 Task: Reply All to email with the signature Danny Hernandez with the subject Late payment reminder from softage.1@softage.net with the message Can you please provide me with an update on the projects risk management plan?, select last word, change the font color from current to purple and background color to black Send the email
Action: Mouse moved to (608, 769)
Screenshot: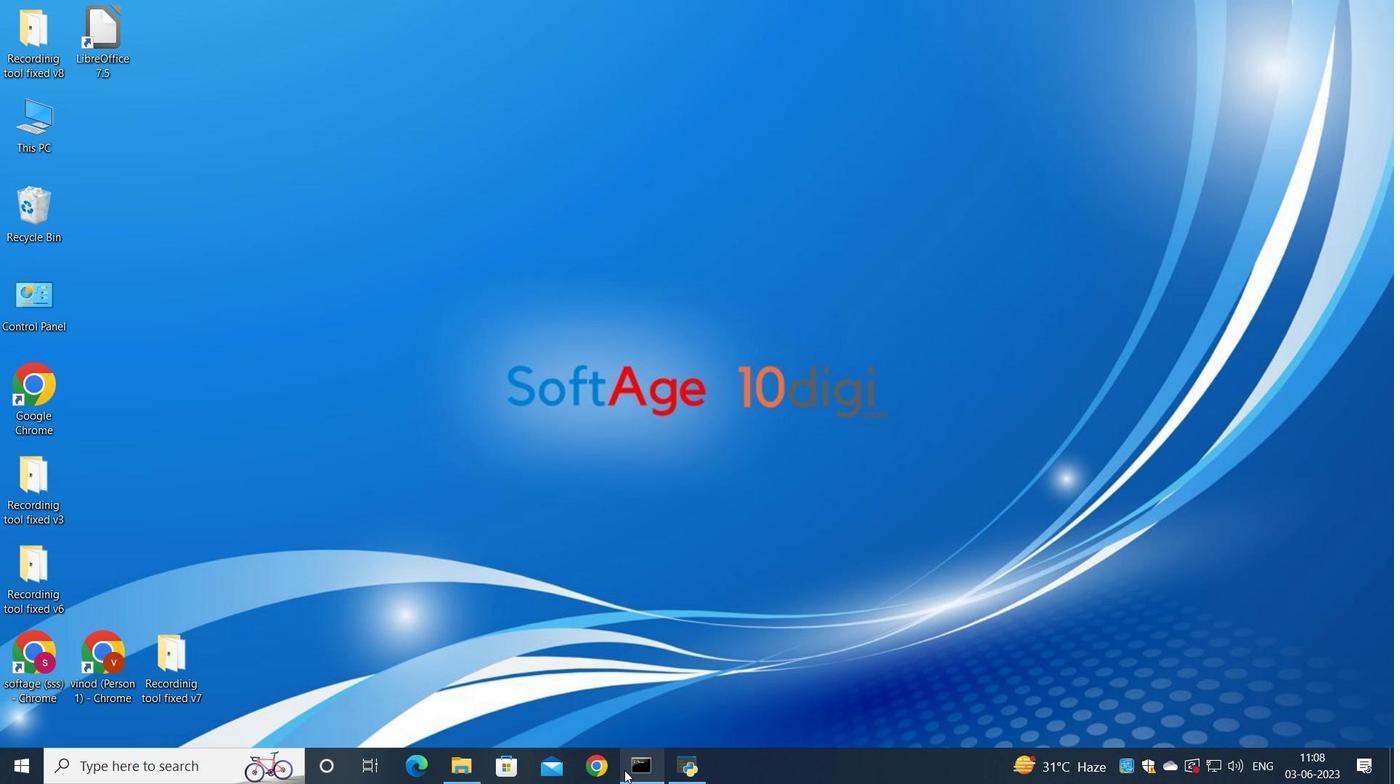 
Action: Mouse pressed left at (608, 769)
Screenshot: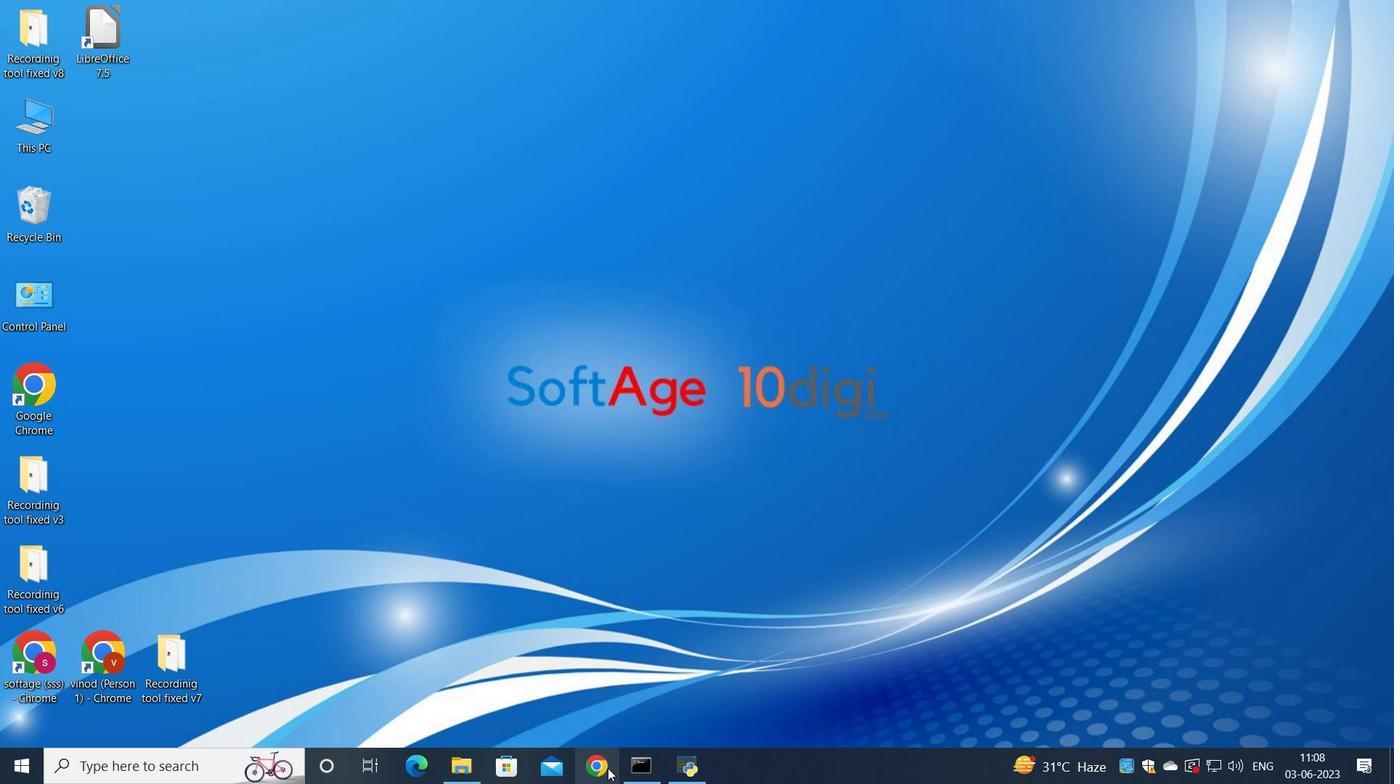 
Action: Mouse moved to (594, 503)
Screenshot: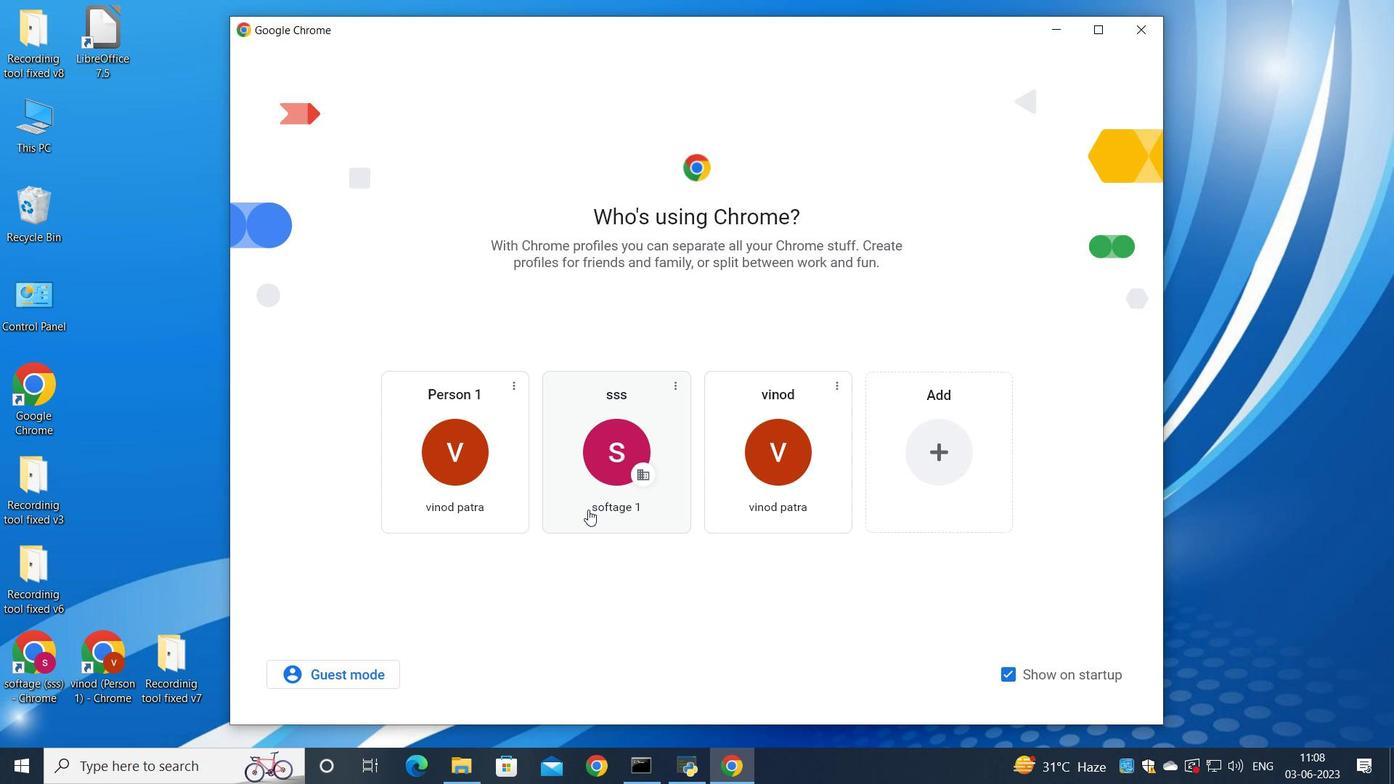 
Action: Mouse pressed left at (594, 503)
Screenshot: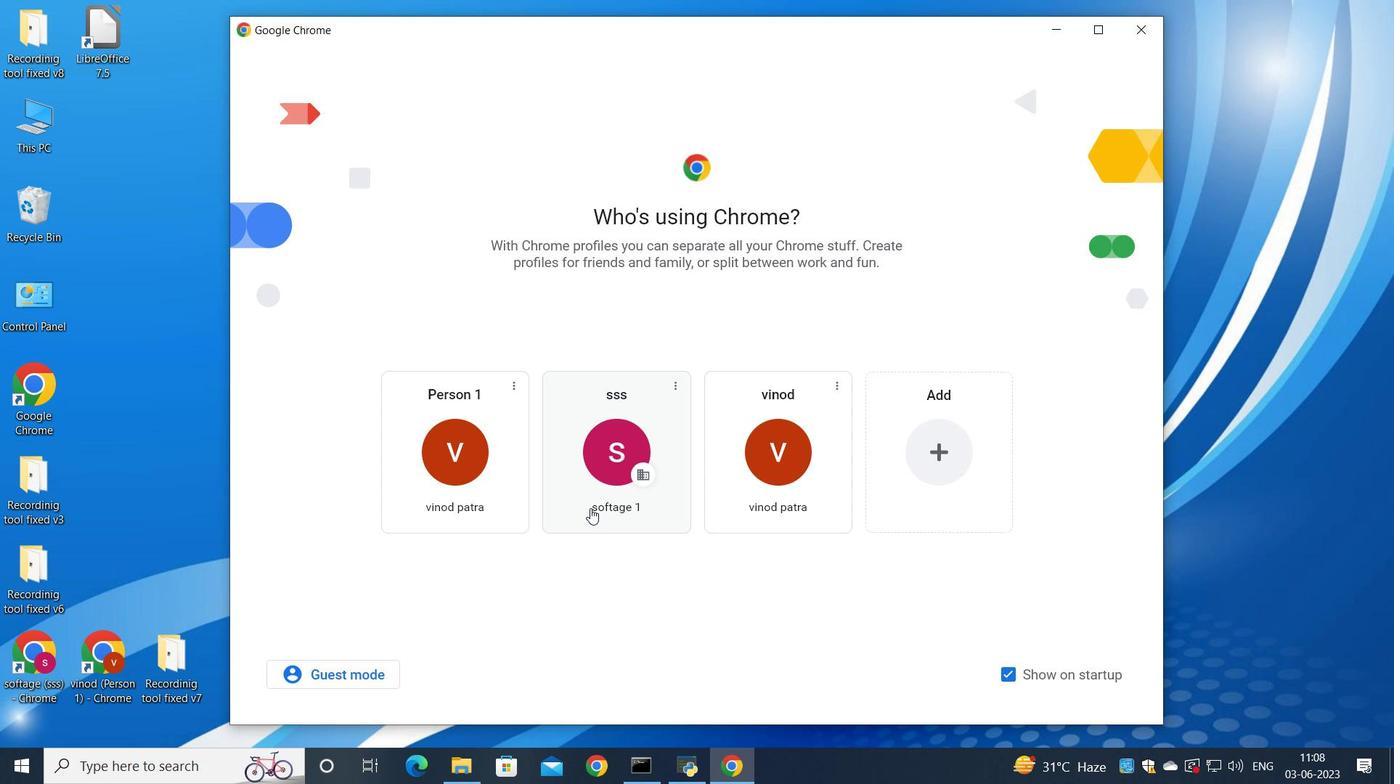 
Action: Mouse moved to (1222, 127)
Screenshot: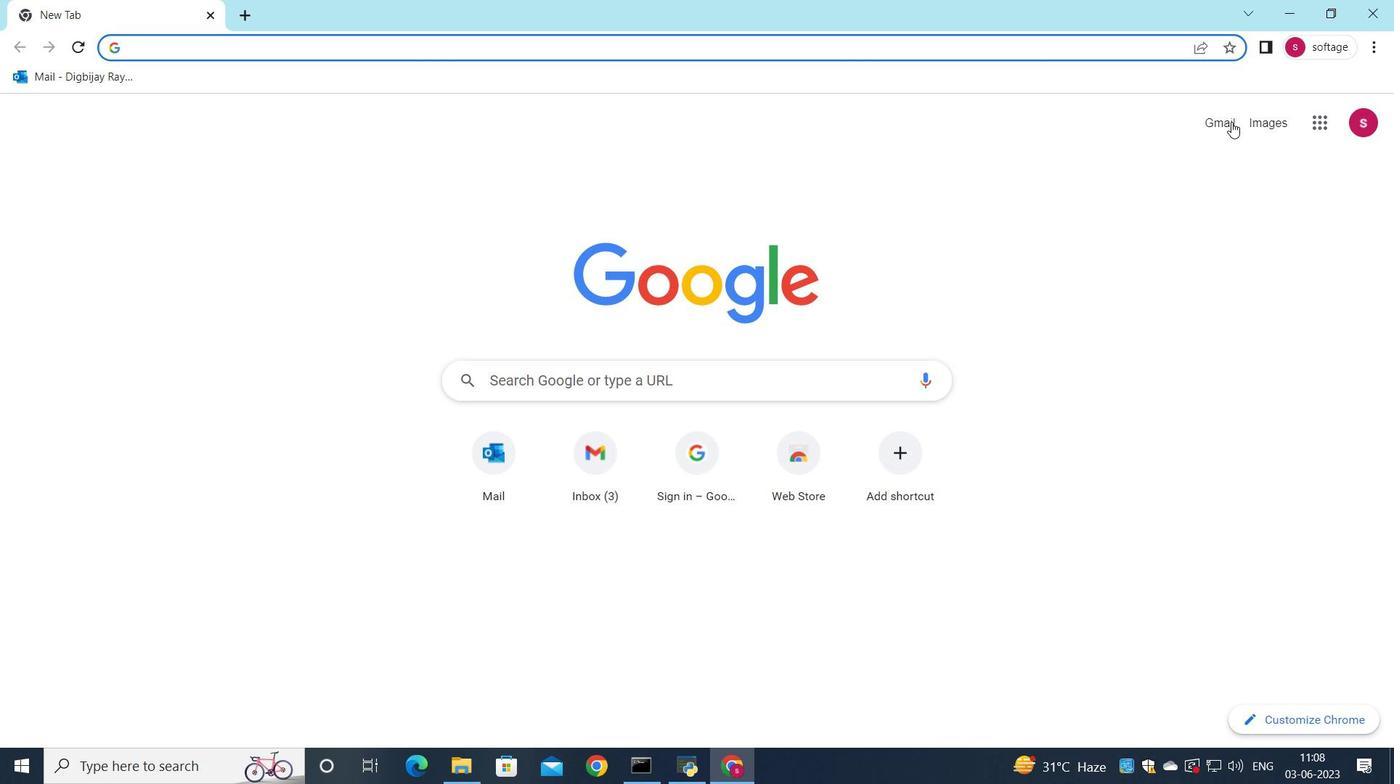 
Action: Mouse pressed left at (1222, 127)
Screenshot: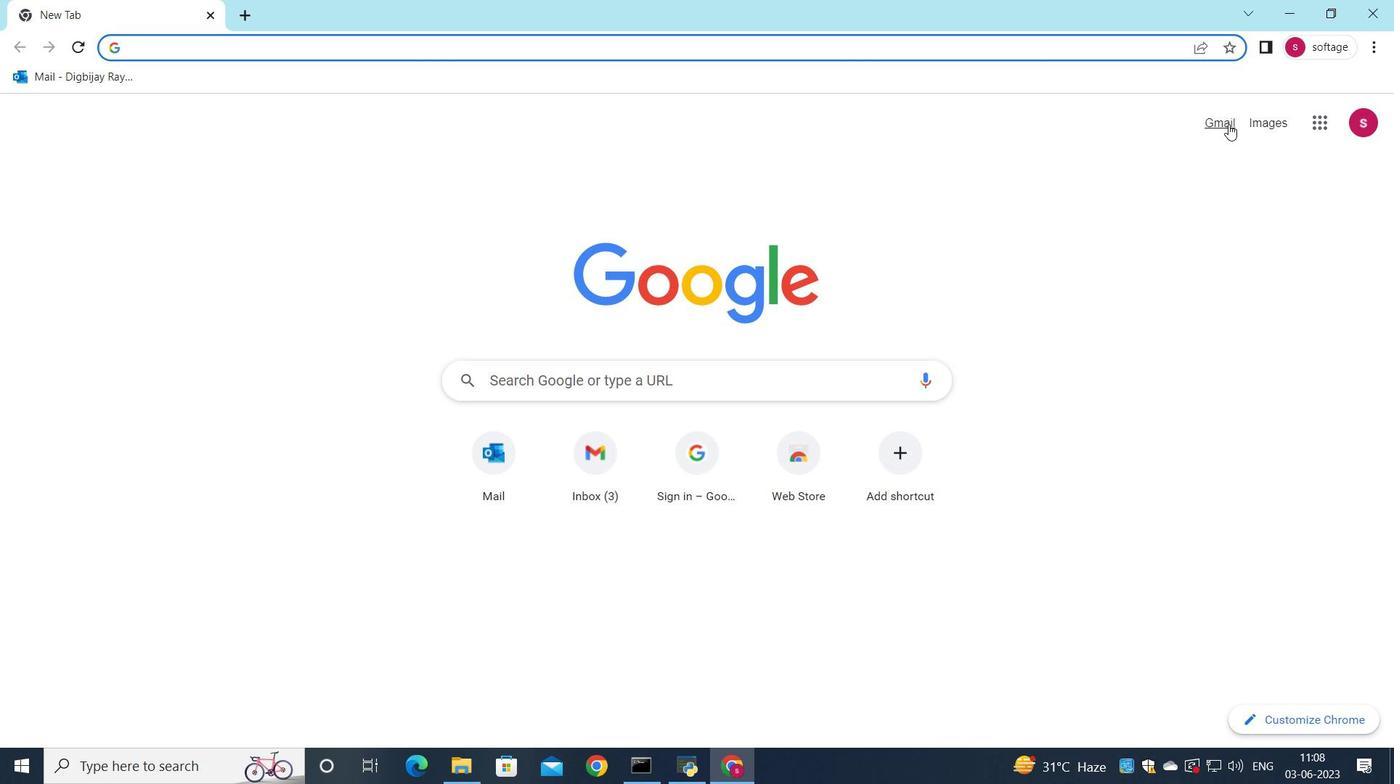 
Action: Mouse moved to (1185, 132)
Screenshot: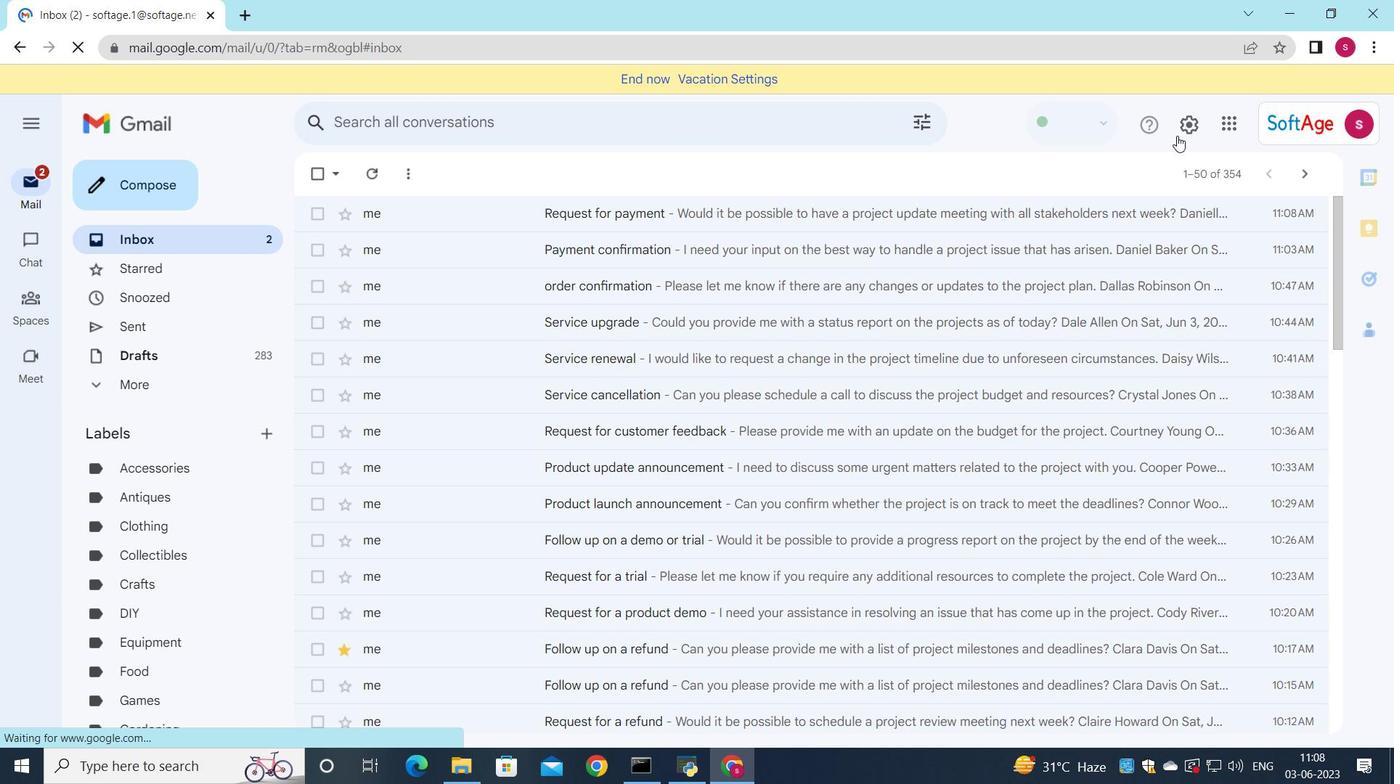 
Action: Mouse pressed left at (1185, 132)
Screenshot: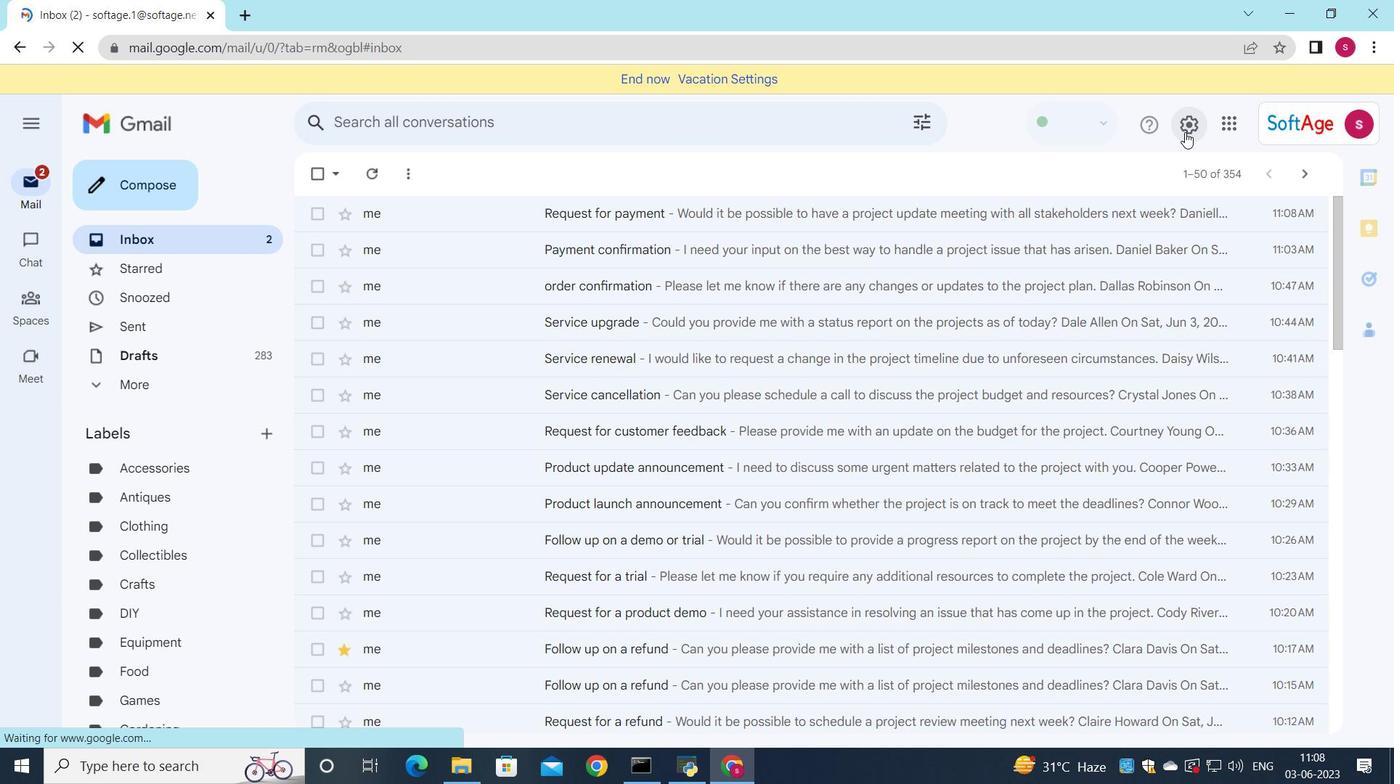 
Action: Mouse moved to (1196, 228)
Screenshot: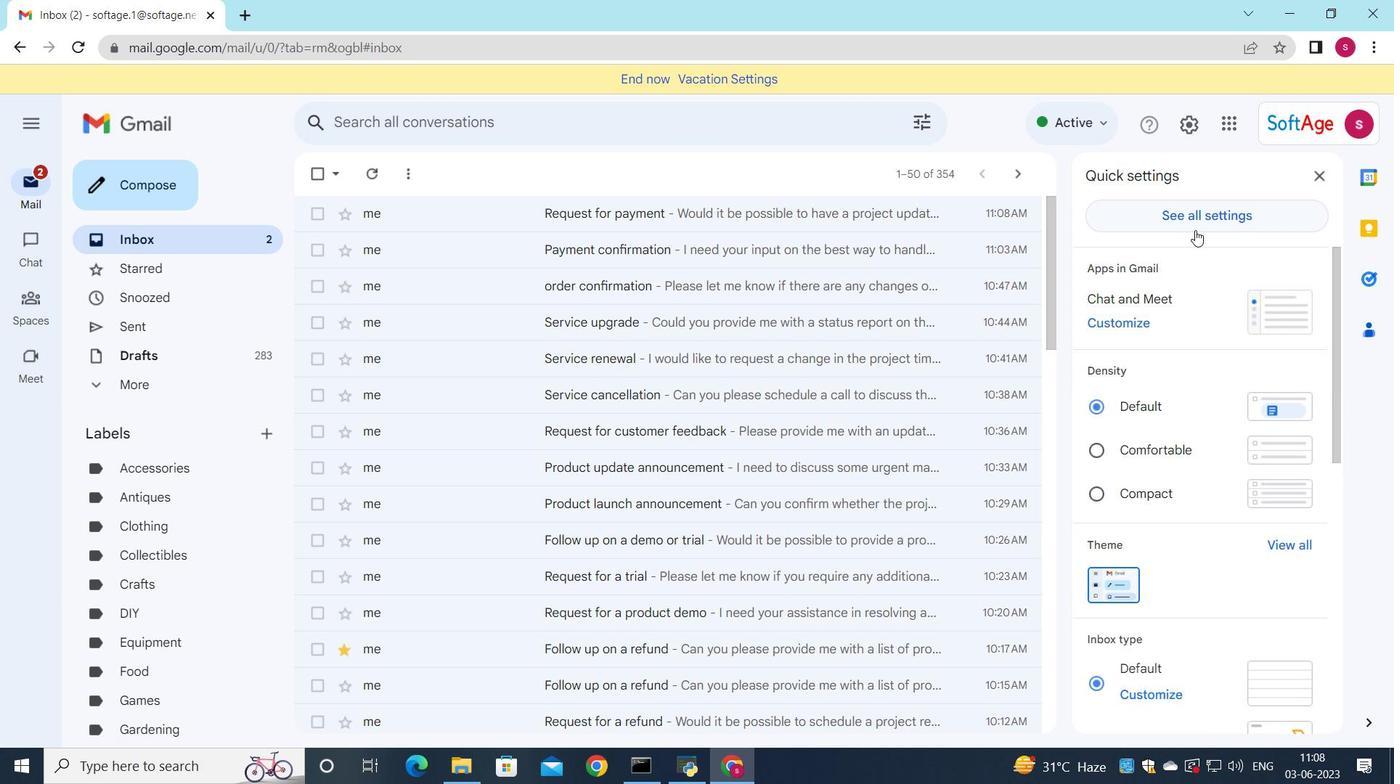 
Action: Mouse pressed left at (1196, 228)
Screenshot: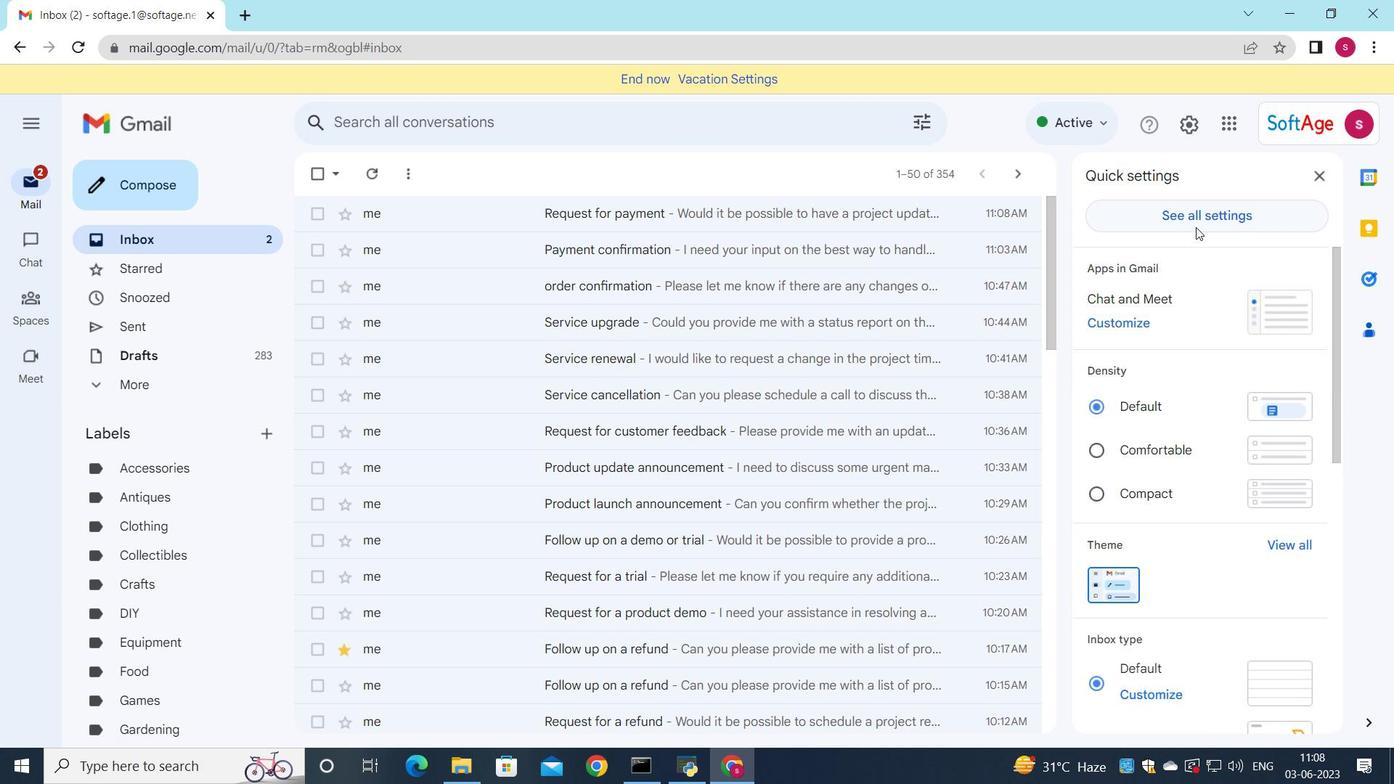 
Action: Mouse moved to (683, 402)
Screenshot: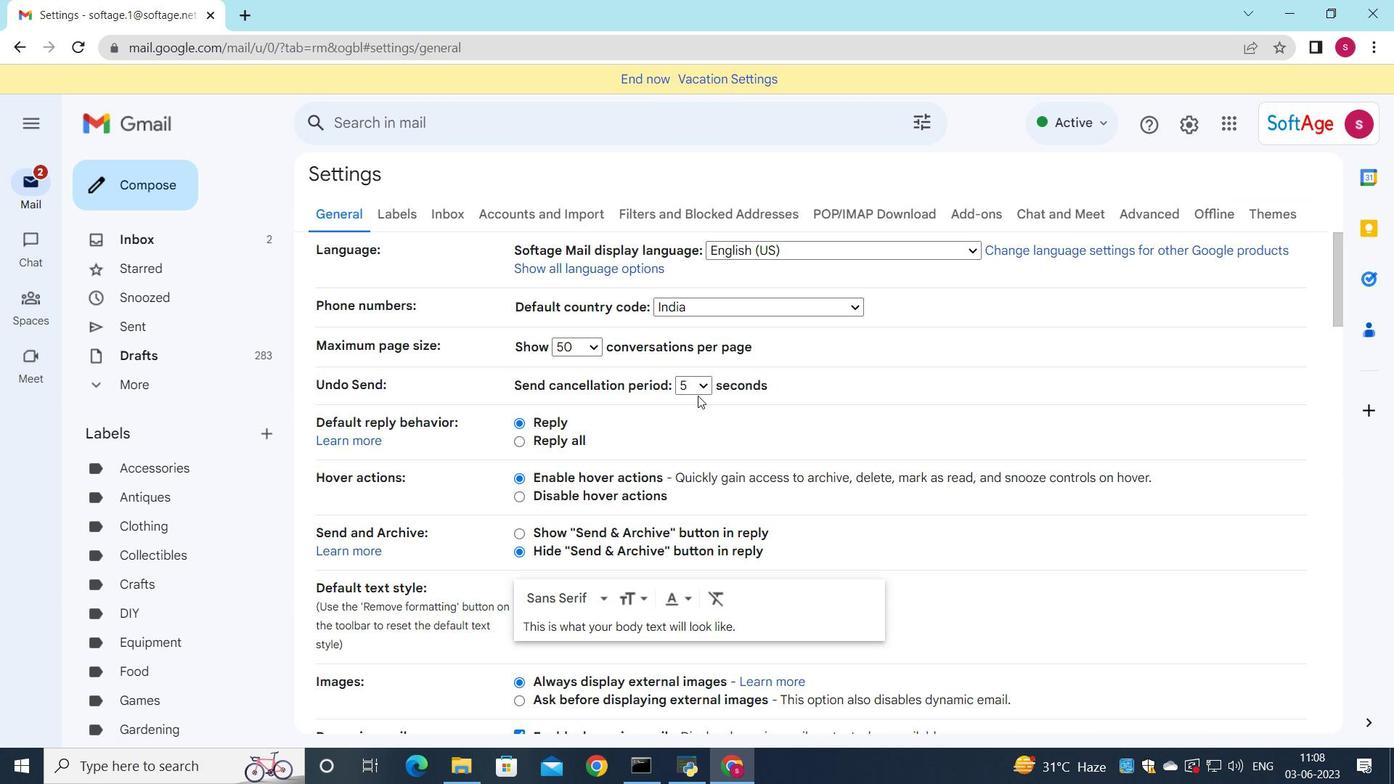 
Action: Mouse scrolled (683, 401) with delta (0, 0)
Screenshot: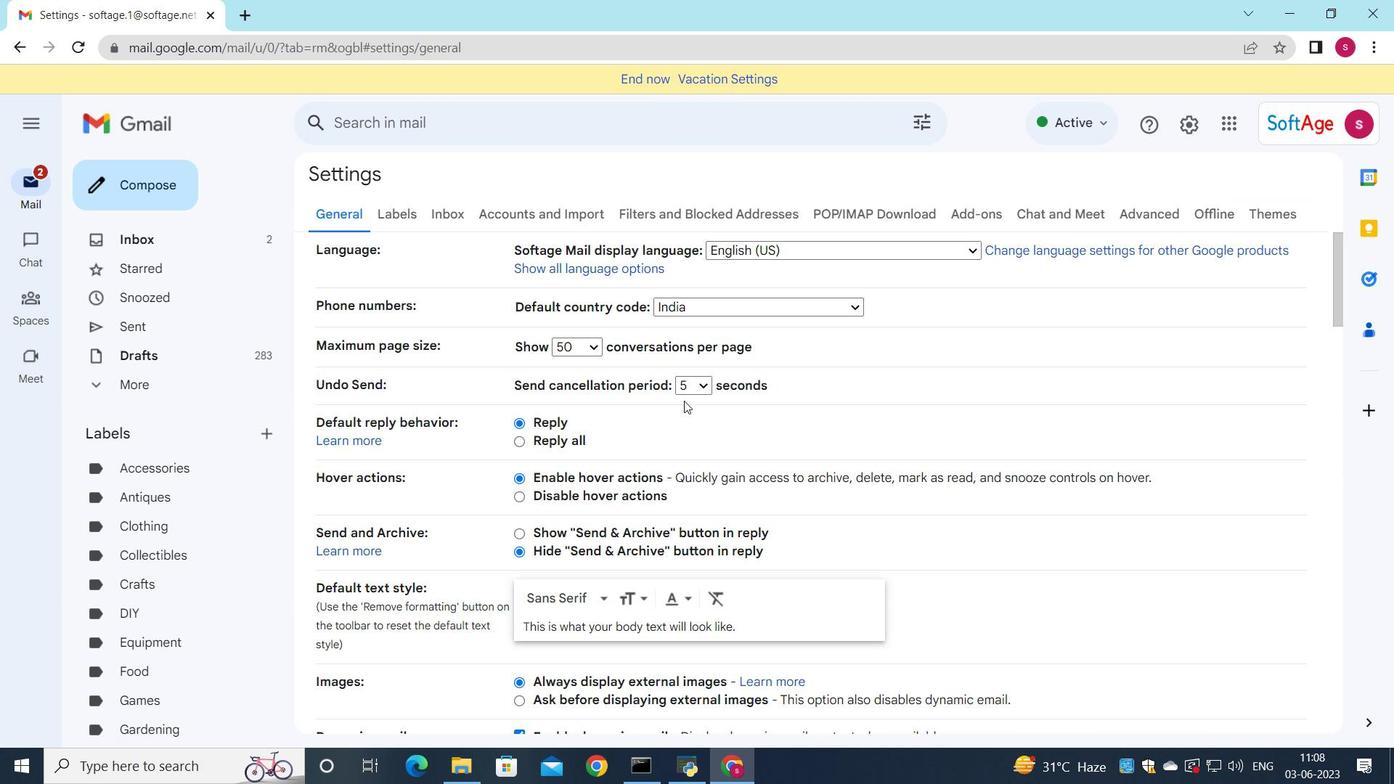 
Action: Mouse scrolled (683, 401) with delta (0, 0)
Screenshot: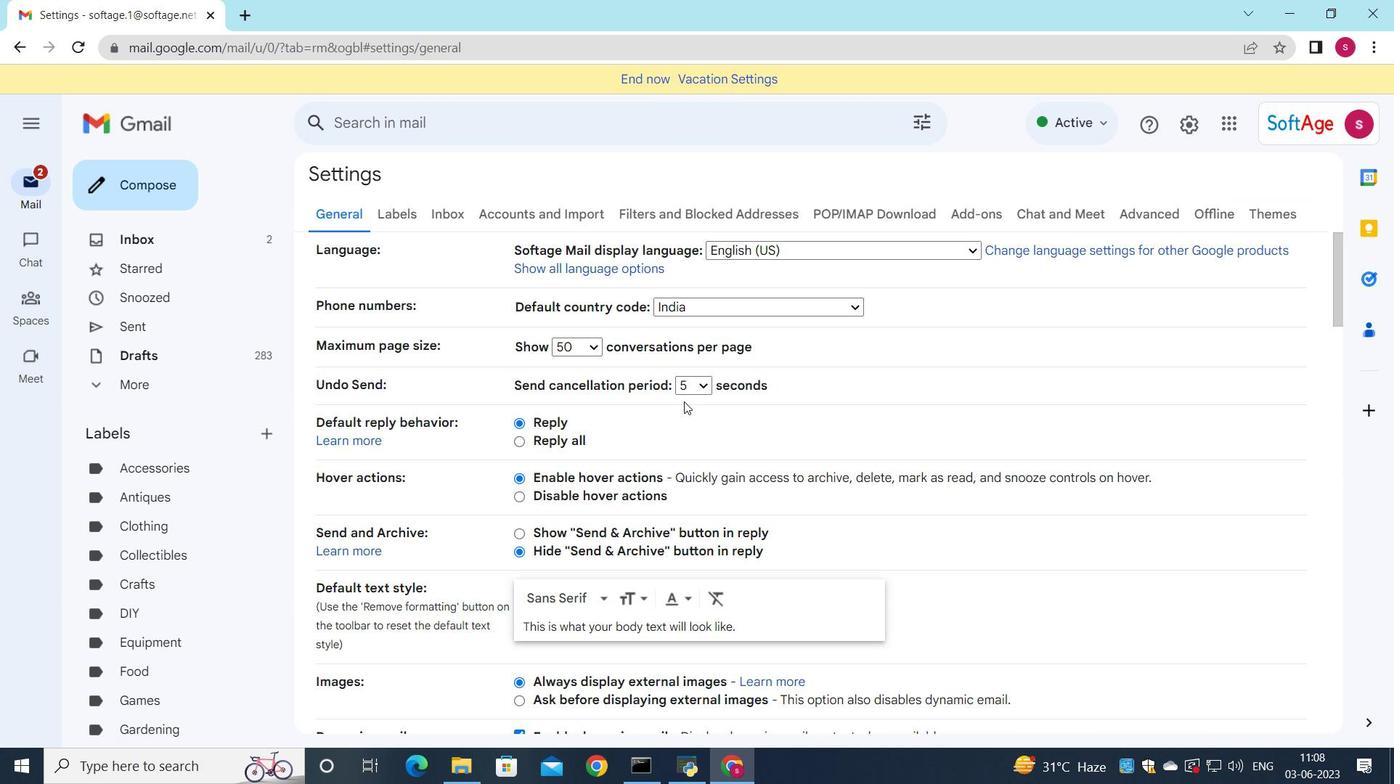 
Action: Mouse scrolled (683, 401) with delta (0, 0)
Screenshot: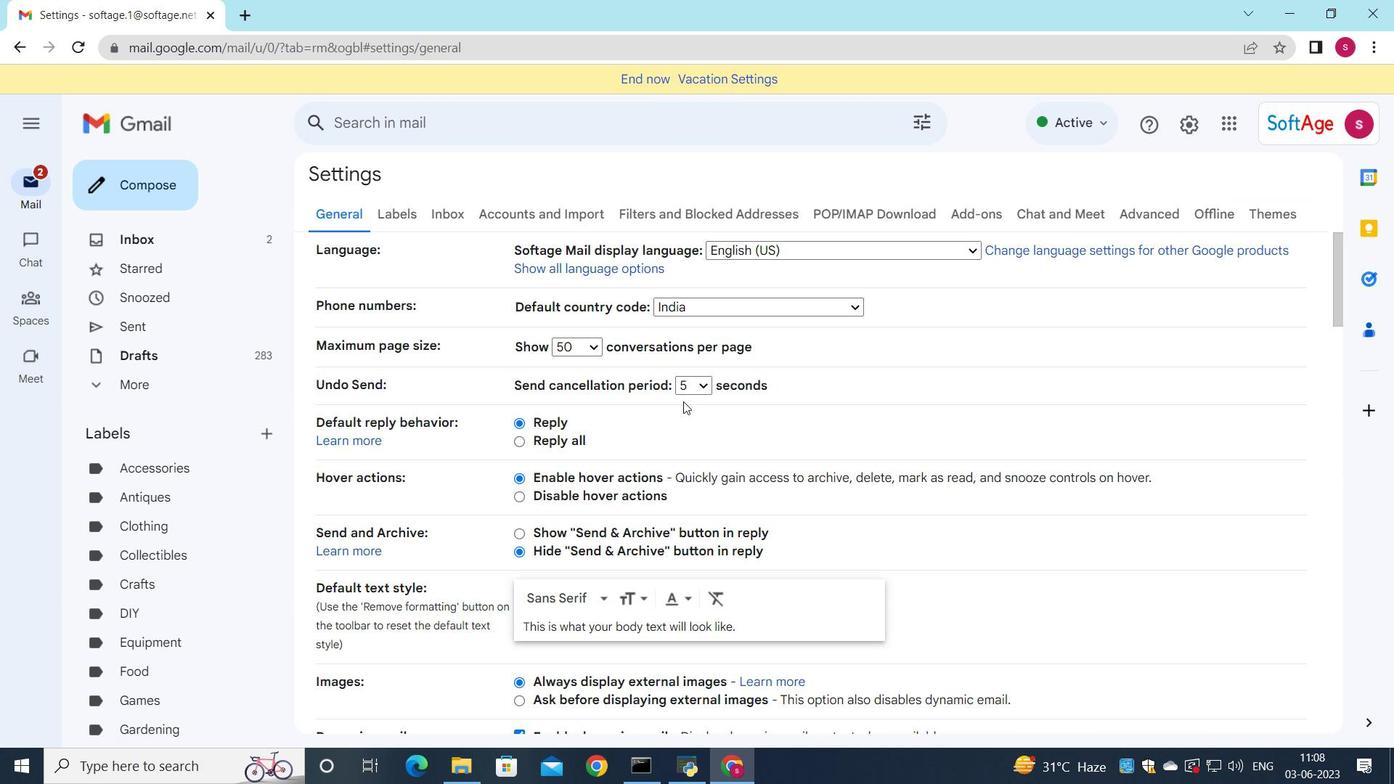 
Action: Mouse scrolled (683, 401) with delta (0, 0)
Screenshot: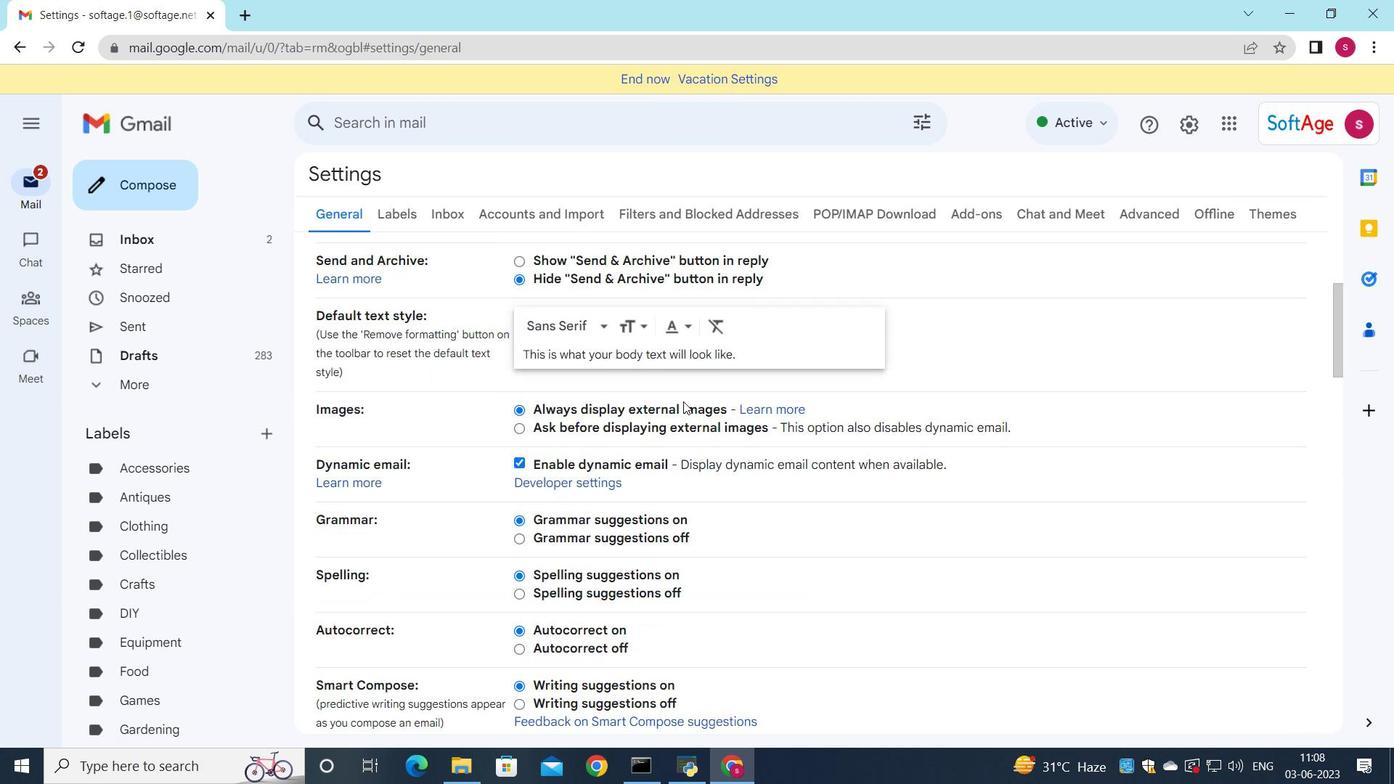 
Action: Mouse scrolled (683, 401) with delta (0, 0)
Screenshot: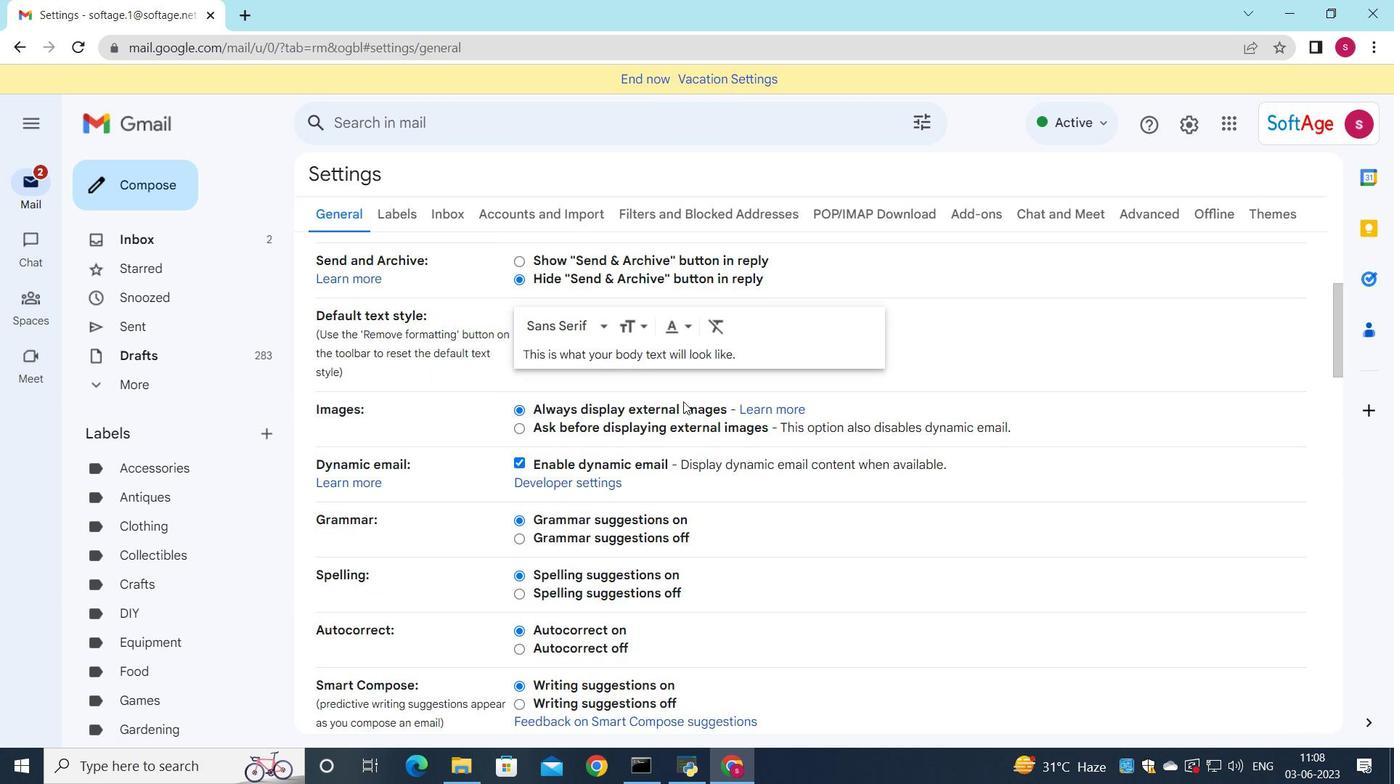 
Action: Mouse scrolled (683, 401) with delta (0, 0)
Screenshot: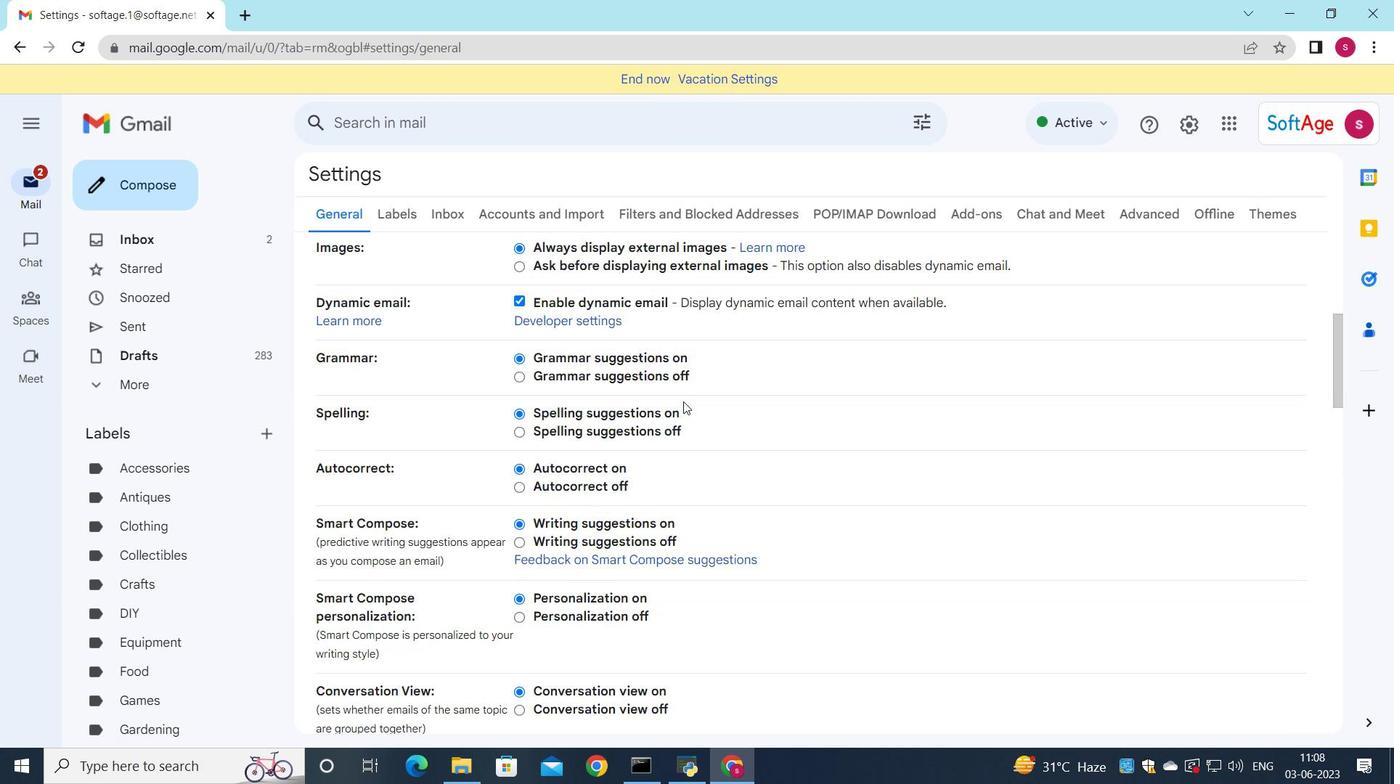 
Action: Mouse scrolled (683, 401) with delta (0, 0)
Screenshot: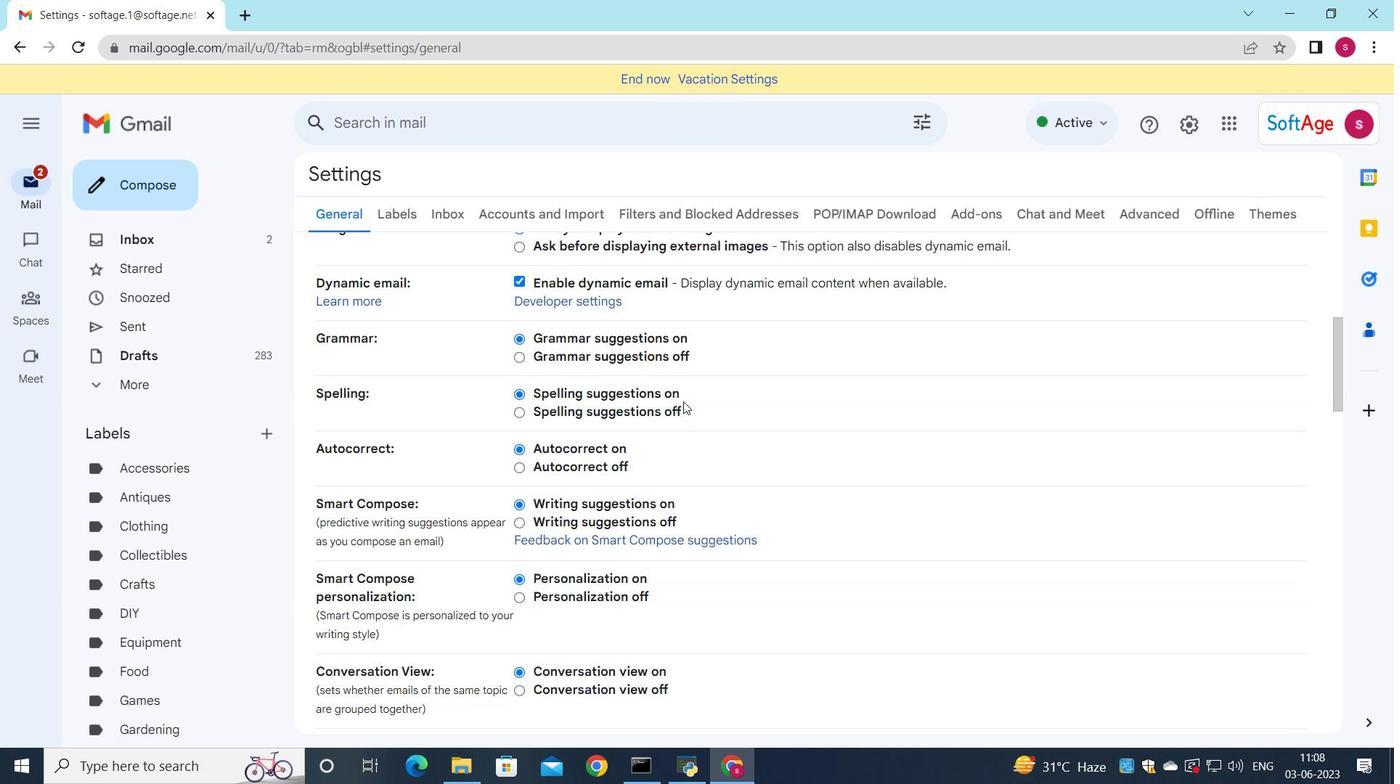 
Action: Mouse scrolled (683, 401) with delta (0, 0)
Screenshot: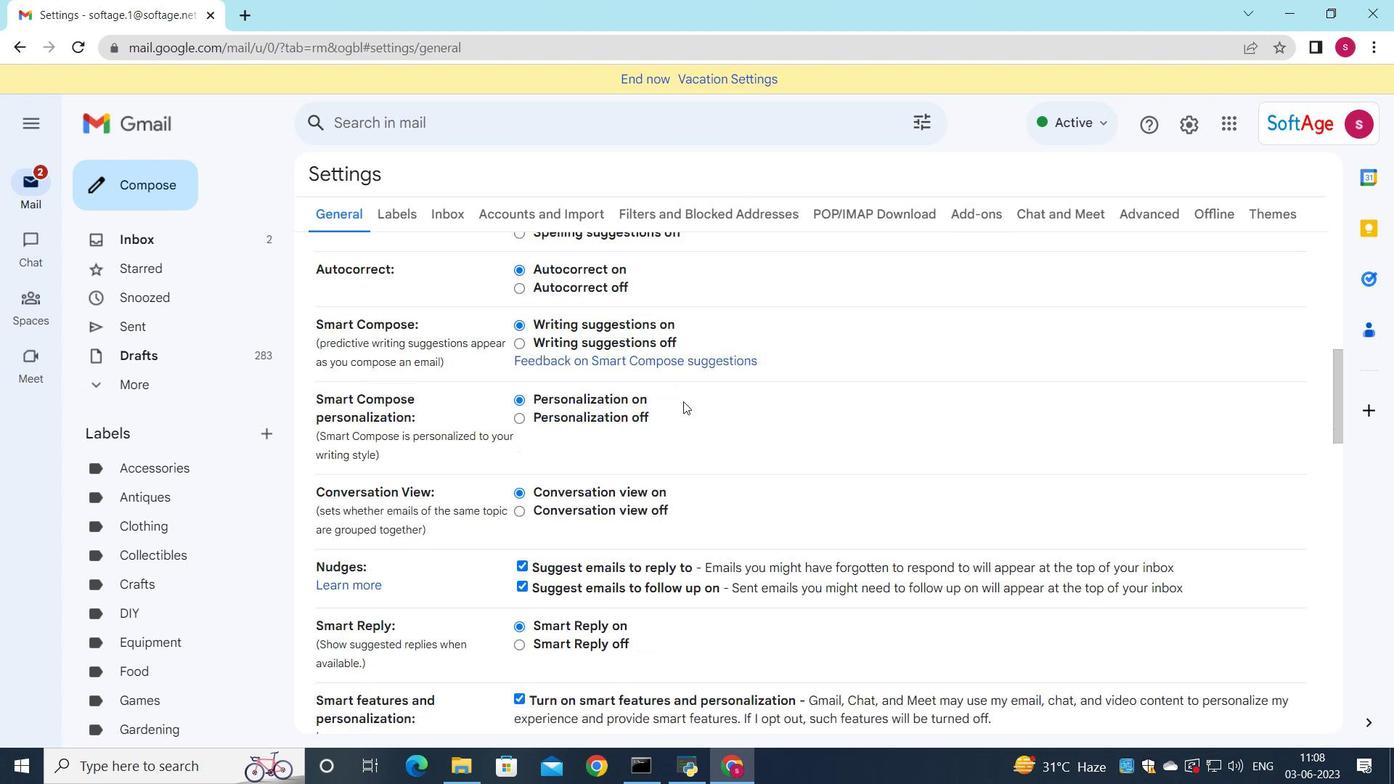 
Action: Mouse scrolled (683, 401) with delta (0, 0)
Screenshot: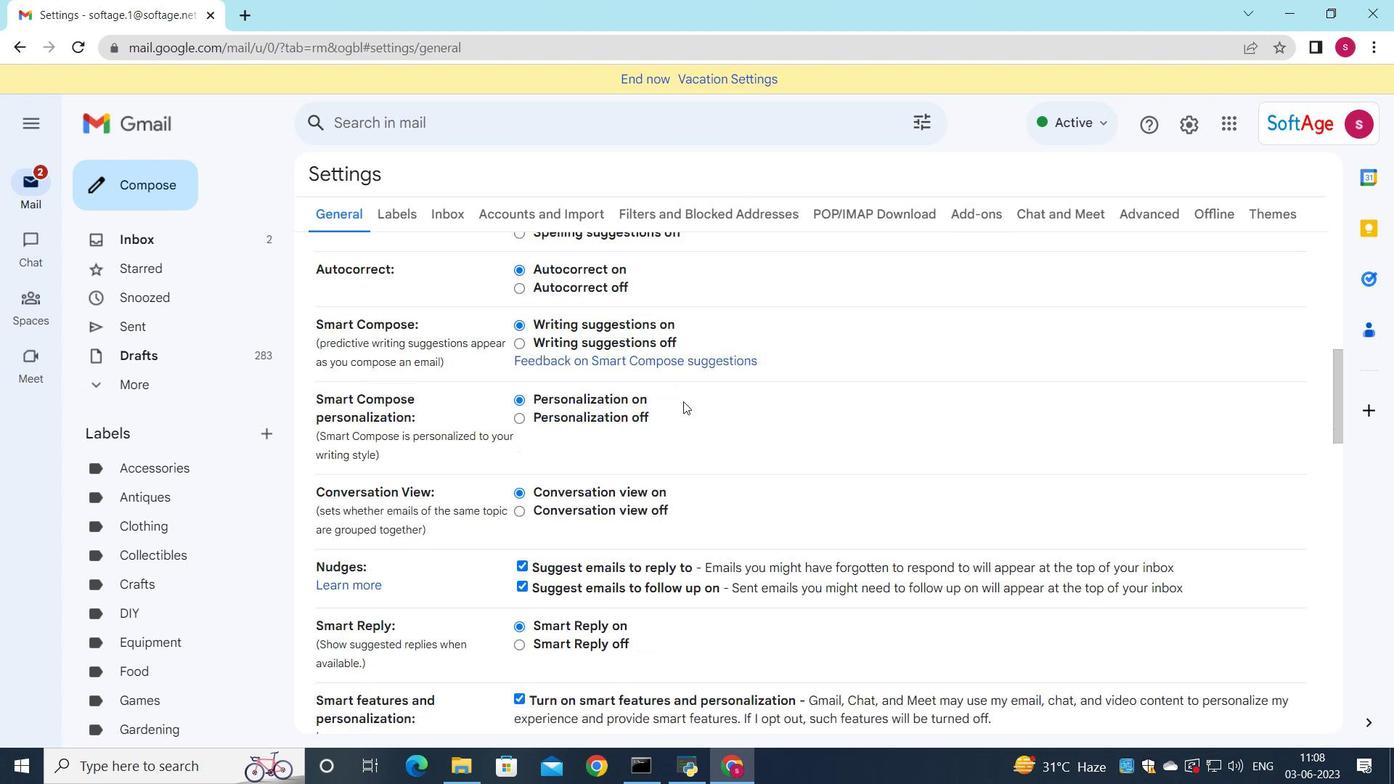 
Action: Mouse scrolled (683, 401) with delta (0, 0)
Screenshot: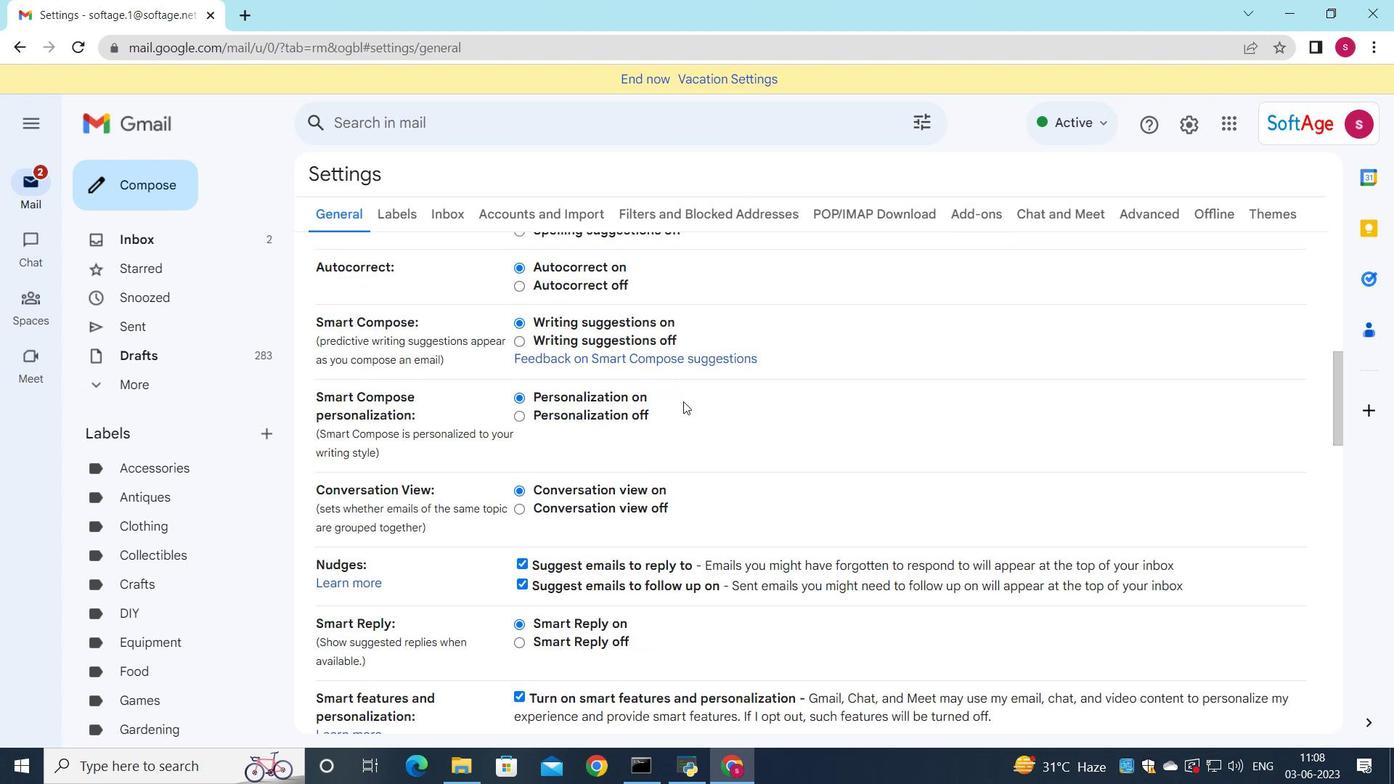 
Action: Mouse scrolled (683, 401) with delta (0, 0)
Screenshot: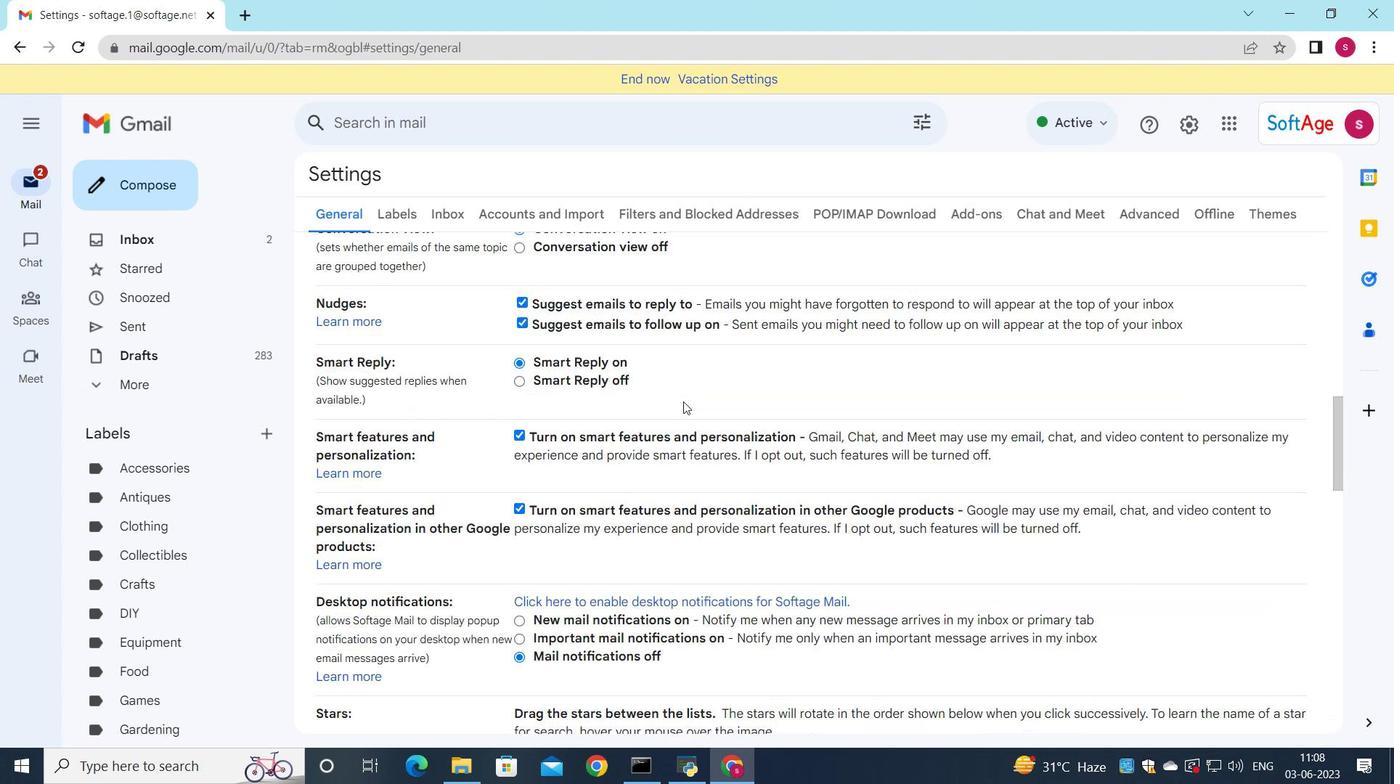 
Action: Mouse scrolled (683, 401) with delta (0, 0)
Screenshot: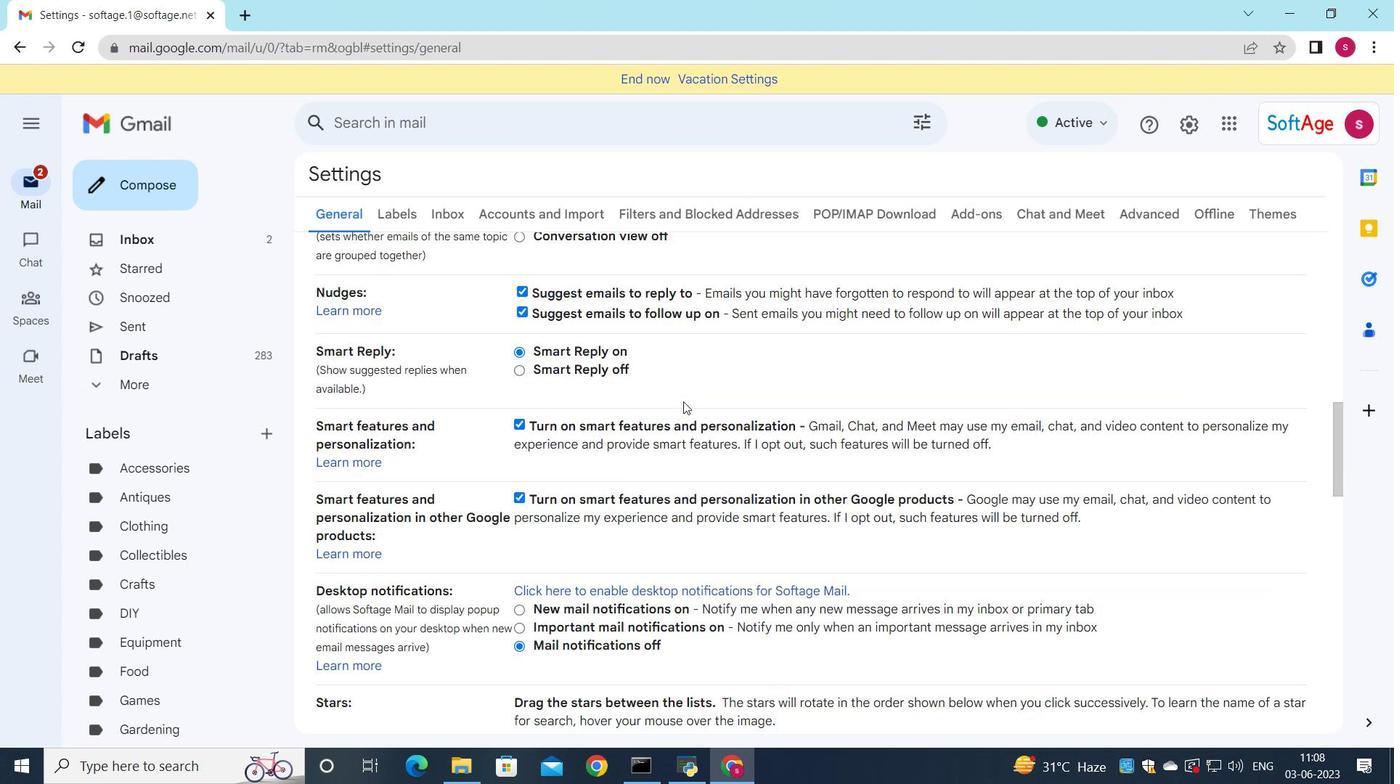 
Action: Mouse scrolled (683, 401) with delta (0, 0)
Screenshot: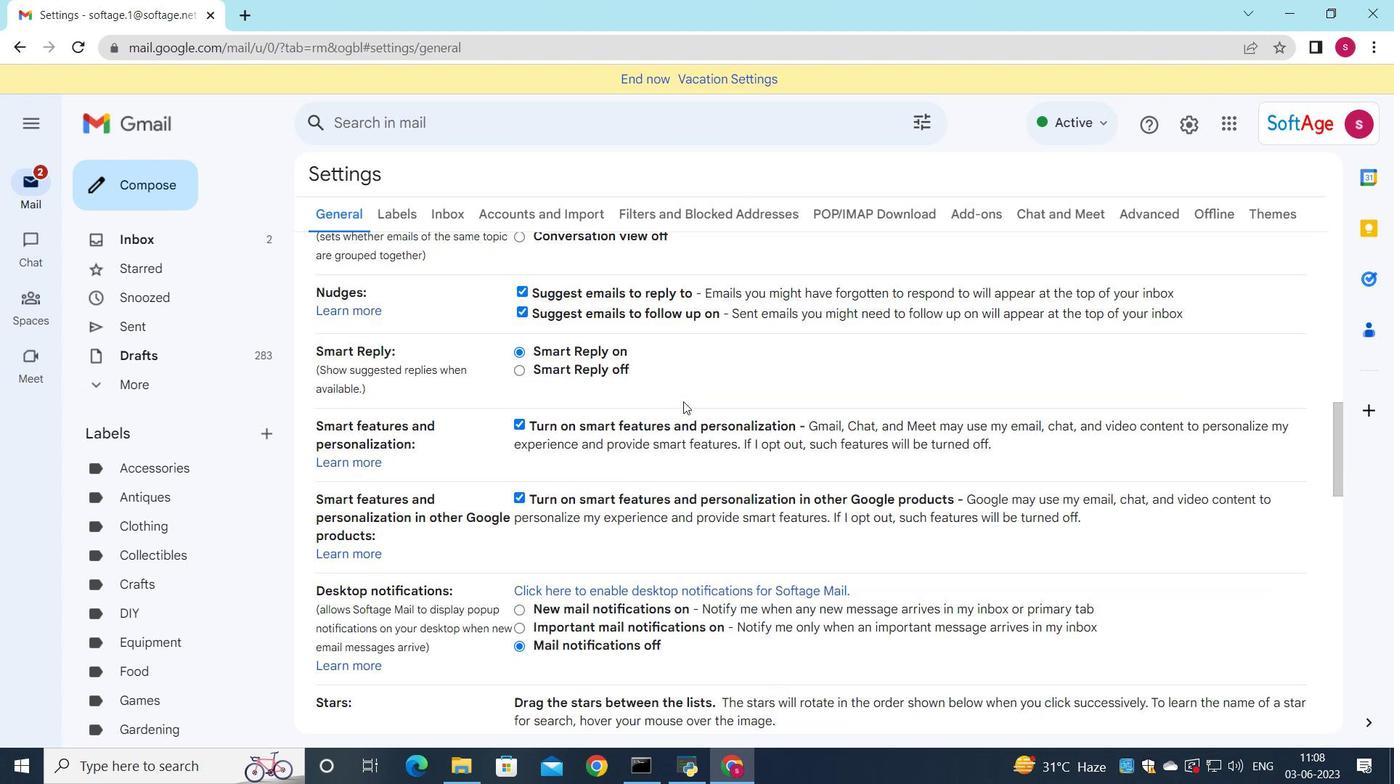 
Action: Mouse scrolled (683, 401) with delta (0, 0)
Screenshot: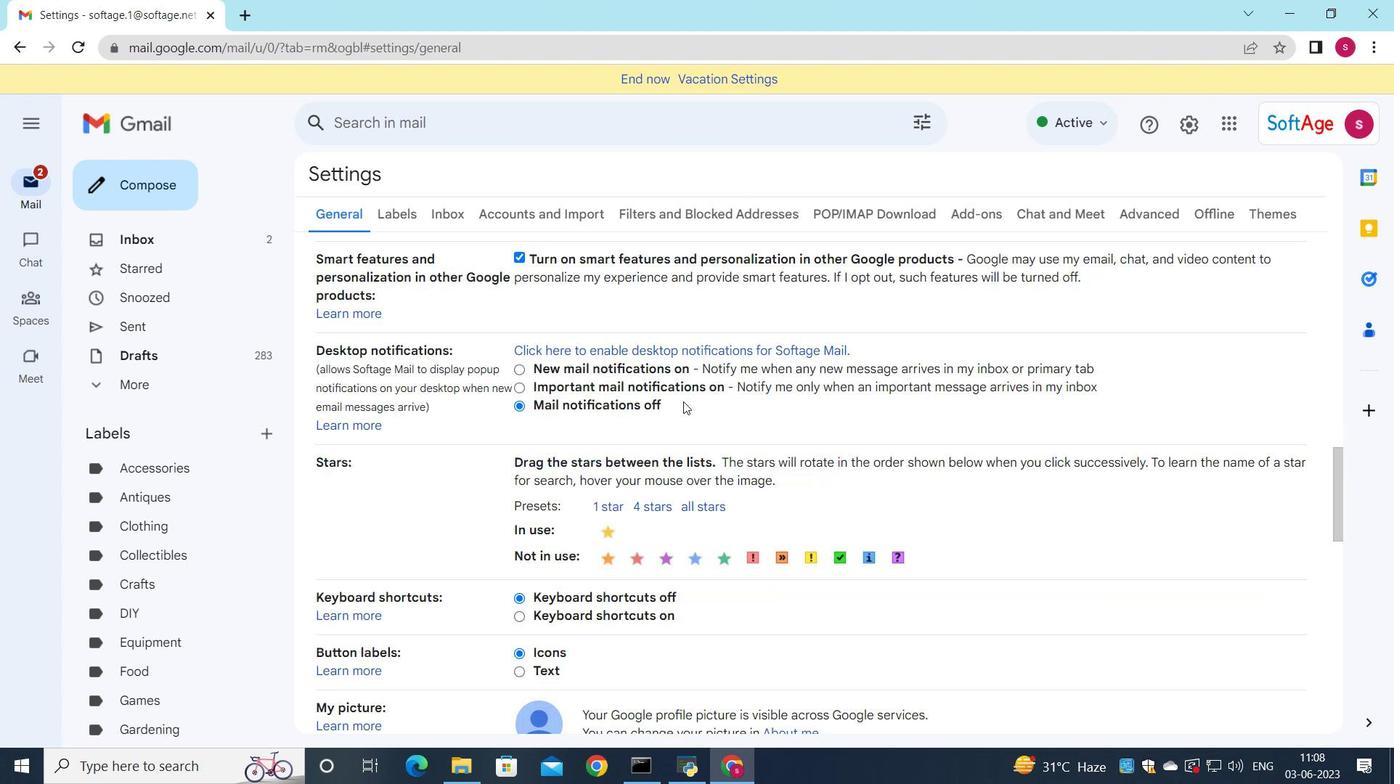 
Action: Mouse scrolled (683, 401) with delta (0, 0)
Screenshot: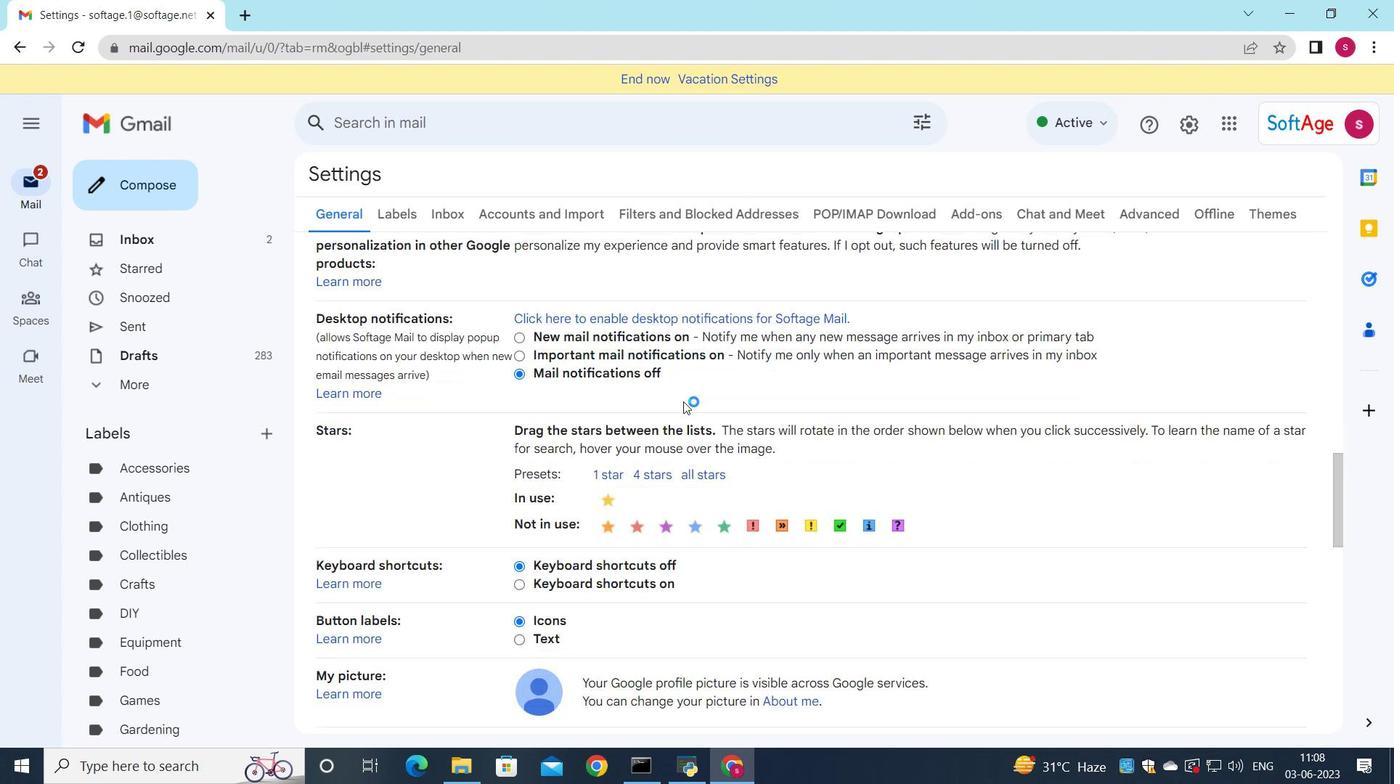 
Action: Mouse scrolled (683, 401) with delta (0, 0)
Screenshot: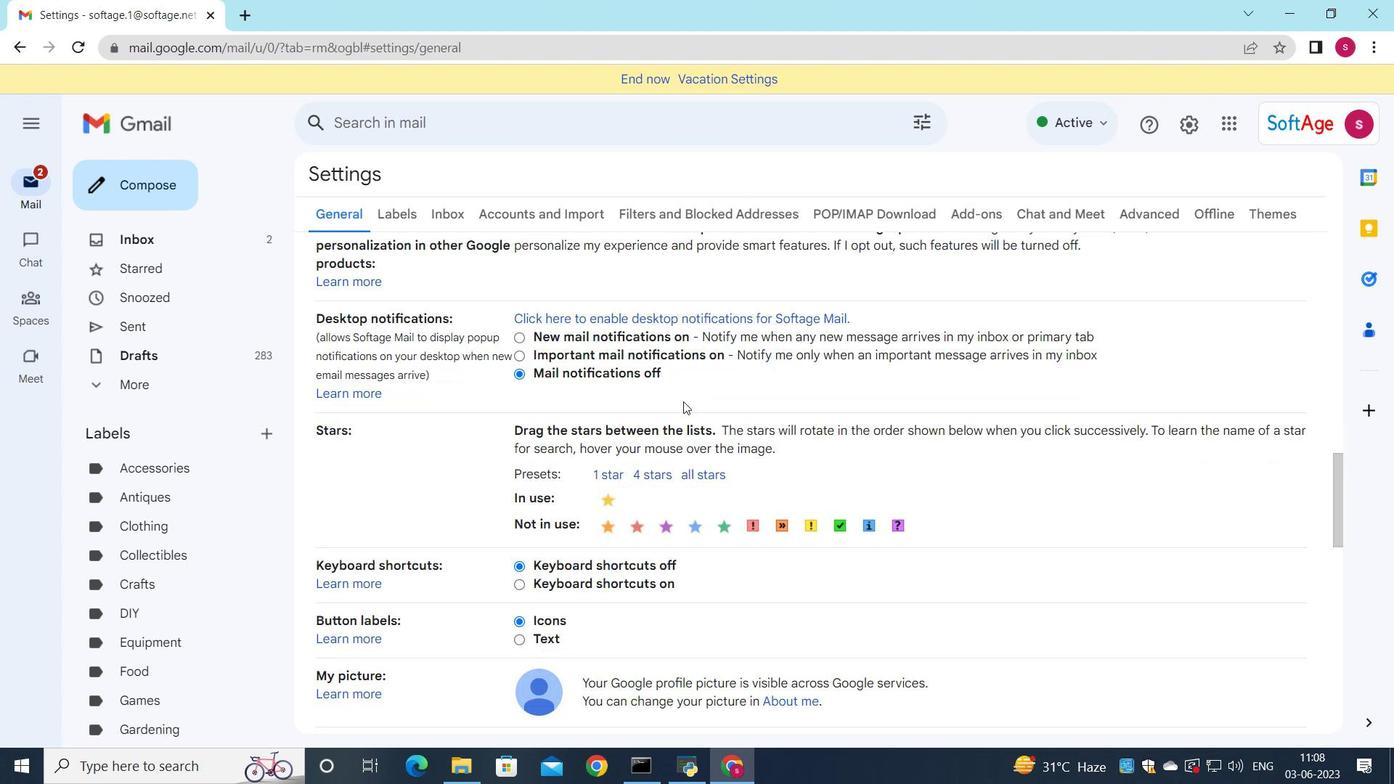 
Action: Mouse scrolled (683, 401) with delta (0, 0)
Screenshot: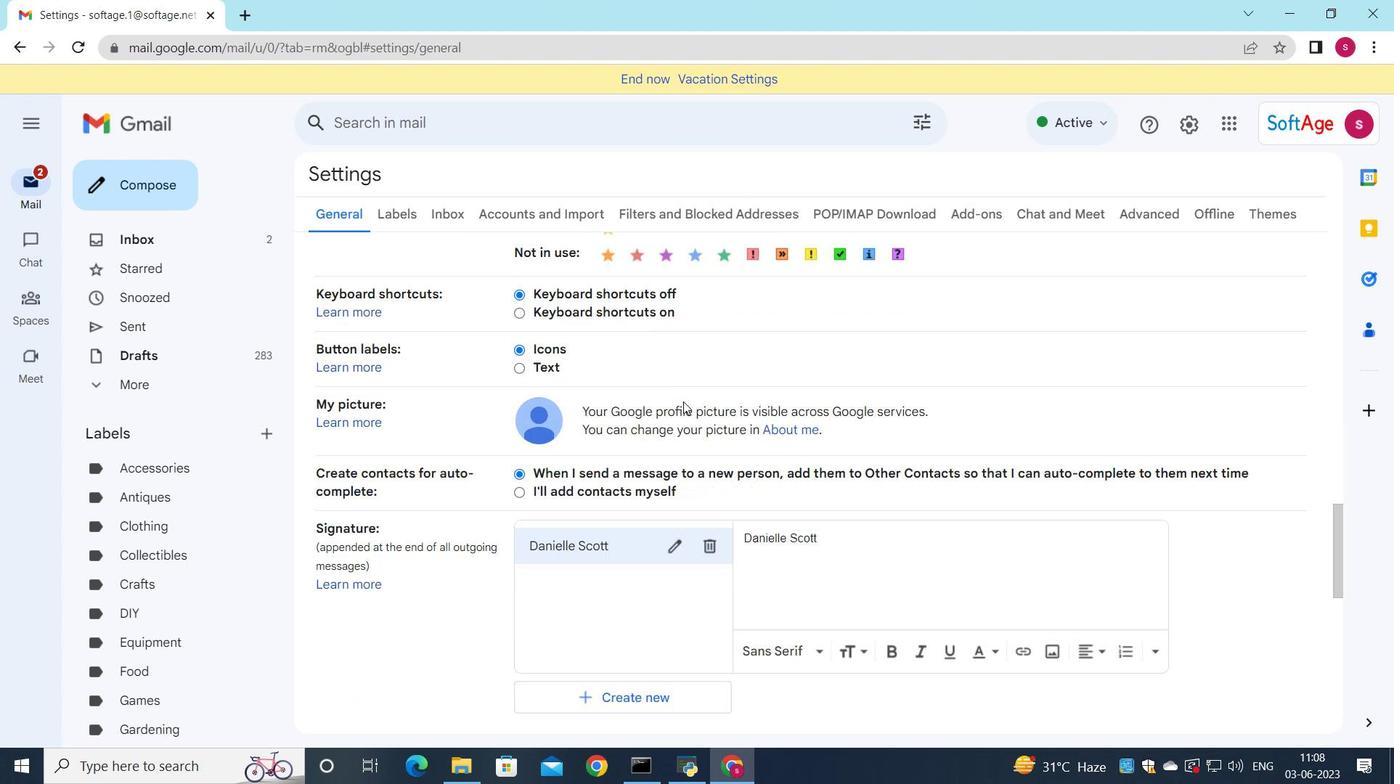 
Action: Mouse scrolled (683, 401) with delta (0, 0)
Screenshot: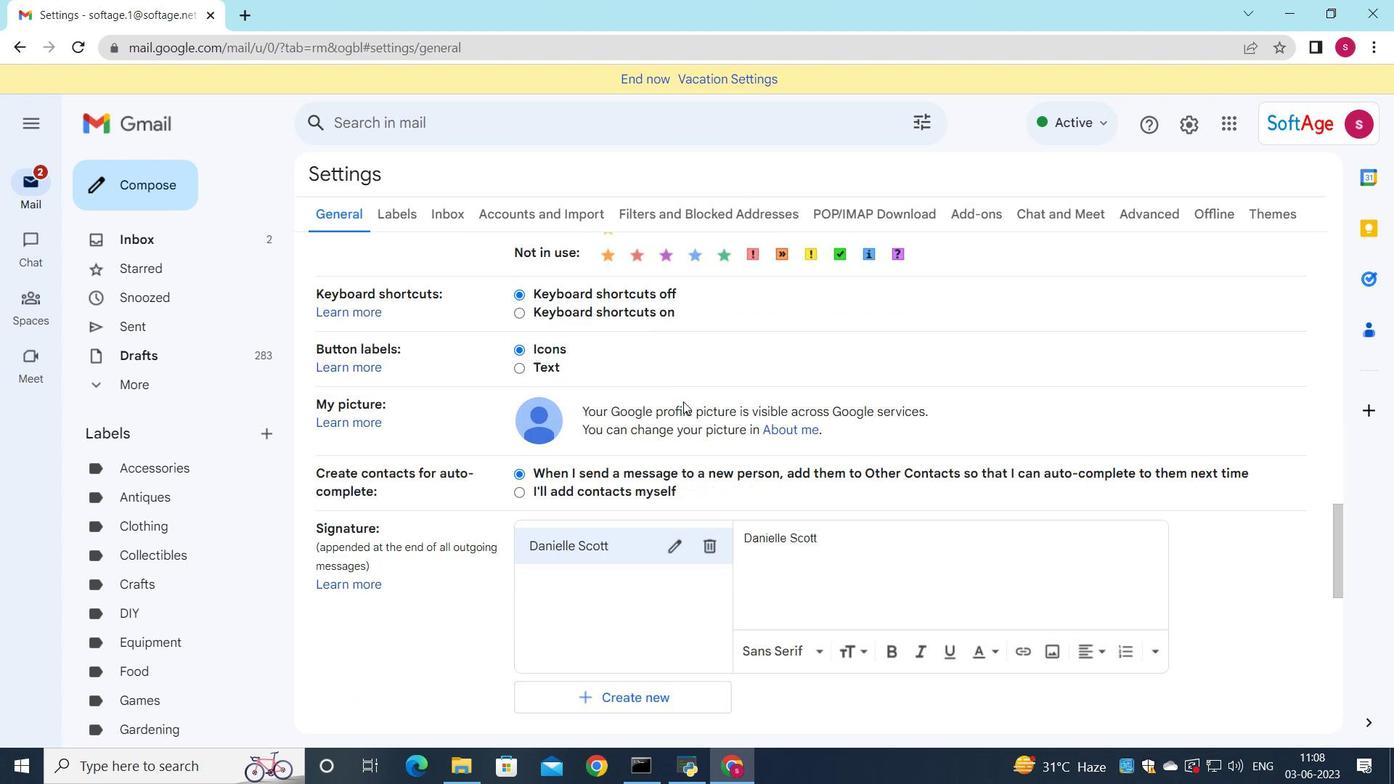 
Action: Mouse scrolled (683, 401) with delta (0, 0)
Screenshot: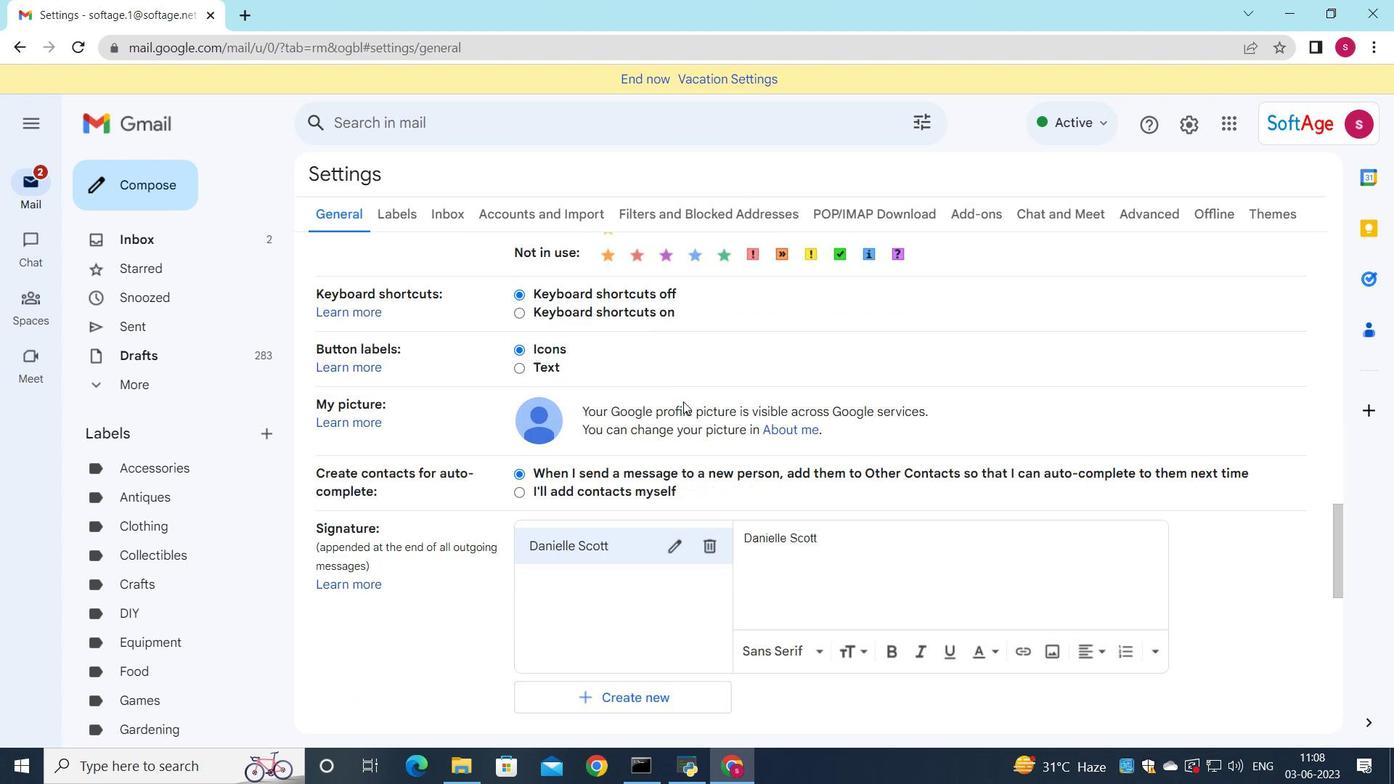 
Action: Mouse moved to (721, 274)
Screenshot: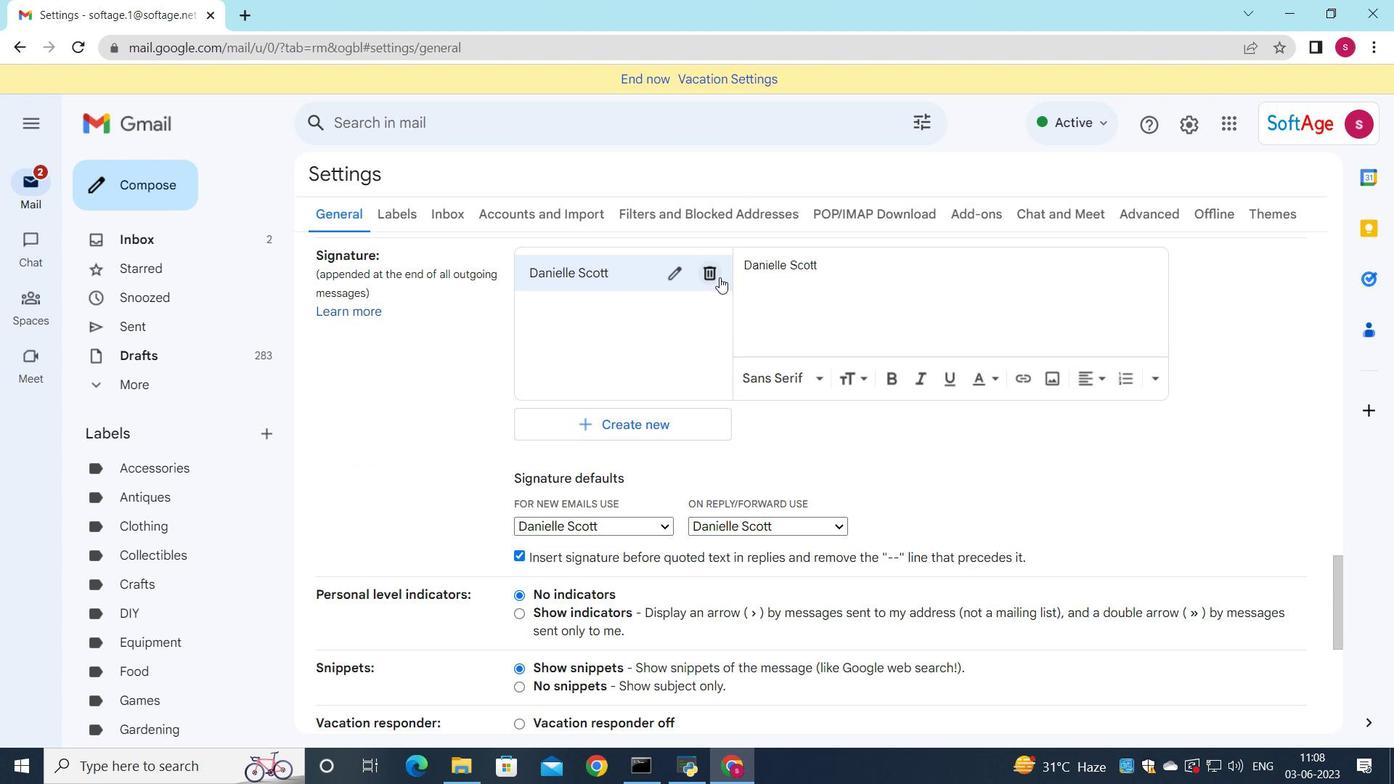 
Action: Mouse pressed left at (721, 274)
Screenshot: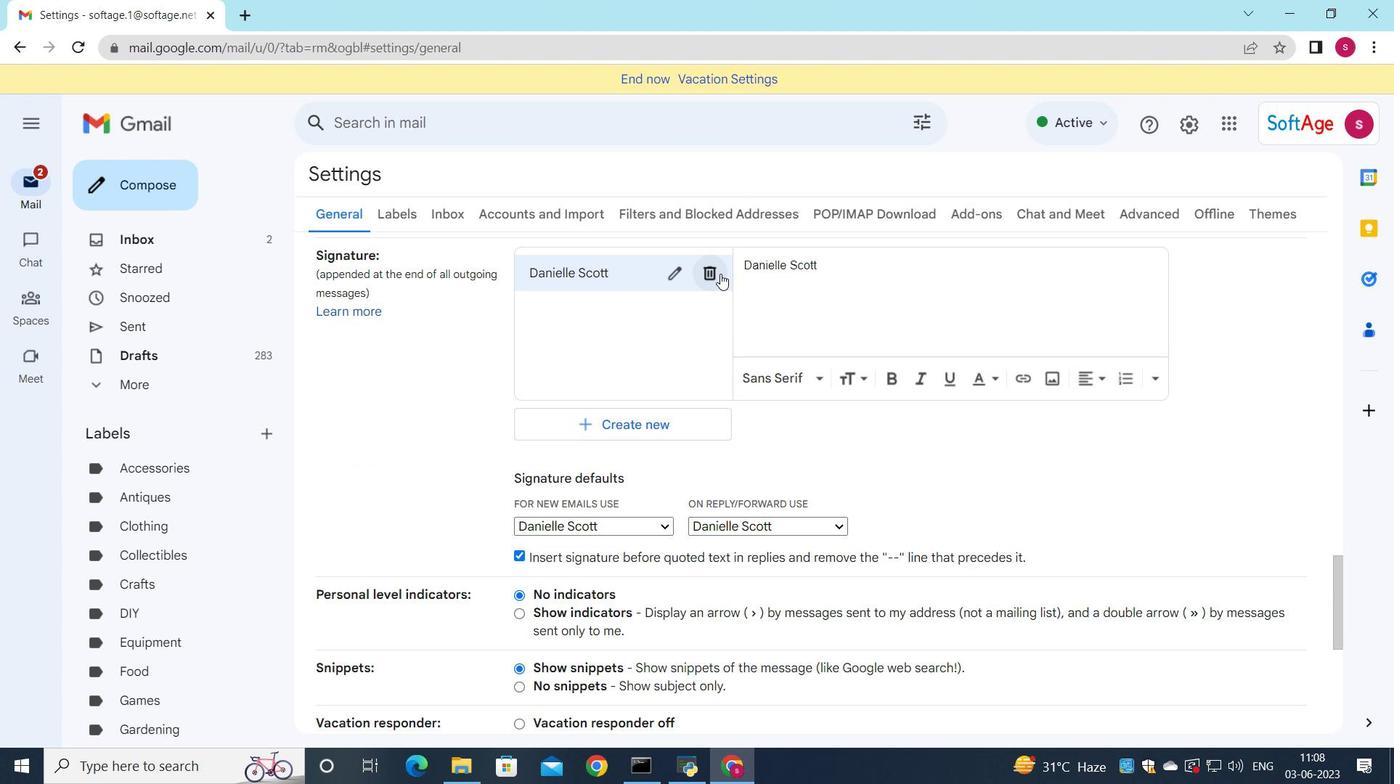 
Action: Mouse moved to (845, 440)
Screenshot: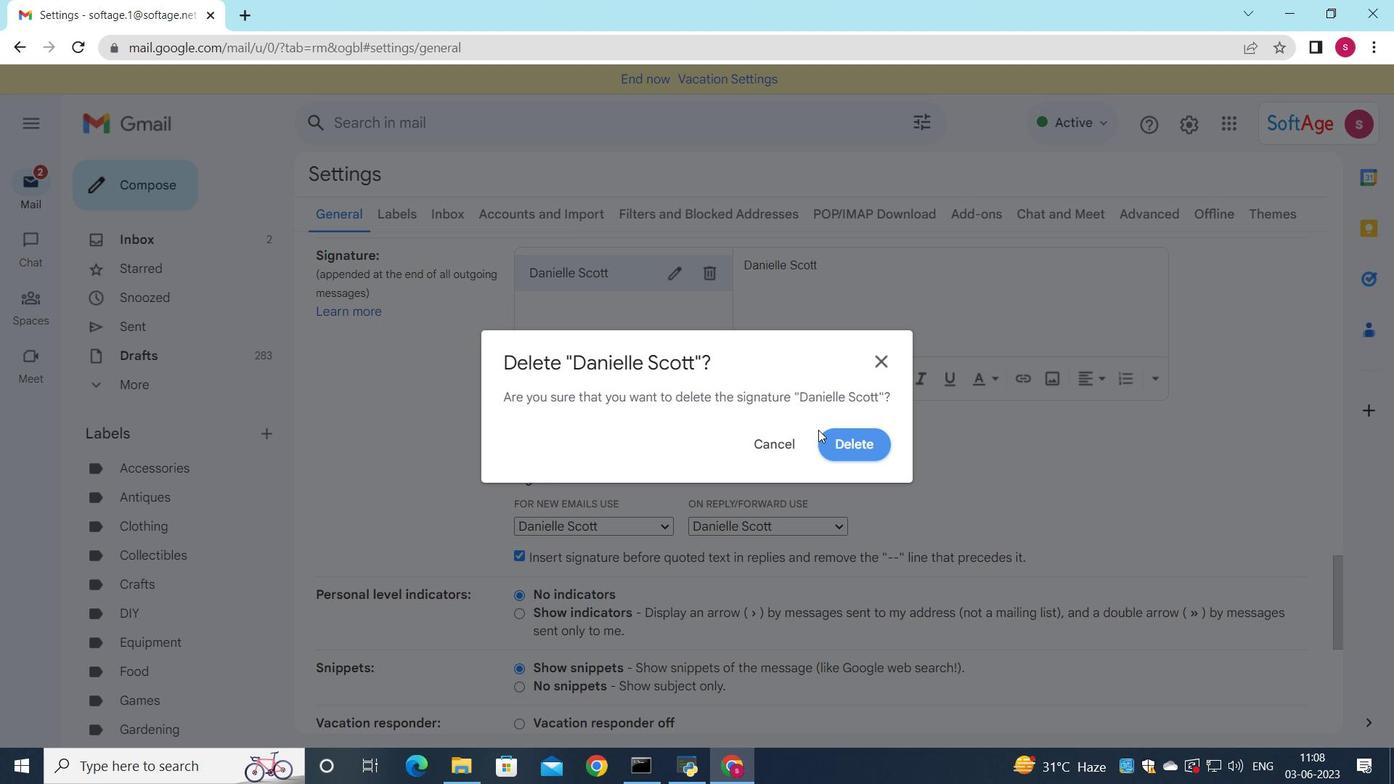 
Action: Mouse pressed left at (845, 440)
Screenshot: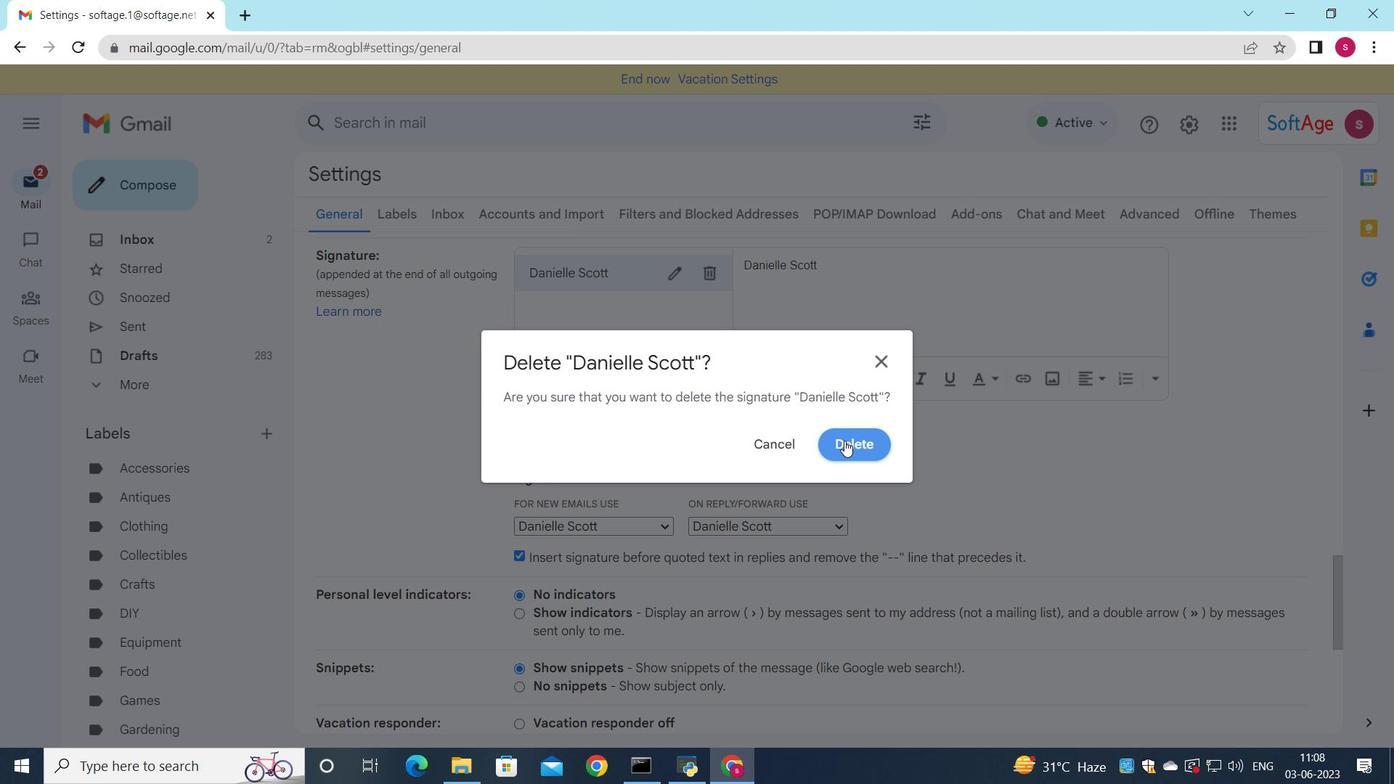 
Action: Mouse moved to (570, 294)
Screenshot: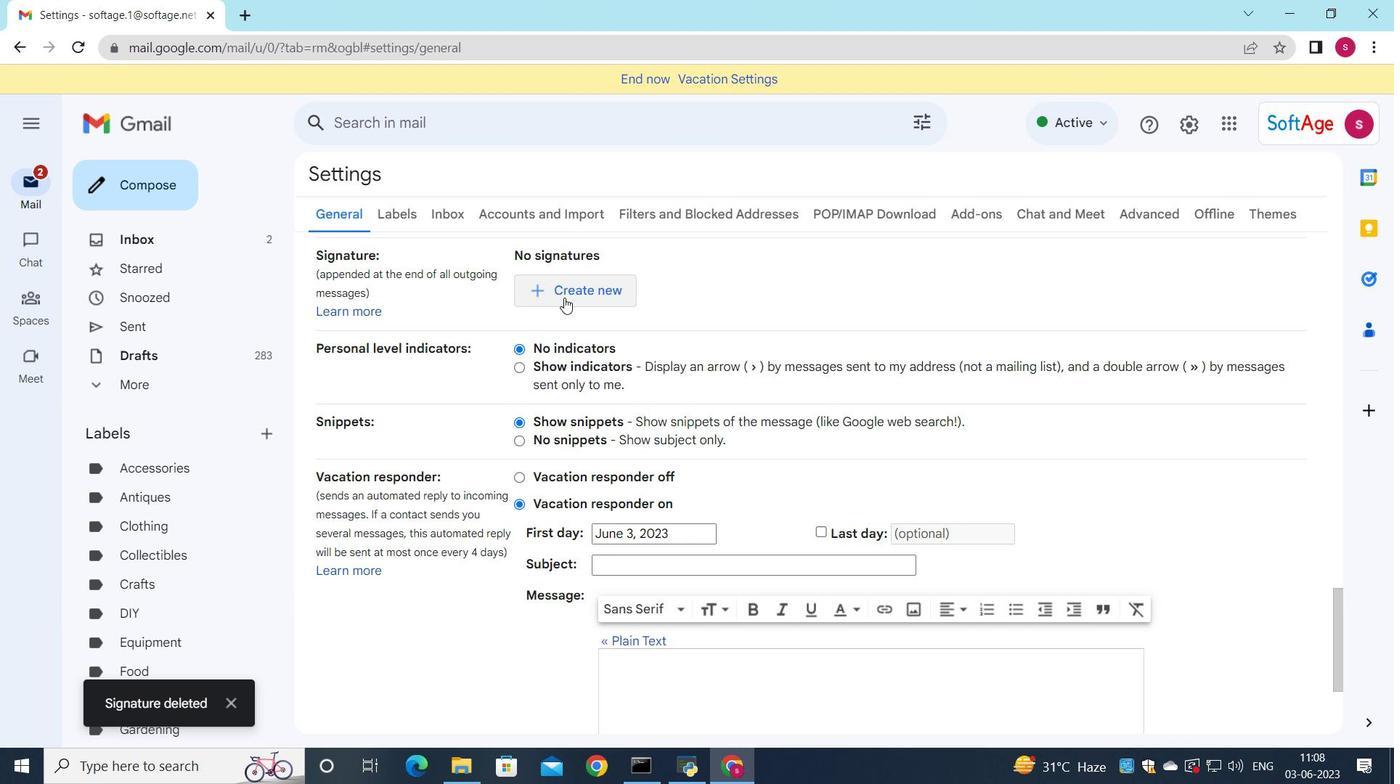 
Action: Mouse pressed left at (570, 294)
Screenshot: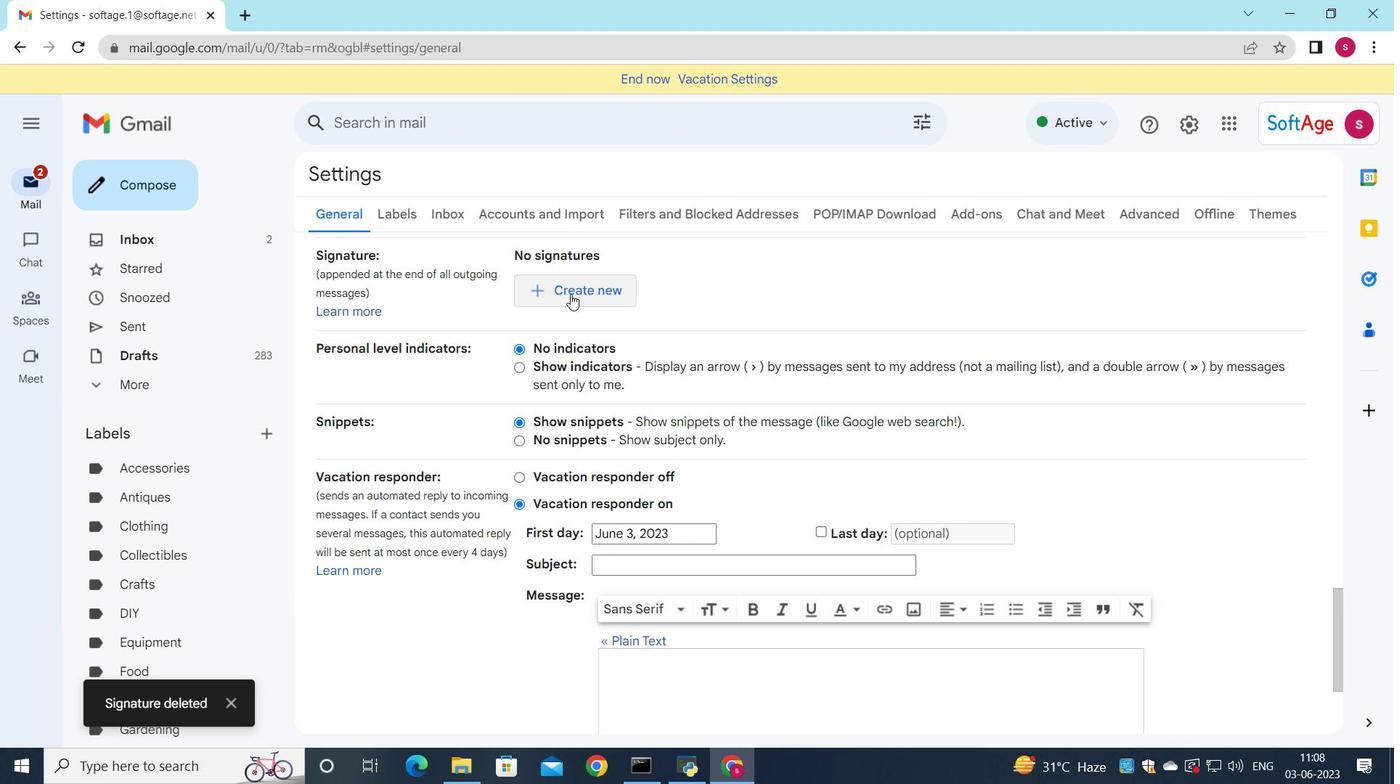 
Action: Mouse moved to (706, 267)
Screenshot: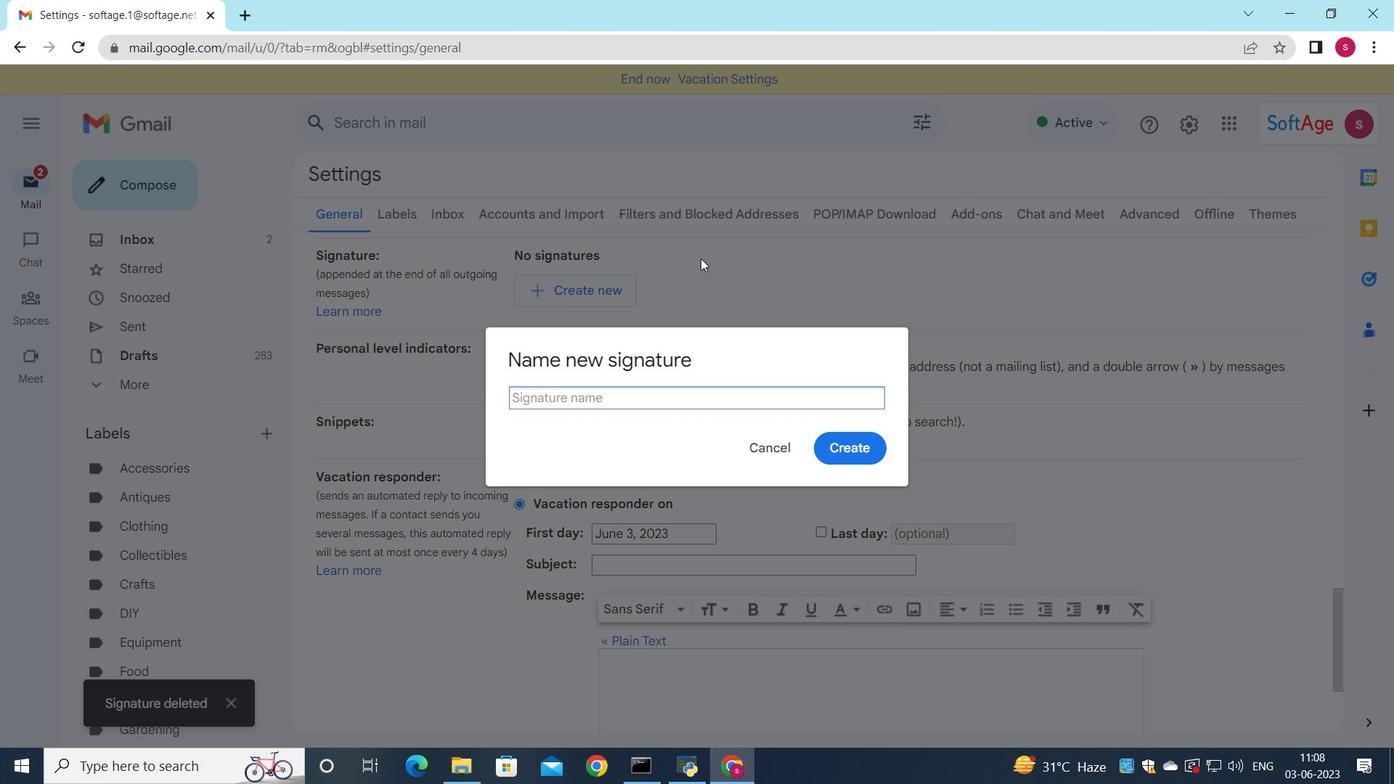 
Action: Key pressed <Key.shift>Danny<Key.space><Key.shift>Hrnandez
Screenshot: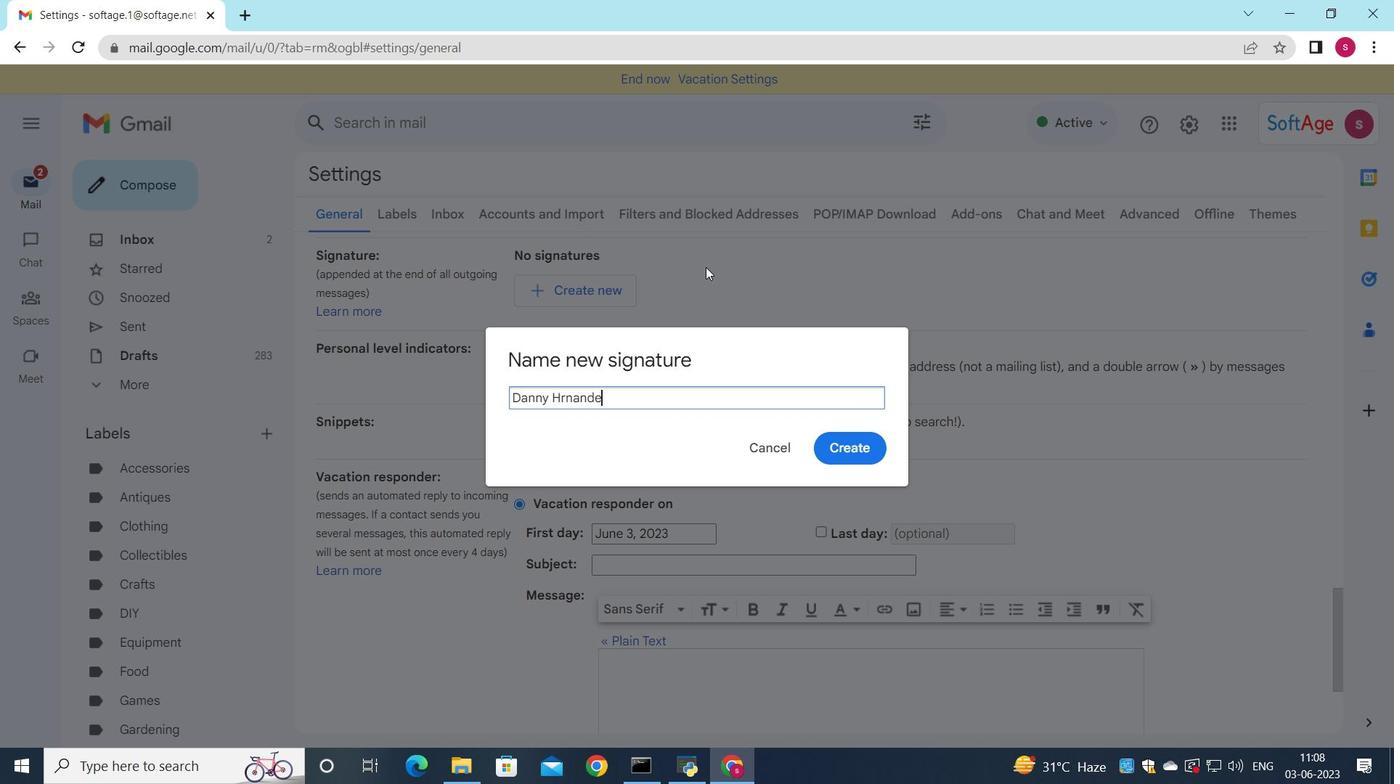 
Action: Mouse moved to (562, 402)
Screenshot: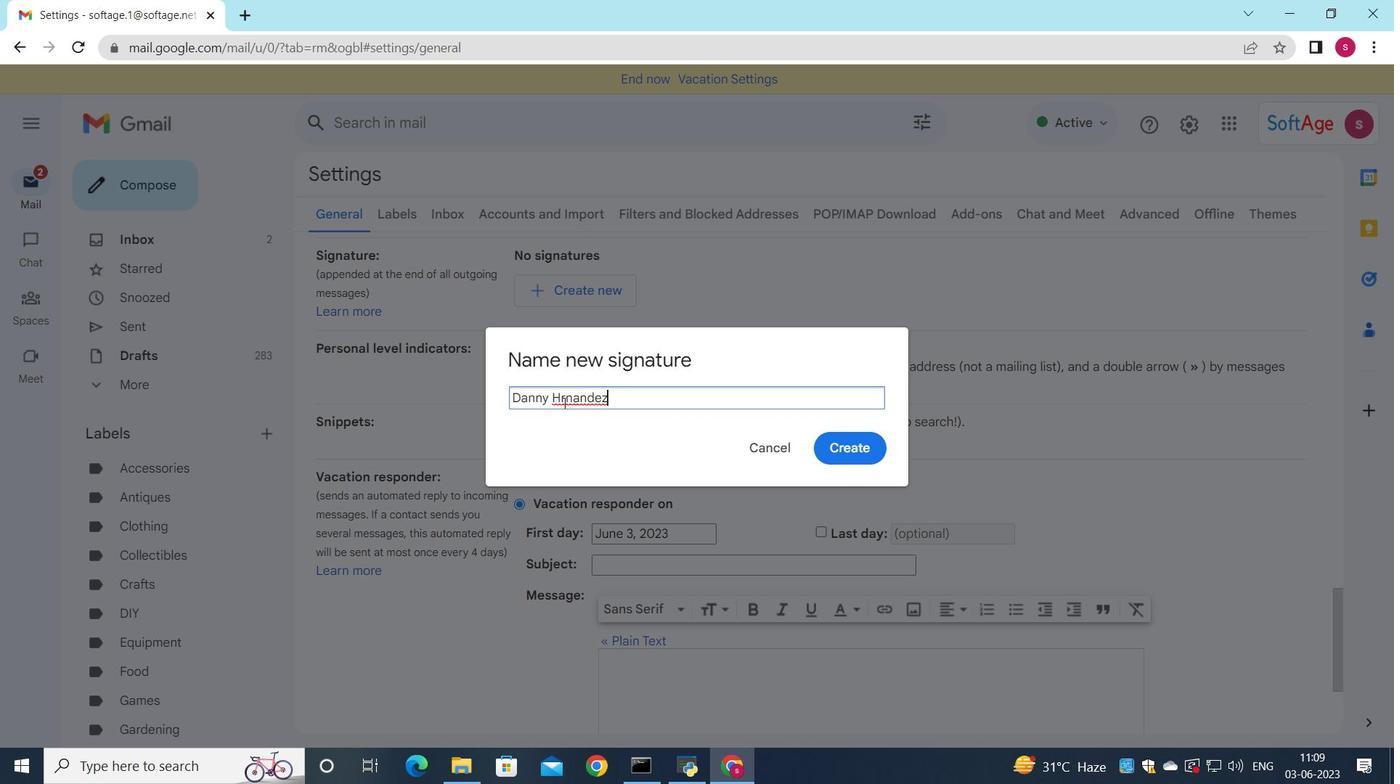 
Action: Mouse pressed left at (562, 402)
Screenshot: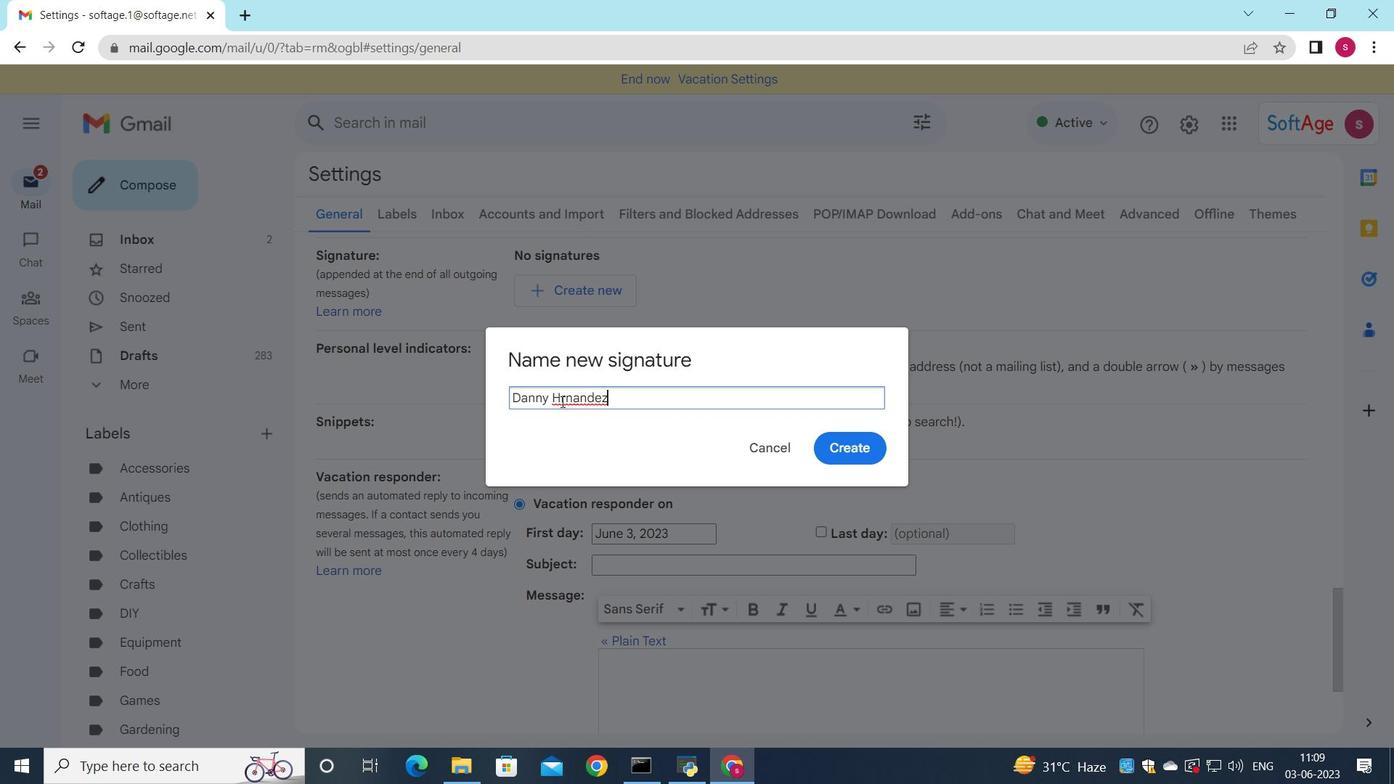 
Action: Key pressed e
Screenshot: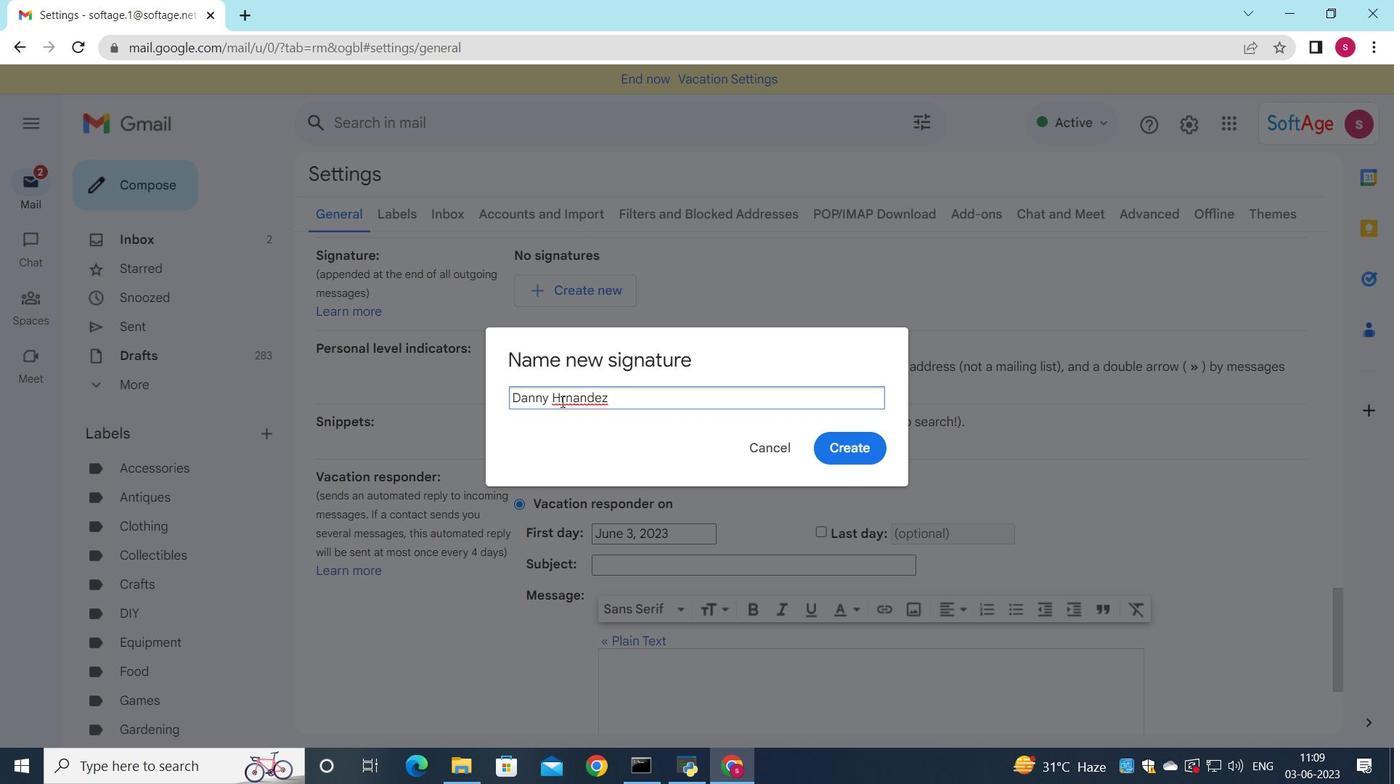 
Action: Mouse moved to (856, 454)
Screenshot: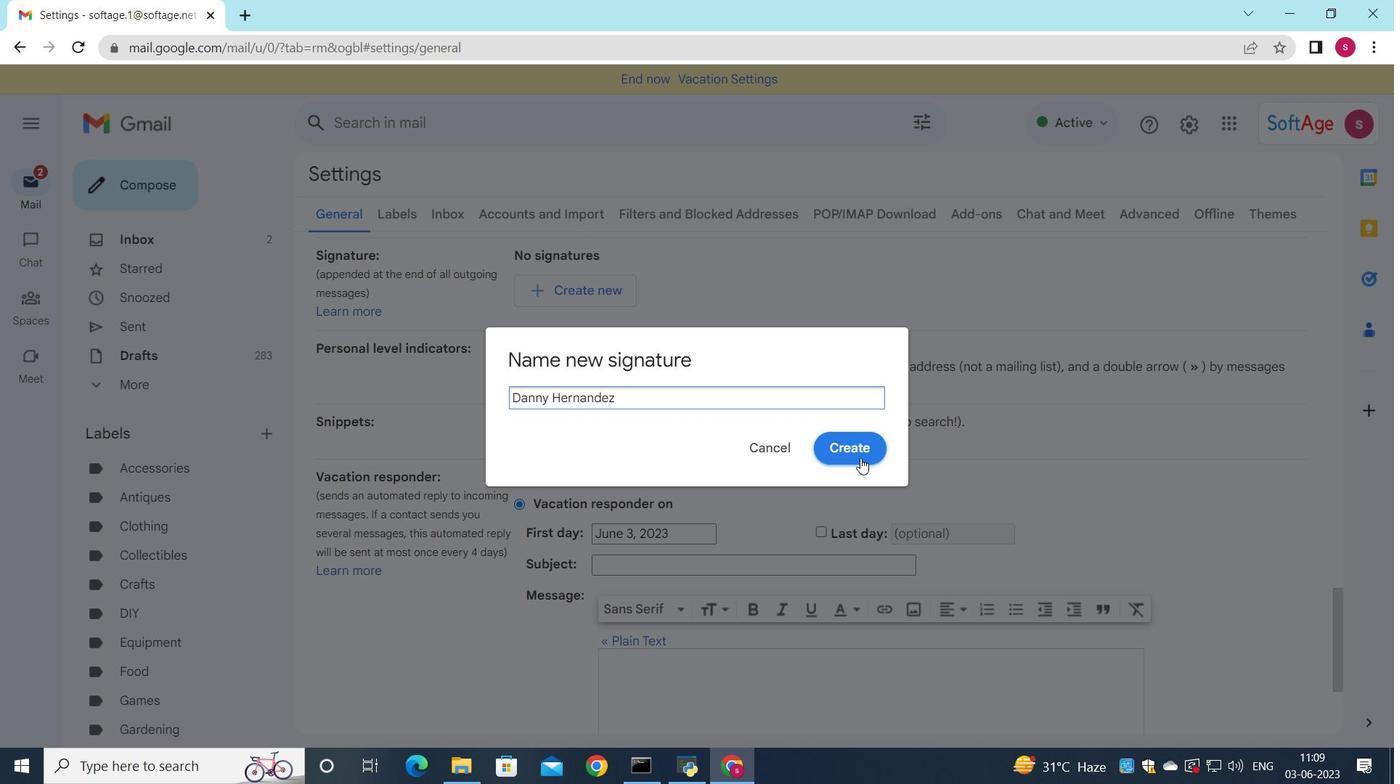 
Action: Mouse pressed left at (856, 454)
Screenshot: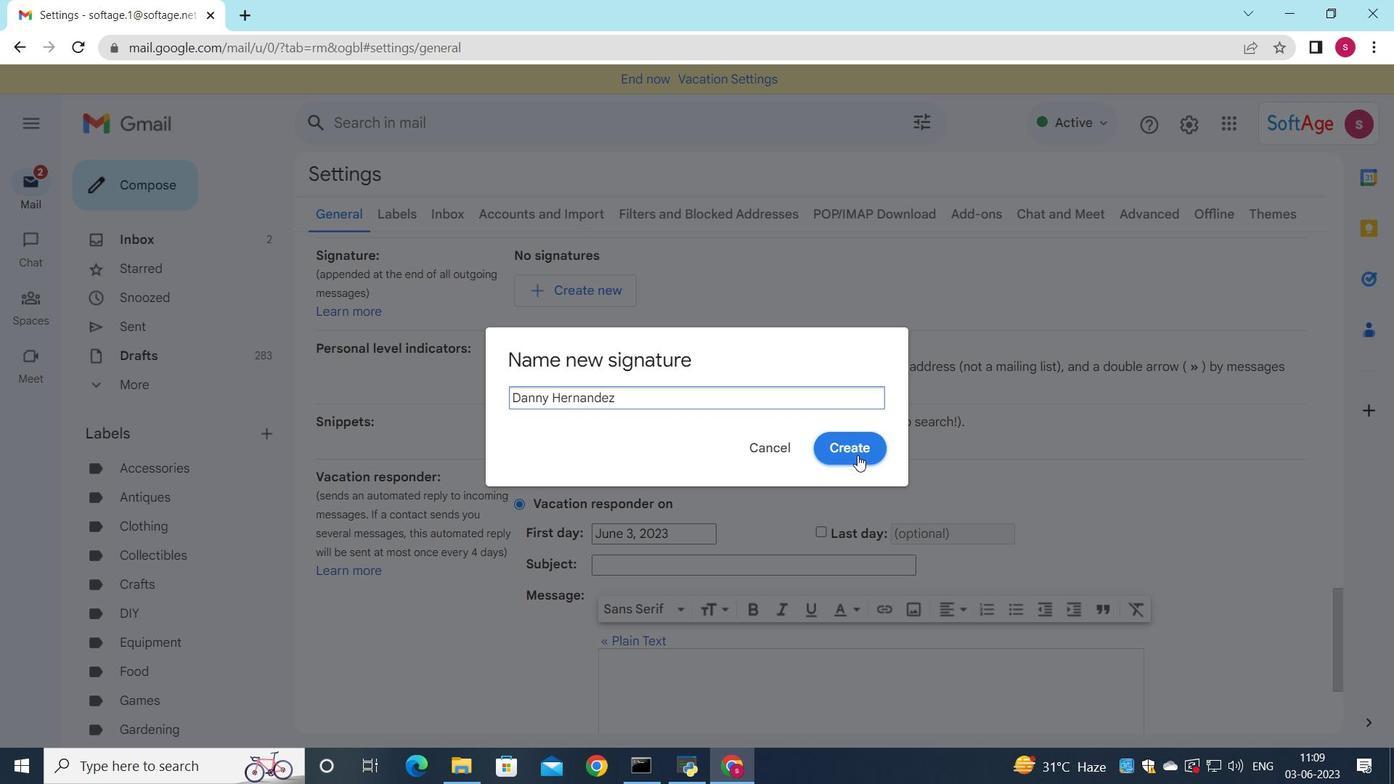 
Action: Mouse moved to (824, 286)
Screenshot: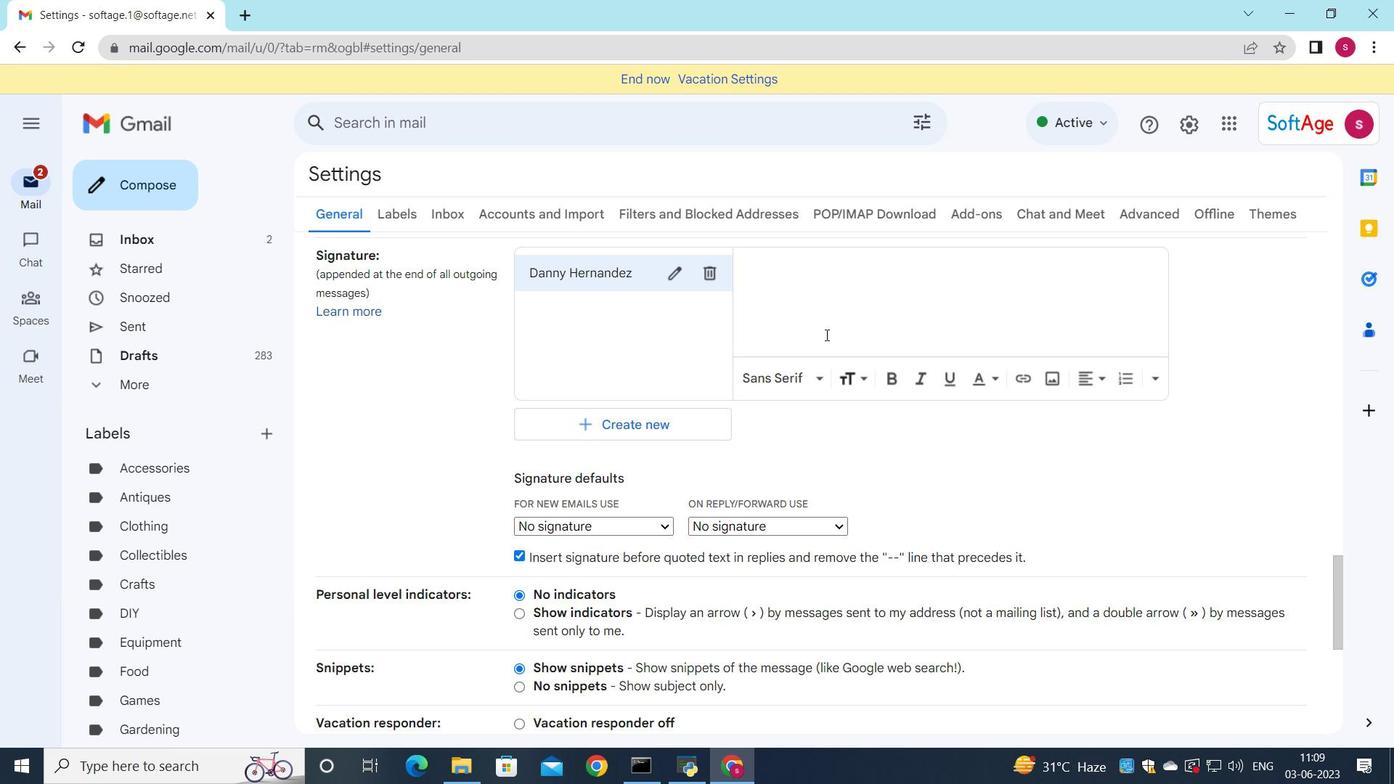 
Action: Mouse pressed left at (824, 286)
Screenshot: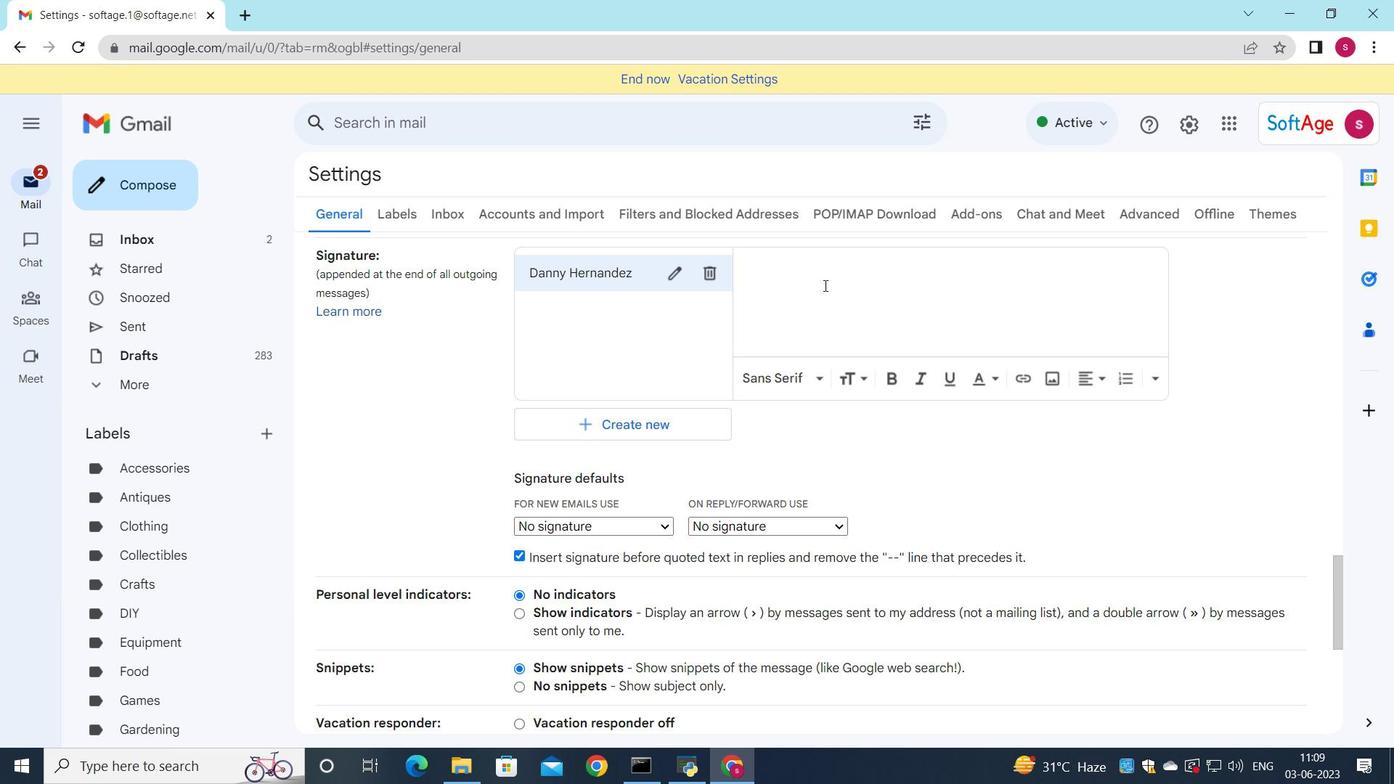 
Action: Key pressed <Key.shift><Key.shift><Key.shift><Key.shift><Key.shift><Key.shift><Key.shift>Danny<Key.space><Key.shift>Hernandez
Screenshot: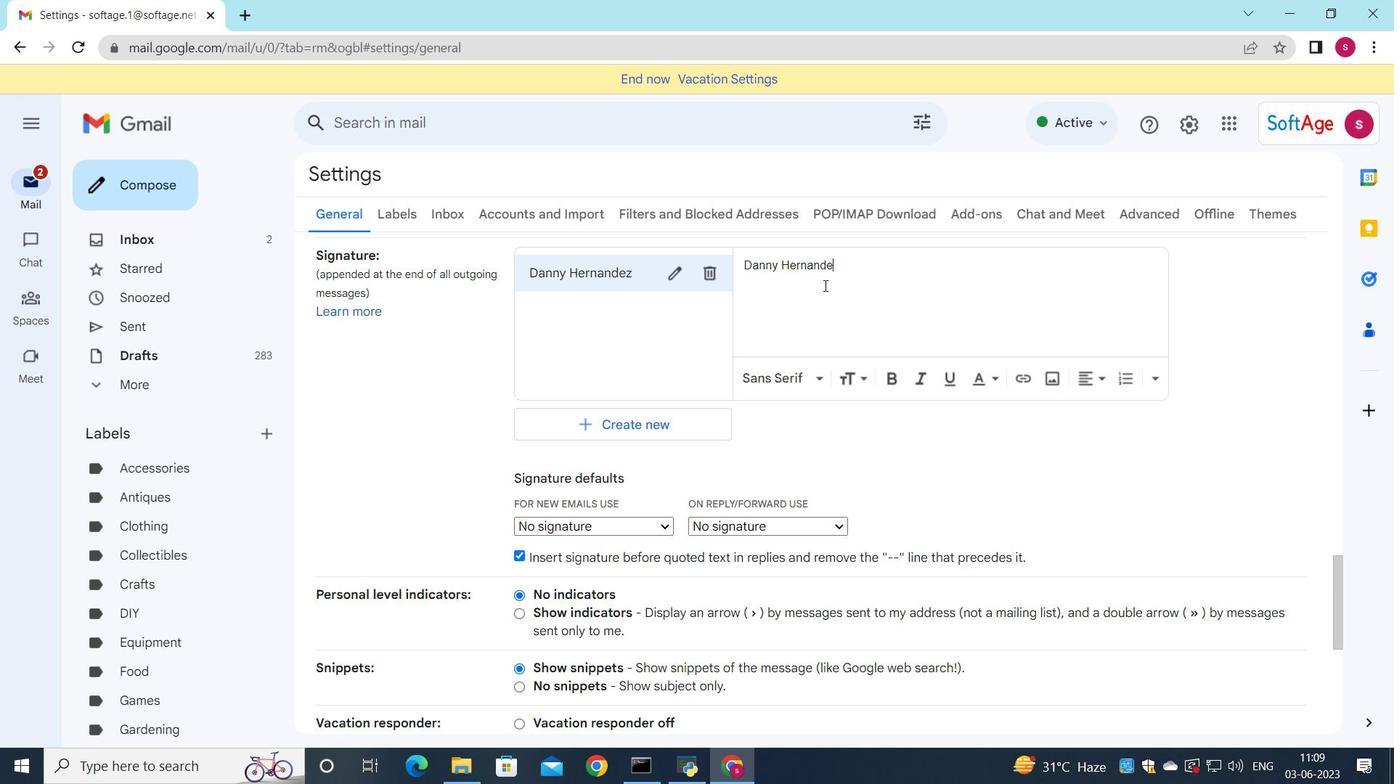 
Action: Mouse moved to (722, 389)
Screenshot: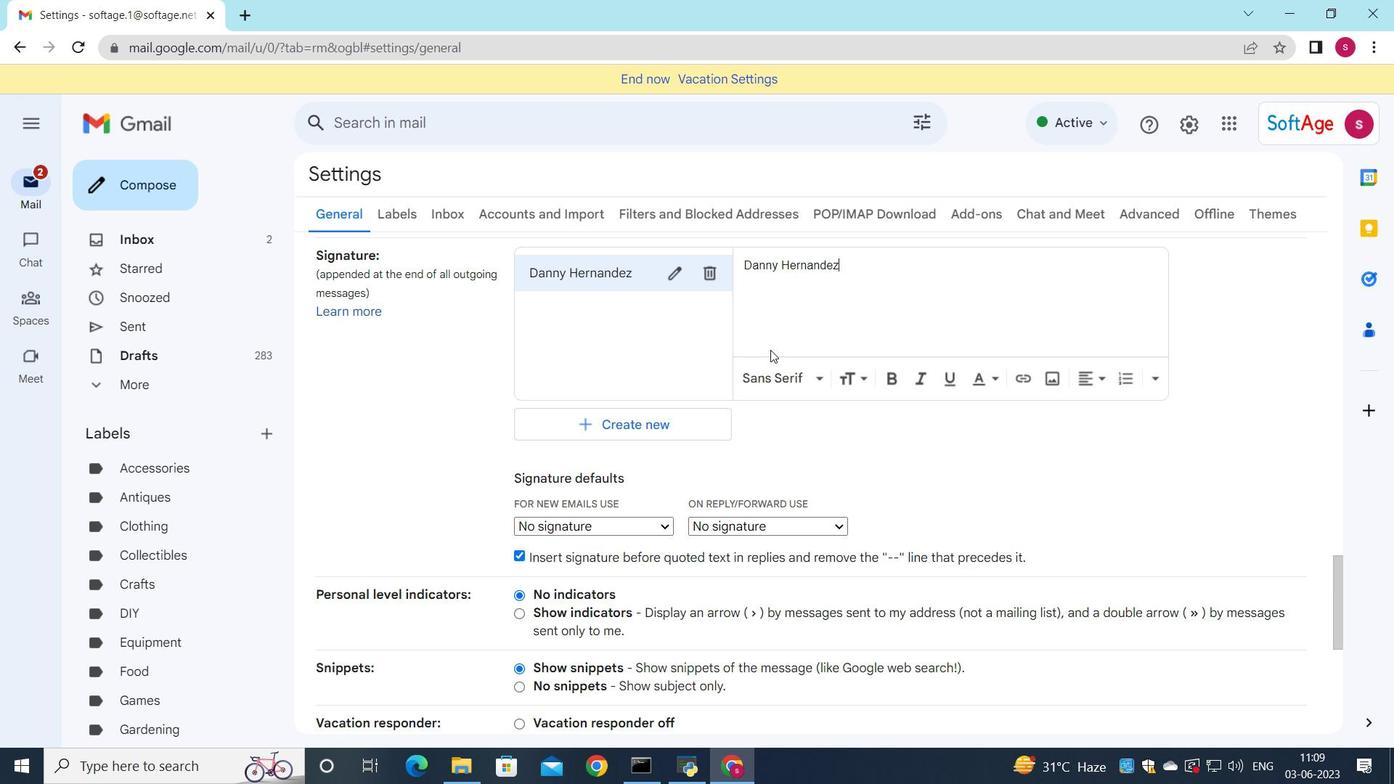 
Action: Mouse scrolled (741, 373) with delta (0, 0)
Screenshot: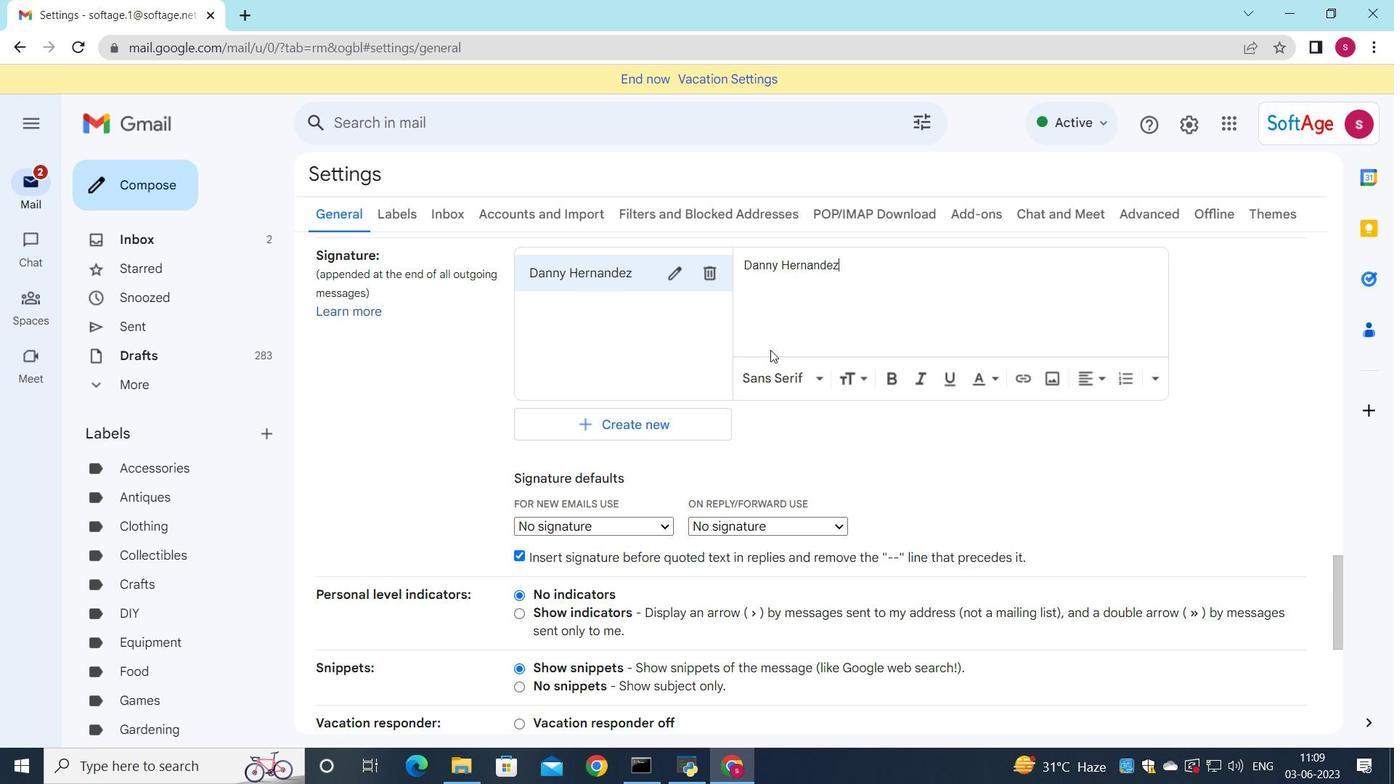 
Action: Mouse moved to (722, 389)
Screenshot: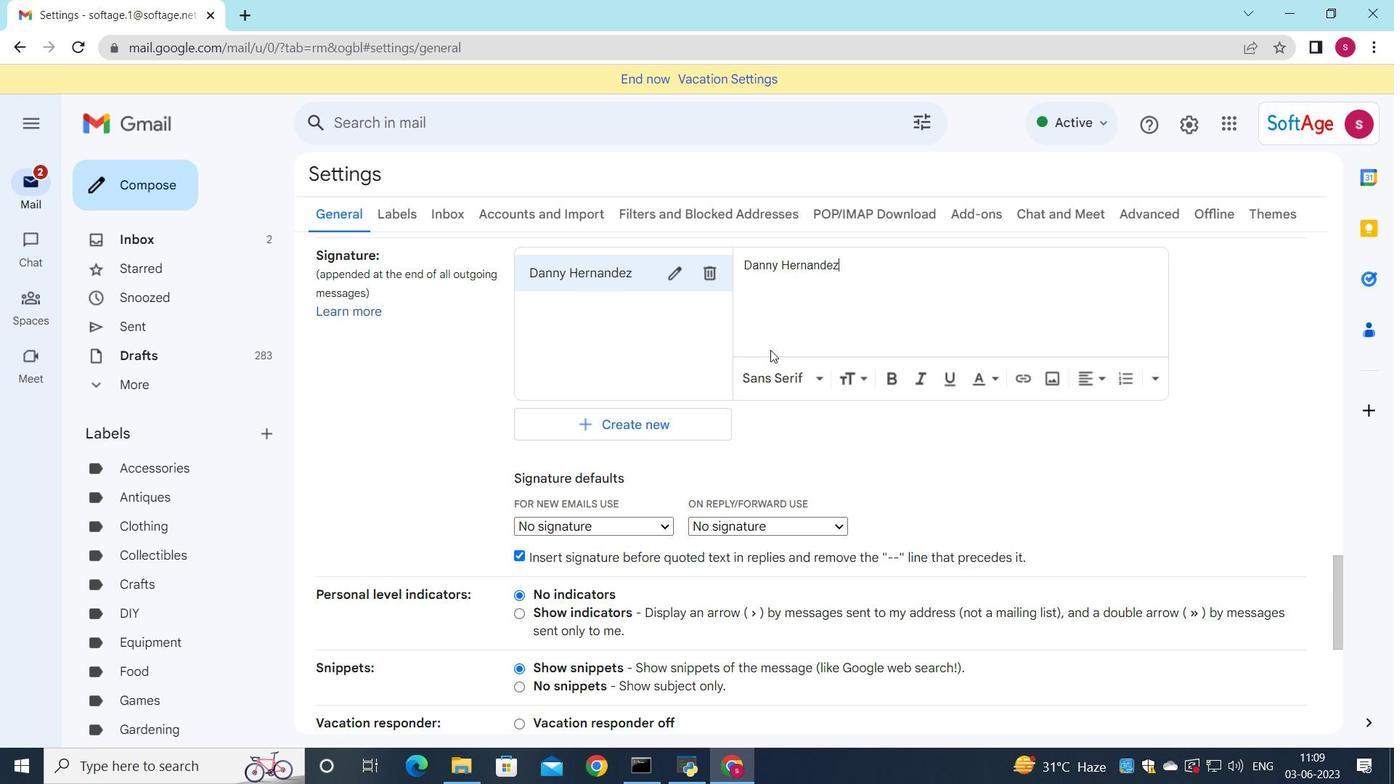 
Action: Mouse scrolled (722, 389) with delta (0, 0)
Screenshot: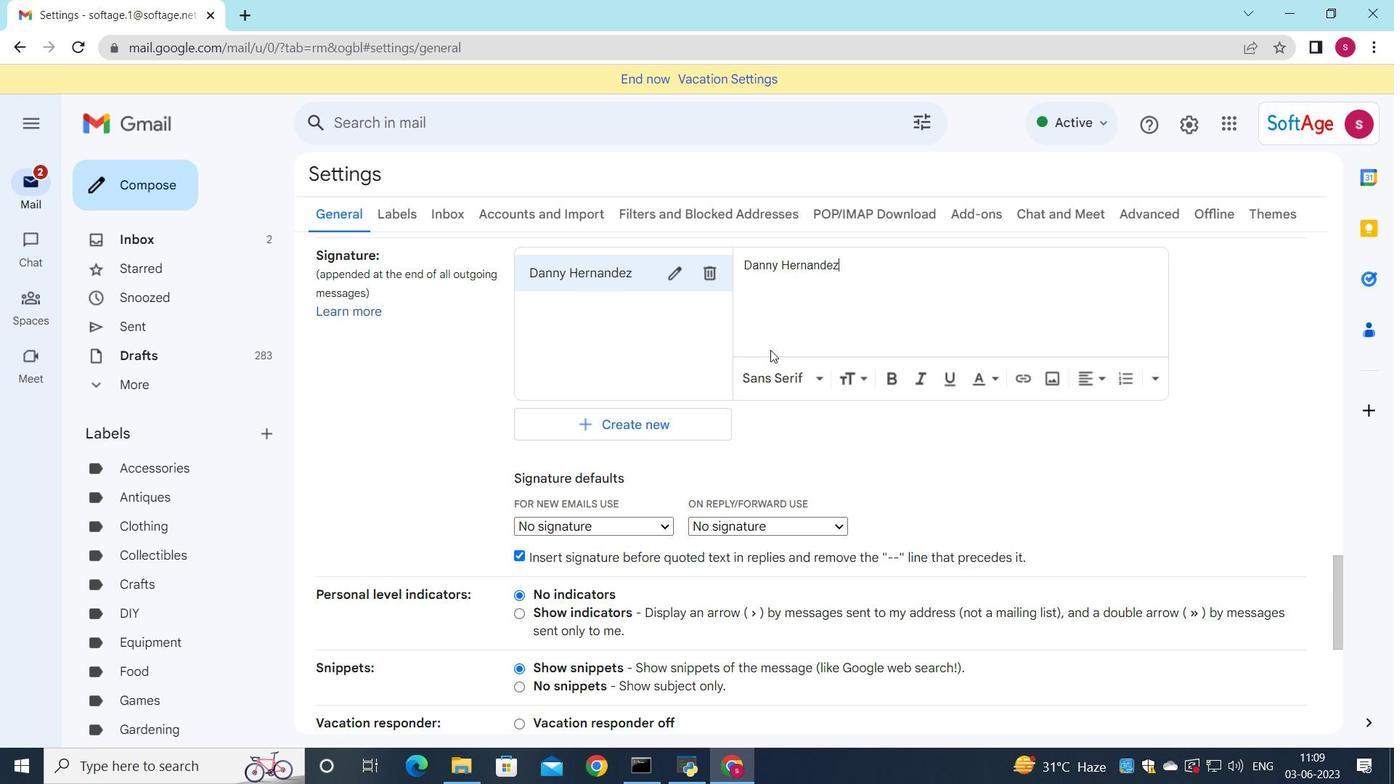 
Action: Mouse moved to (665, 334)
Screenshot: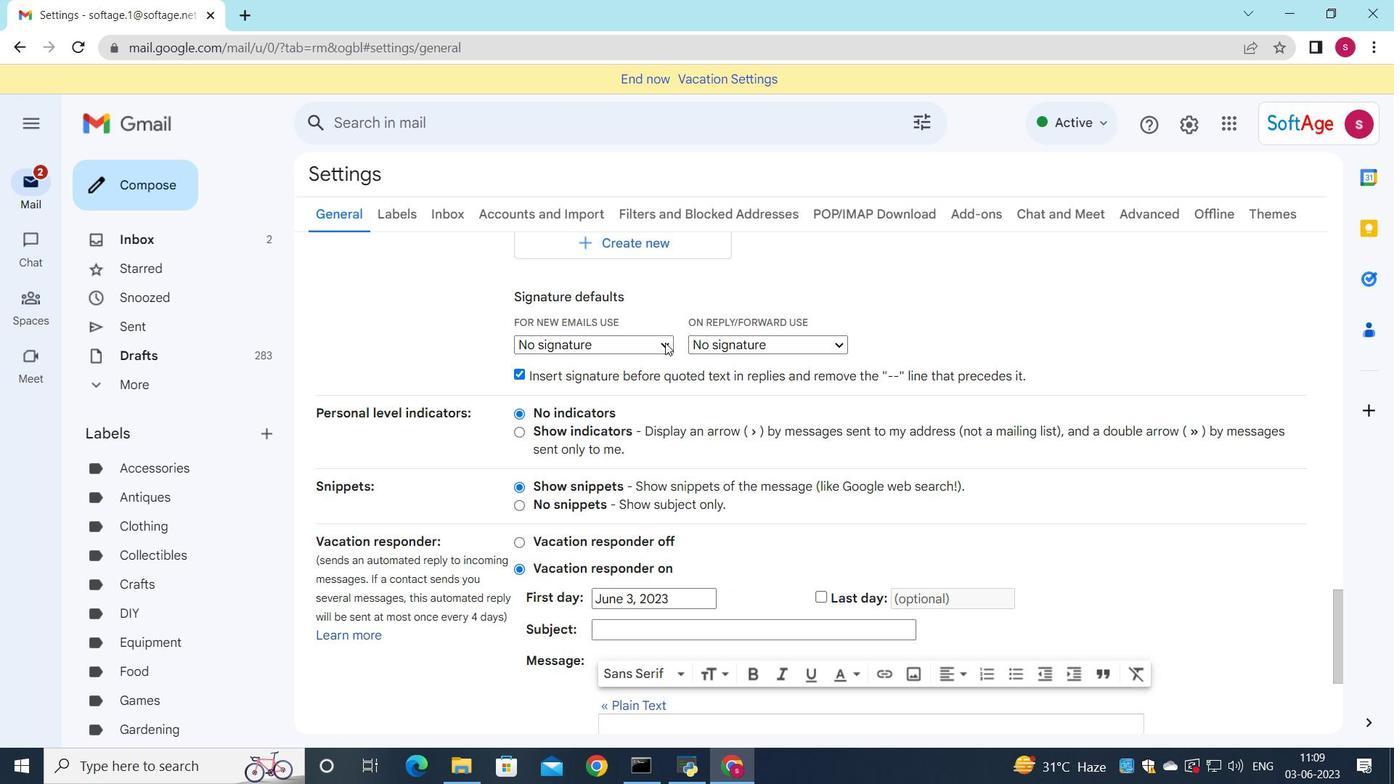 
Action: Mouse pressed left at (665, 334)
Screenshot: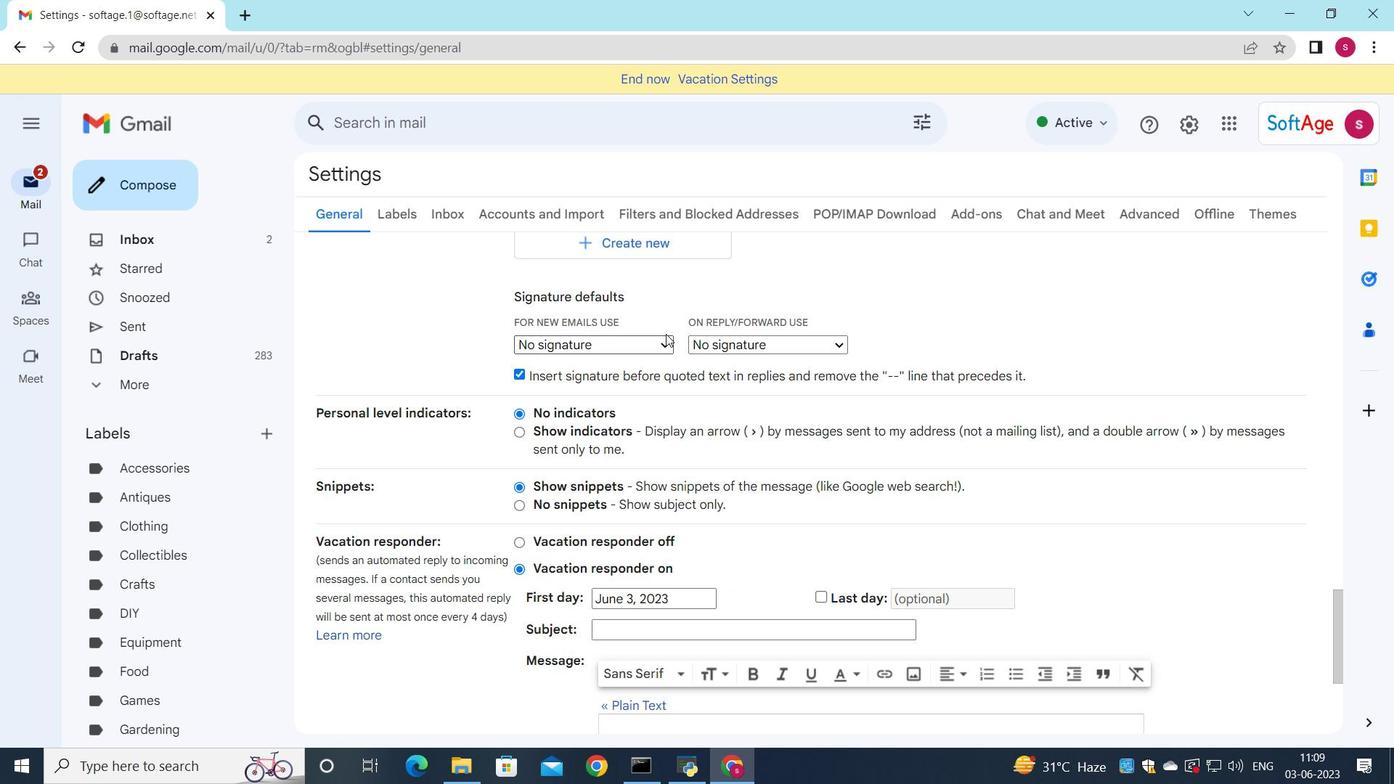 
Action: Mouse moved to (661, 355)
Screenshot: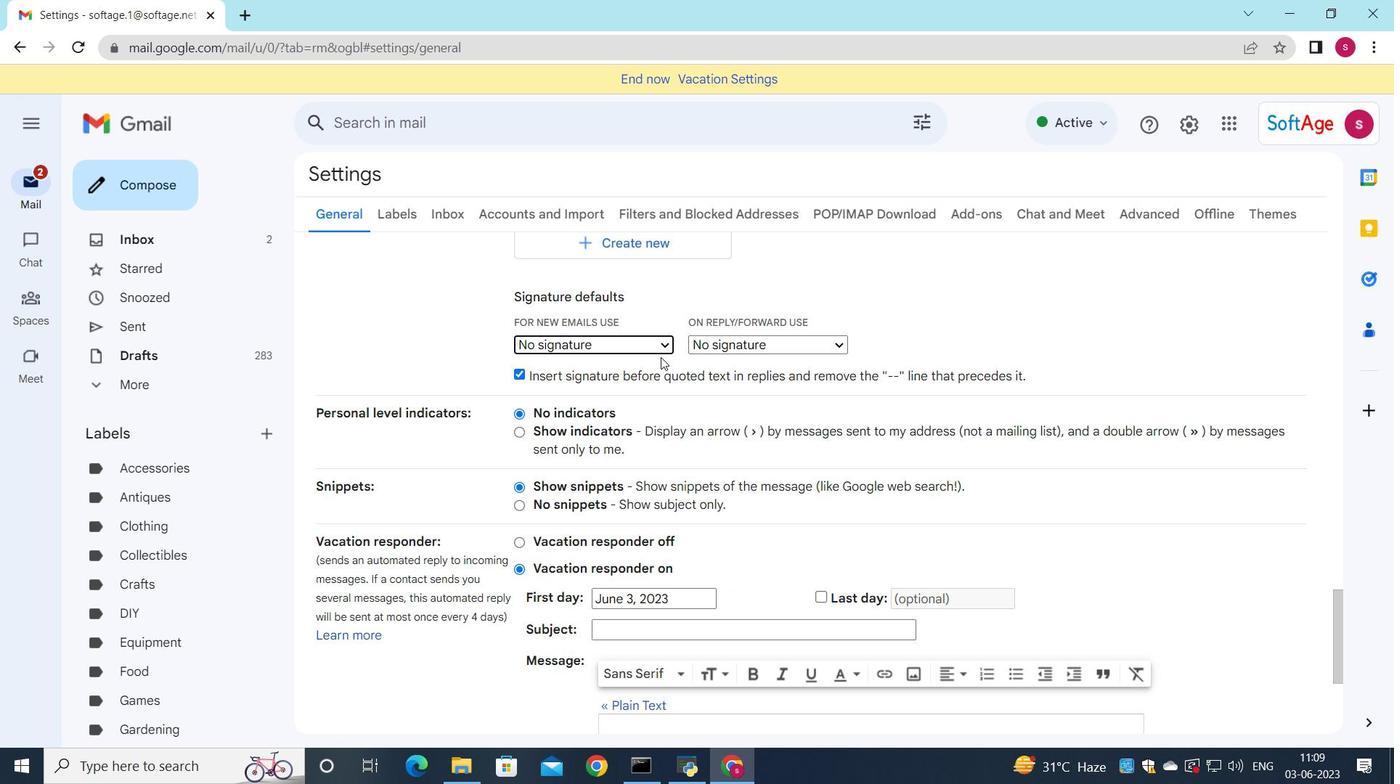 
Action: Mouse pressed left at (661, 355)
Screenshot: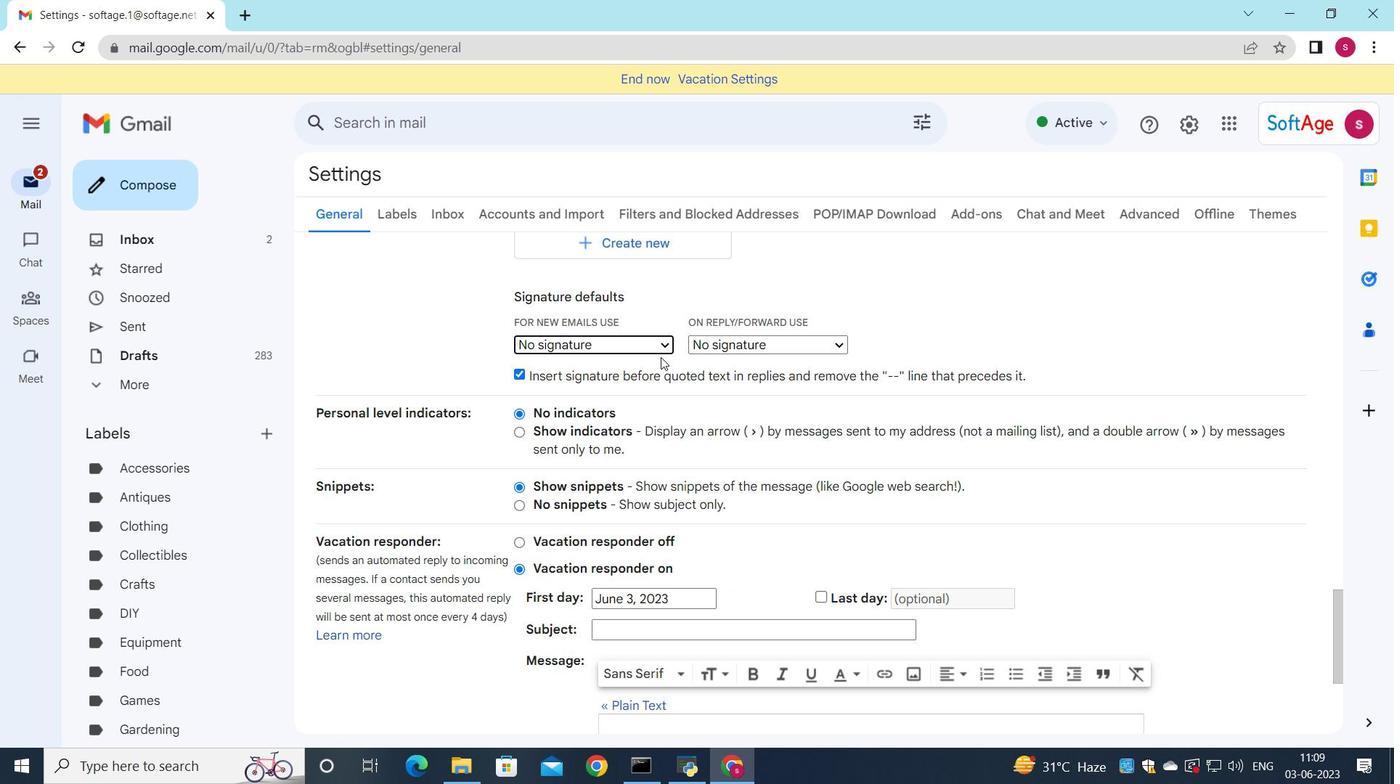 
Action: Mouse moved to (654, 346)
Screenshot: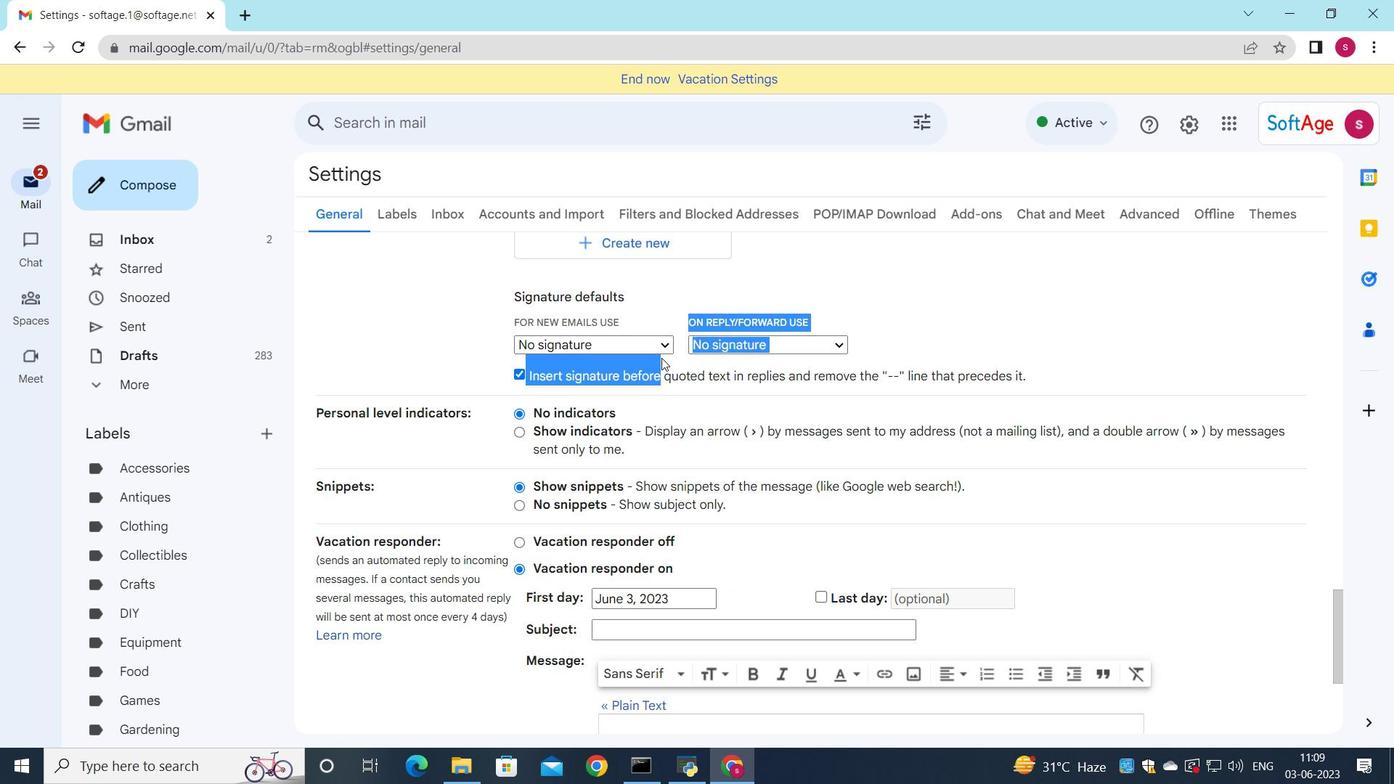
Action: Mouse pressed left at (654, 346)
Screenshot: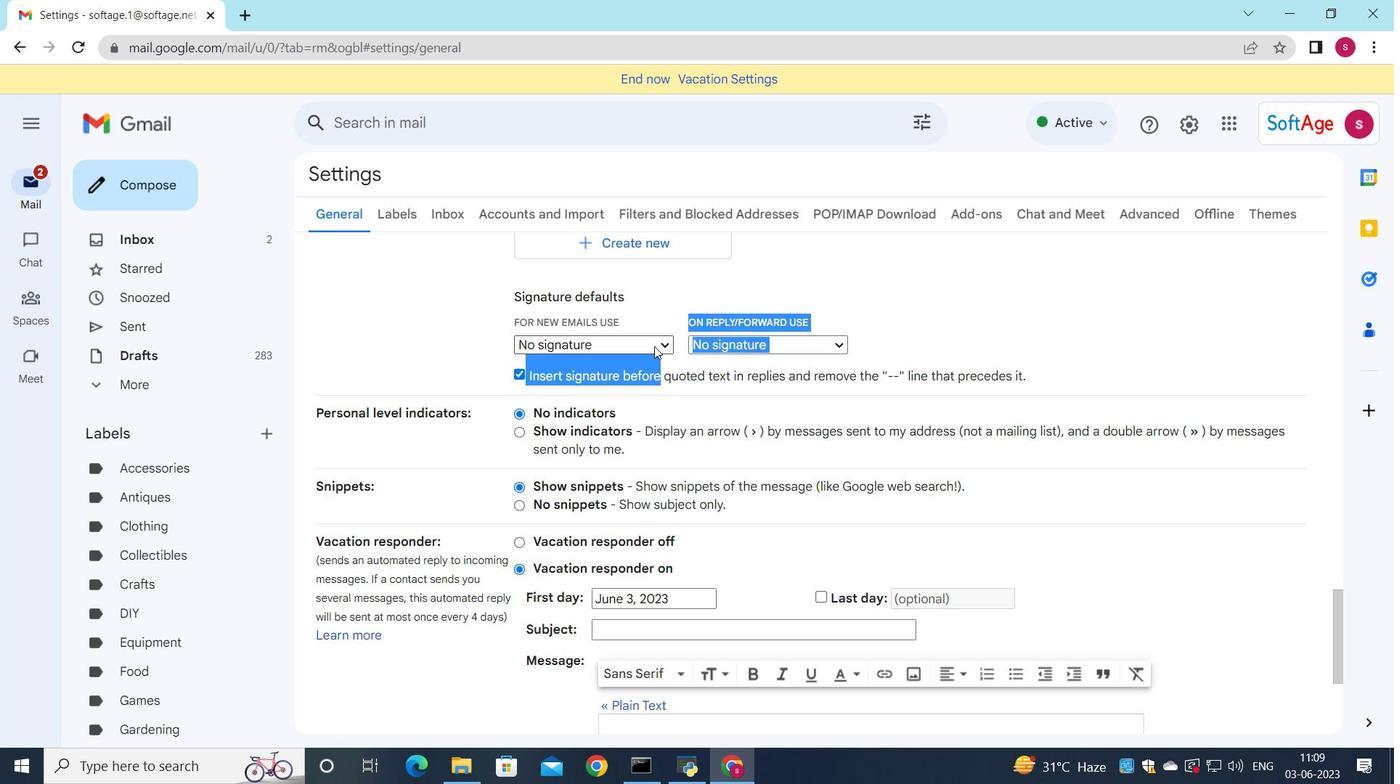 
Action: Mouse moved to (653, 379)
Screenshot: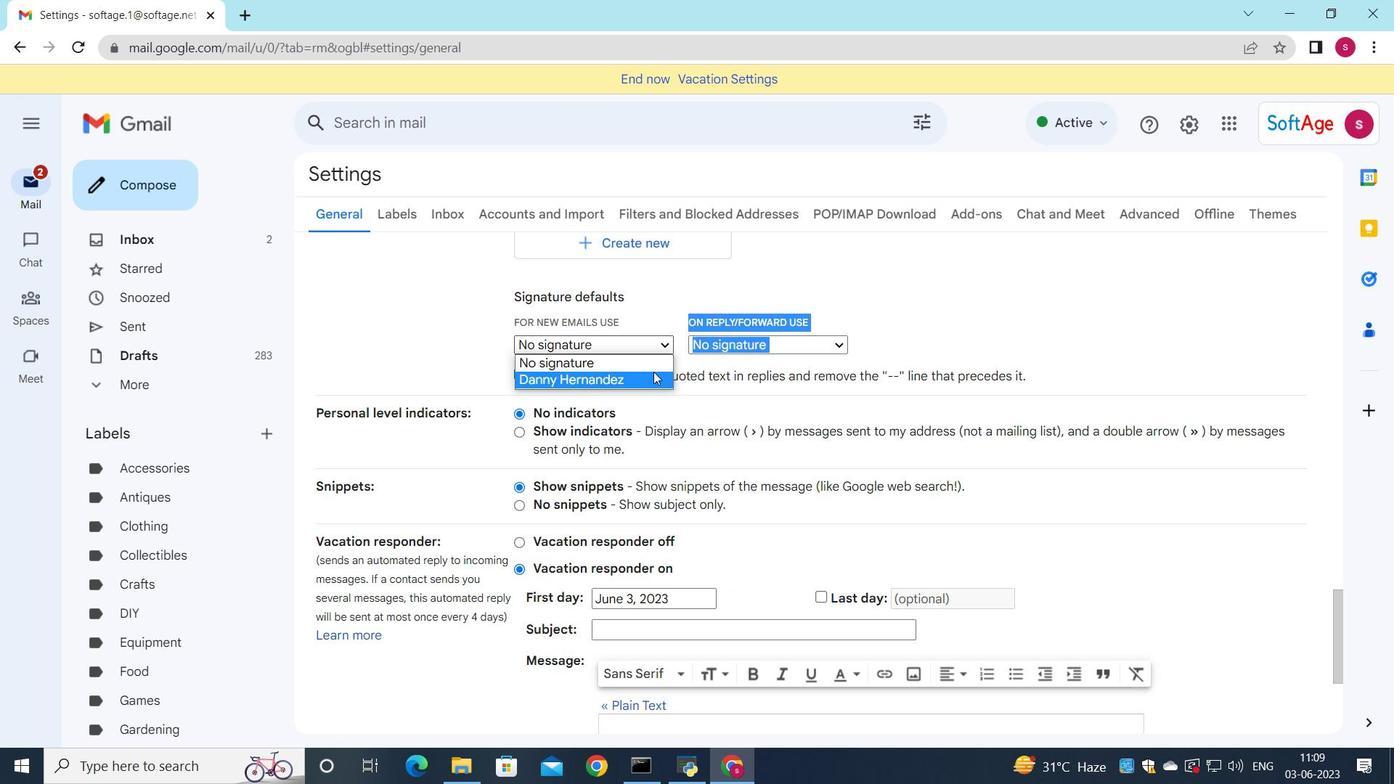 
Action: Mouse pressed left at (653, 379)
Screenshot: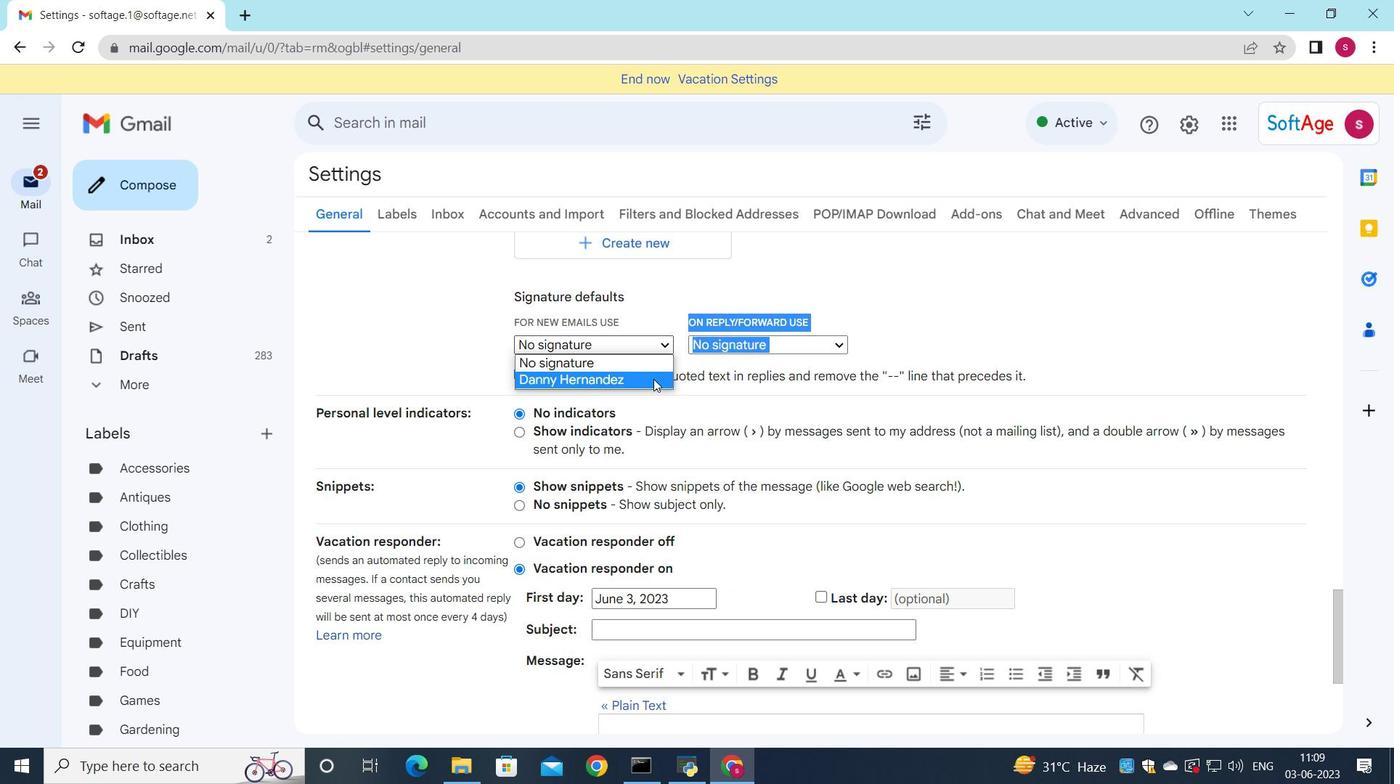 
Action: Mouse moved to (819, 343)
Screenshot: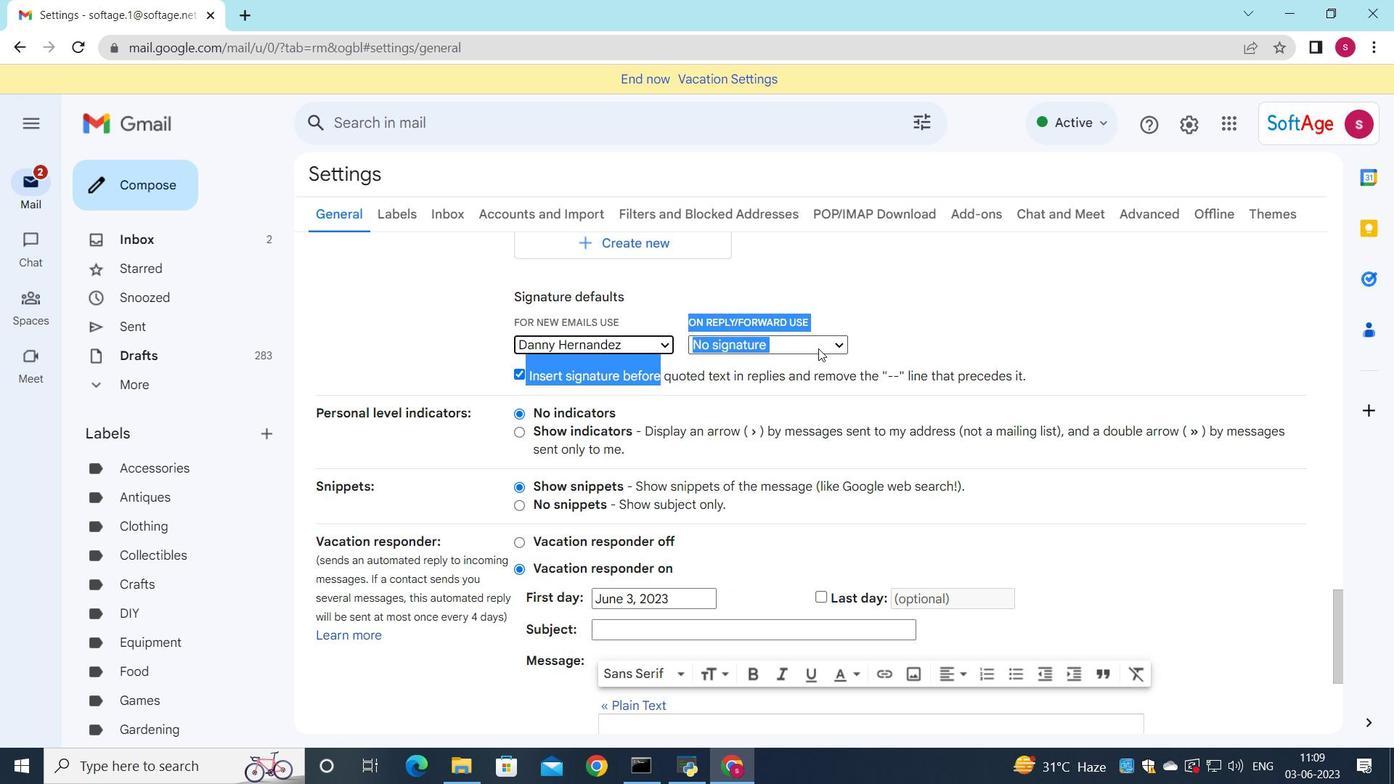 
Action: Mouse pressed left at (819, 343)
Screenshot: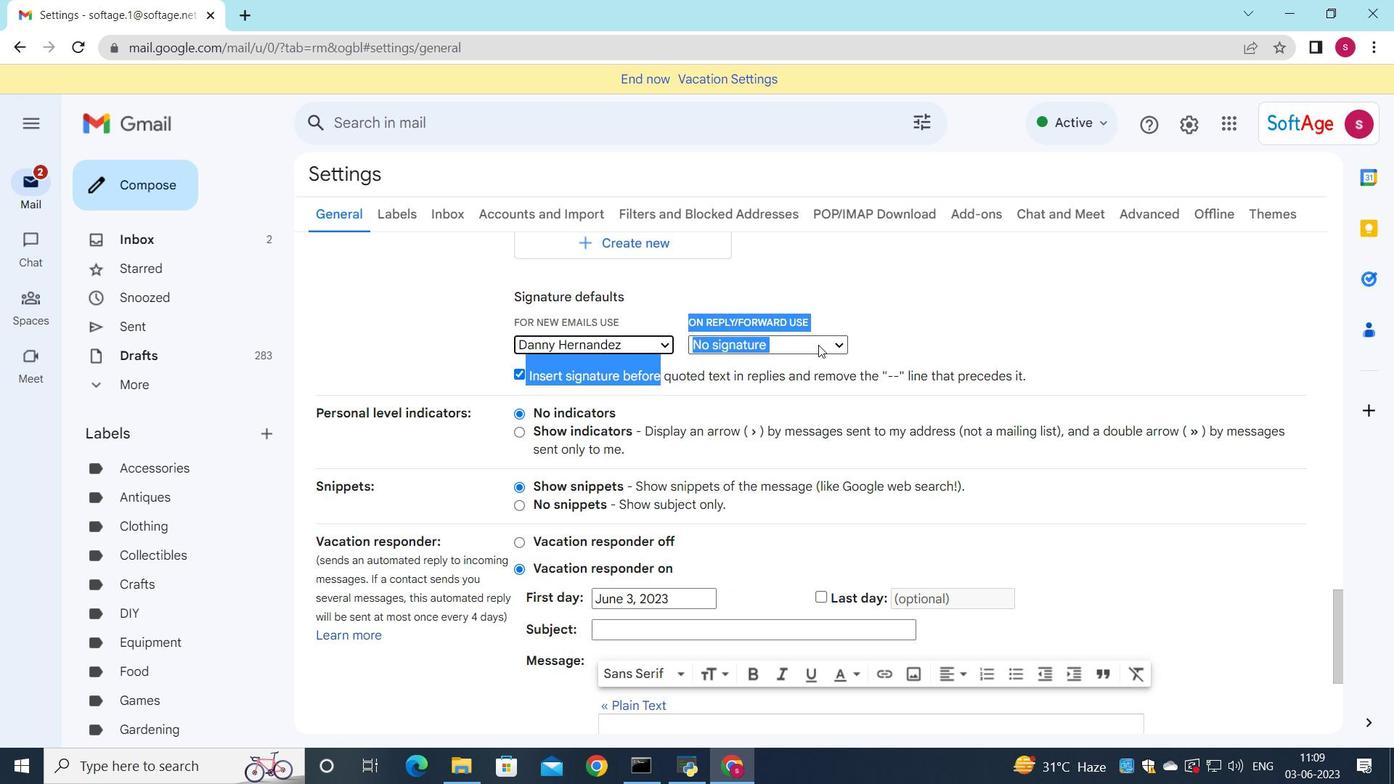 
Action: Mouse moved to (793, 374)
Screenshot: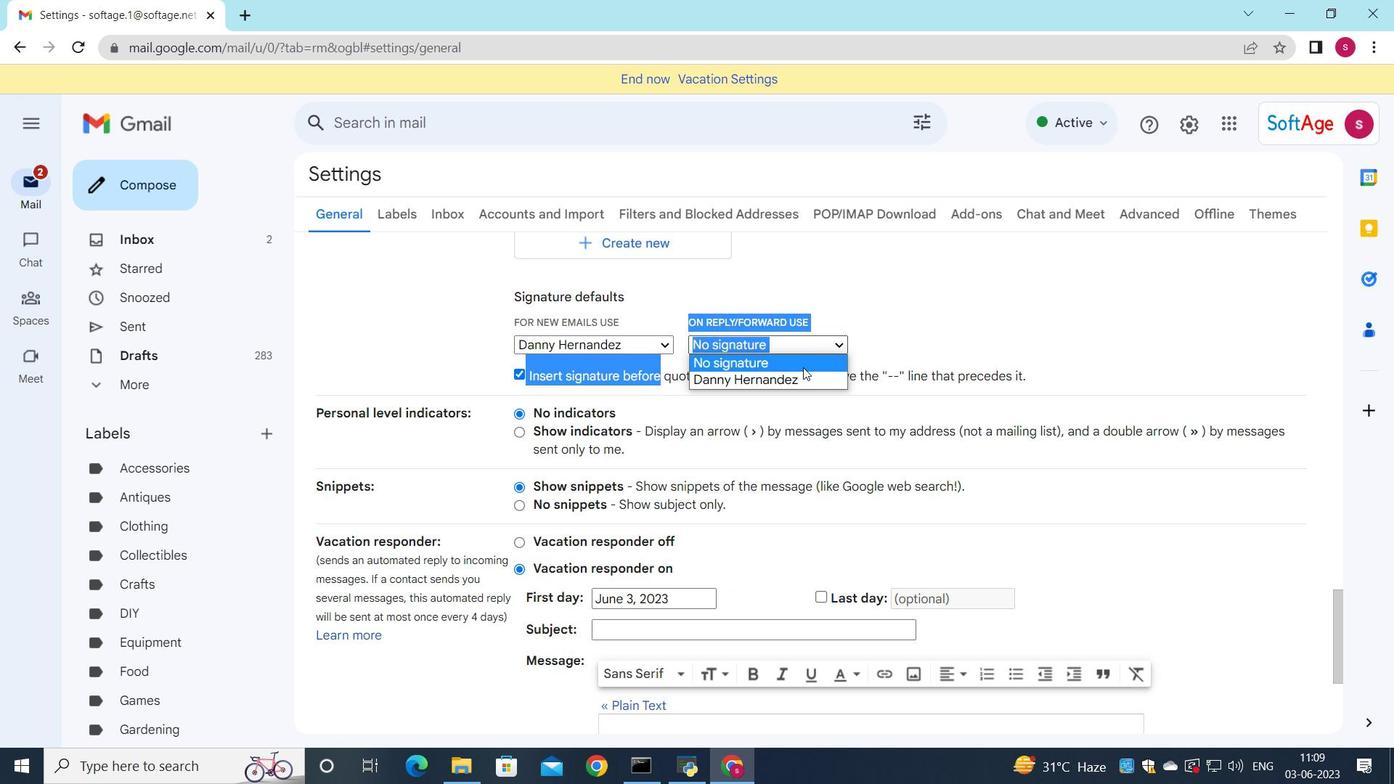 
Action: Mouse pressed left at (793, 374)
Screenshot: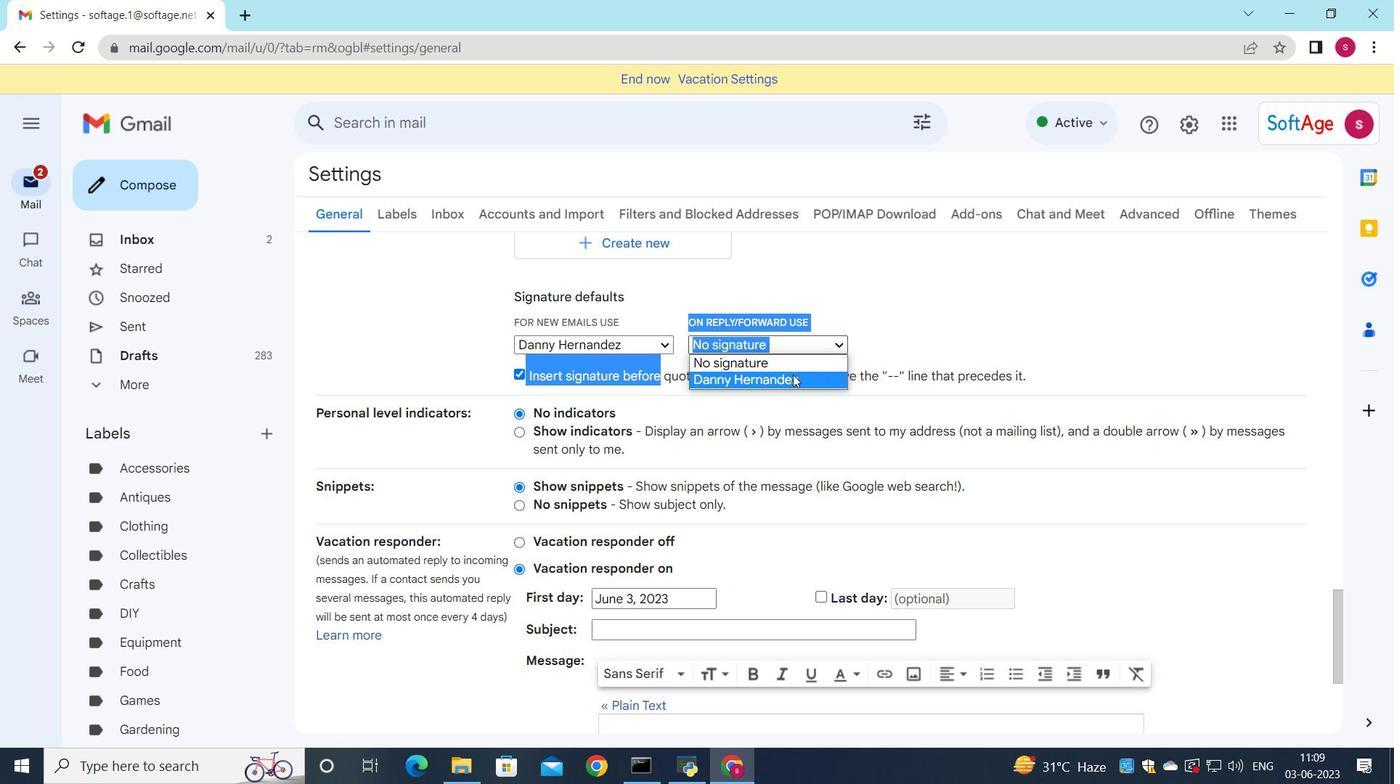 
Action: Mouse moved to (902, 336)
Screenshot: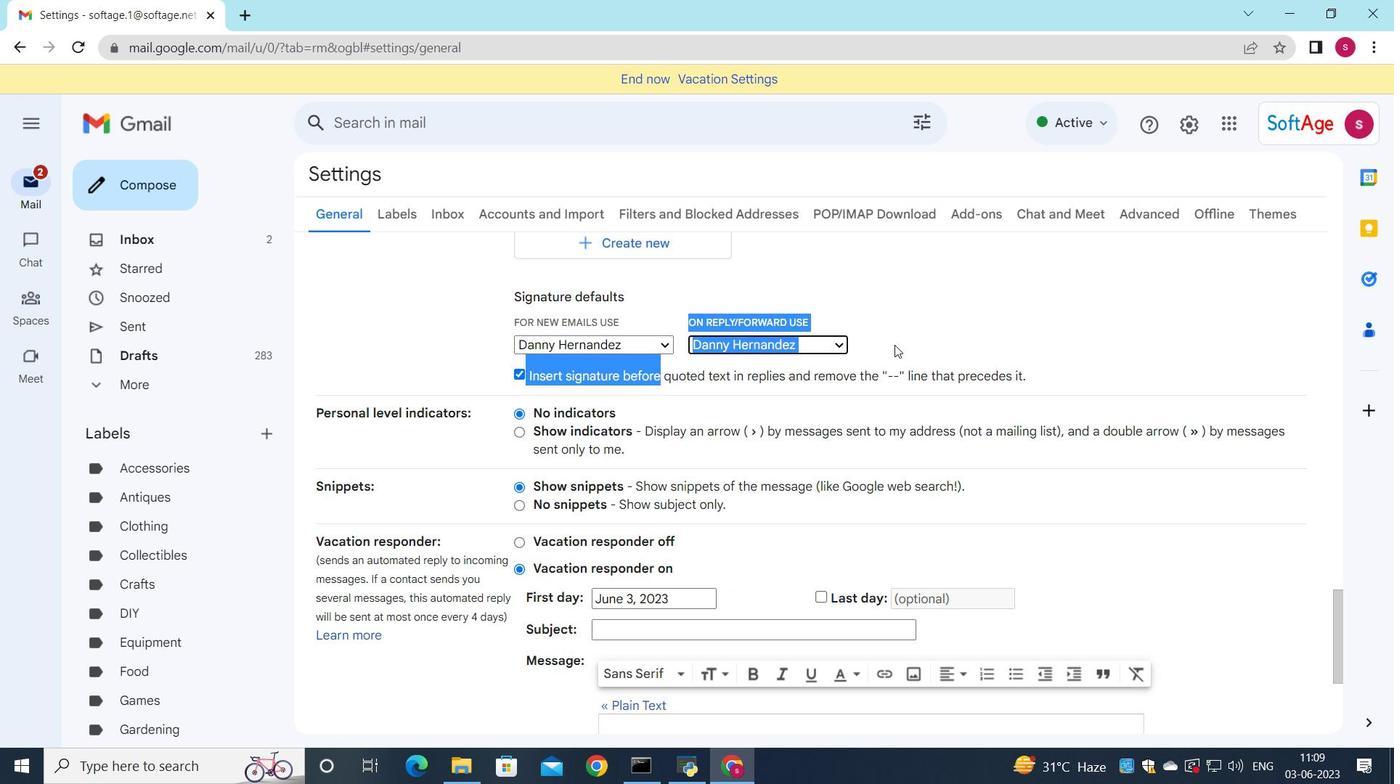 
Action: Mouse pressed left at (902, 336)
Screenshot: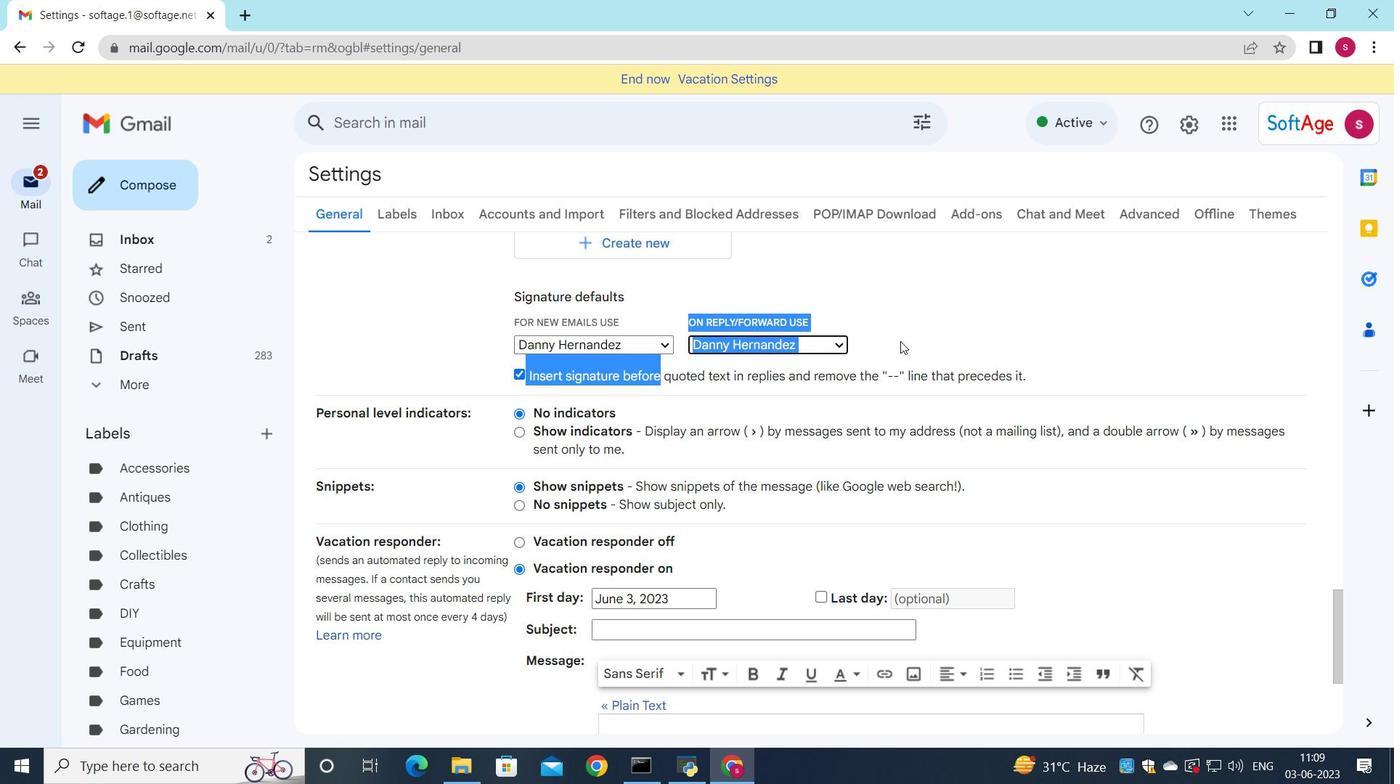 
Action: Mouse moved to (615, 482)
Screenshot: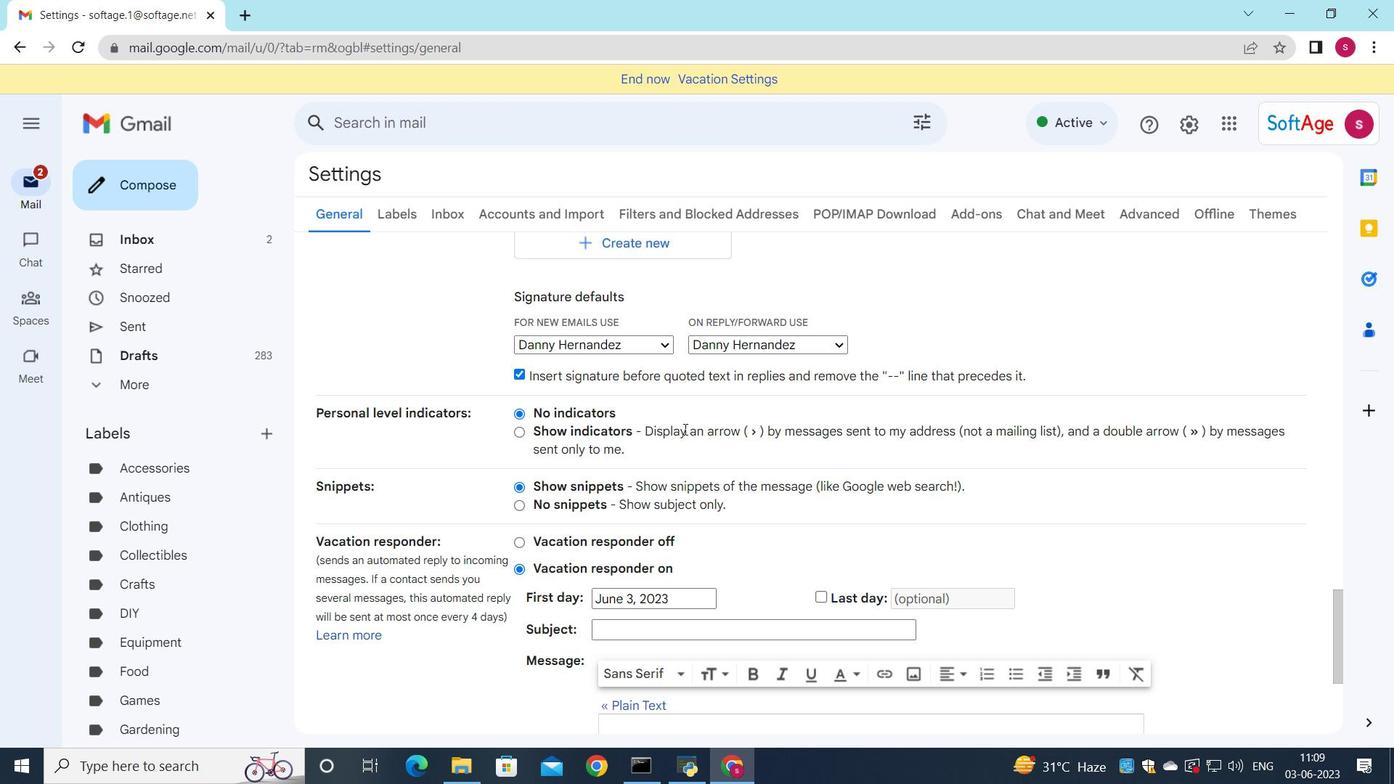
Action: Mouse scrolled (615, 482) with delta (0, 0)
Screenshot: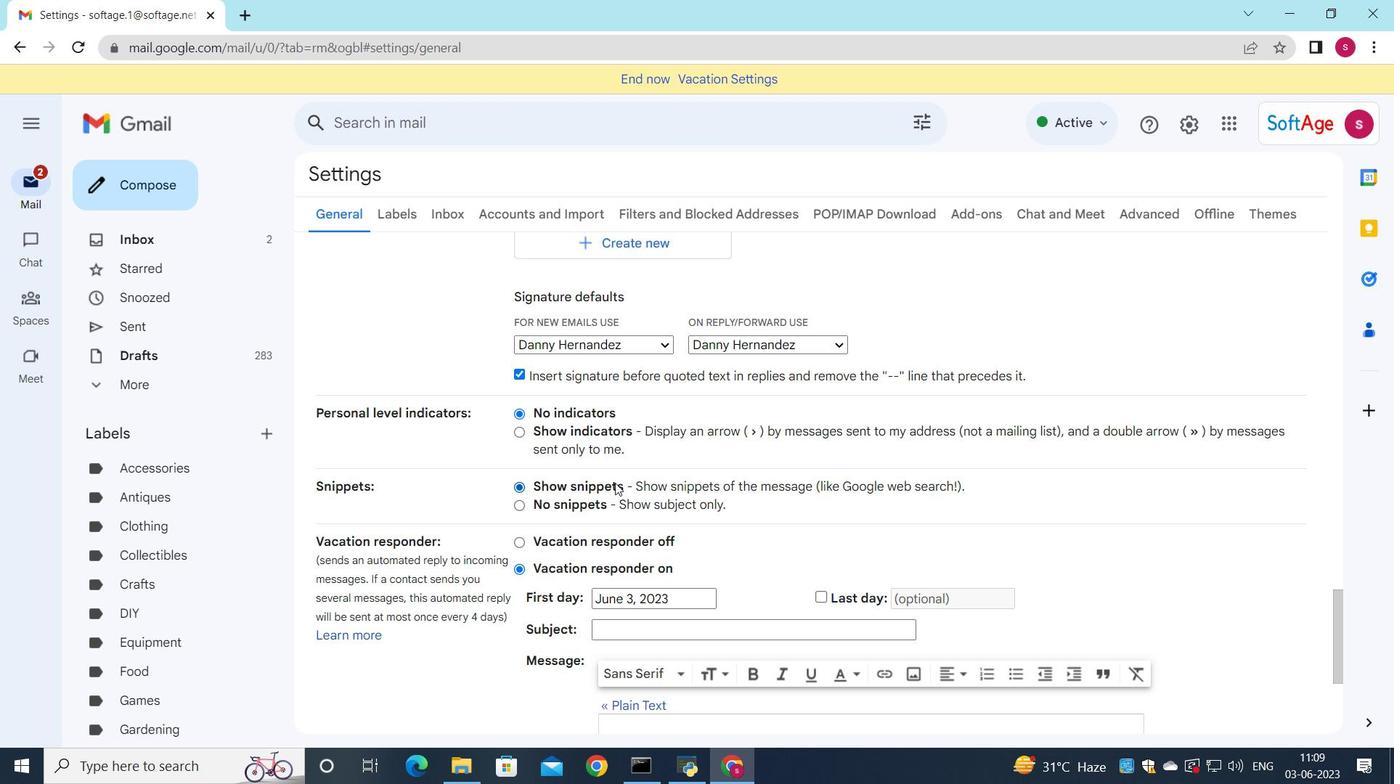 
Action: Mouse scrolled (615, 482) with delta (0, 0)
Screenshot: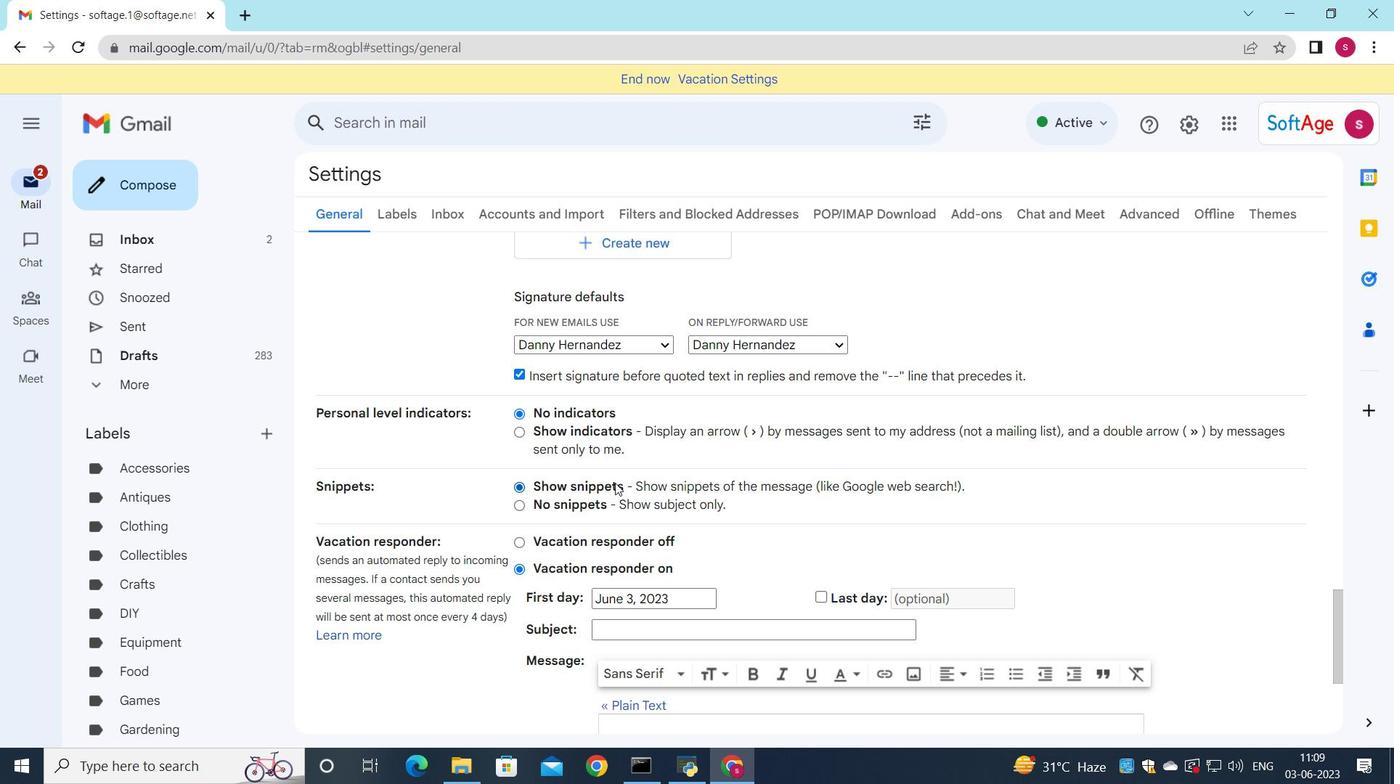 
Action: Mouse scrolled (615, 482) with delta (0, 0)
Screenshot: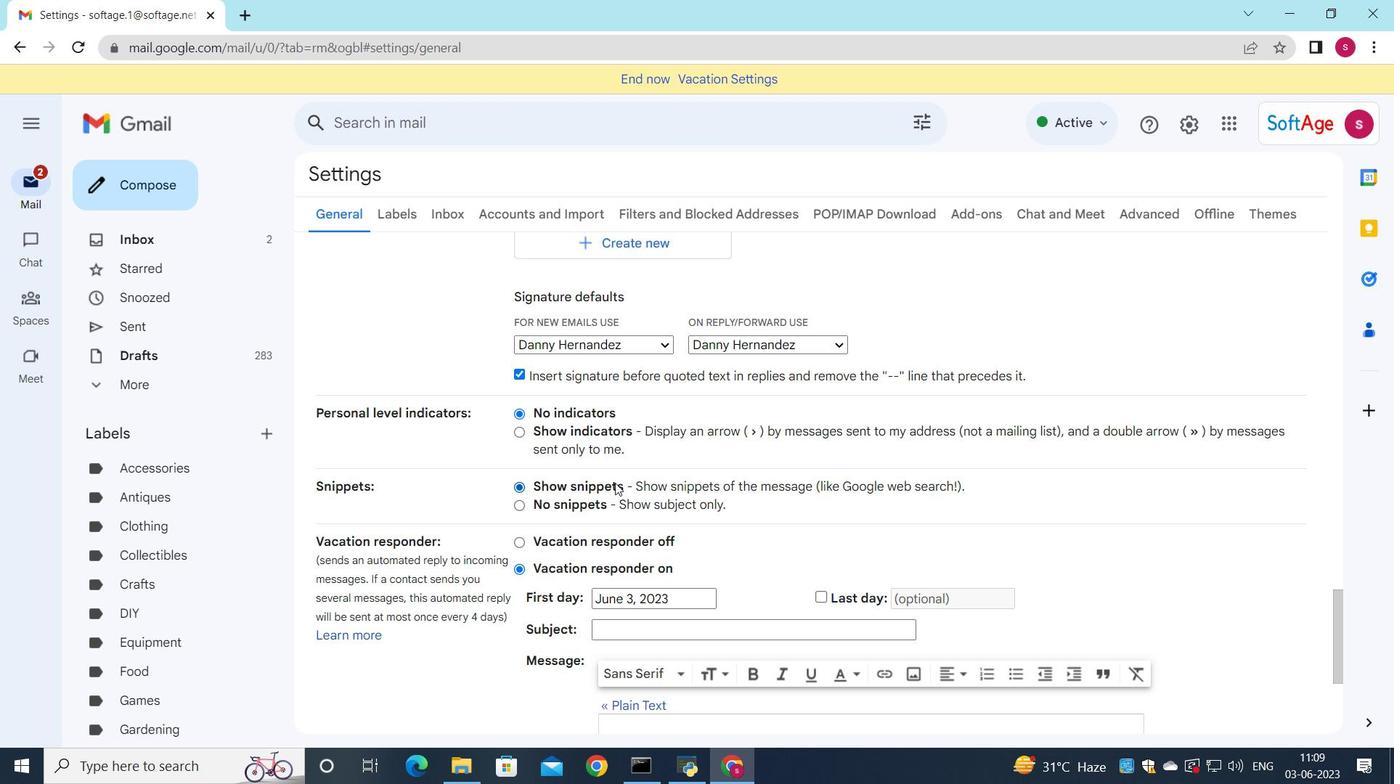 
Action: Mouse moved to (776, 639)
Screenshot: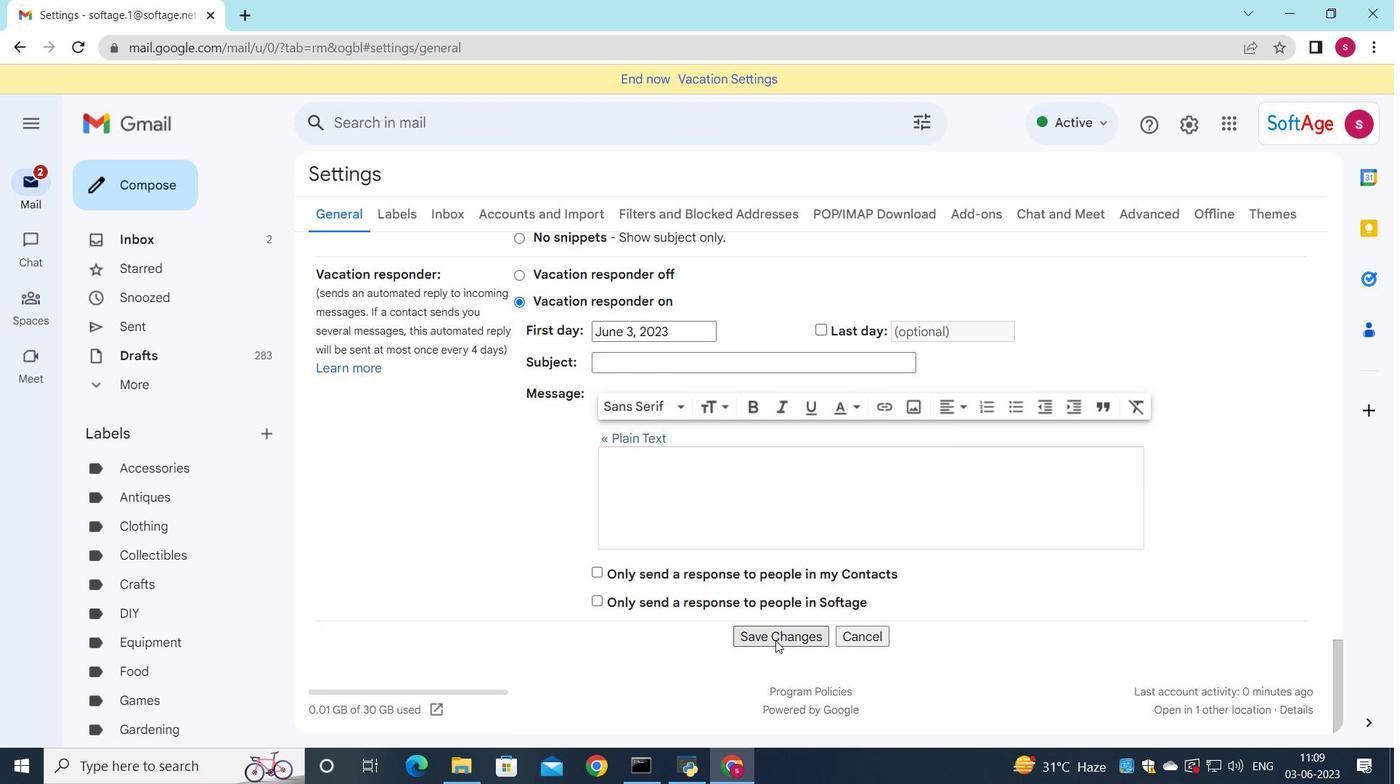 
Action: Mouse pressed left at (776, 639)
Screenshot: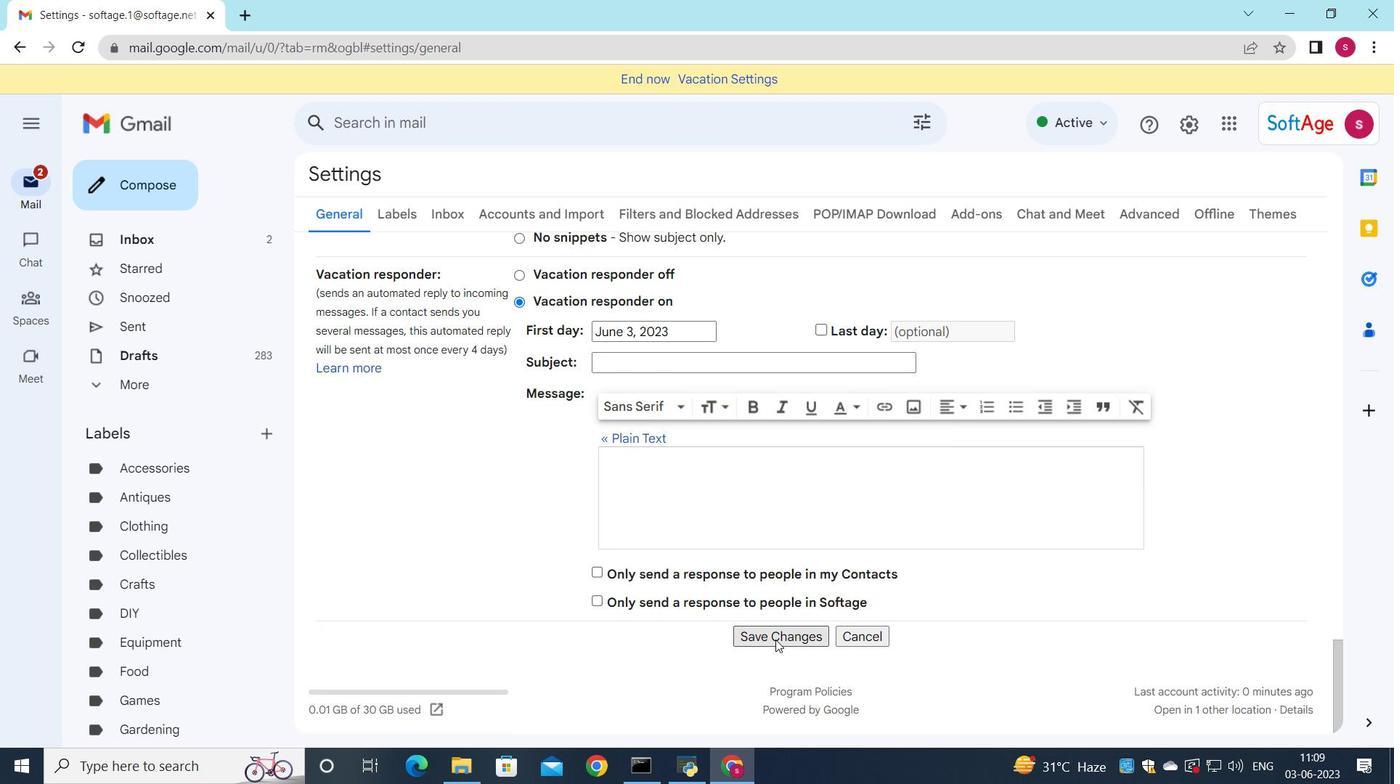 
Action: Mouse moved to (735, 434)
Screenshot: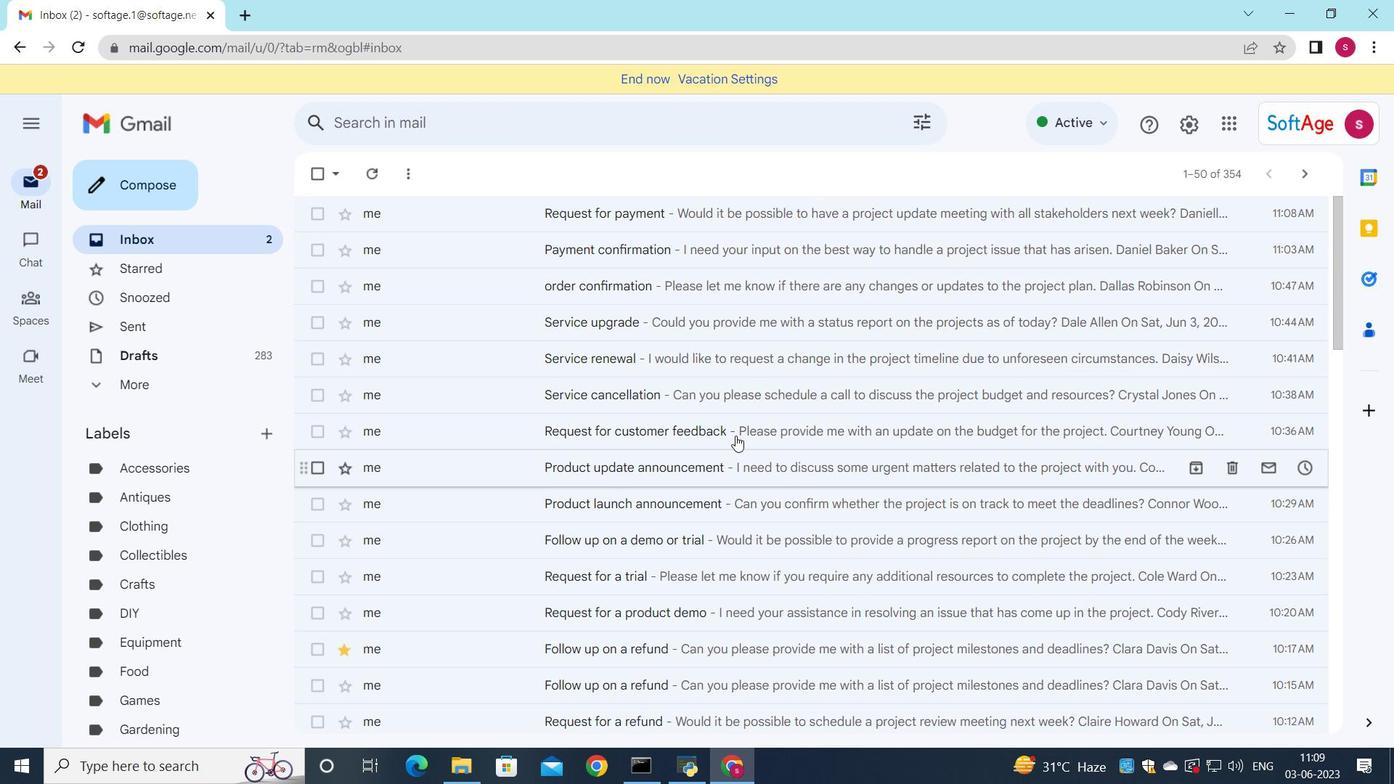 
Action: Mouse pressed left at (735, 434)
Screenshot: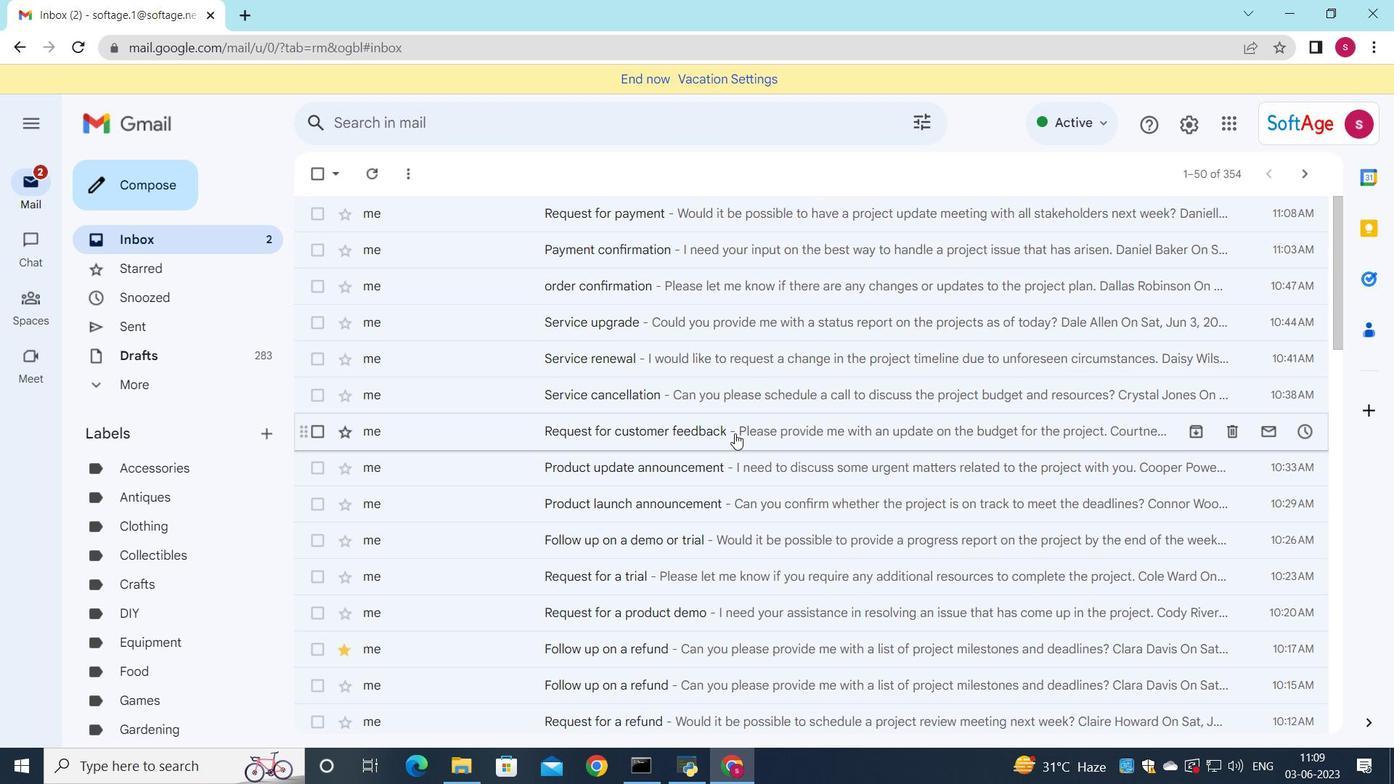 
Action: Mouse moved to (735, 429)
Screenshot: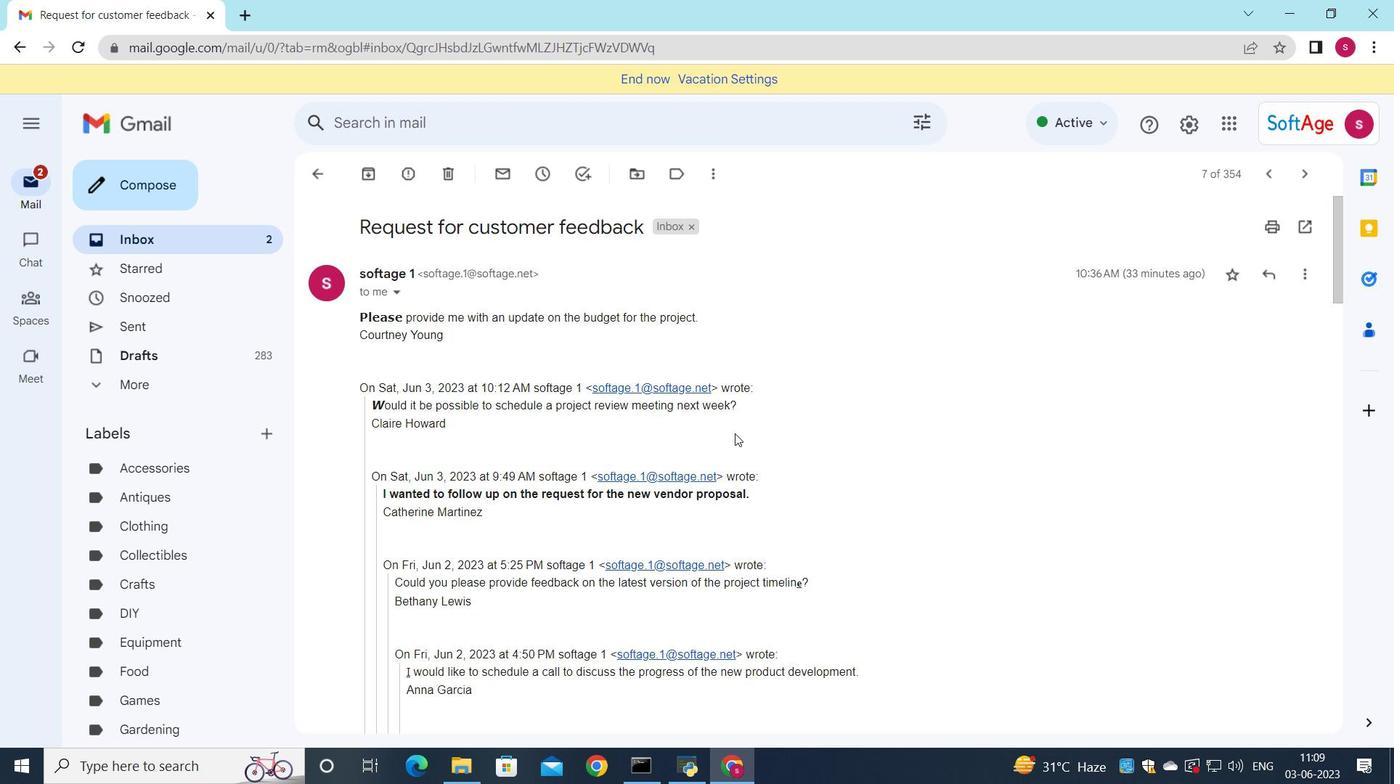 
Action: Mouse scrolled (735, 429) with delta (0, 0)
Screenshot: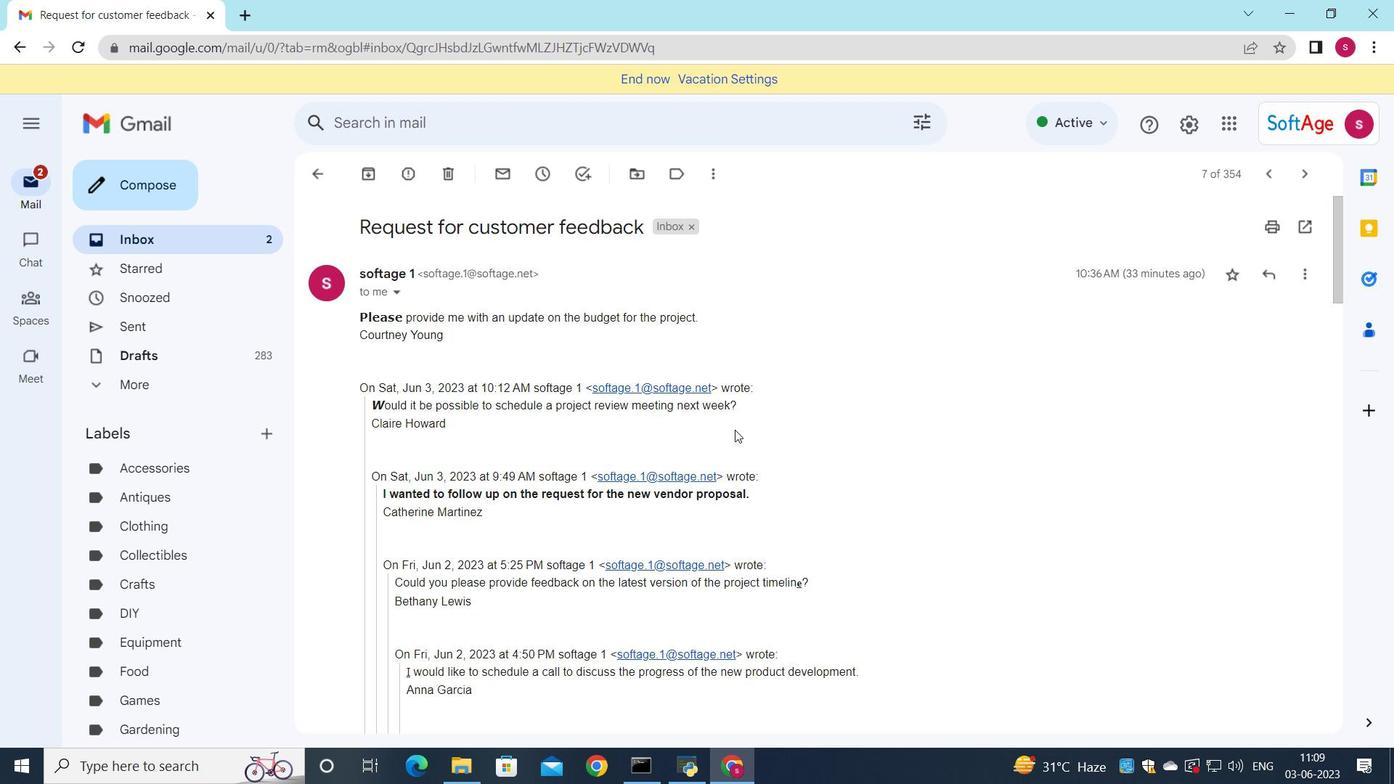 
Action: Mouse scrolled (735, 429) with delta (0, 0)
Screenshot: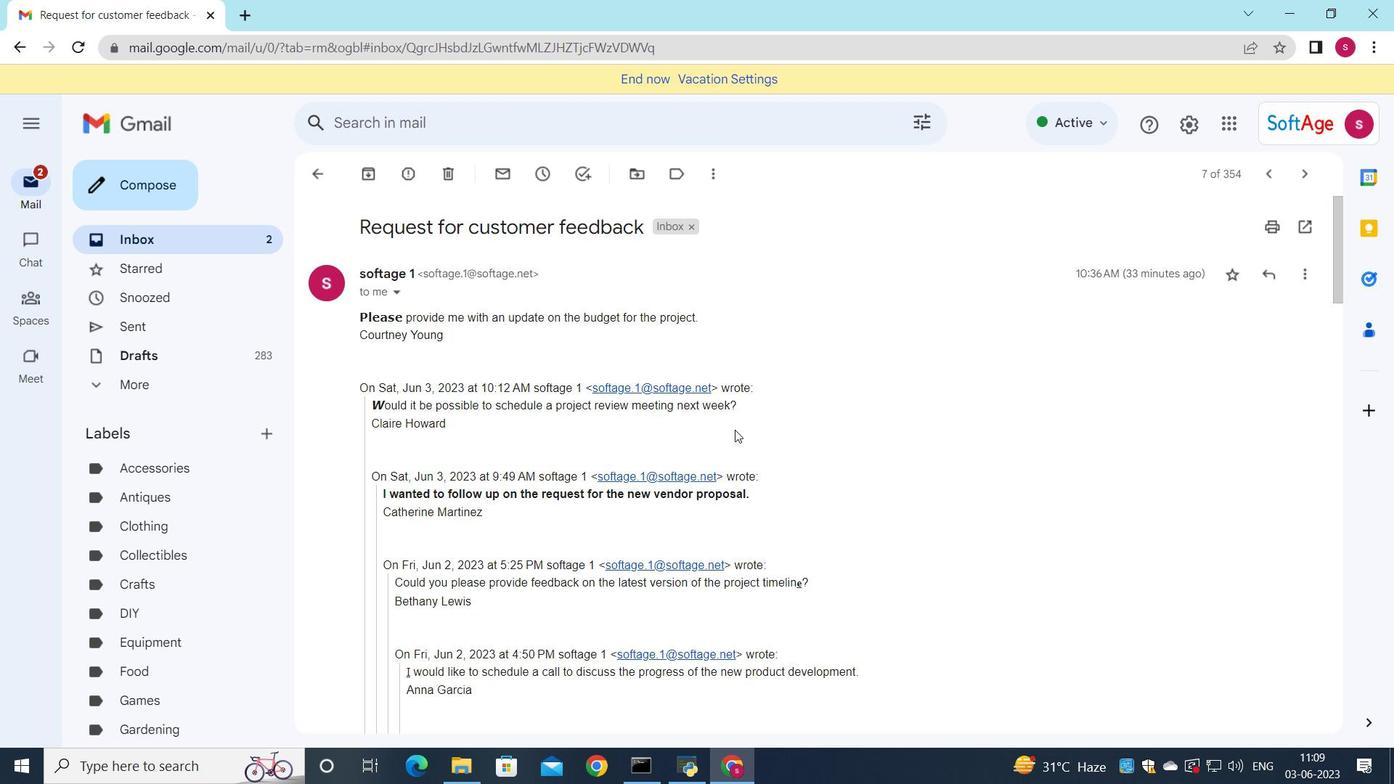 
Action: Mouse scrolled (735, 429) with delta (0, 0)
Screenshot: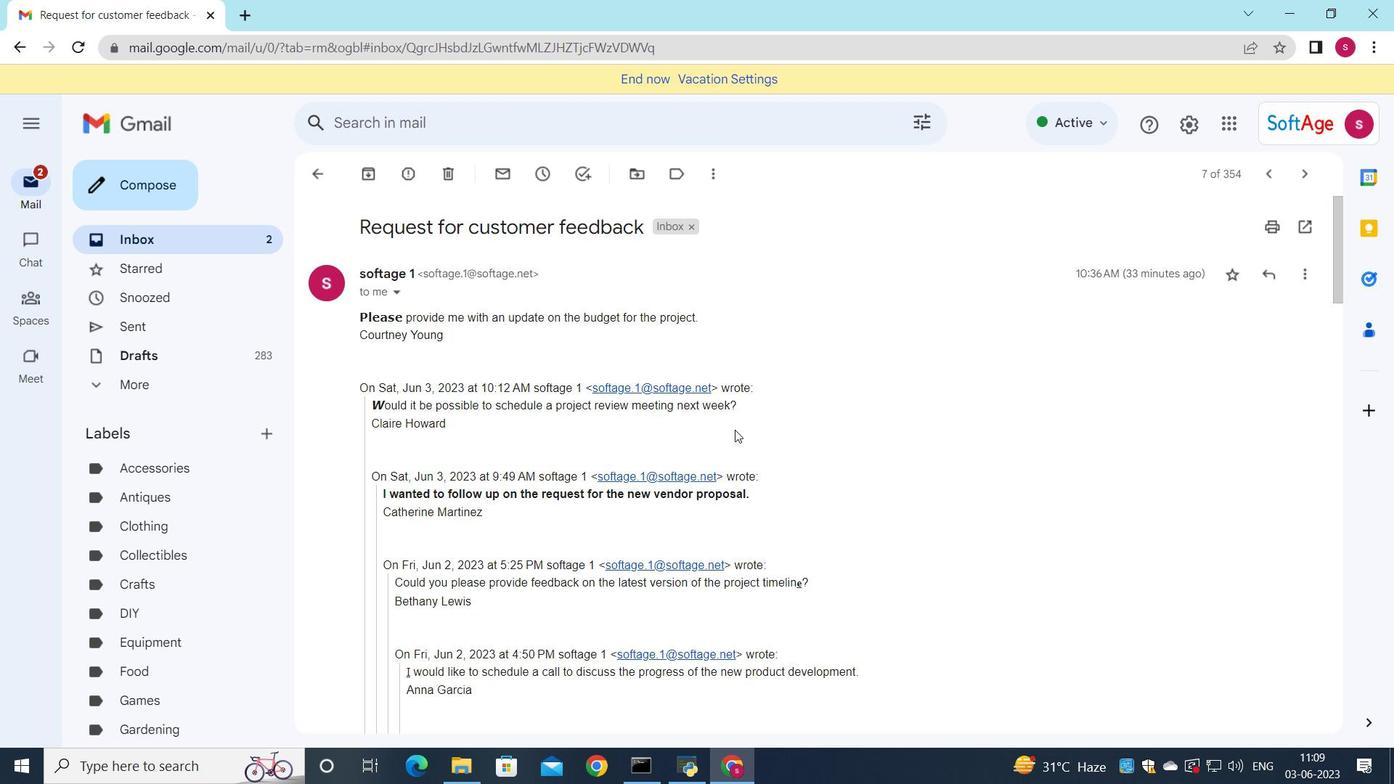 
Action: Mouse scrolled (735, 429) with delta (0, 0)
Screenshot: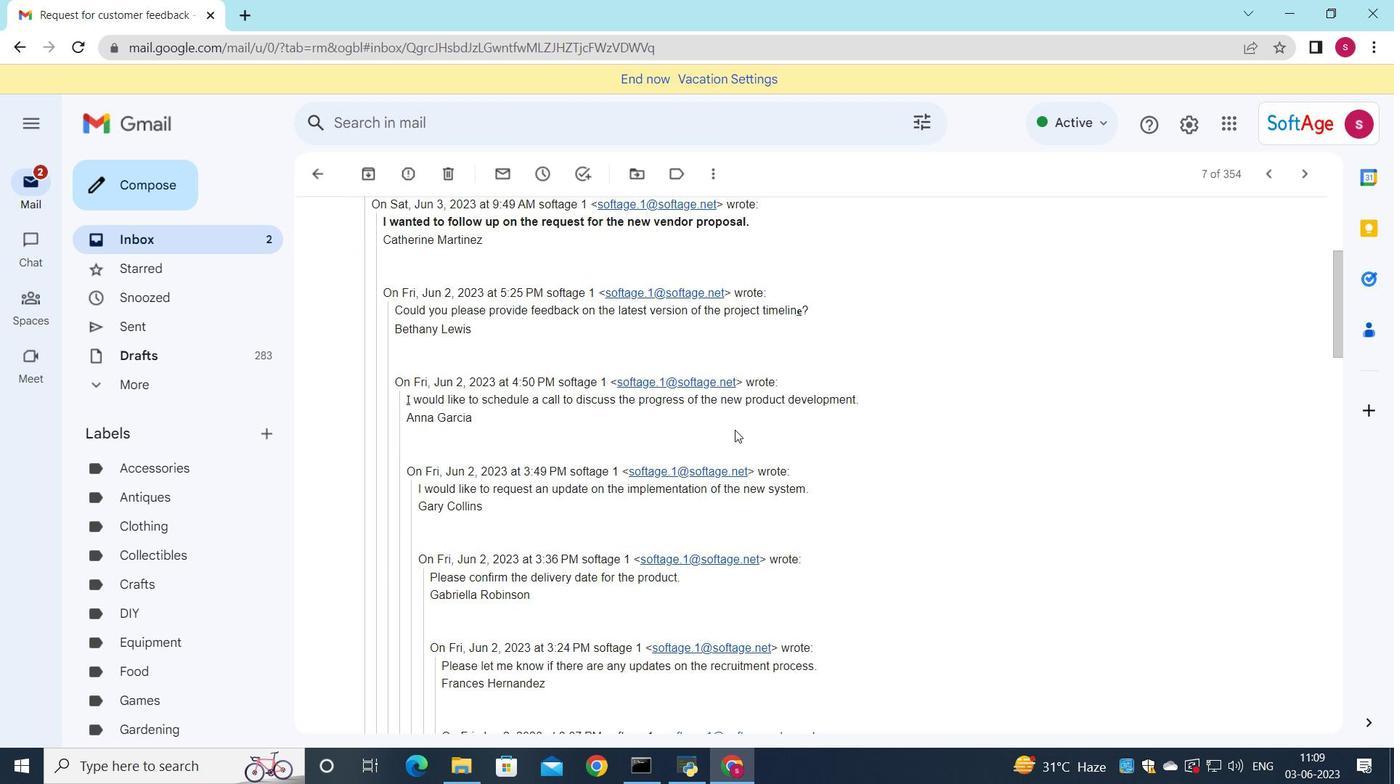 
Action: Mouse scrolled (735, 429) with delta (0, 0)
Screenshot: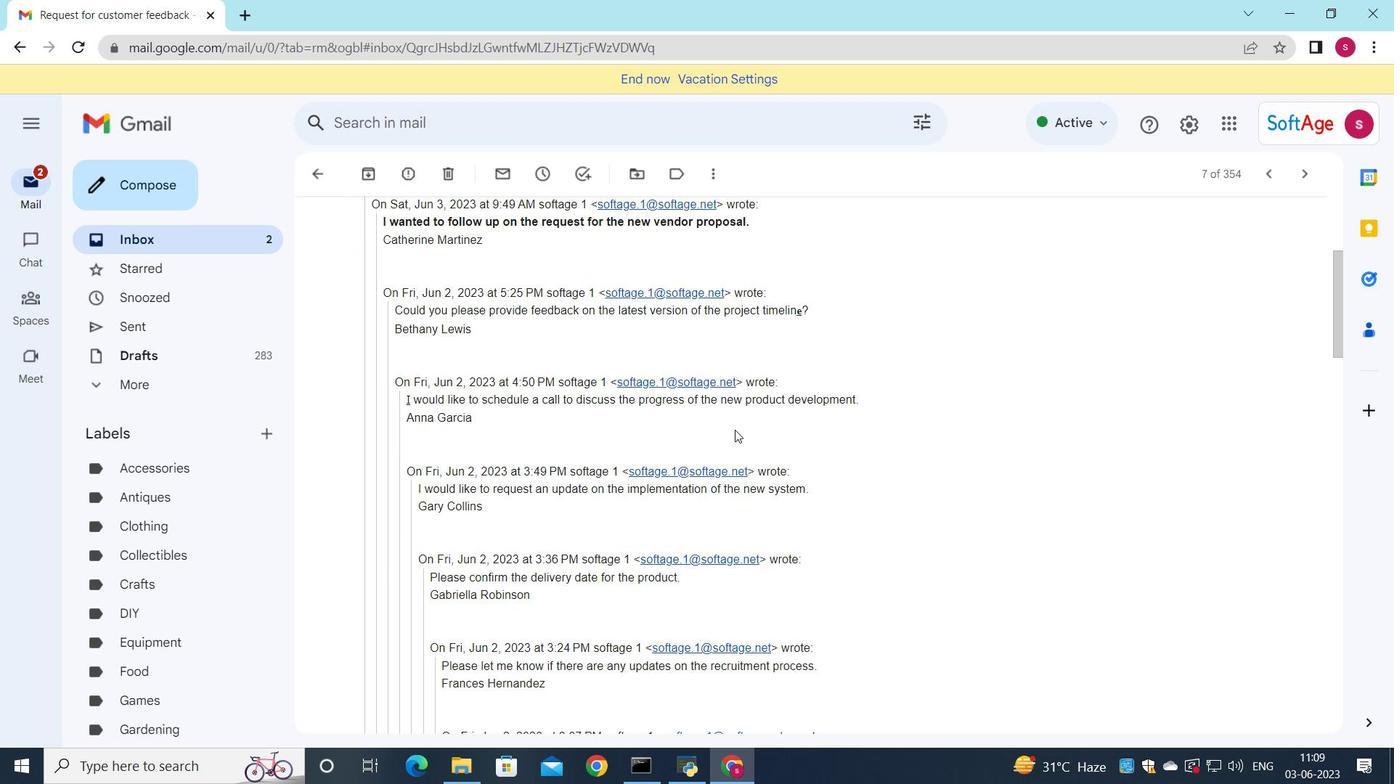 
Action: Mouse scrolled (735, 429) with delta (0, 0)
Screenshot: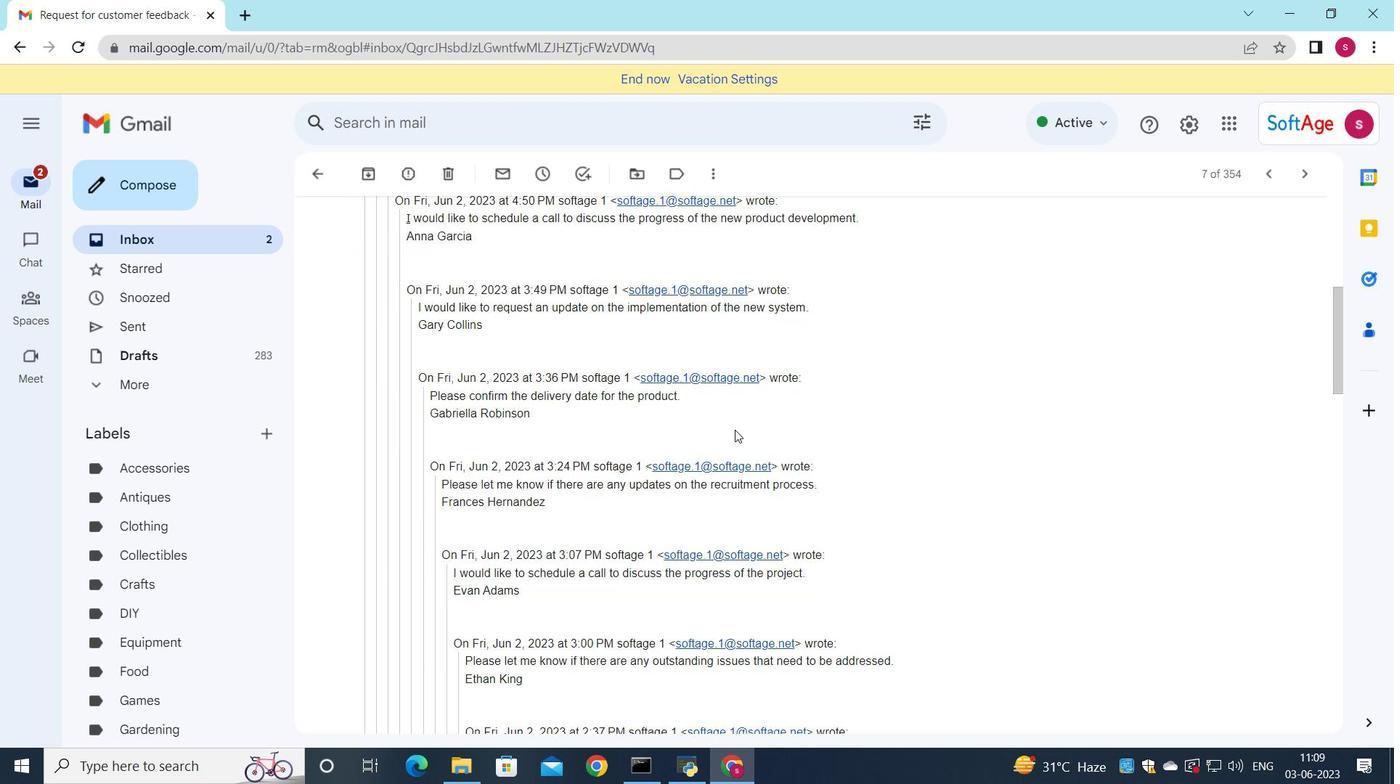 
Action: Mouse scrolled (735, 429) with delta (0, 0)
Screenshot: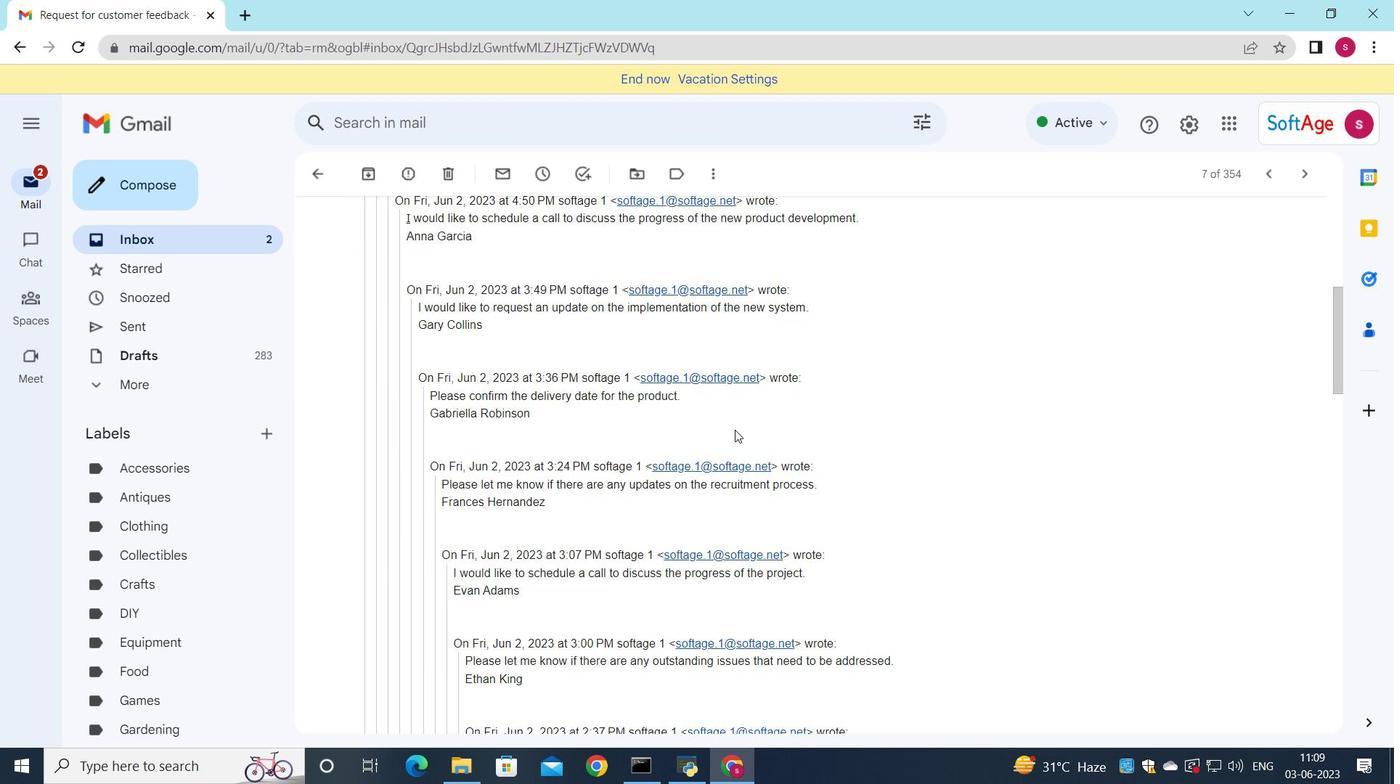 
Action: Mouse scrolled (735, 429) with delta (0, 0)
Screenshot: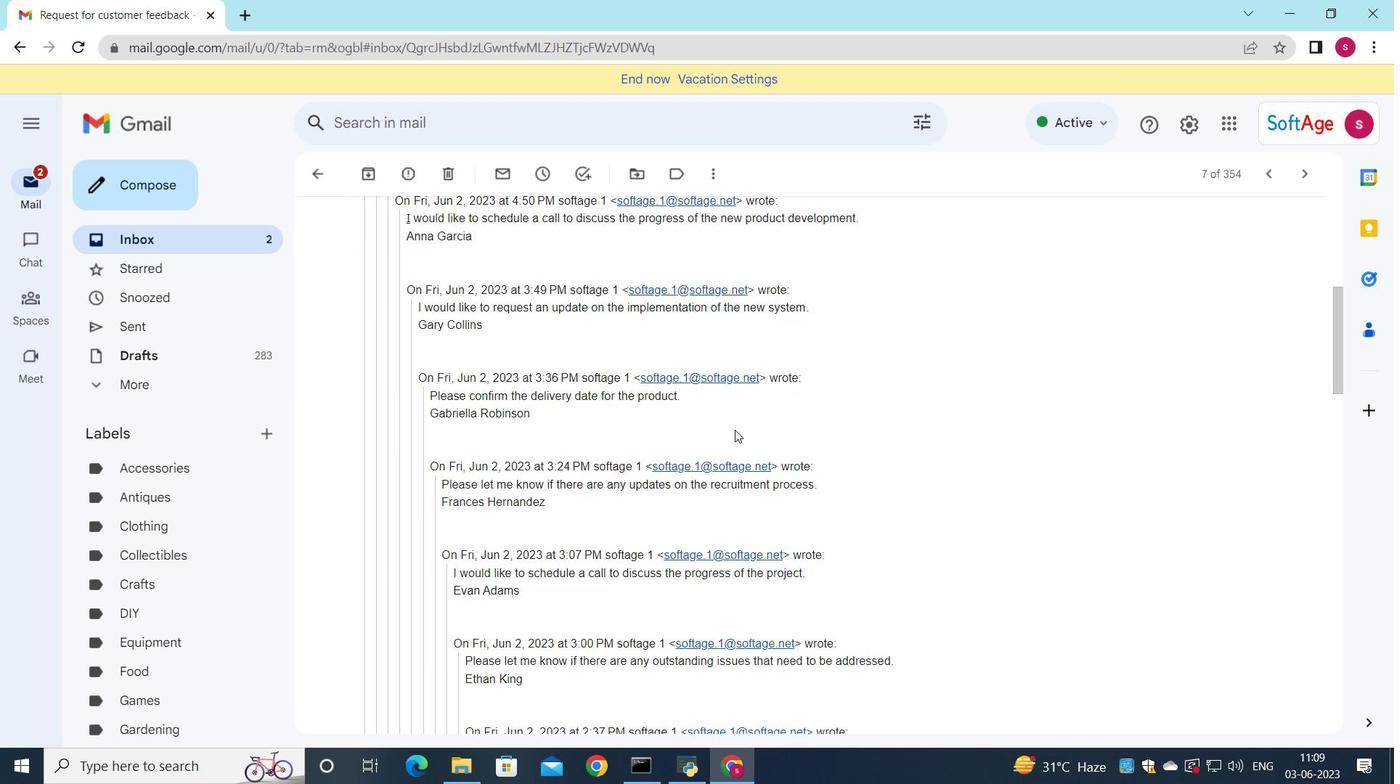 
Action: Mouse moved to (737, 448)
Screenshot: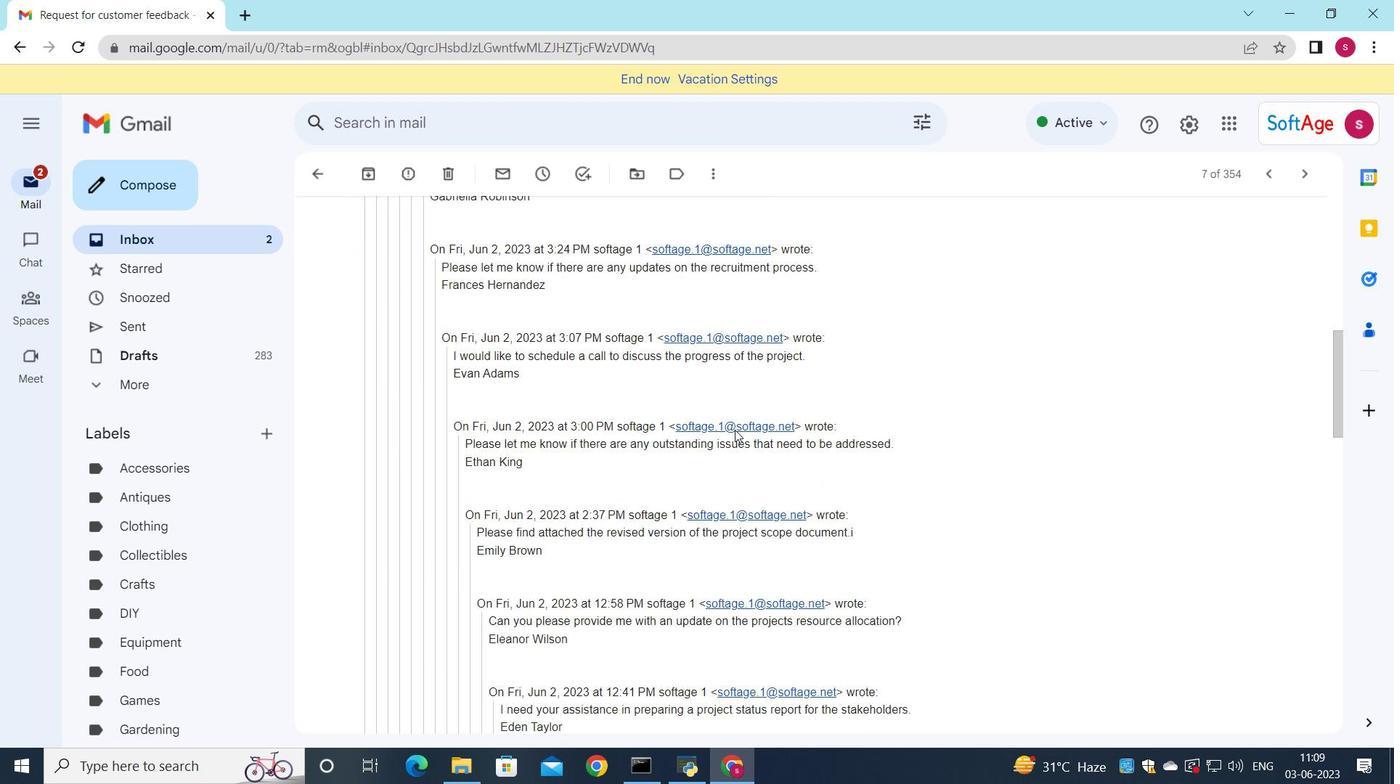 
Action: Mouse scrolled (737, 447) with delta (0, 0)
Screenshot: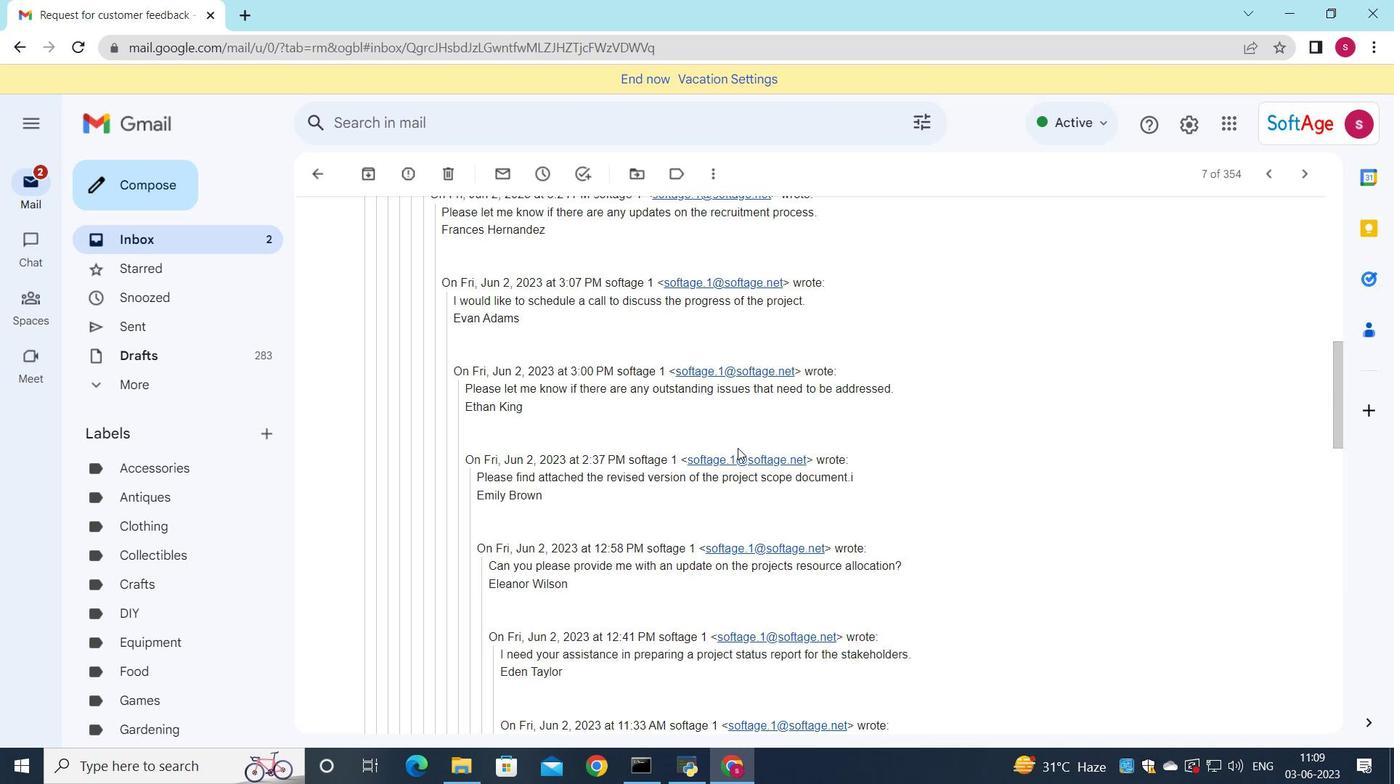
Action: Mouse scrolled (737, 447) with delta (0, 0)
Screenshot: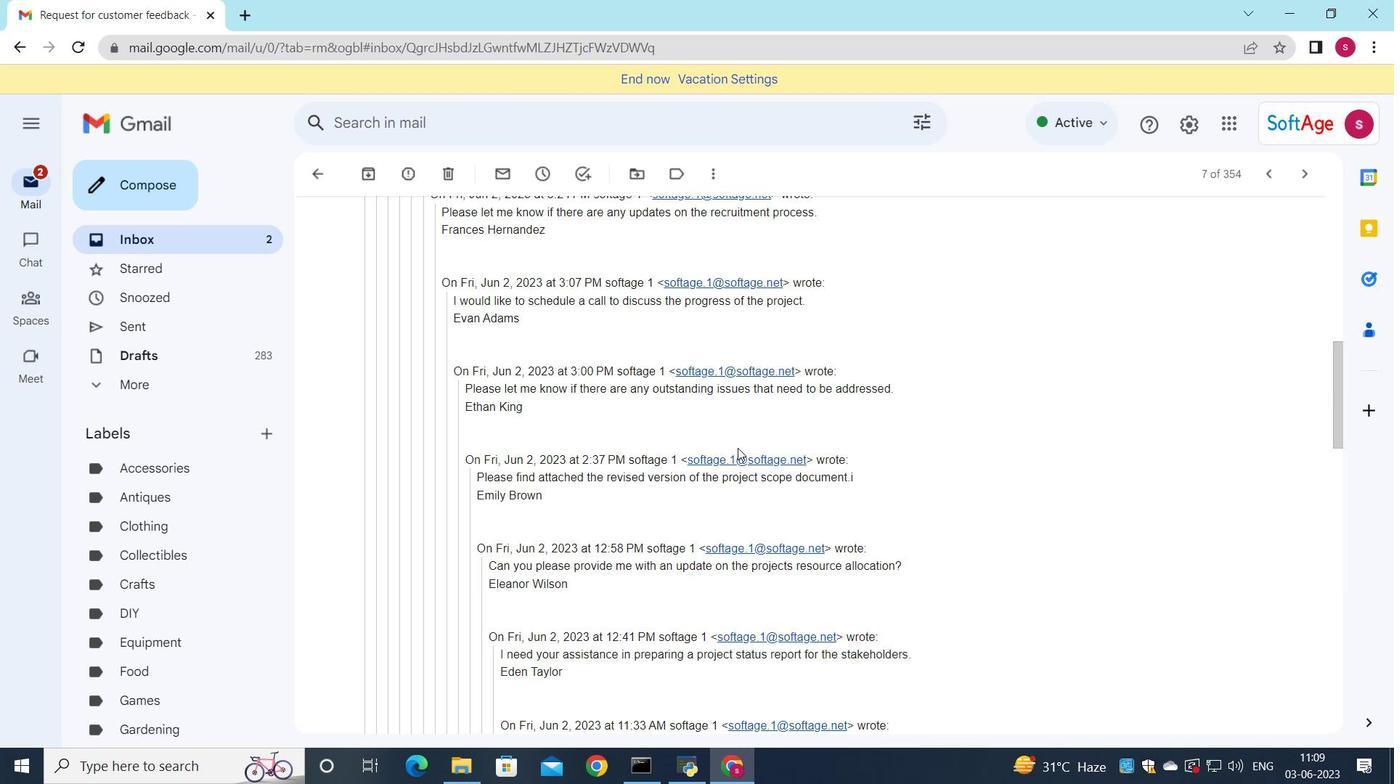 
Action: Mouse scrolled (737, 447) with delta (0, 0)
Screenshot: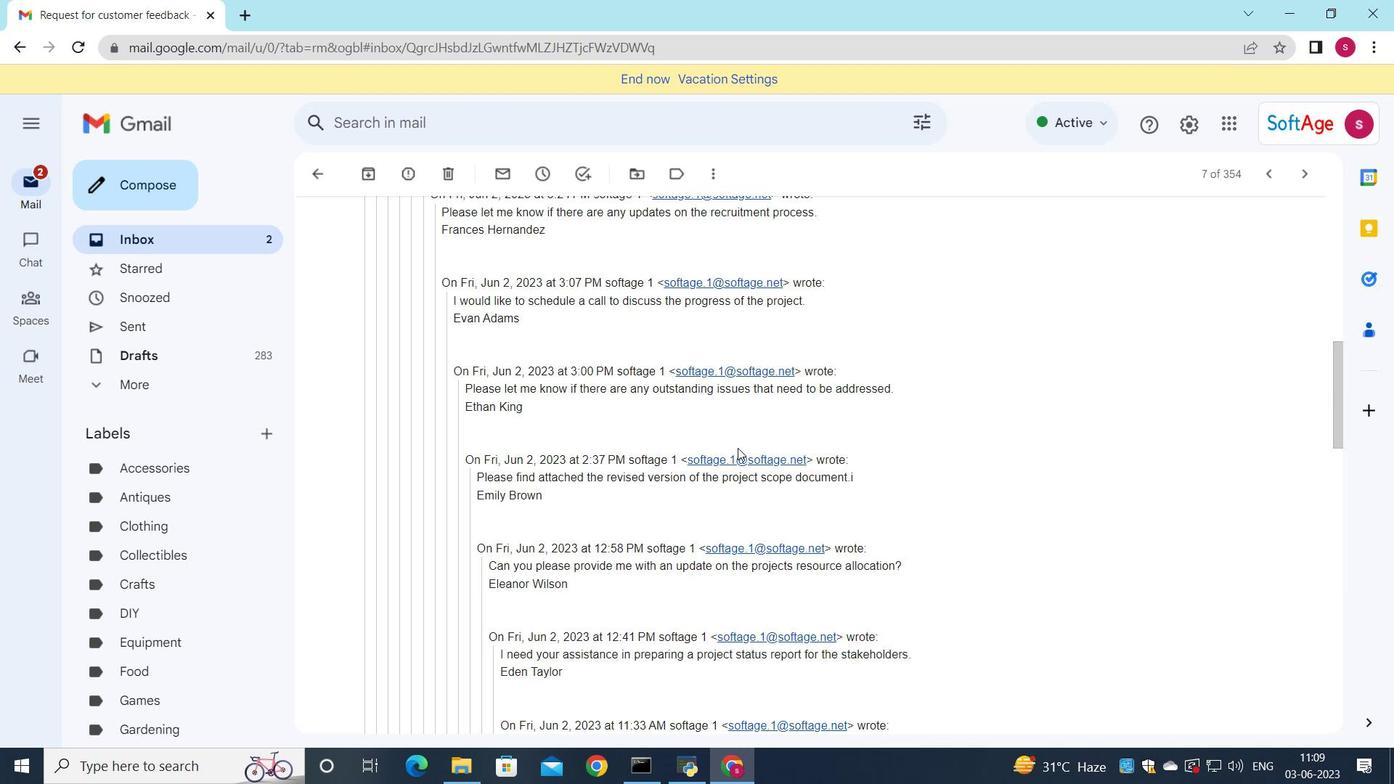 
Action: Mouse moved to (737, 455)
Screenshot: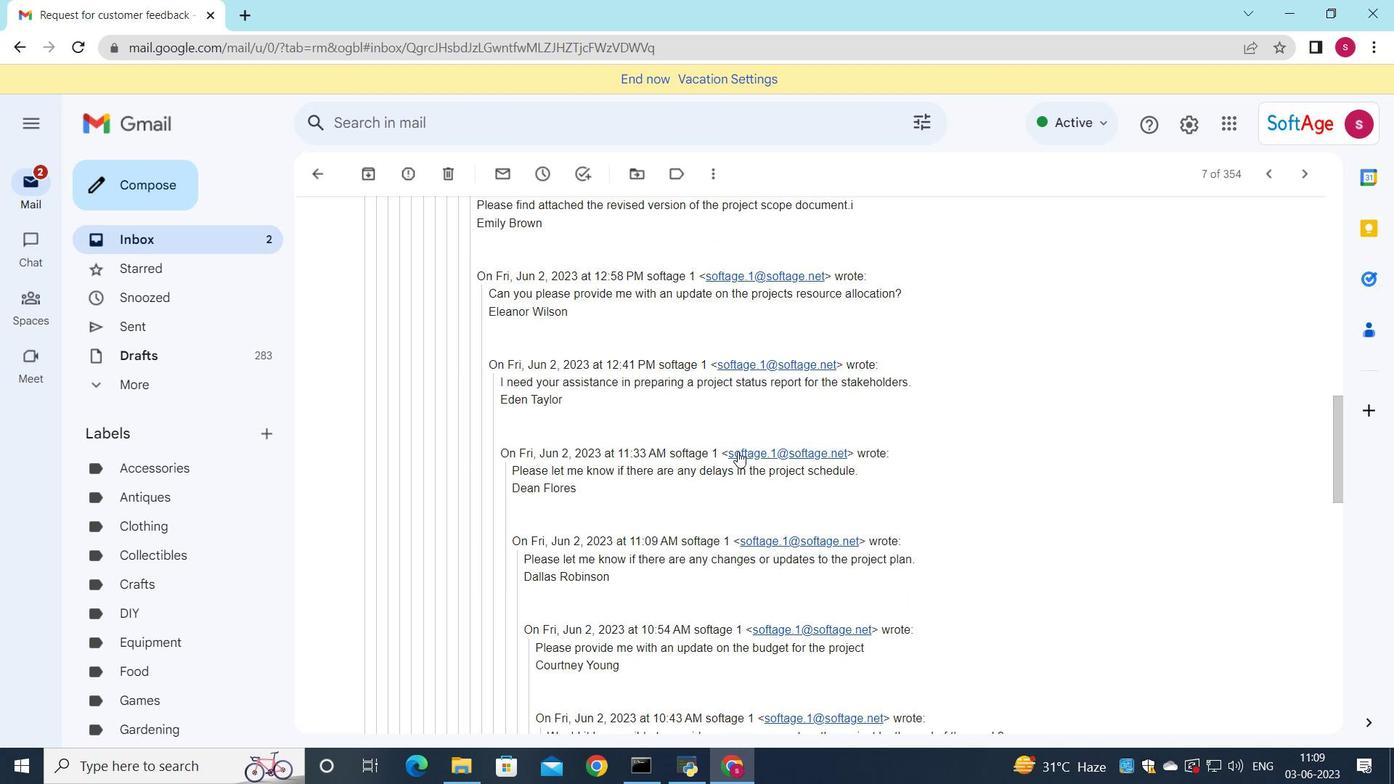 
Action: Mouse scrolled (737, 454) with delta (0, 0)
Screenshot: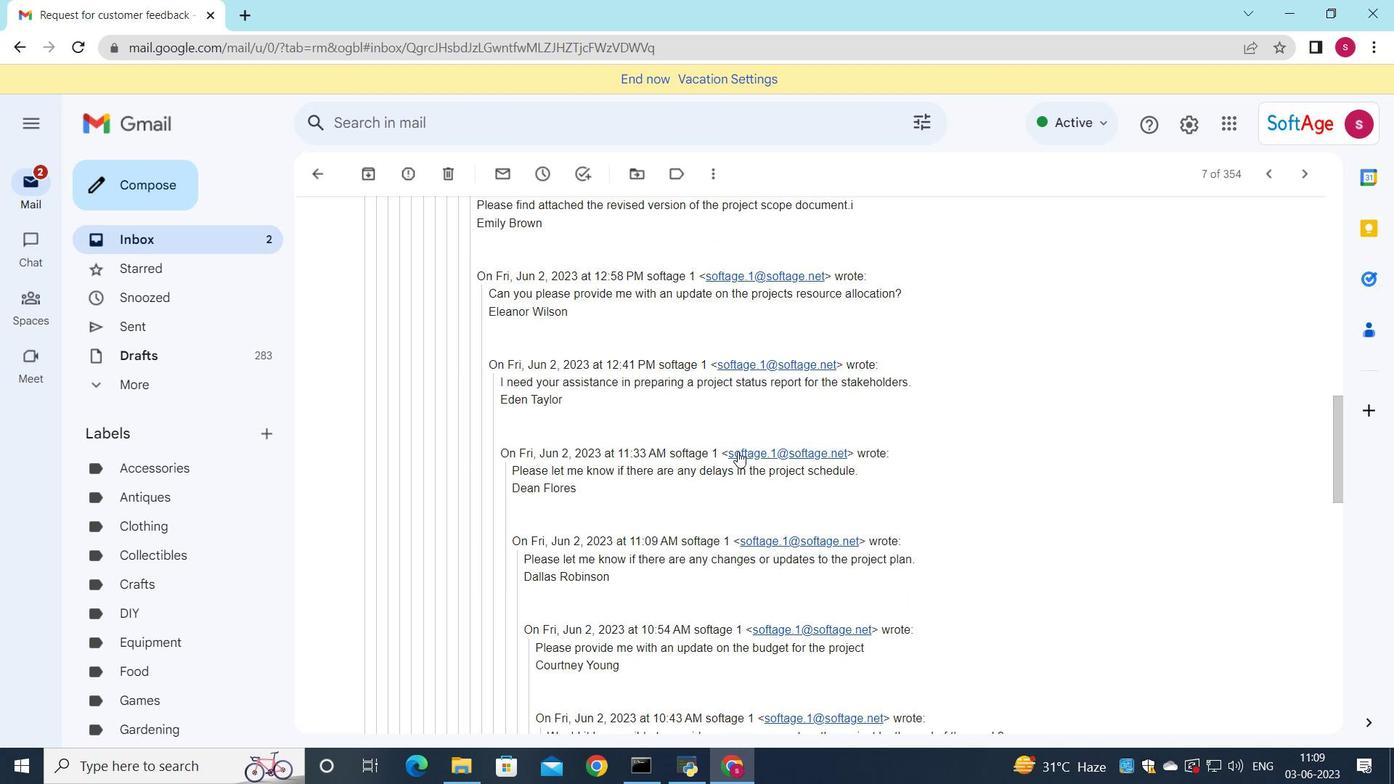 
Action: Mouse scrolled (737, 454) with delta (0, 0)
Screenshot: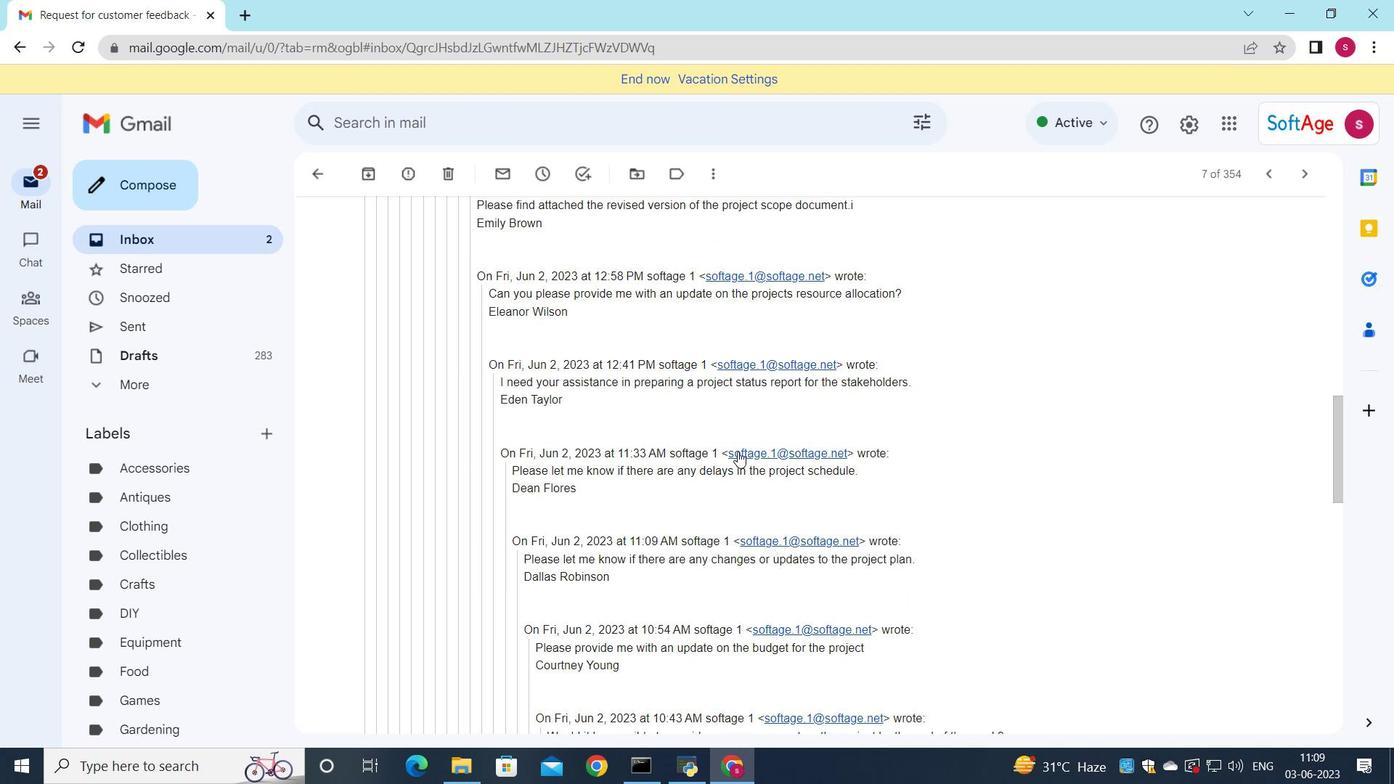 
Action: Mouse scrolled (737, 454) with delta (0, 0)
Screenshot: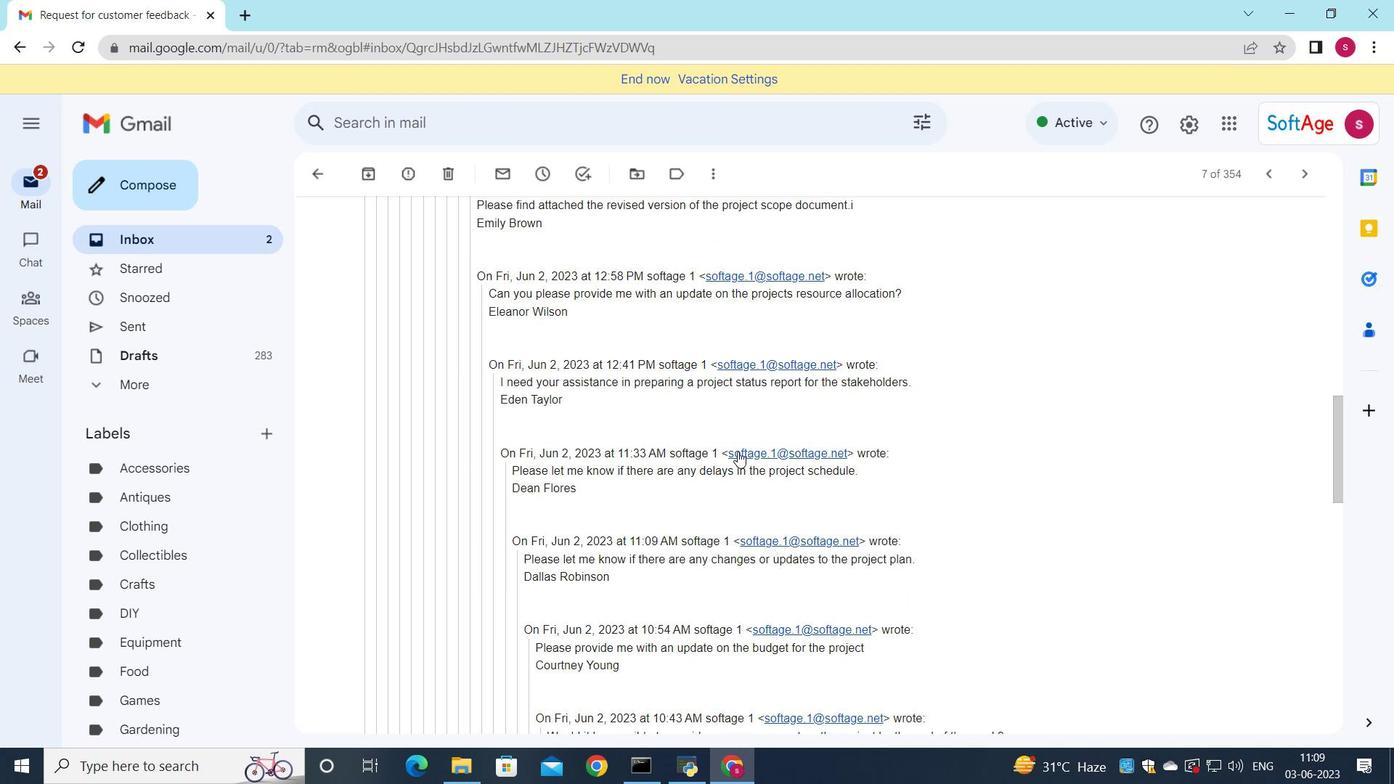 
Action: Mouse scrolled (737, 454) with delta (0, 0)
Screenshot: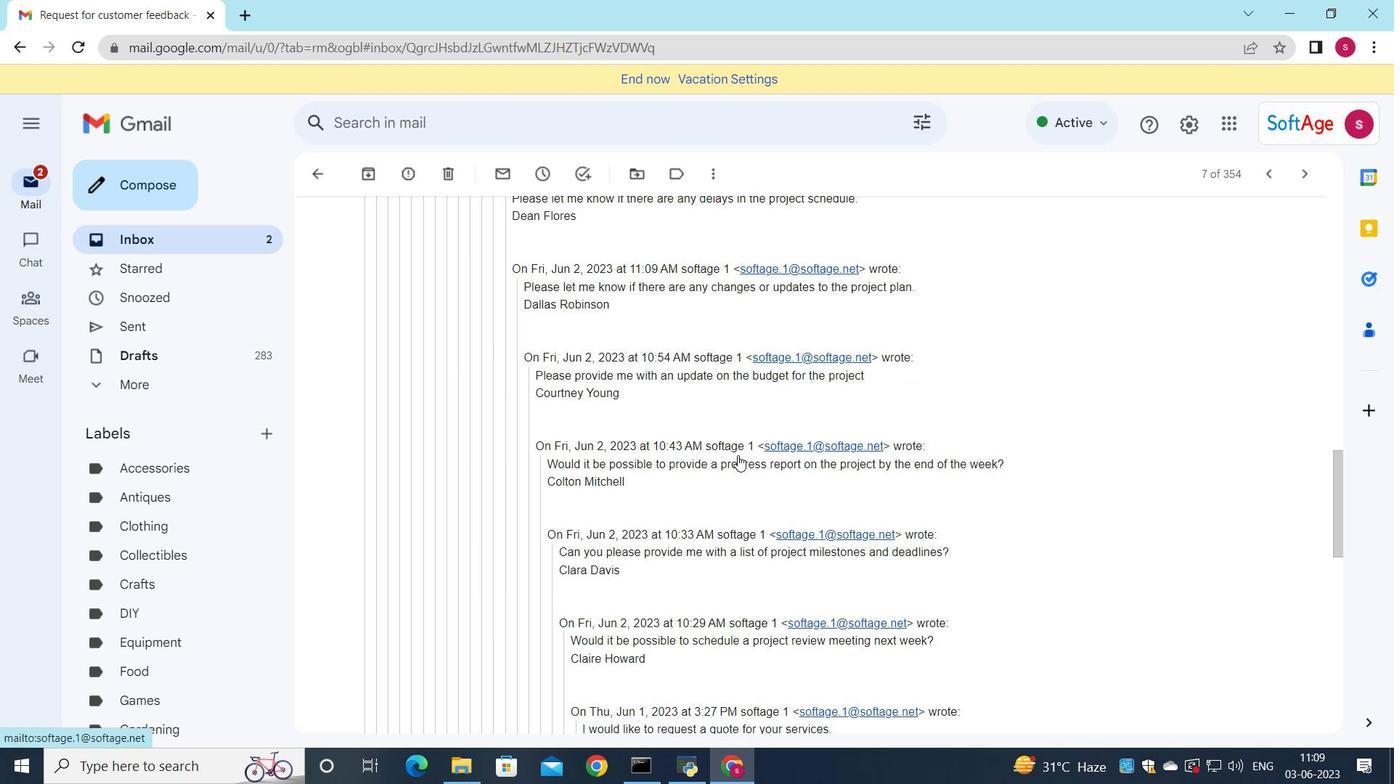 
Action: Mouse scrolled (737, 454) with delta (0, 0)
Screenshot: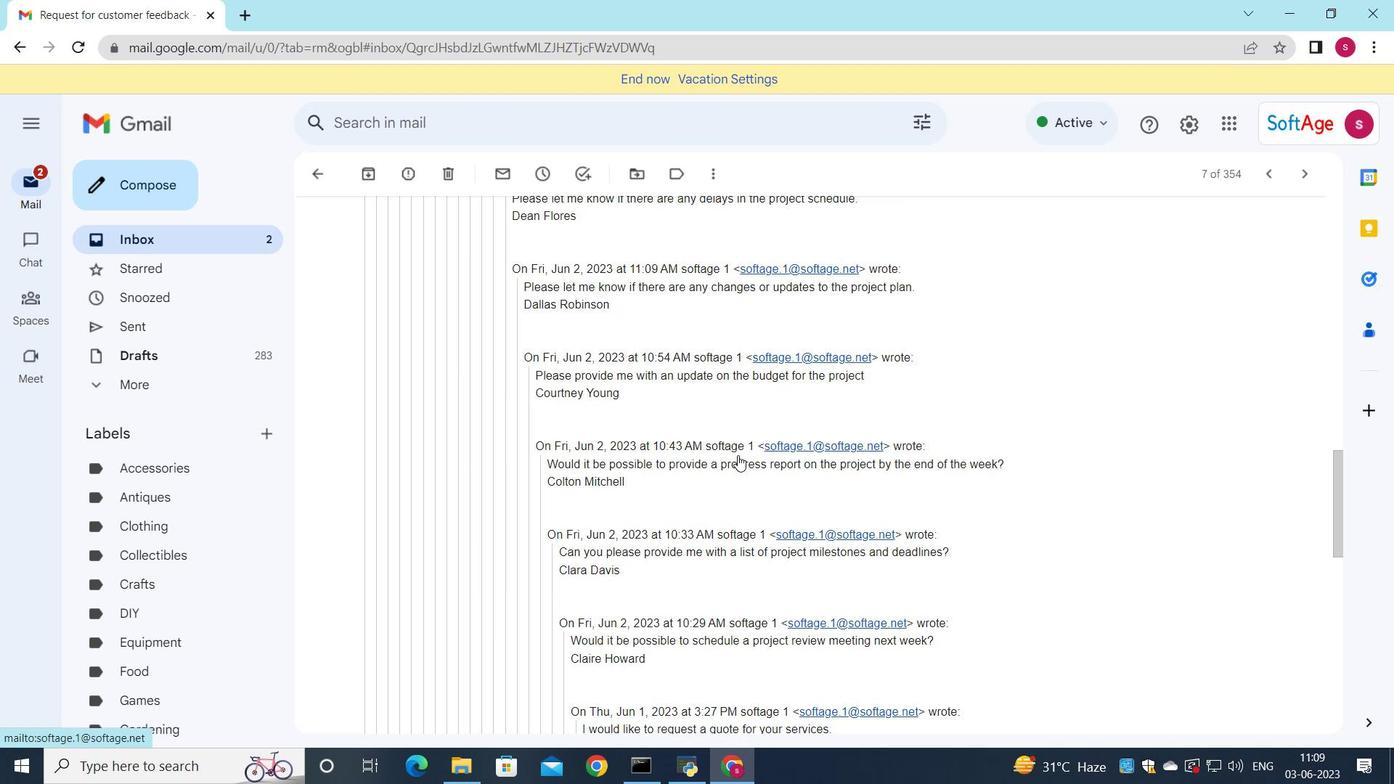 
Action: Mouse scrolled (737, 454) with delta (0, 0)
Screenshot: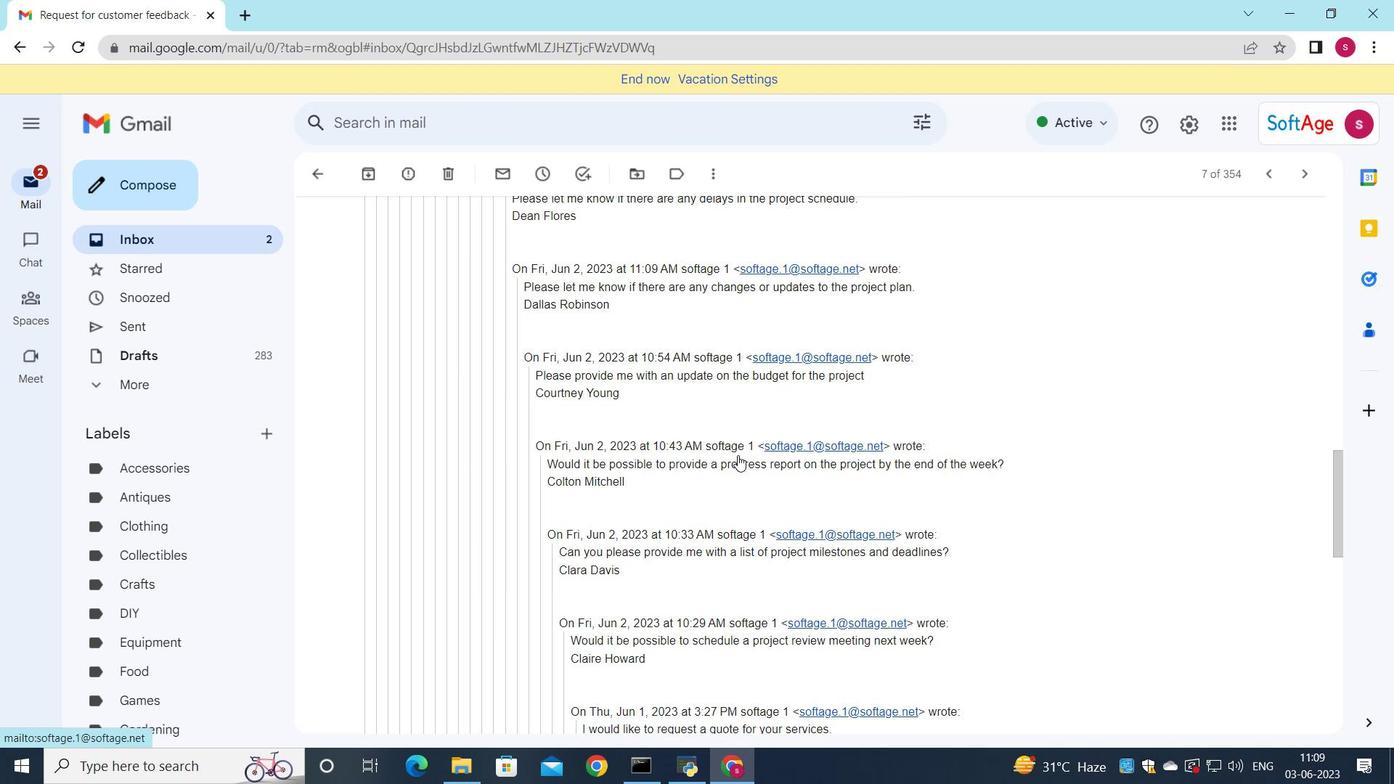 
Action: Mouse scrolled (737, 454) with delta (0, 0)
Screenshot: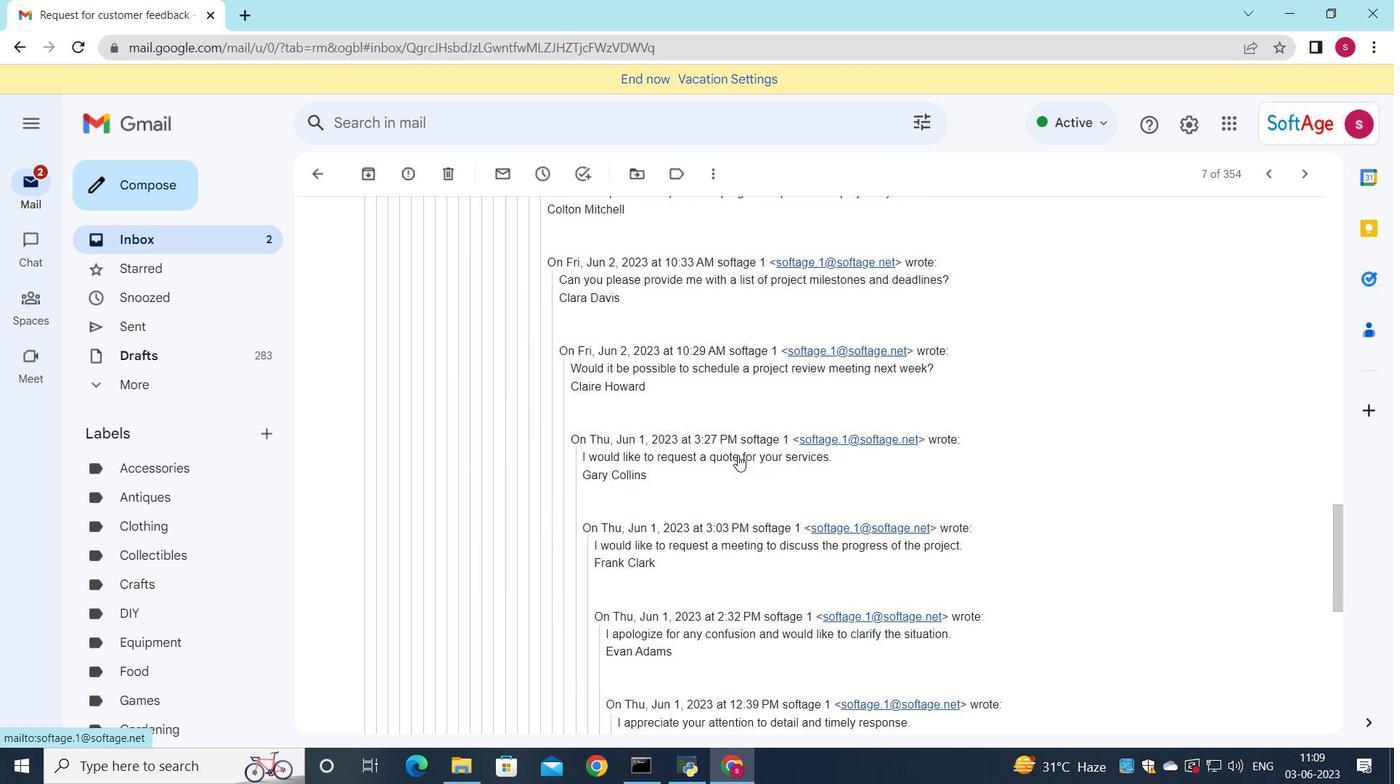 
Action: Mouse scrolled (737, 454) with delta (0, 0)
Screenshot: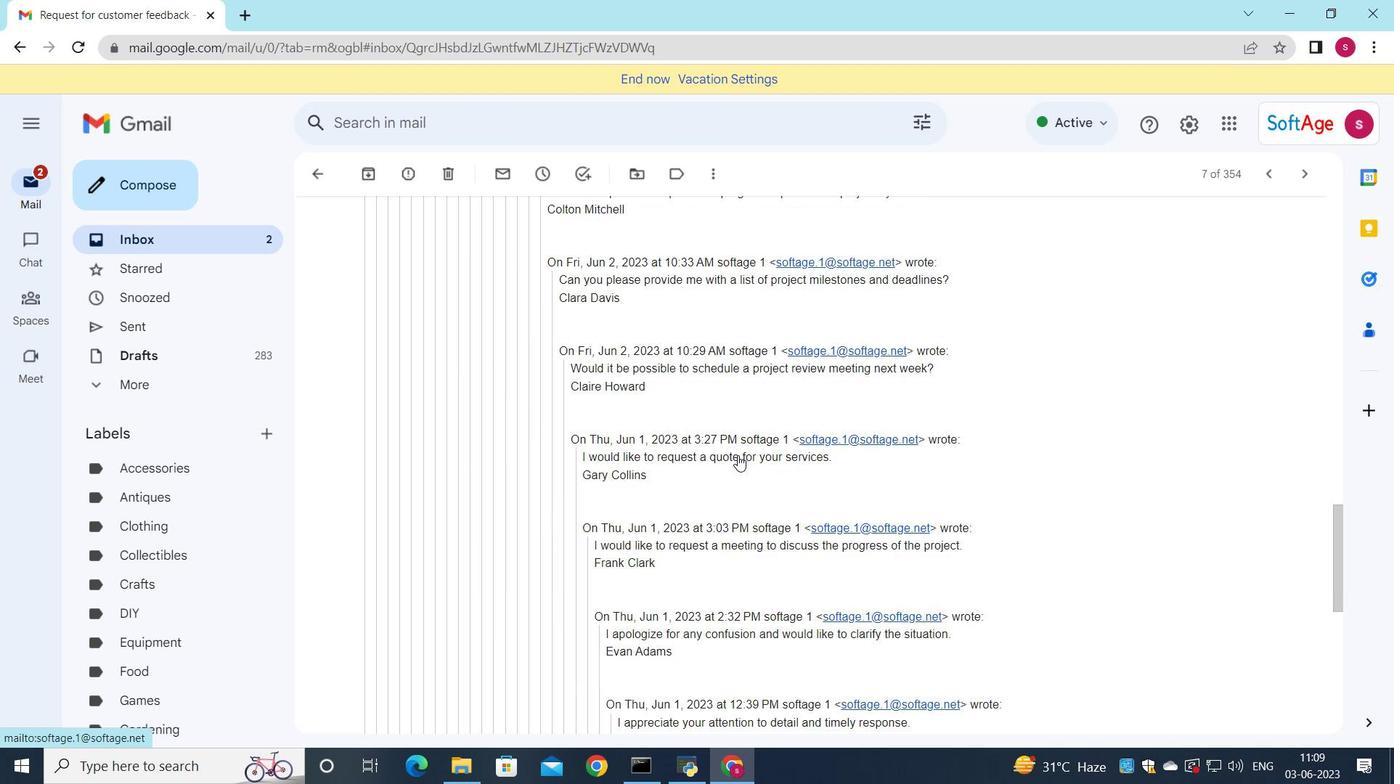 
Action: Mouse scrolled (737, 454) with delta (0, 0)
Screenshot: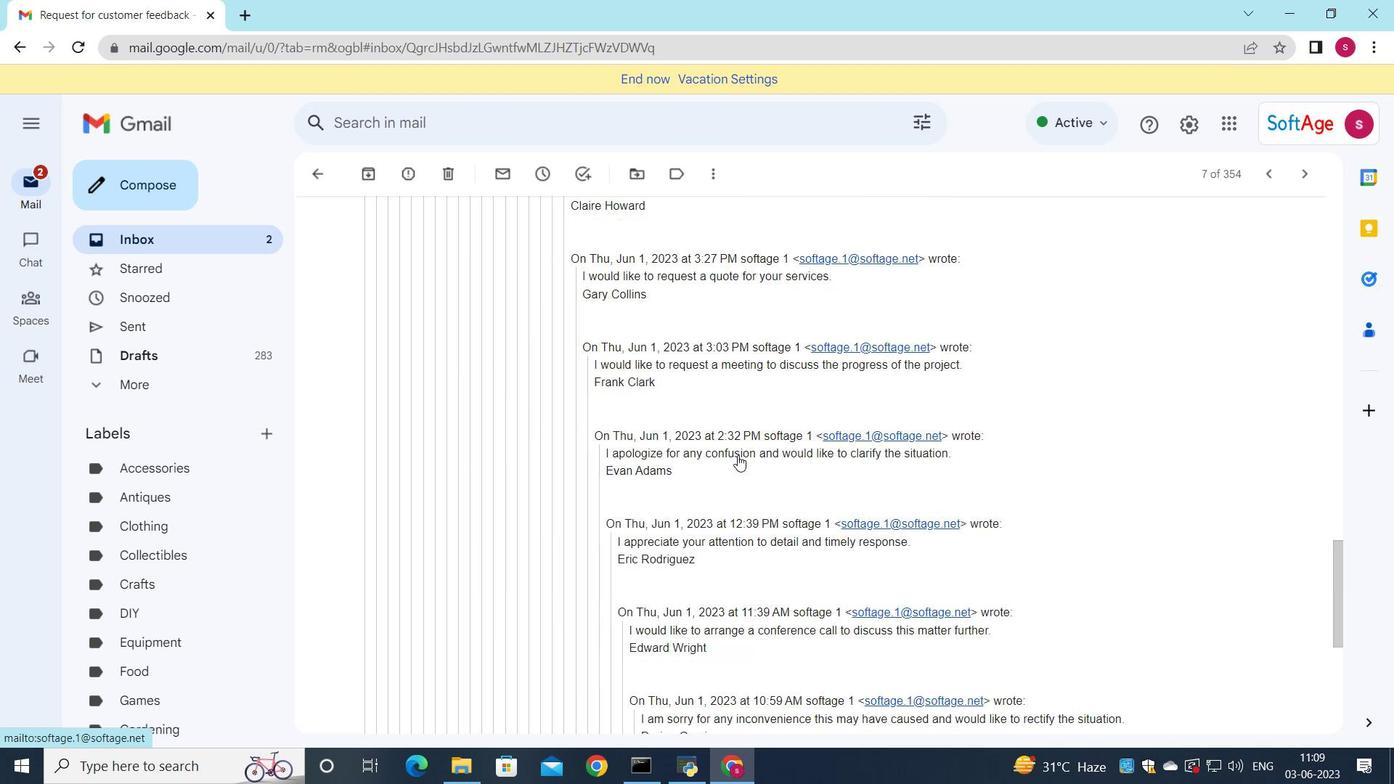
Action: Mouse scrolled (737, 454) with delta (0, 0)
Screenshot: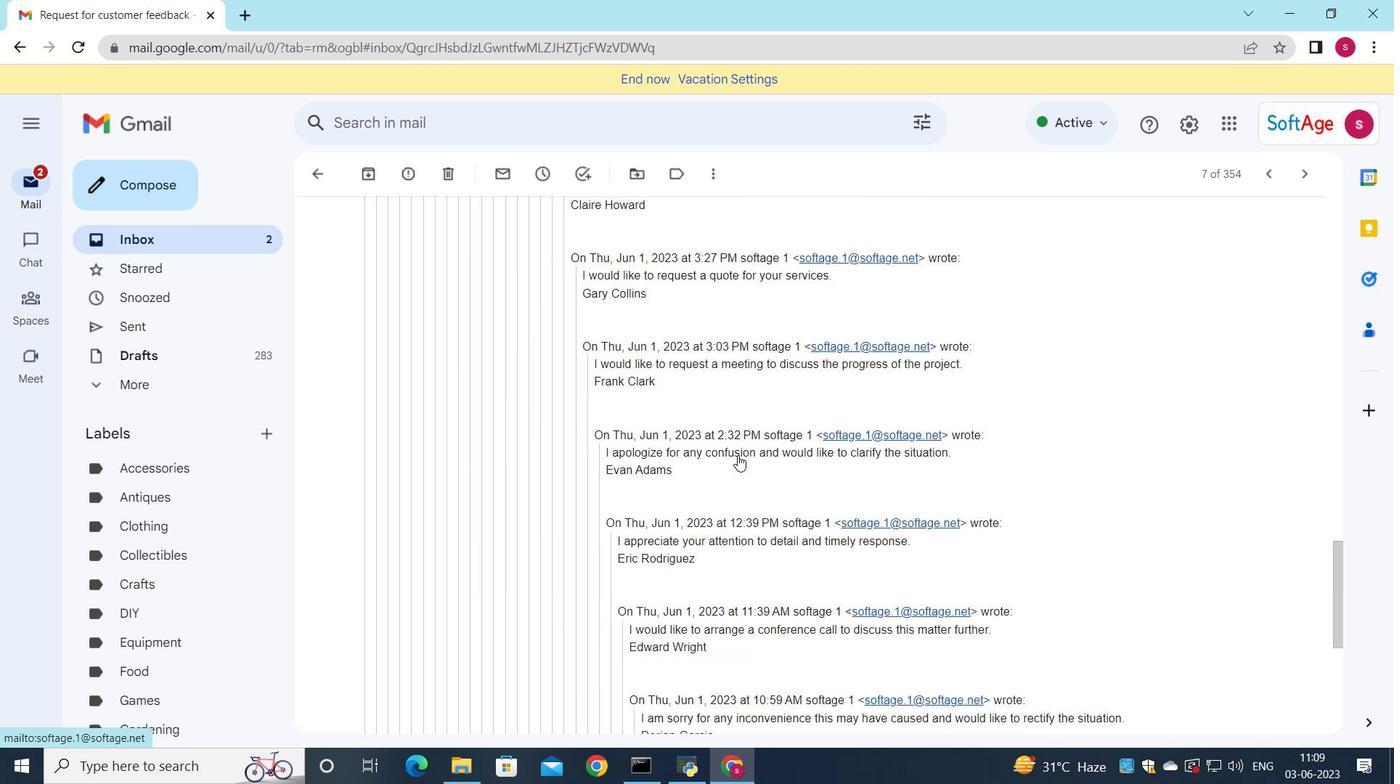 
Action: Mouse scrolled (737, 454) with delta (0, 0)
Screenshot: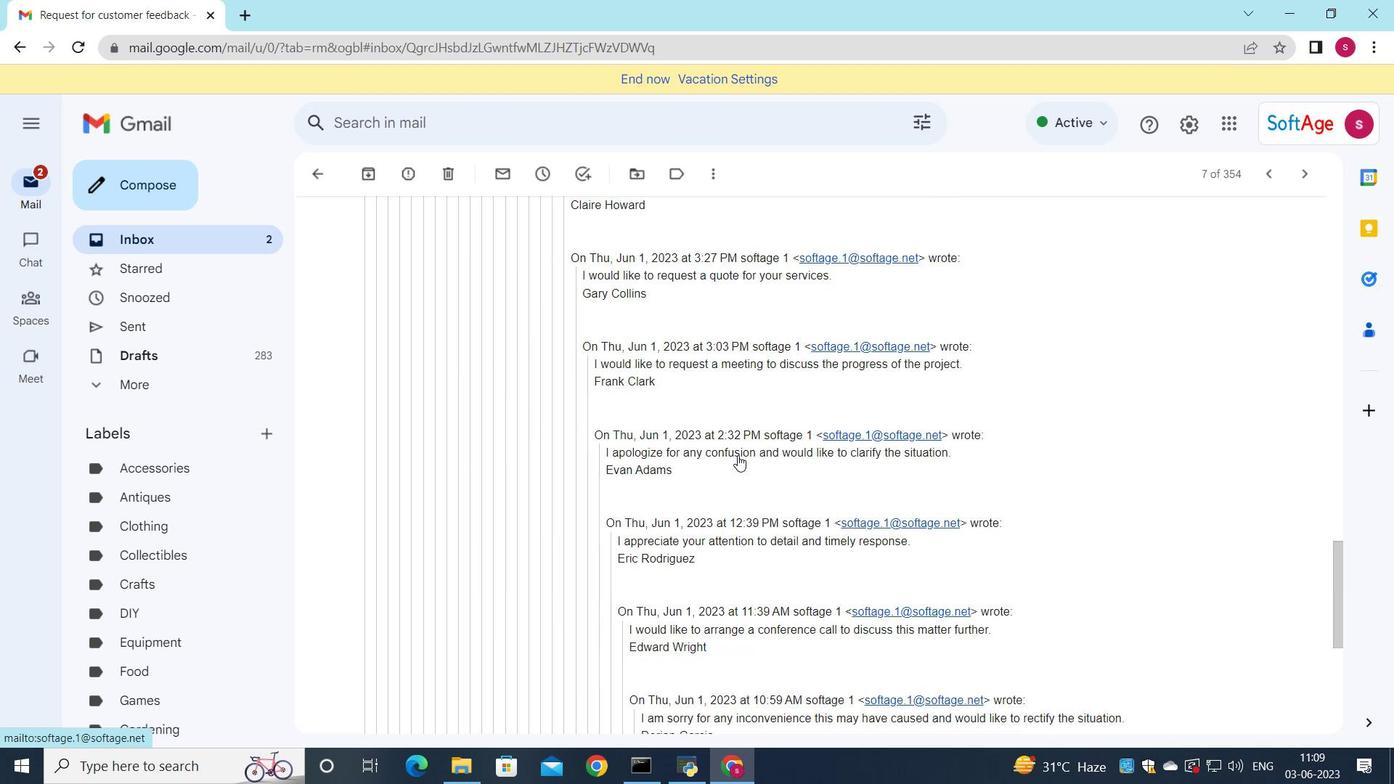
Action: Mouse moved to (731, 456)
Screenshot: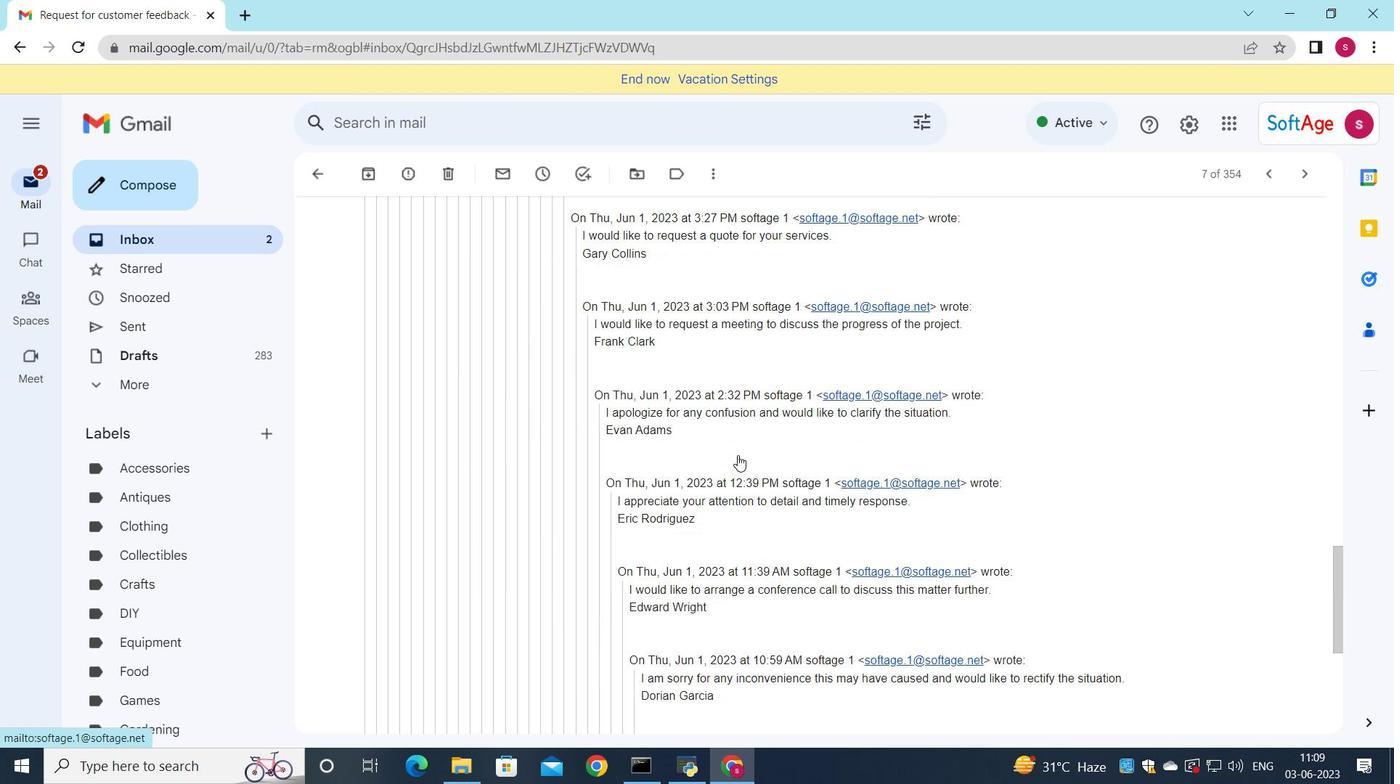 
Action: Mouse scrolled (731, 456) with delta (0, 0)
Screenshot: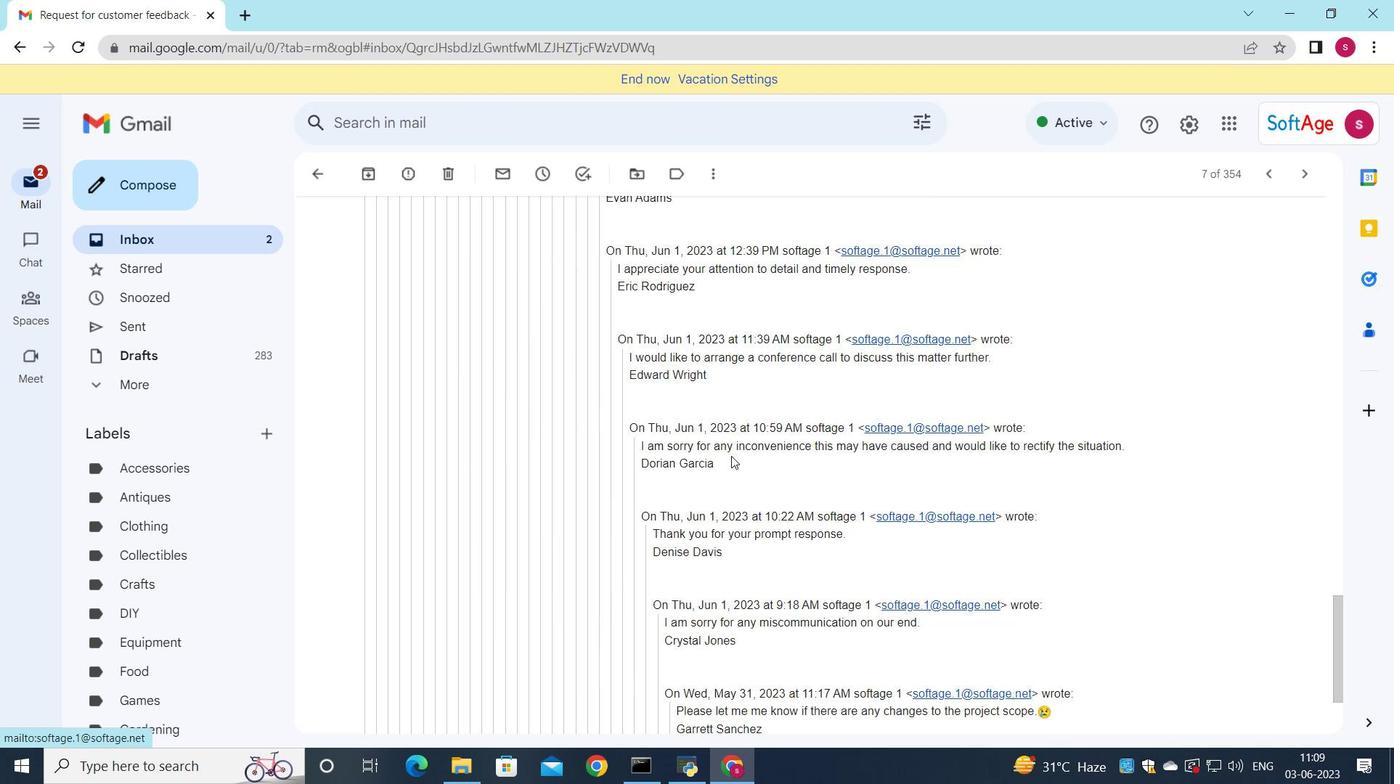 
Action: Mouse scrolled (731, 456) with delta (0, 0)
Screenshot: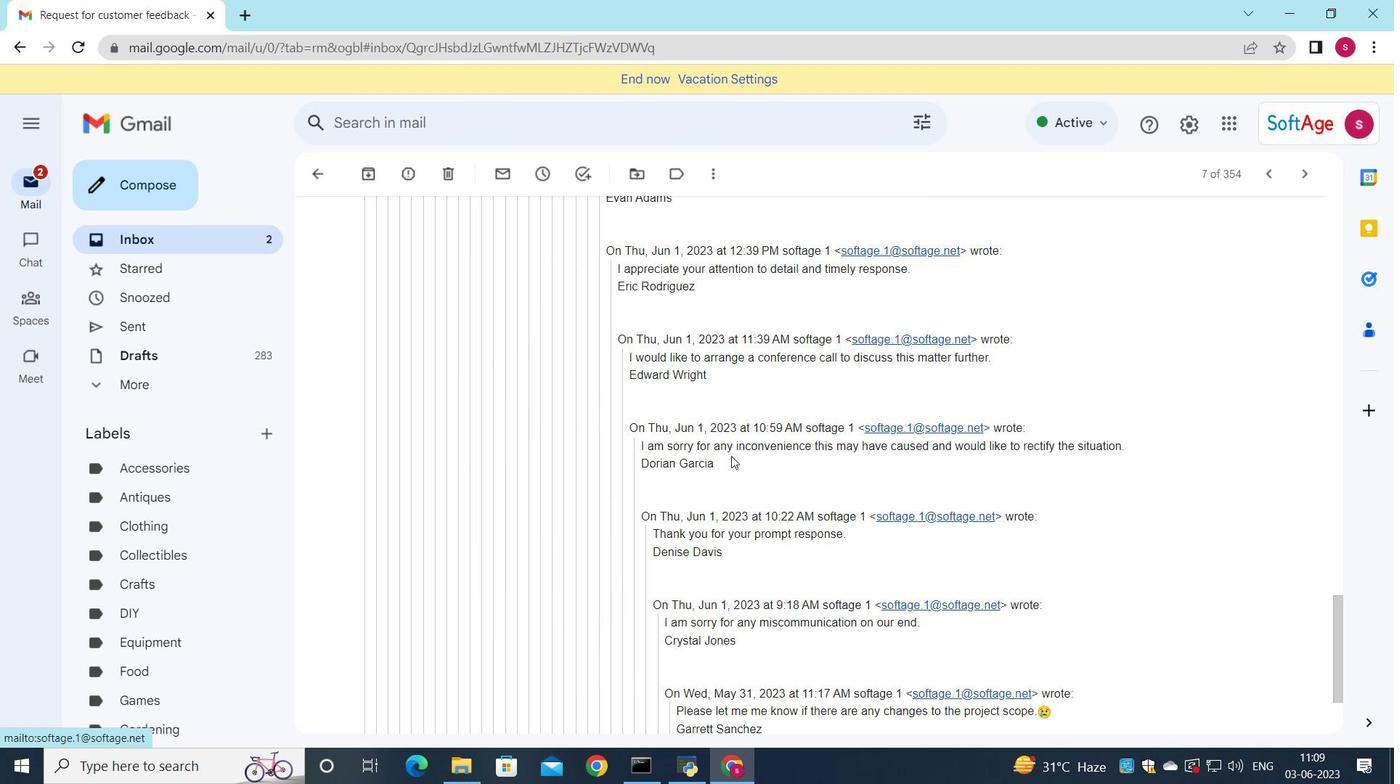 
Action: Mouse moved to (726, 456)
Screenshot: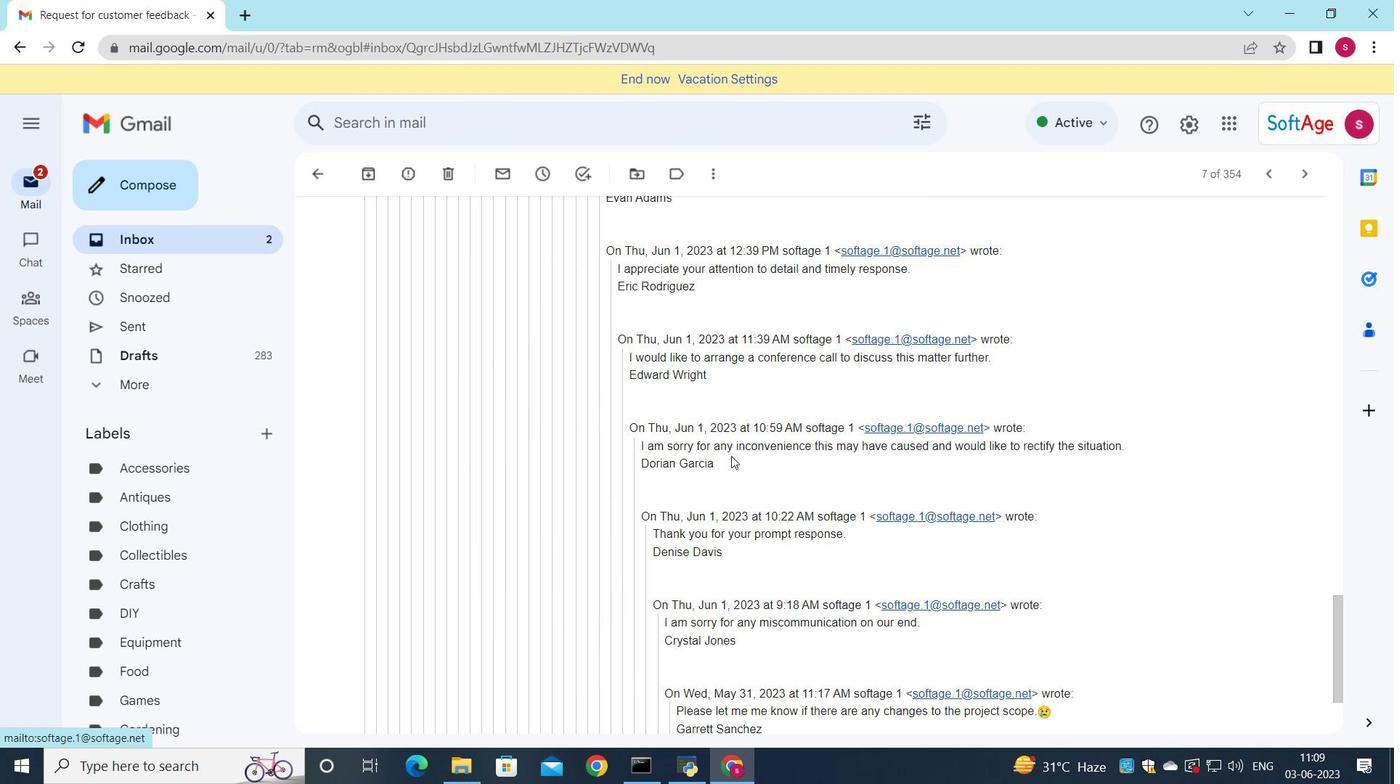 
Action: Mouse scrolled (726, 456) with delta (0, 0)
Screenshot: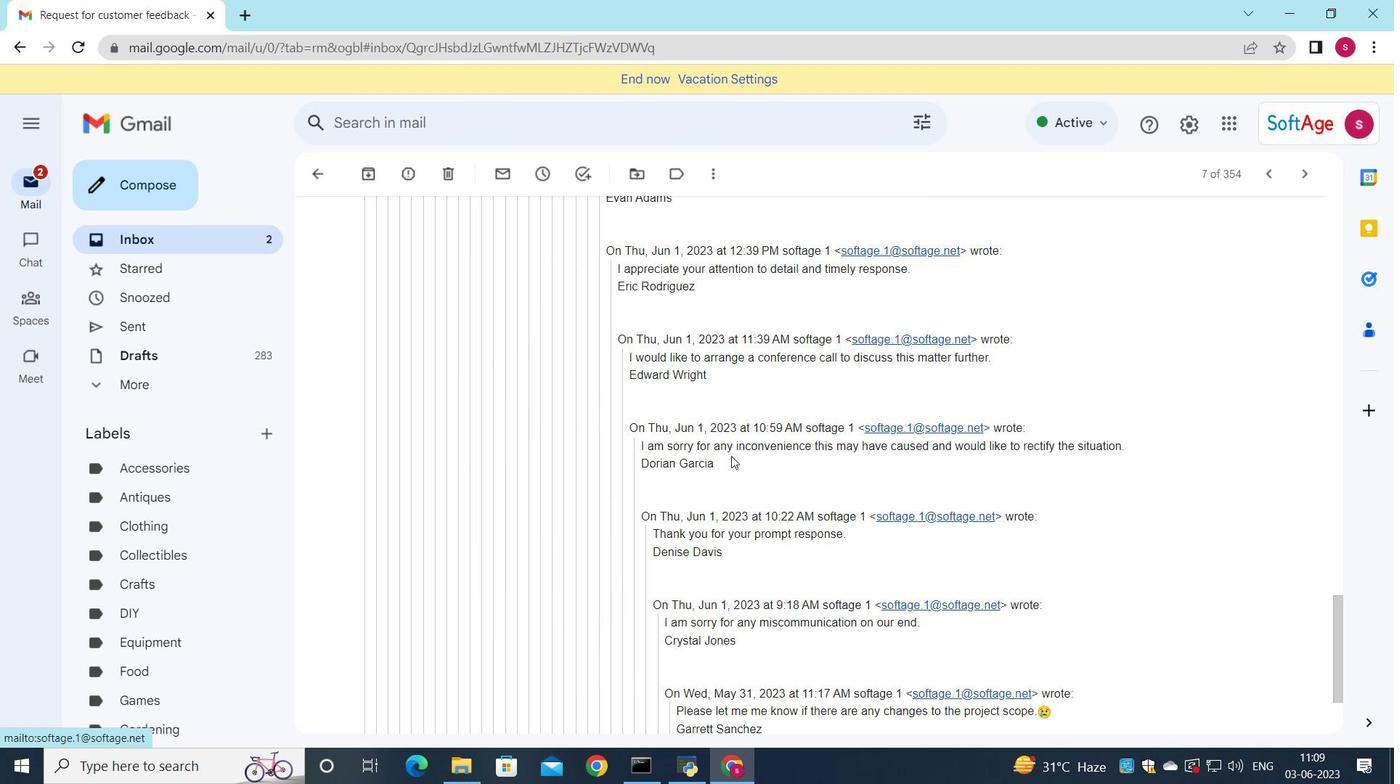 
Action: Mouse moved to (588, 491)
Screenshot: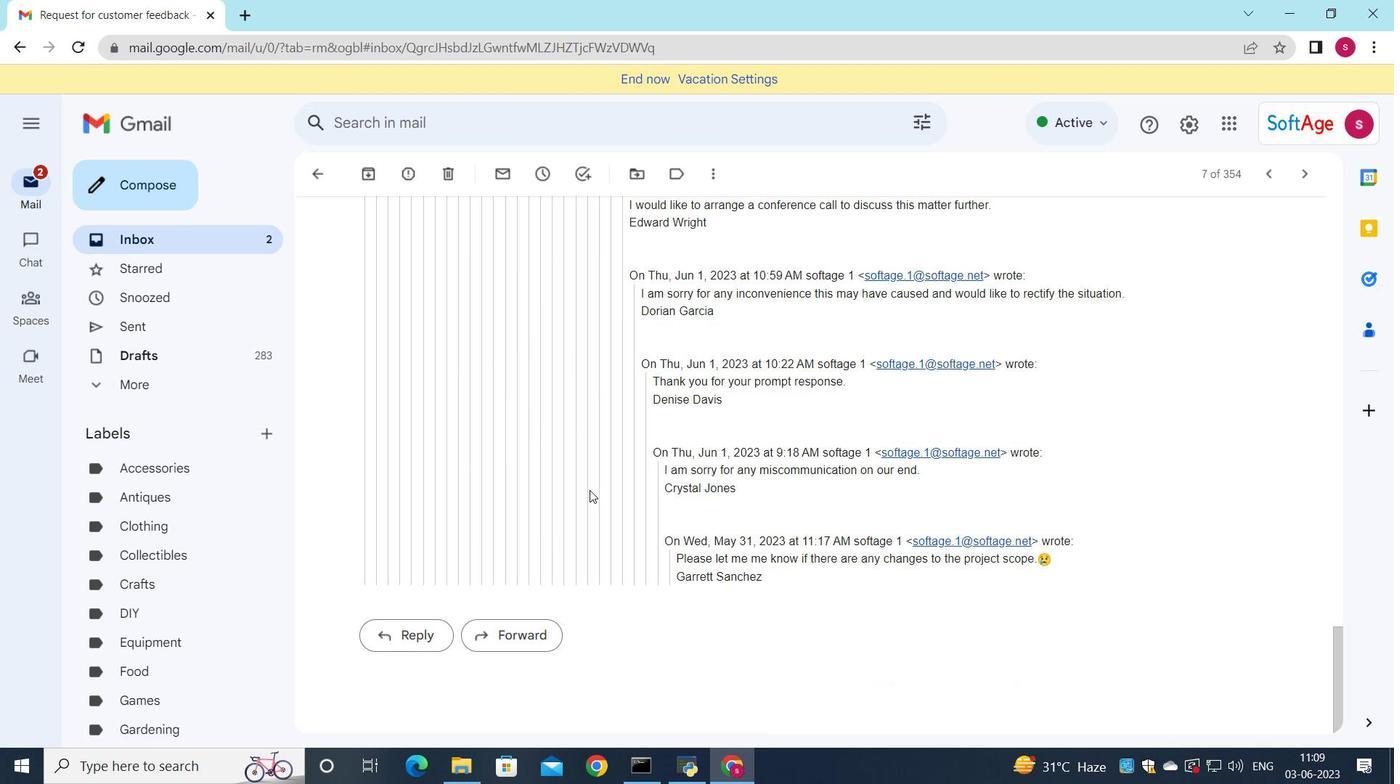 
Action: Mouse scrolled (588, 490) with delta (0, 0)
Screenshot: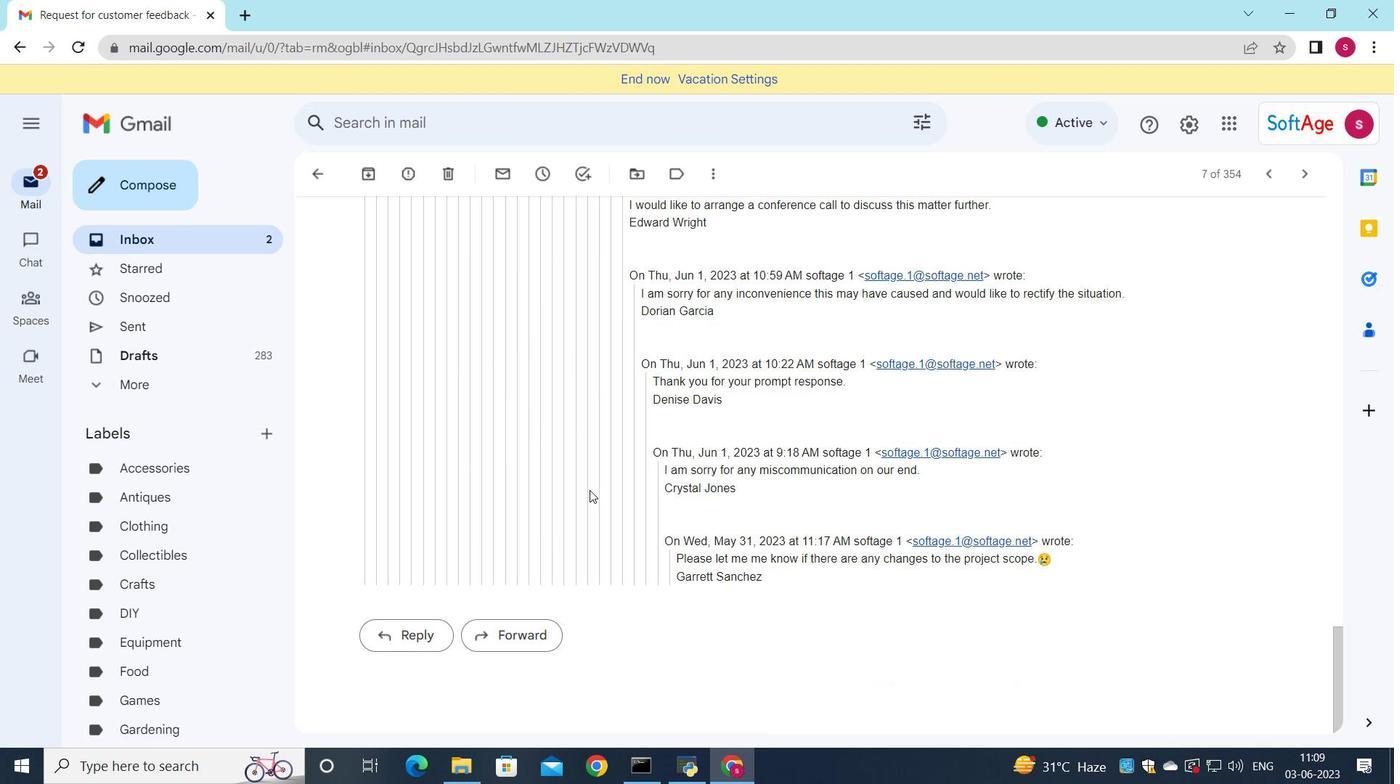 
Action: Mouse moved to (586, 498)
Screenshot: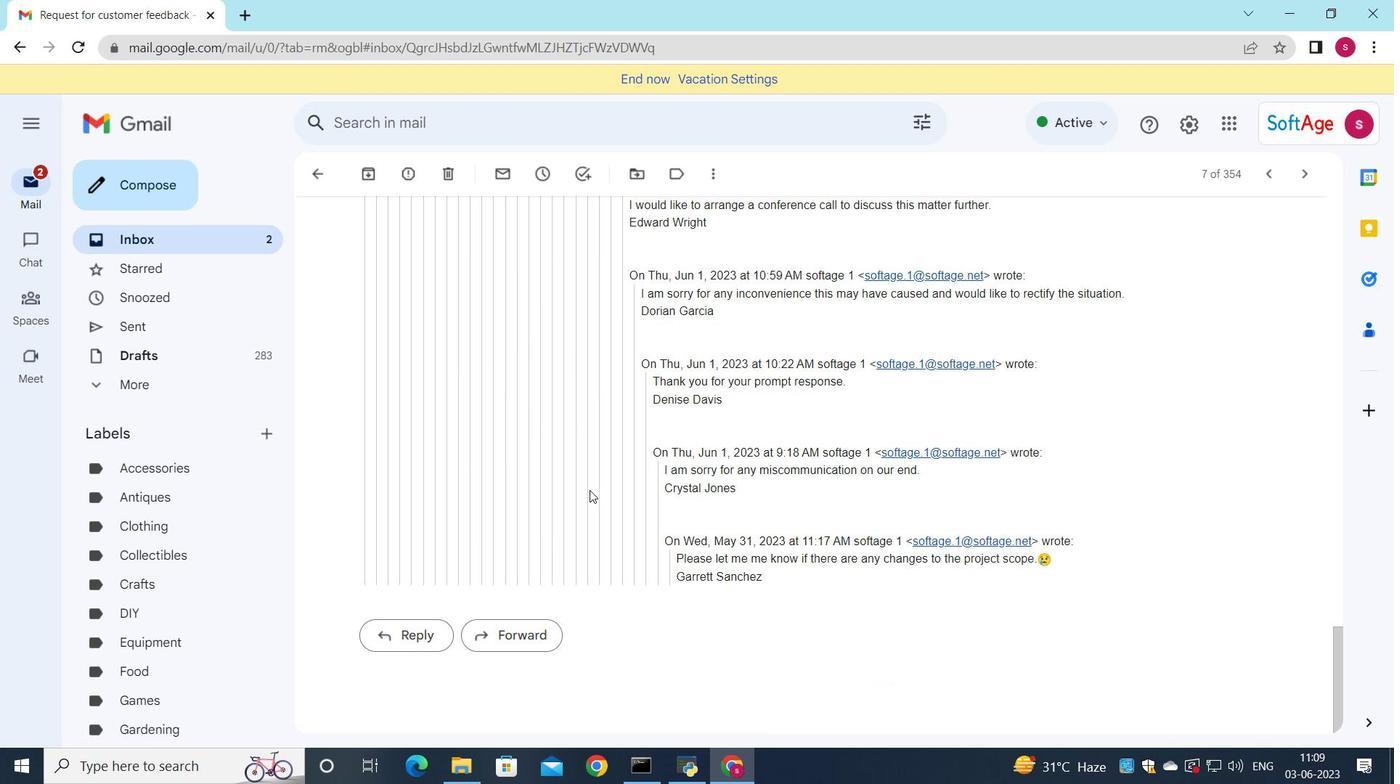 
Action: Mouse scrolled (586, 494) with delta (0, 0)
Screenshot: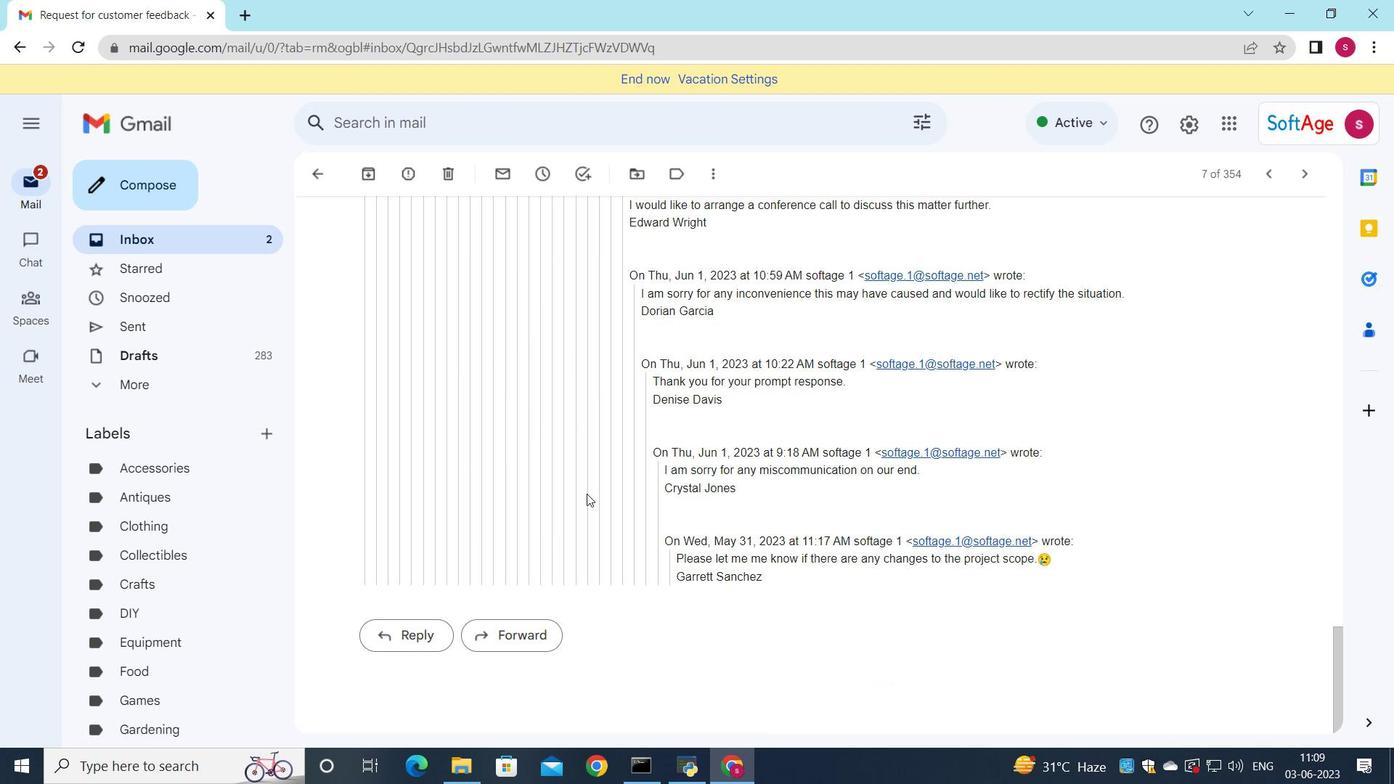 
Action: Mouse moved to (584, 501)
Screenshot: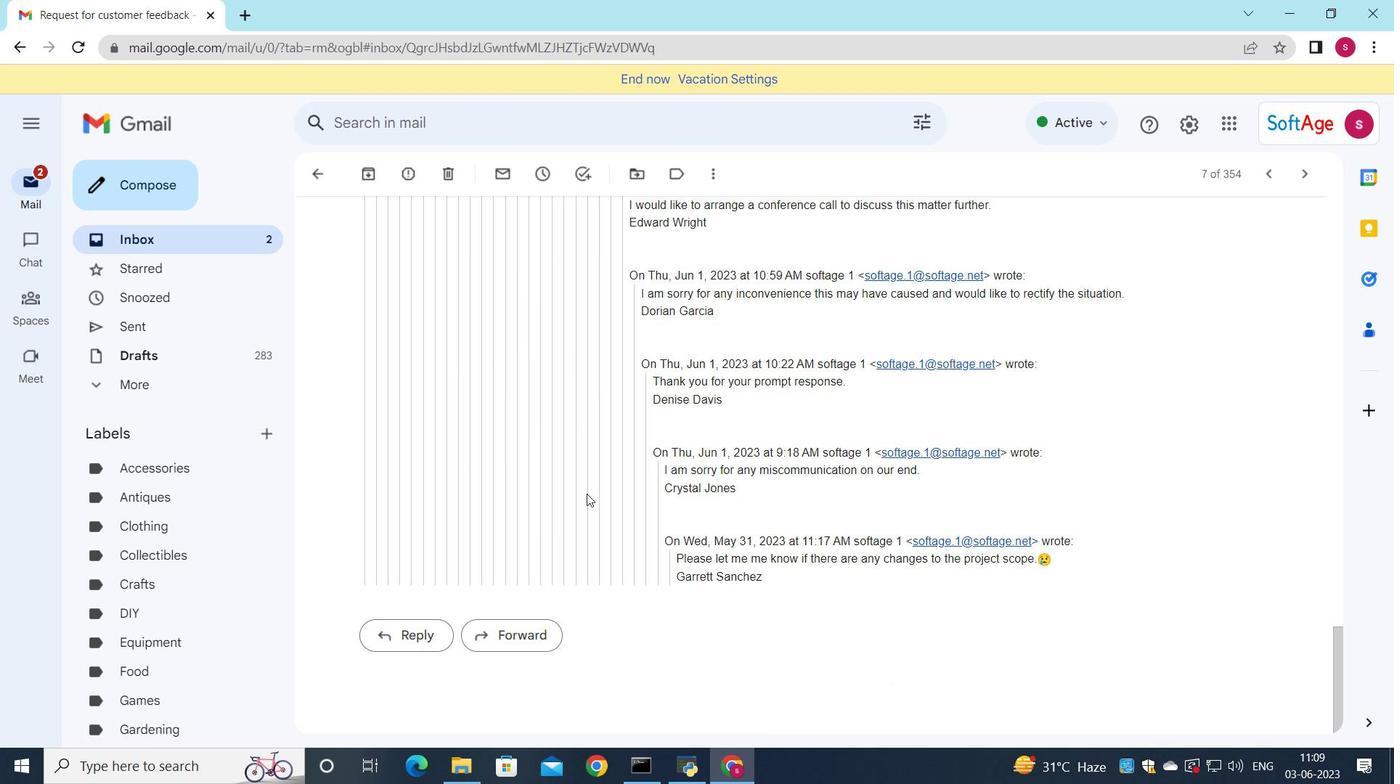 
Action: Mouse scrolled (585, 498) with delta (0, 0)
Screenshot: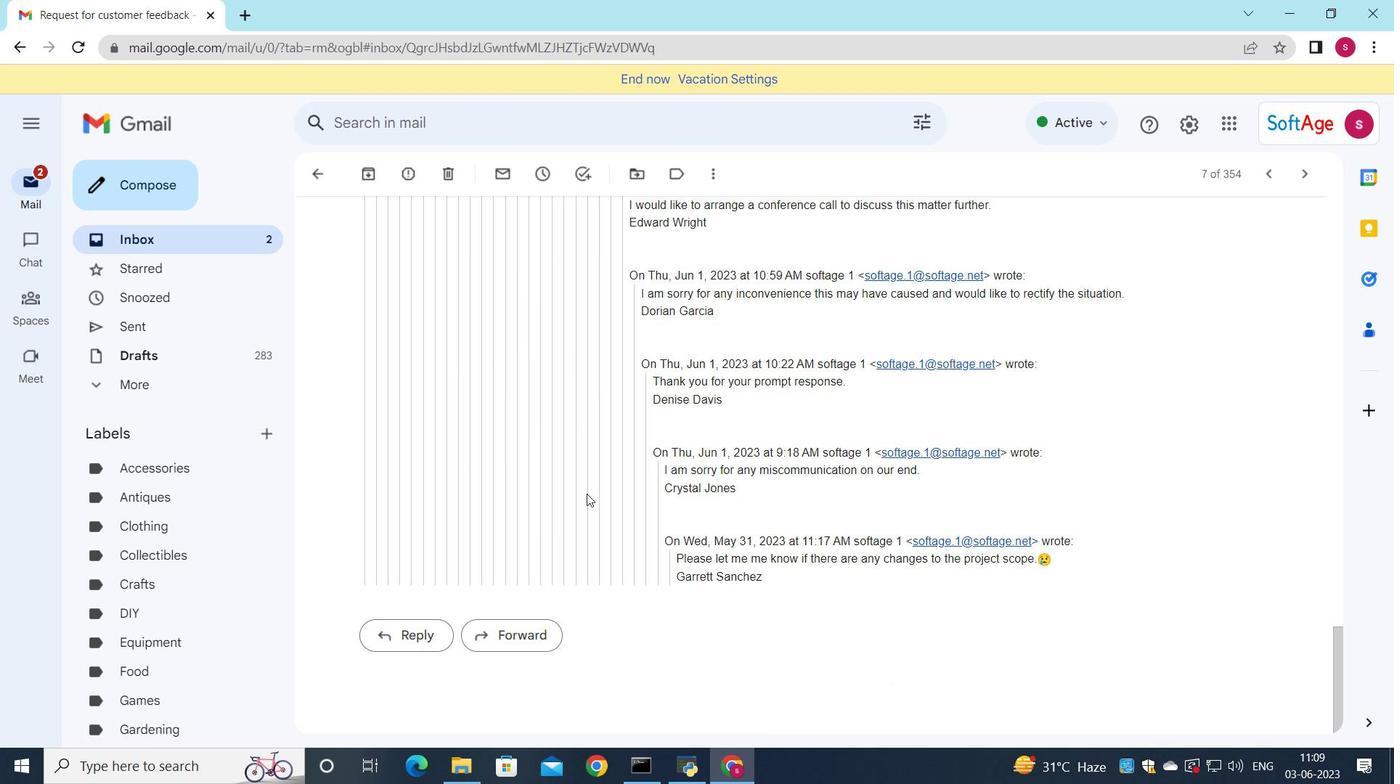 
Action: Mouse scrolled (584, 501) with delta (0, 0)
Screenshot: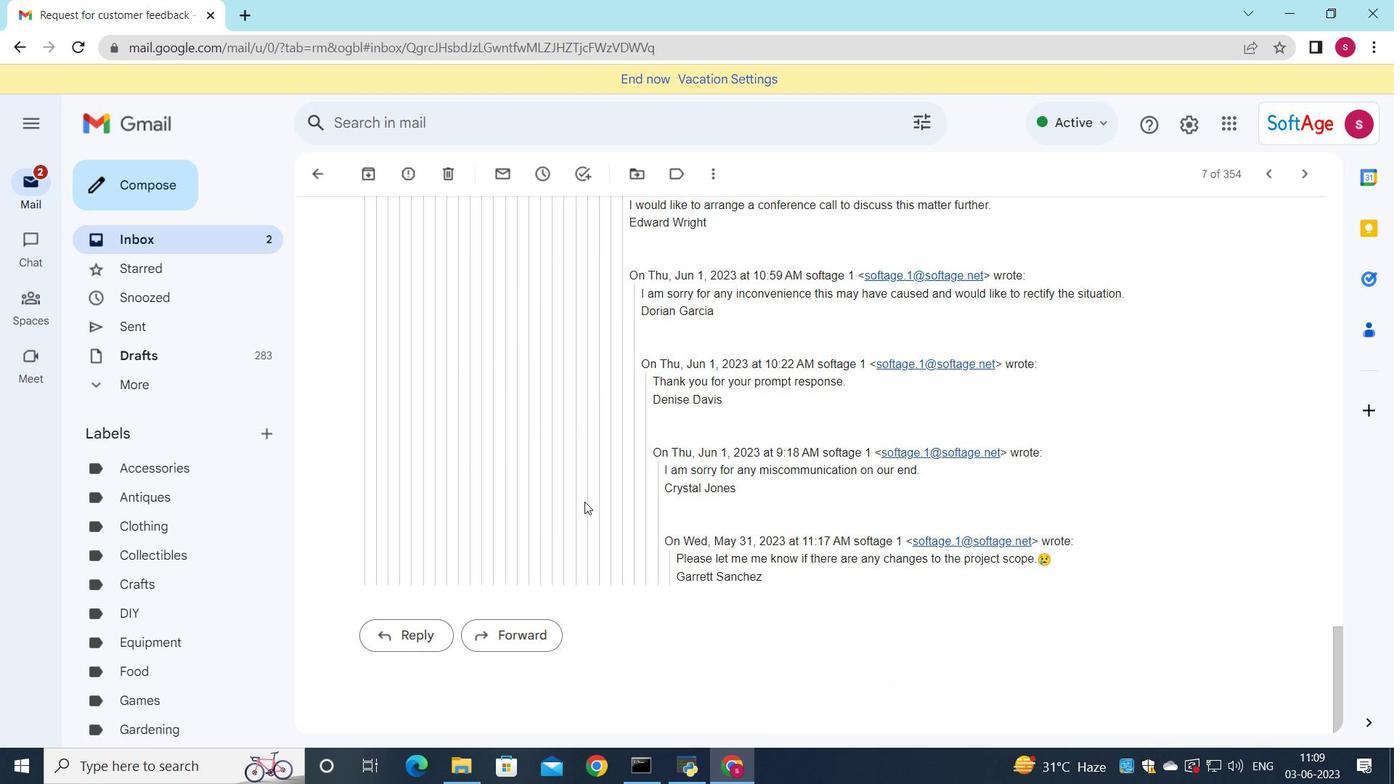 
Action: Mouse moved to (381, 633)
Screenshot: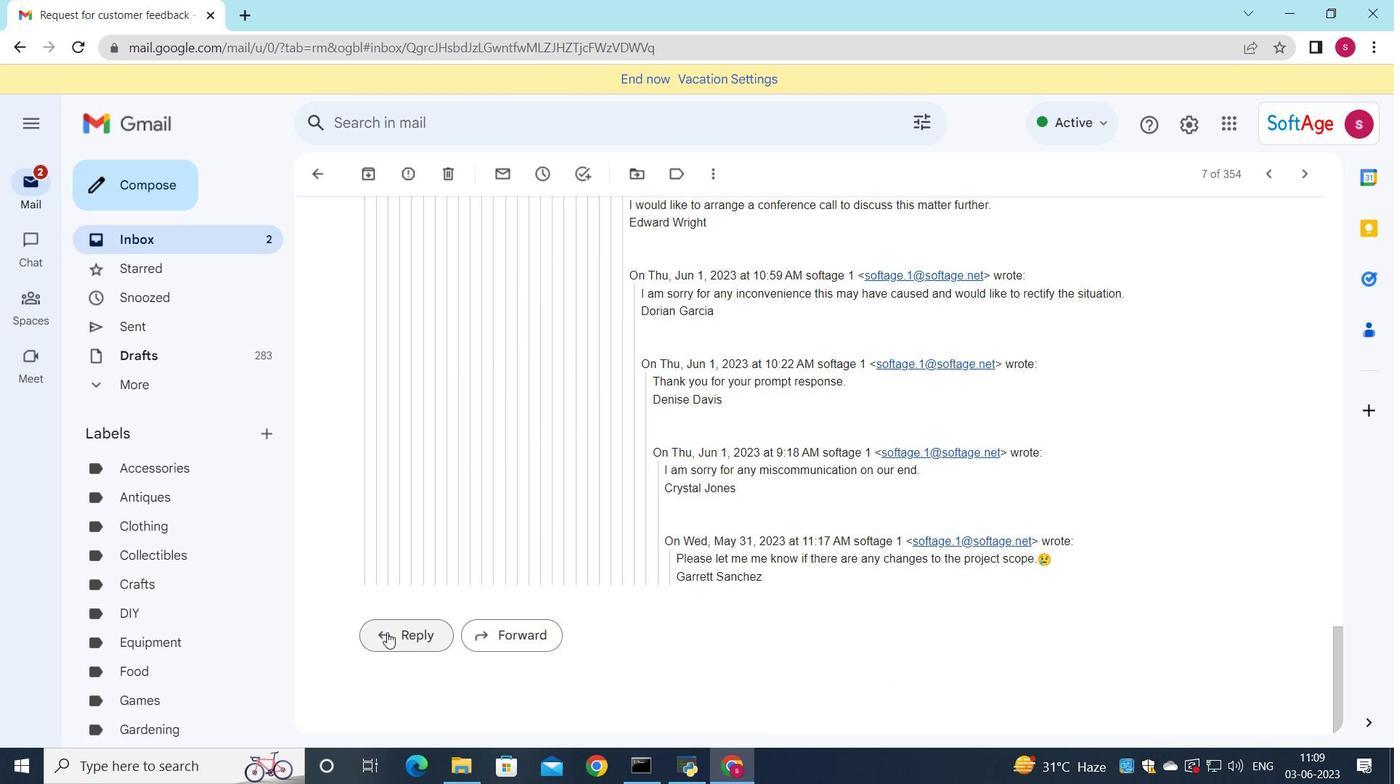 
Action: Mouse pressed left at (381, 633)
Screenshot: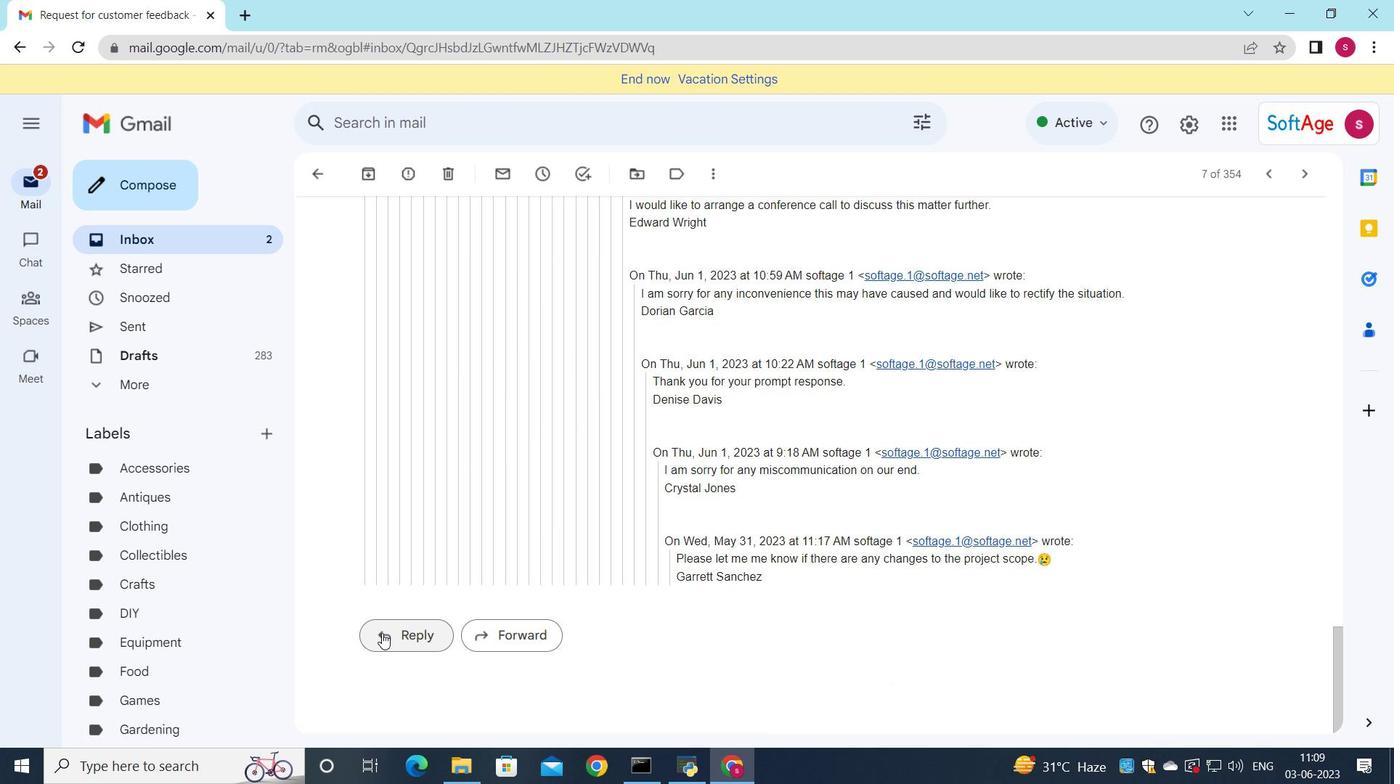 
Action: Mouse moved to (402, 530)
Screenshot: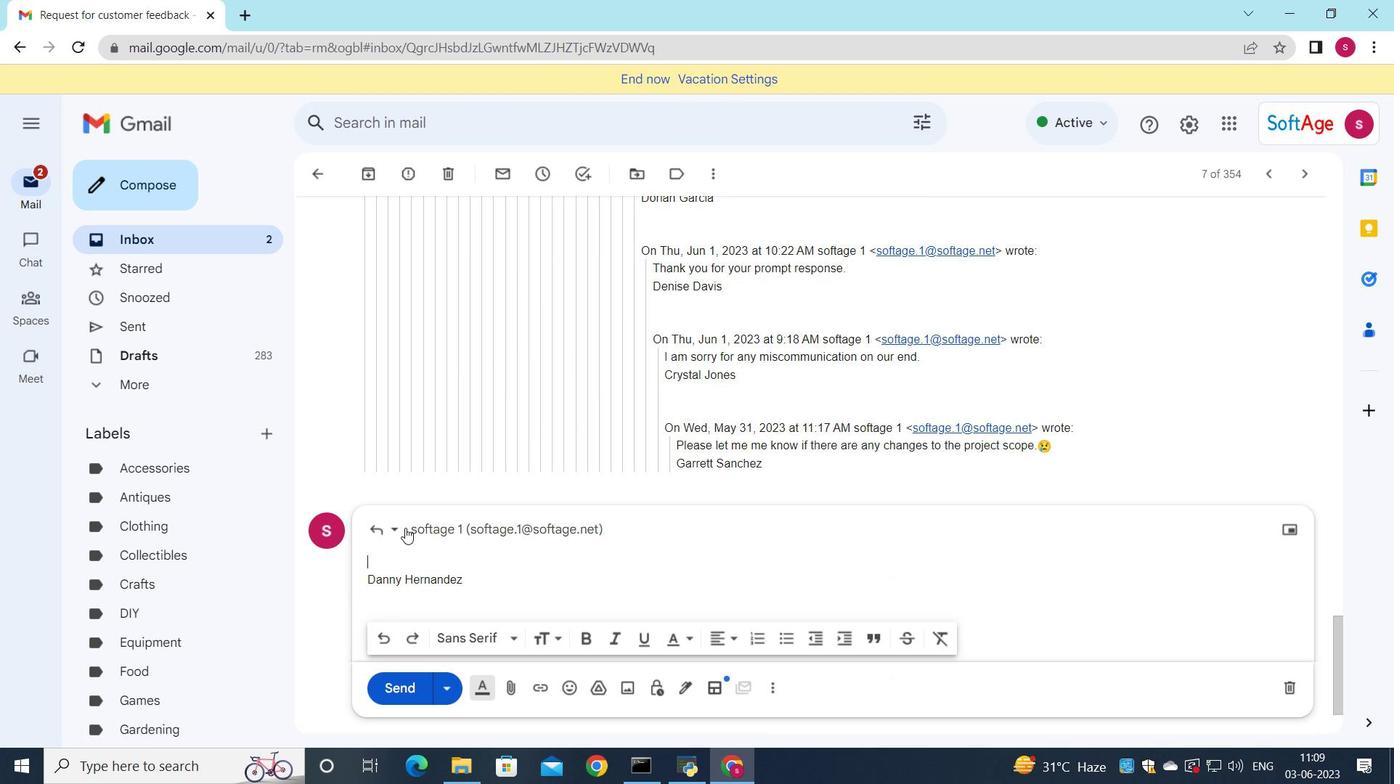 
Action: Mouse pressed left at (402, 530)
Screenshot: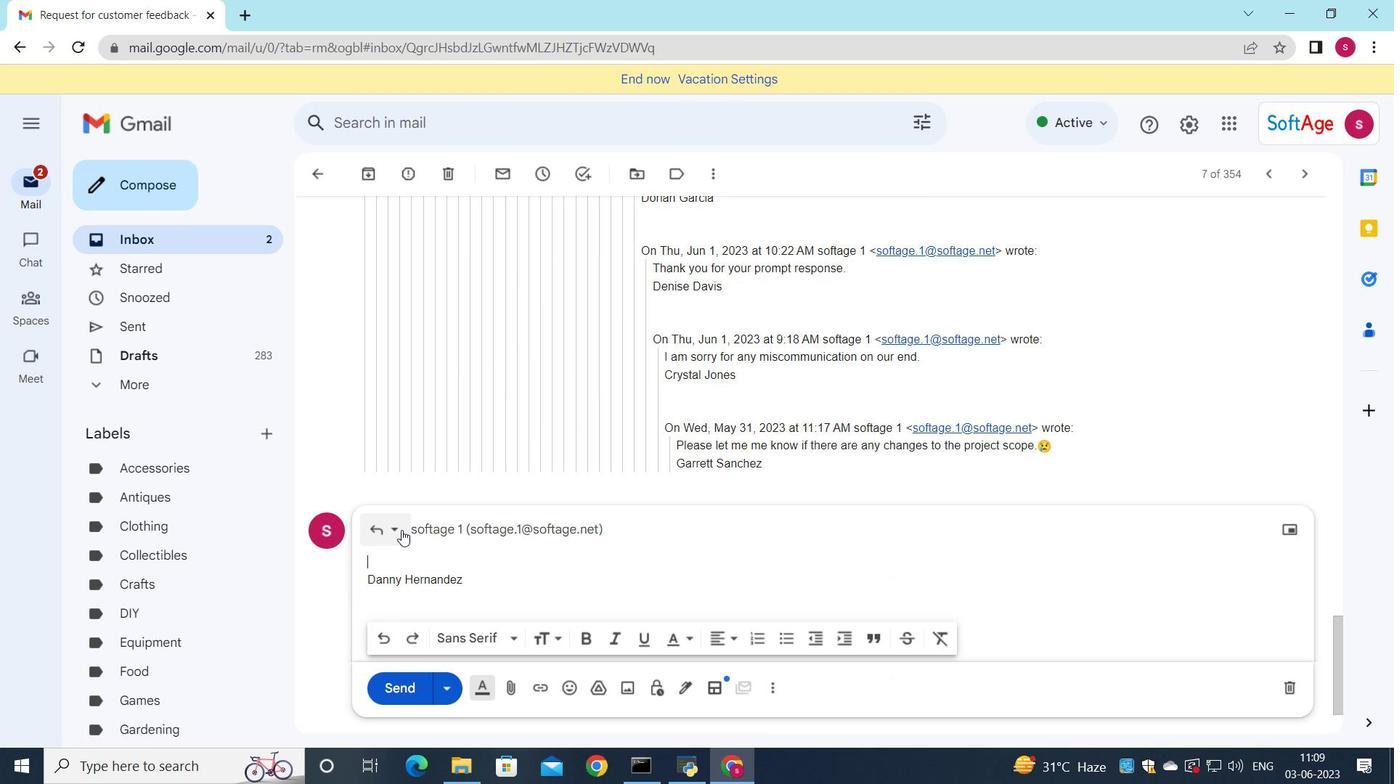 
Action: Mouse moved to (422, 628)
Screenshot: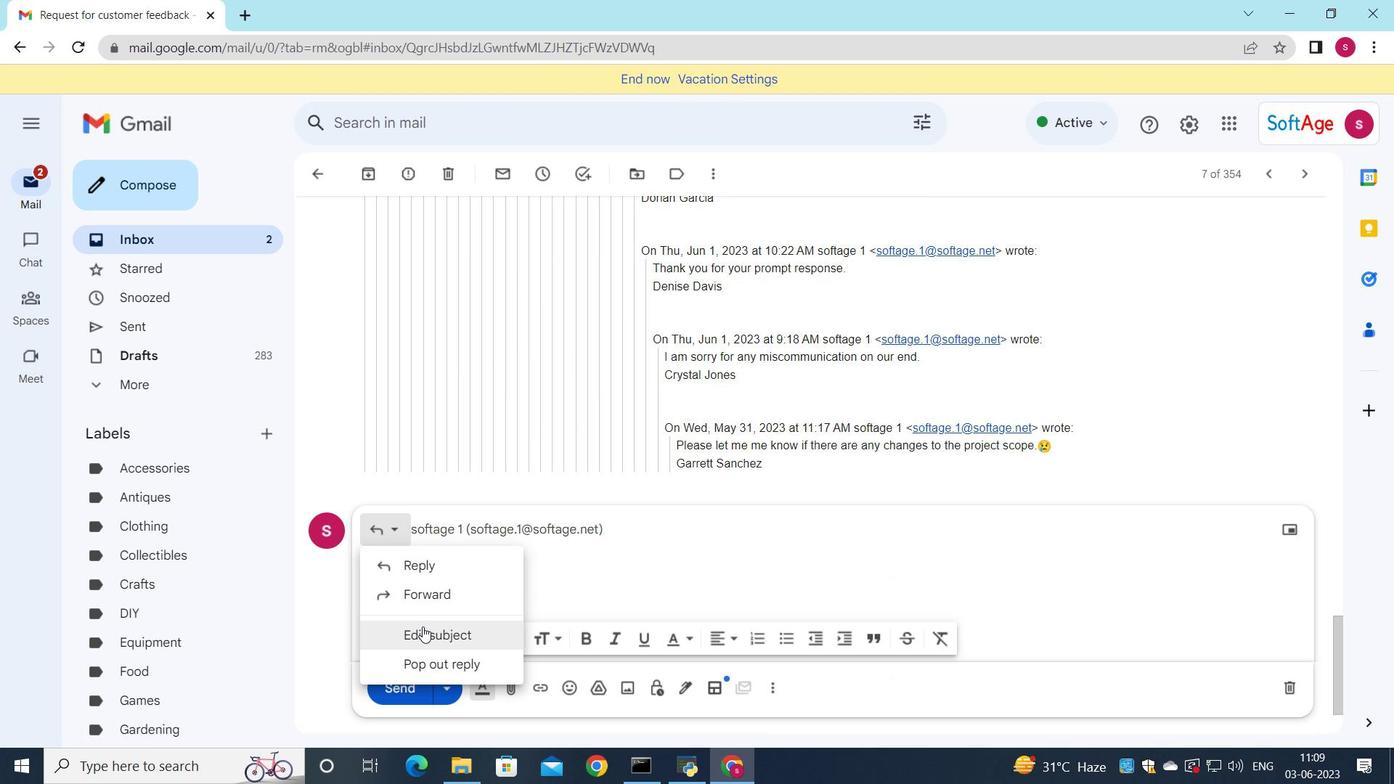 
Action: Mouse pressed left at (422, 628)
Screenshot: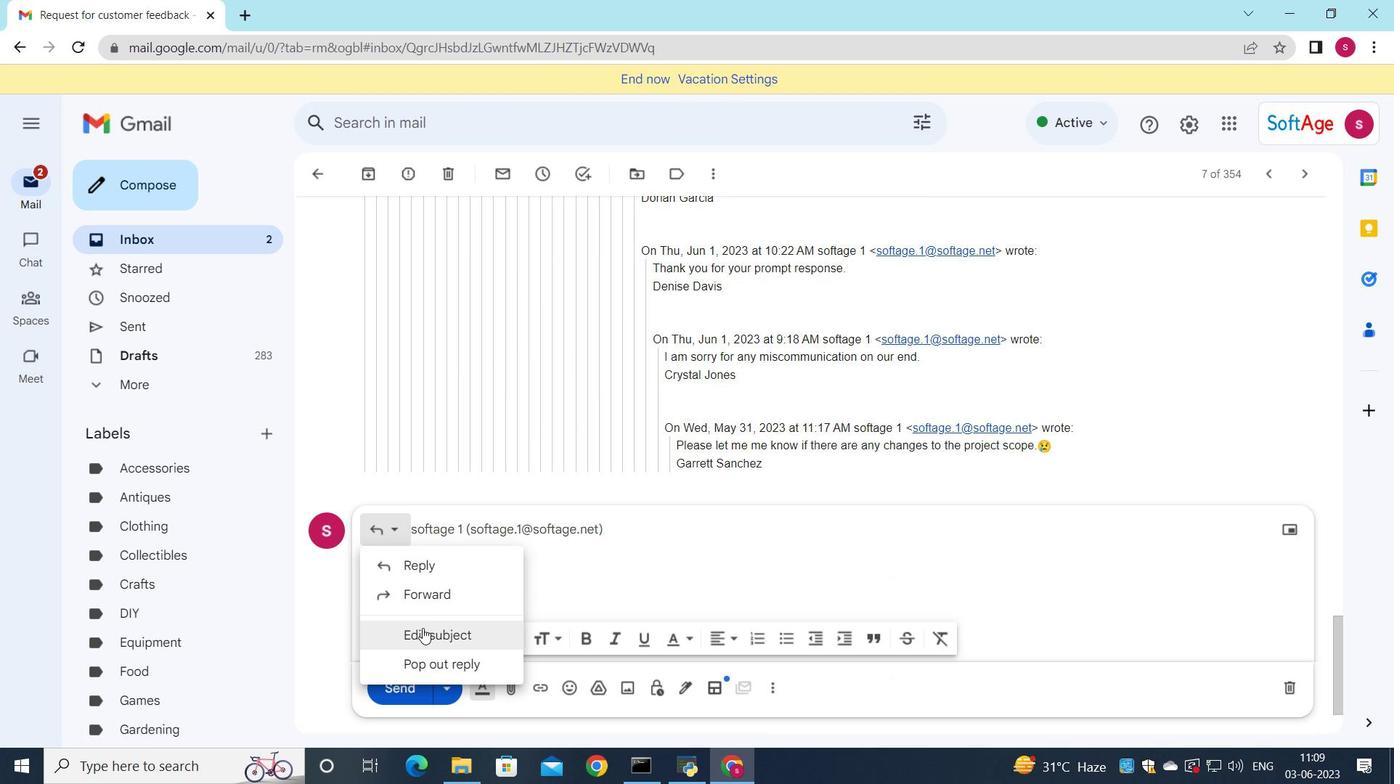 
Action: Mouse moved to (666, 445)
Screenshot: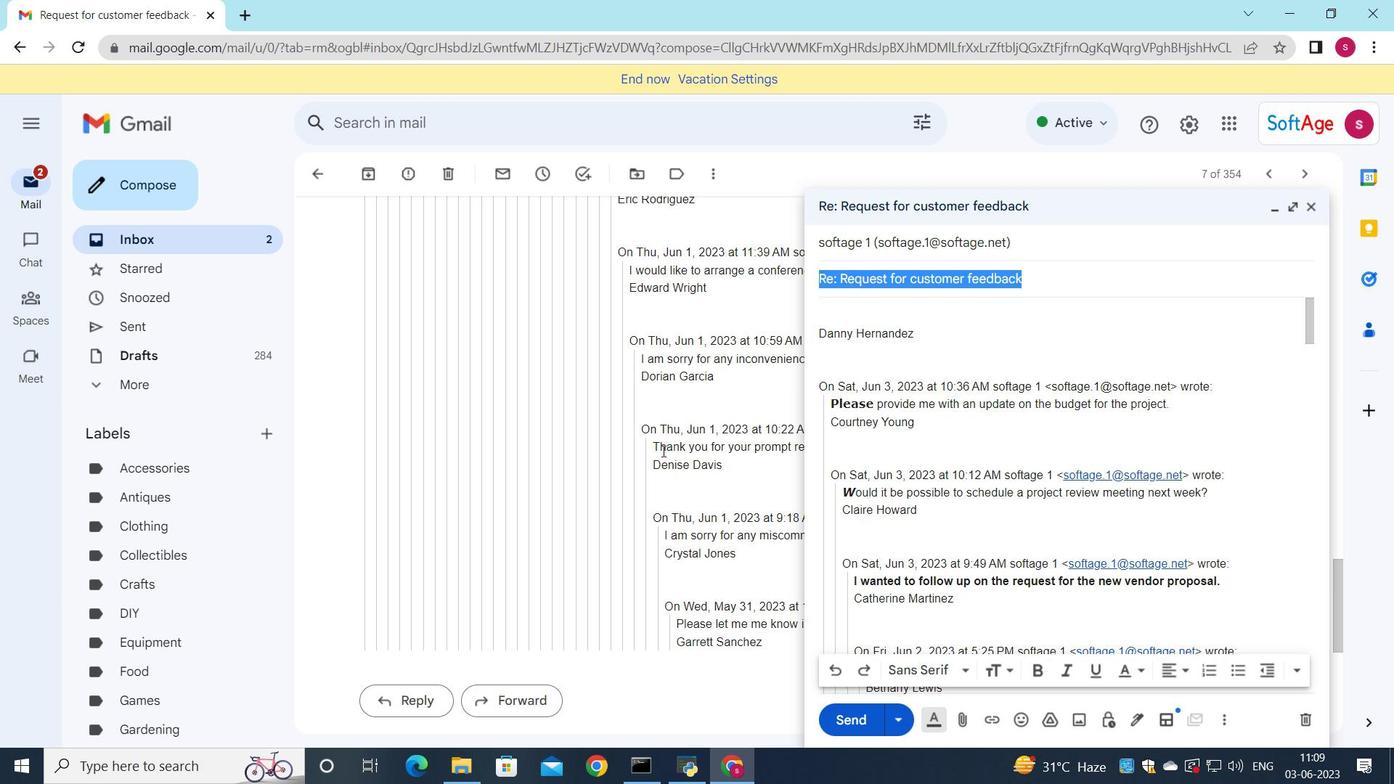 
Action: Mouse scrolled (666, 444) with delta (0, 0)
Screenshot: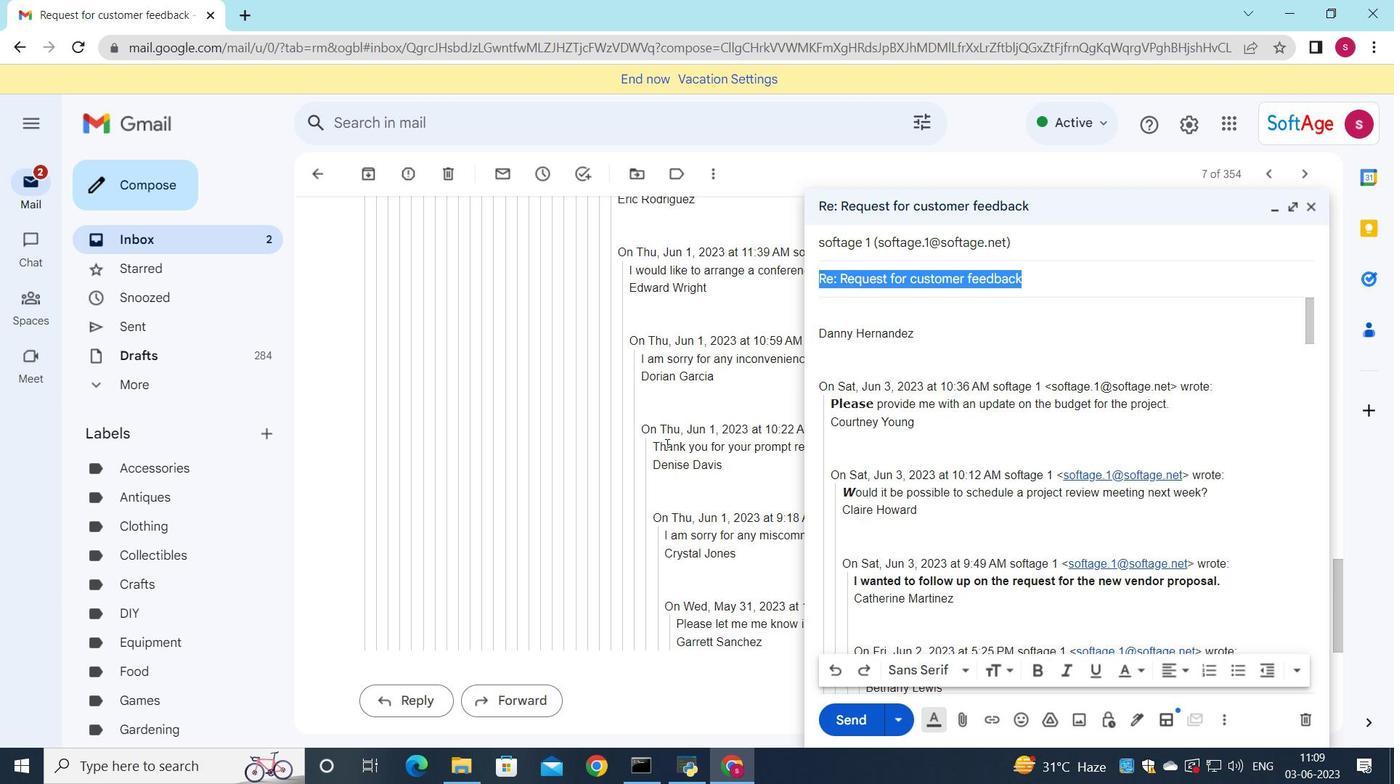
Action: Mouse moved to (1092, 445)
Screenshot: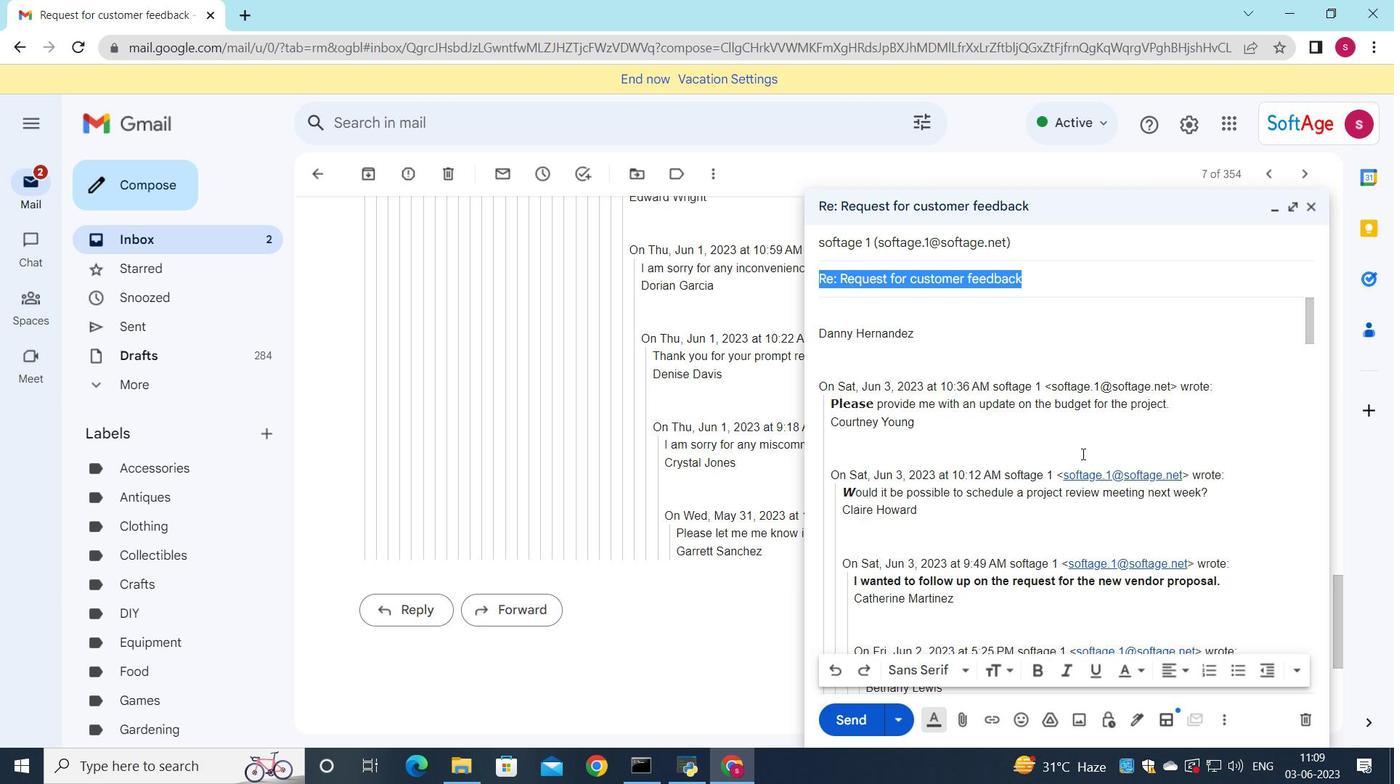 
Action: Key pressed <Key.shift>Late<Key.space>payment<Key.space>reminder
Screenshot: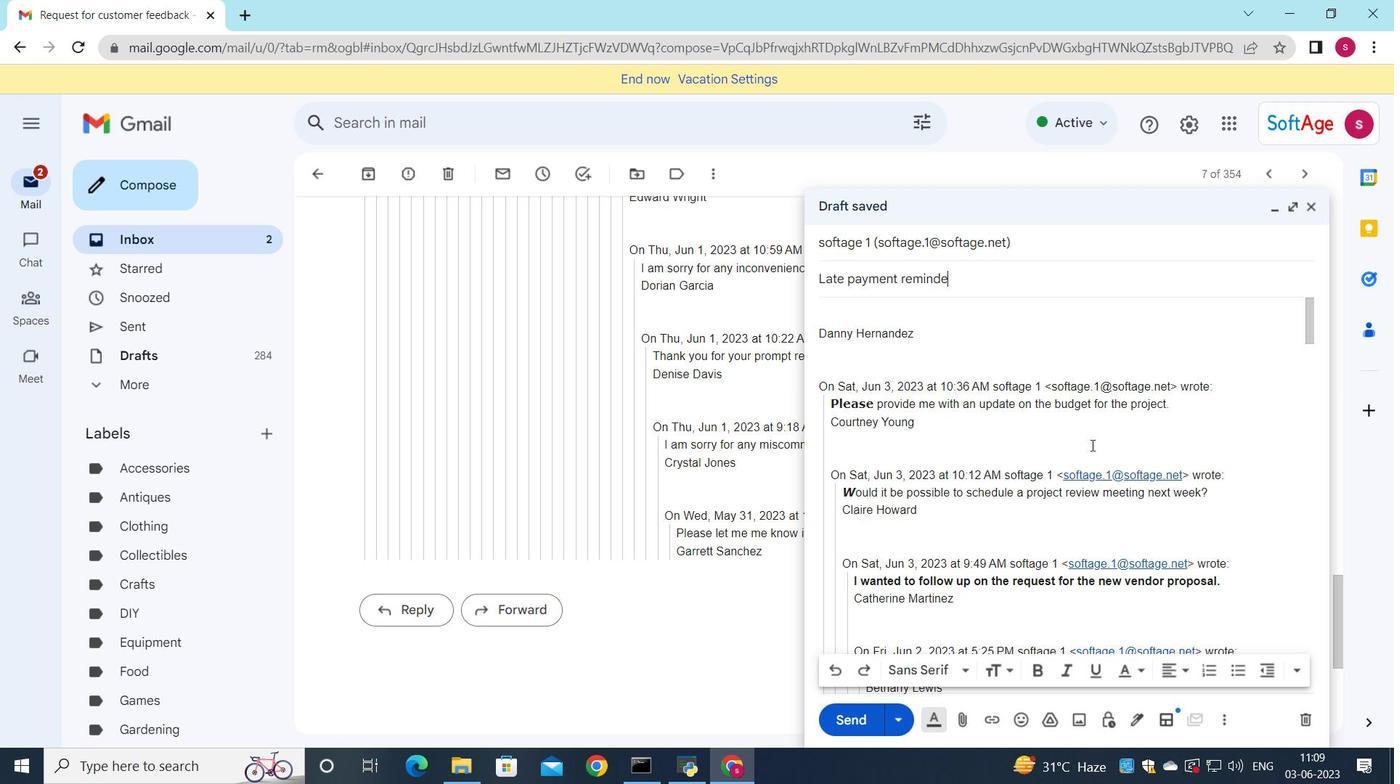 
Action: Mouse moved to (850, 307)
Screenshot: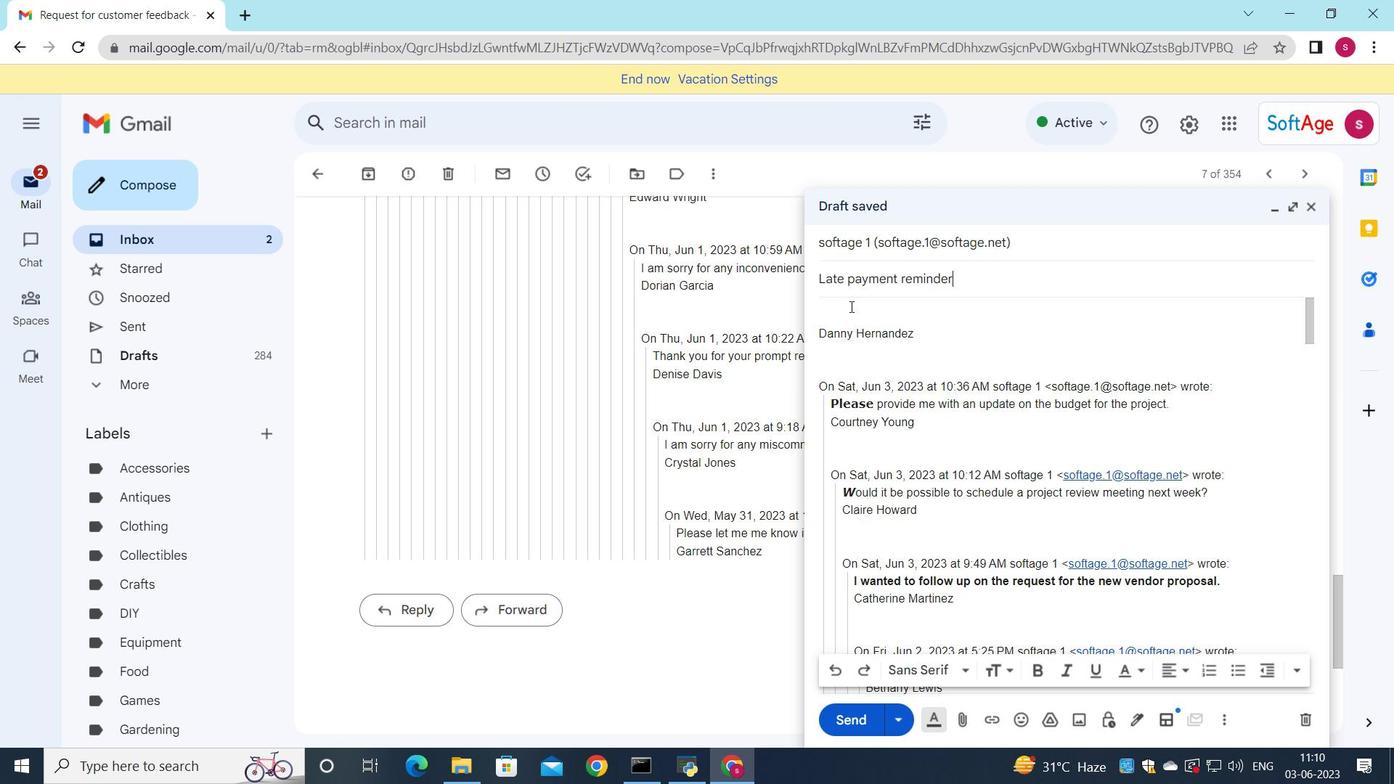 
Action: Mouse pressed left at (850, 307)
Screenshot: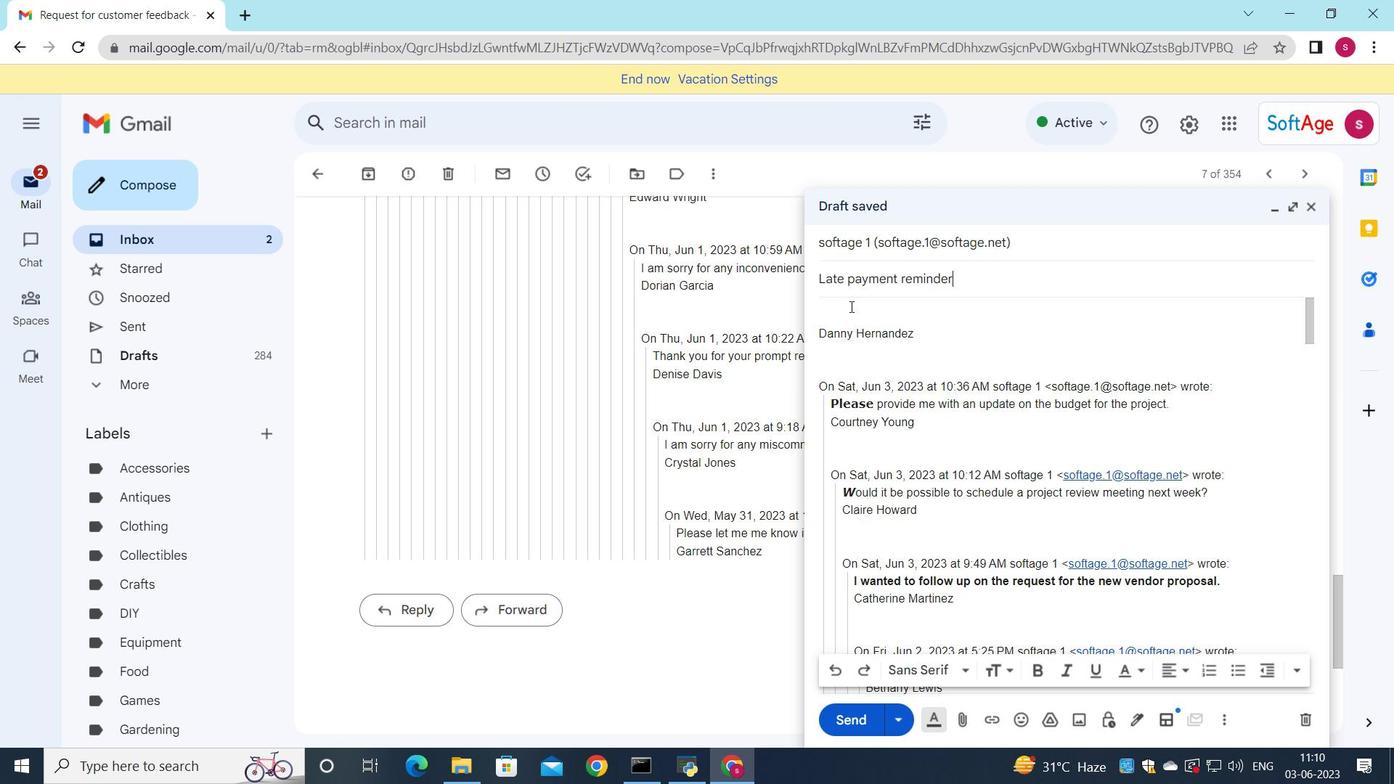 
Action: Mouse moved to (852, 297)
Screenshot: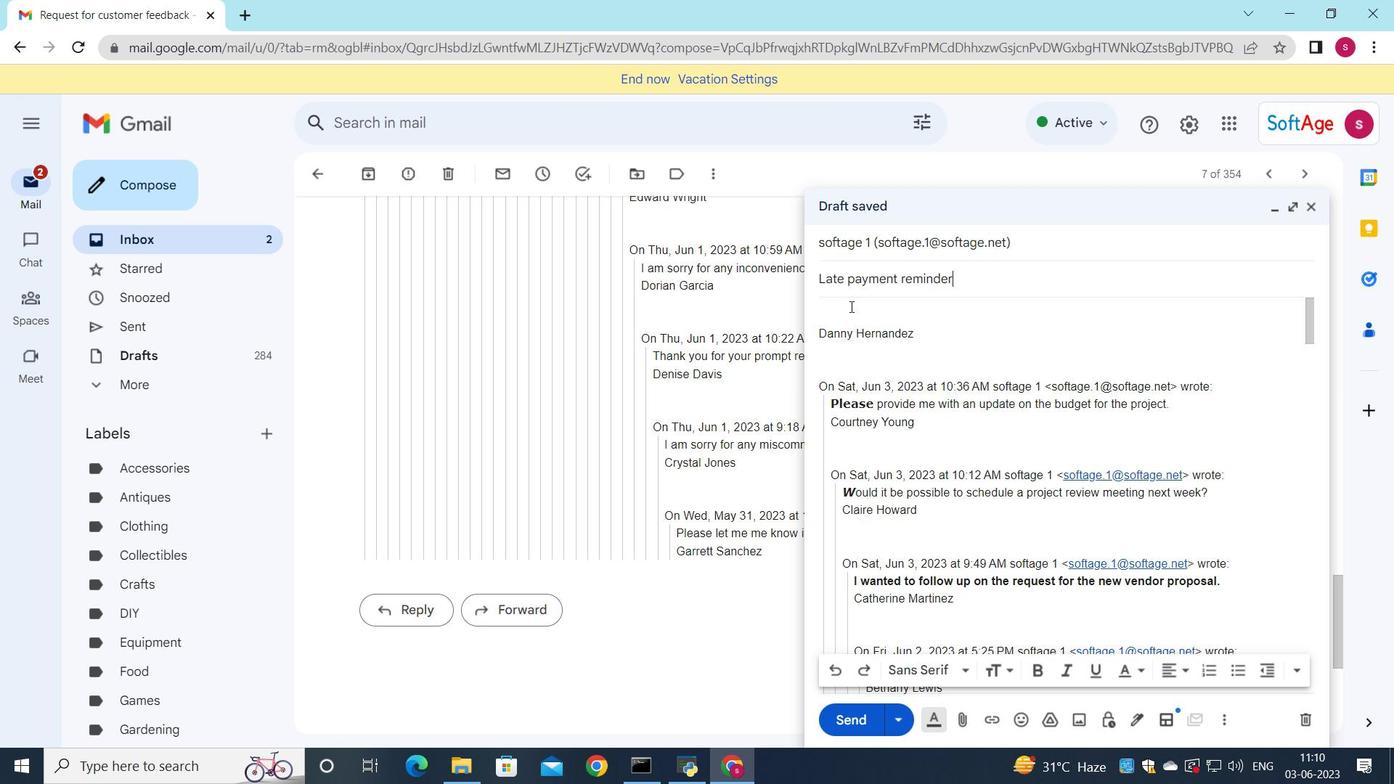 
Action: Key pressed <Key.shift>Can<Key.space>you<Key.space>please<Key.space>provide<Key.space>me<Key.space>with<Key.space>an<Key.space>update<Key.space>on<Key.space>the<Key.space>projects<Key.space>risk<Key.space>management<Key.space>plan<Key.shift_r>?
Screenshot: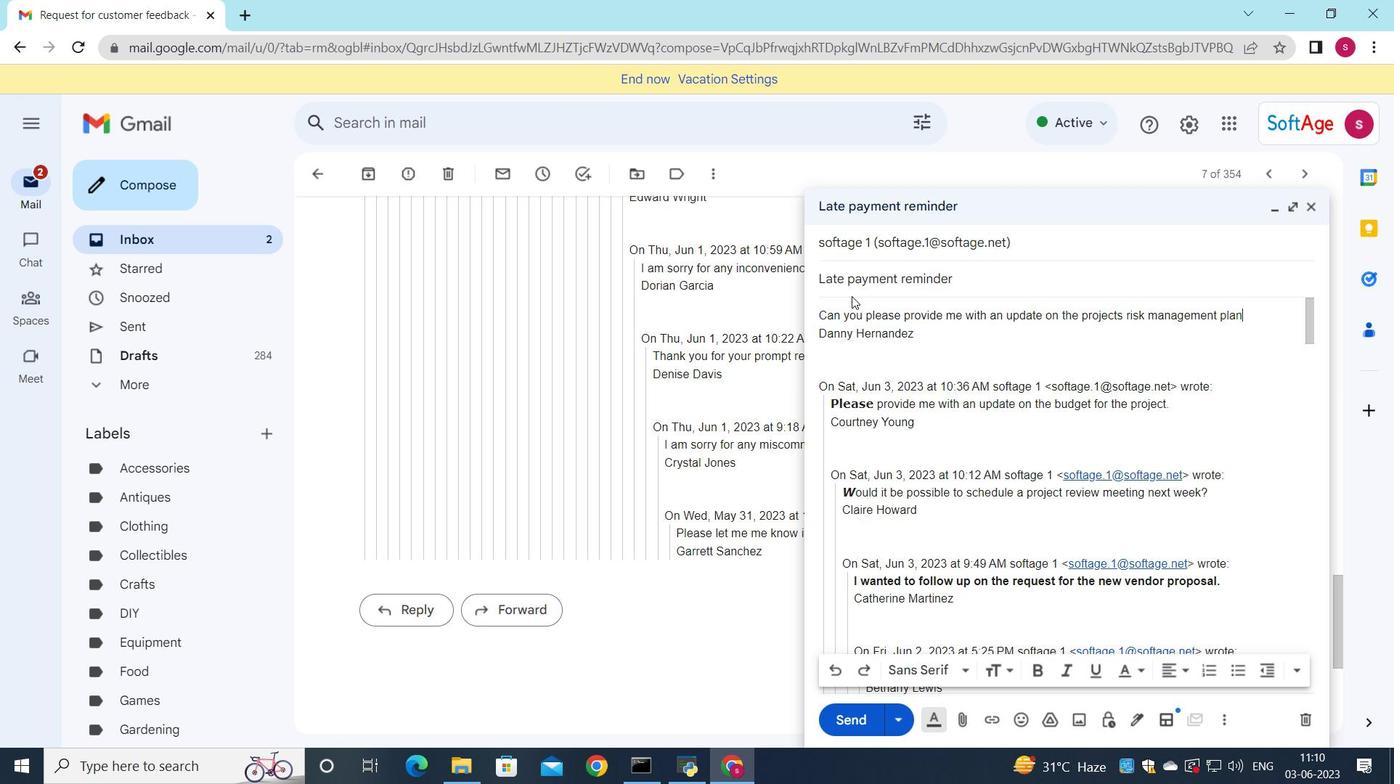 
Action: Mouse moved to (1219, 316)
Screenshot: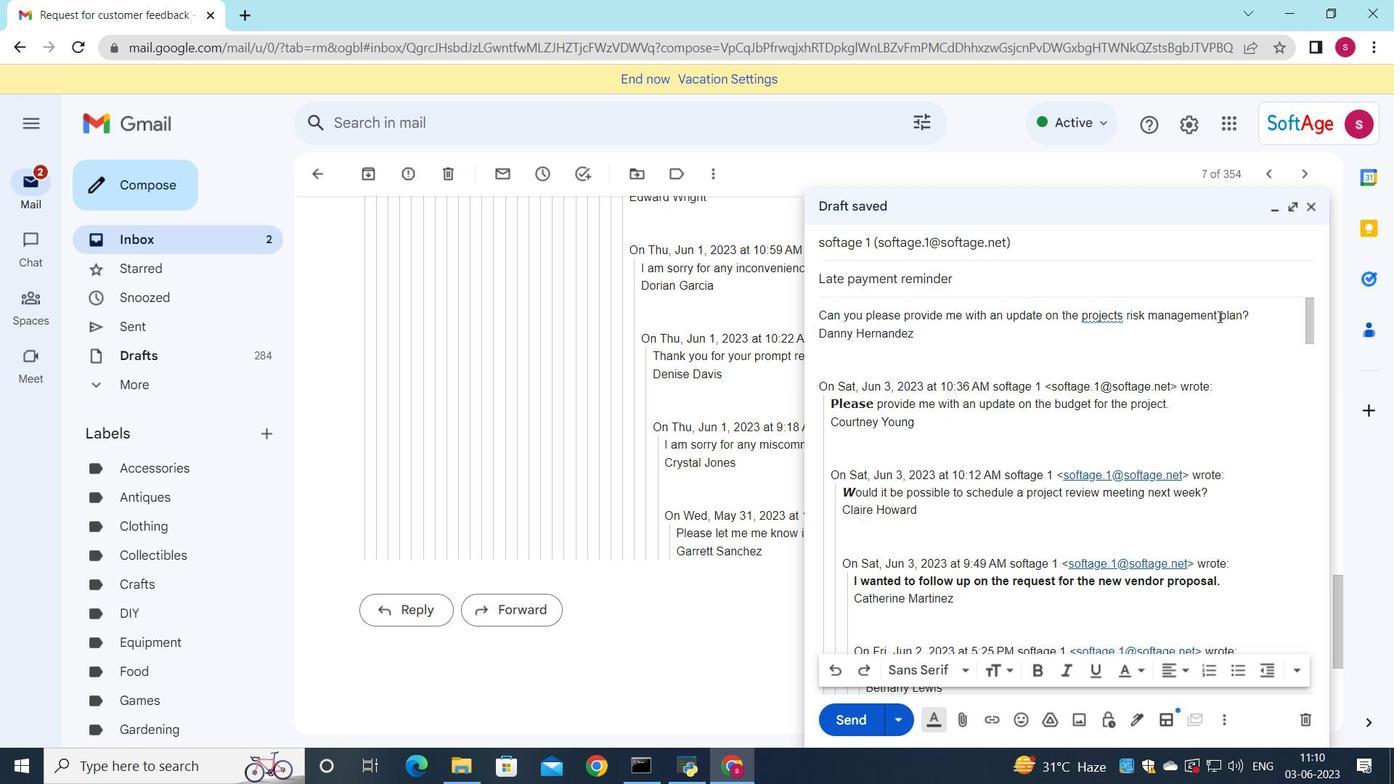 
Action: Mouse pressed left at (1219, 316)
Screenshot: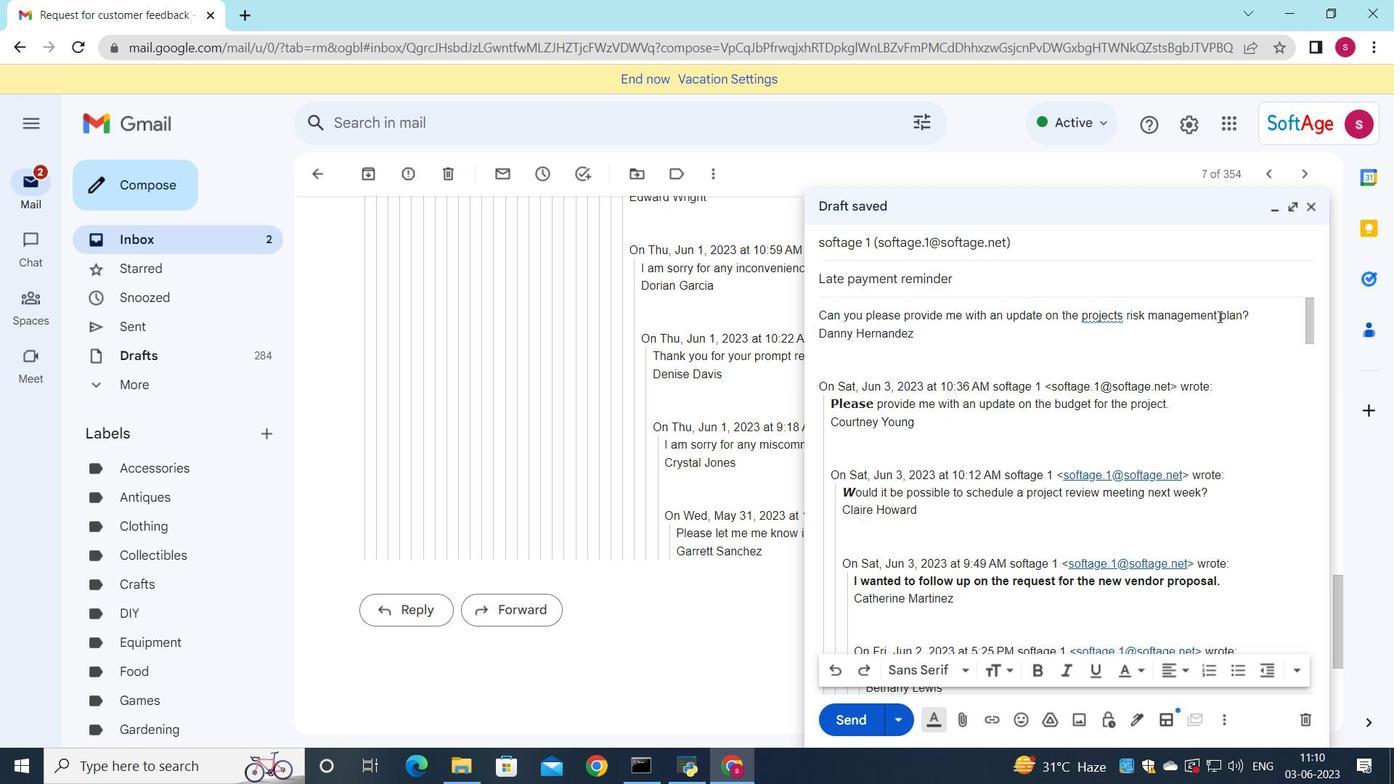 
Action: Mouse moved to (1140, 670)
Screenshot: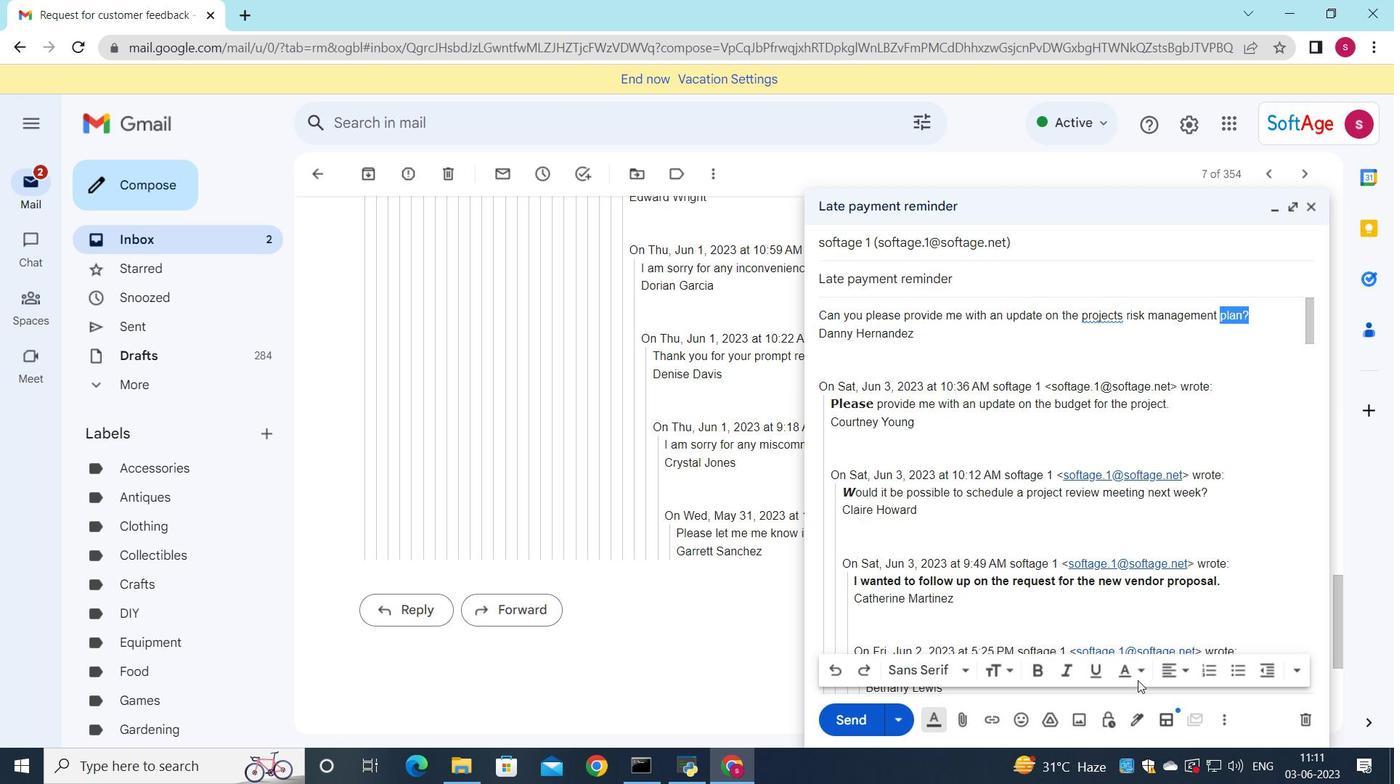 
Action: Mouse pressed left at (1140, 670)
Screenshot: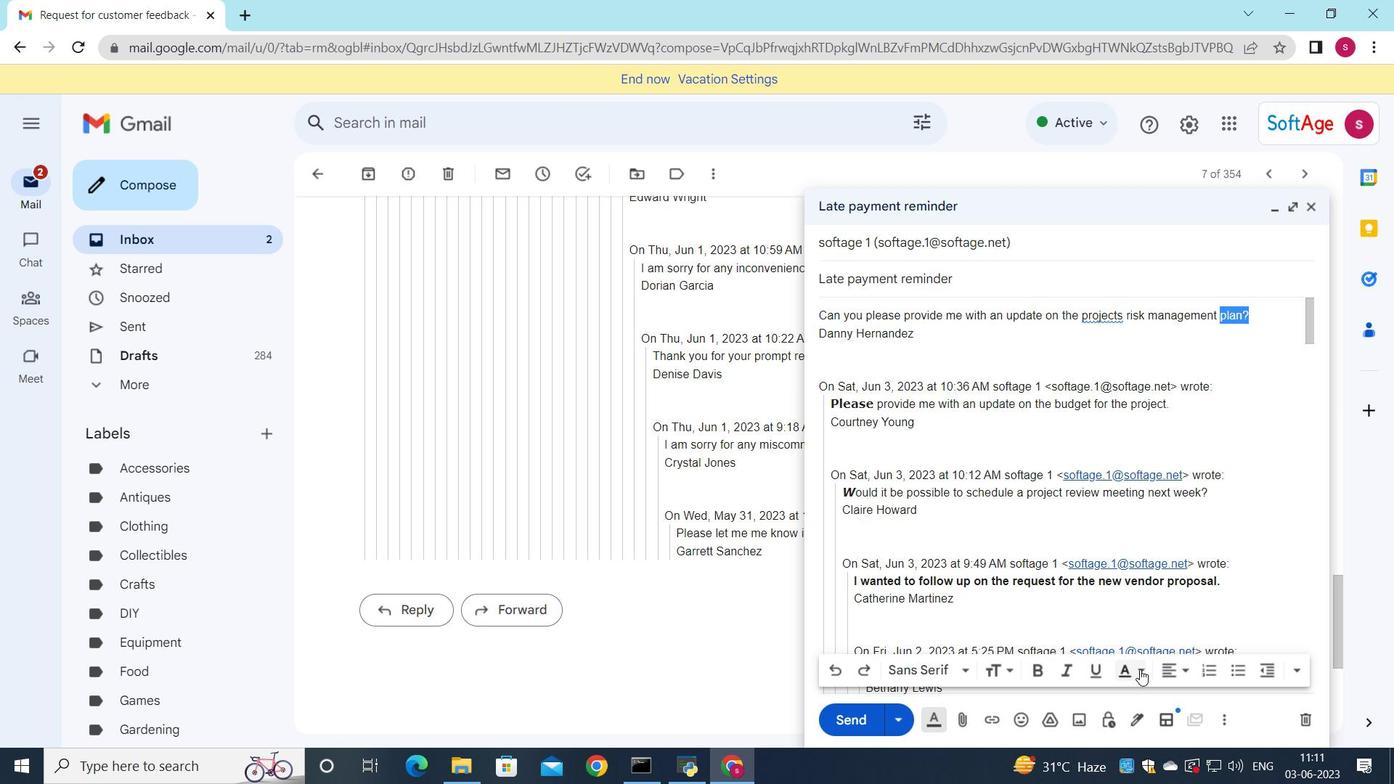 
Action: Mouse moved to (1128, 544)
Screenshot: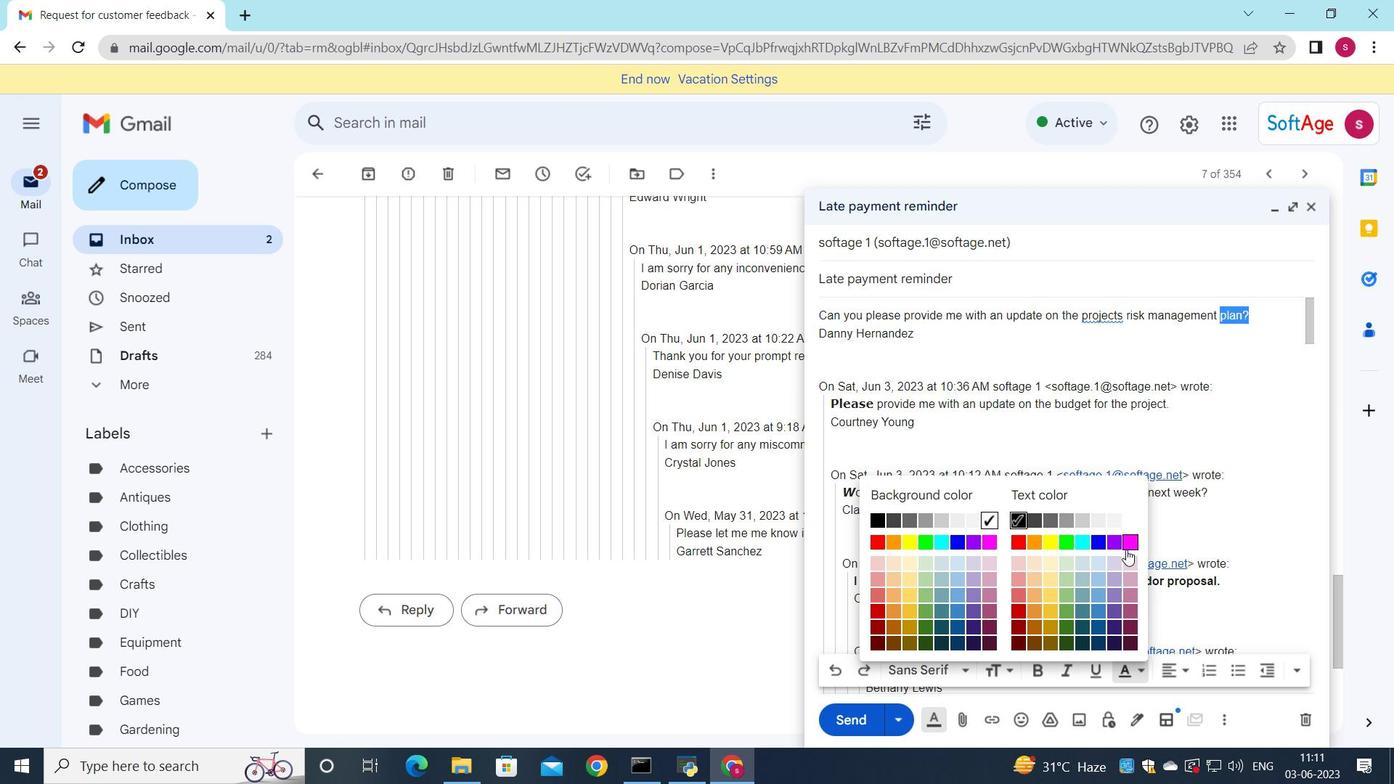 
Action: Mouse pressed left at (1128, 544)
Screenshot: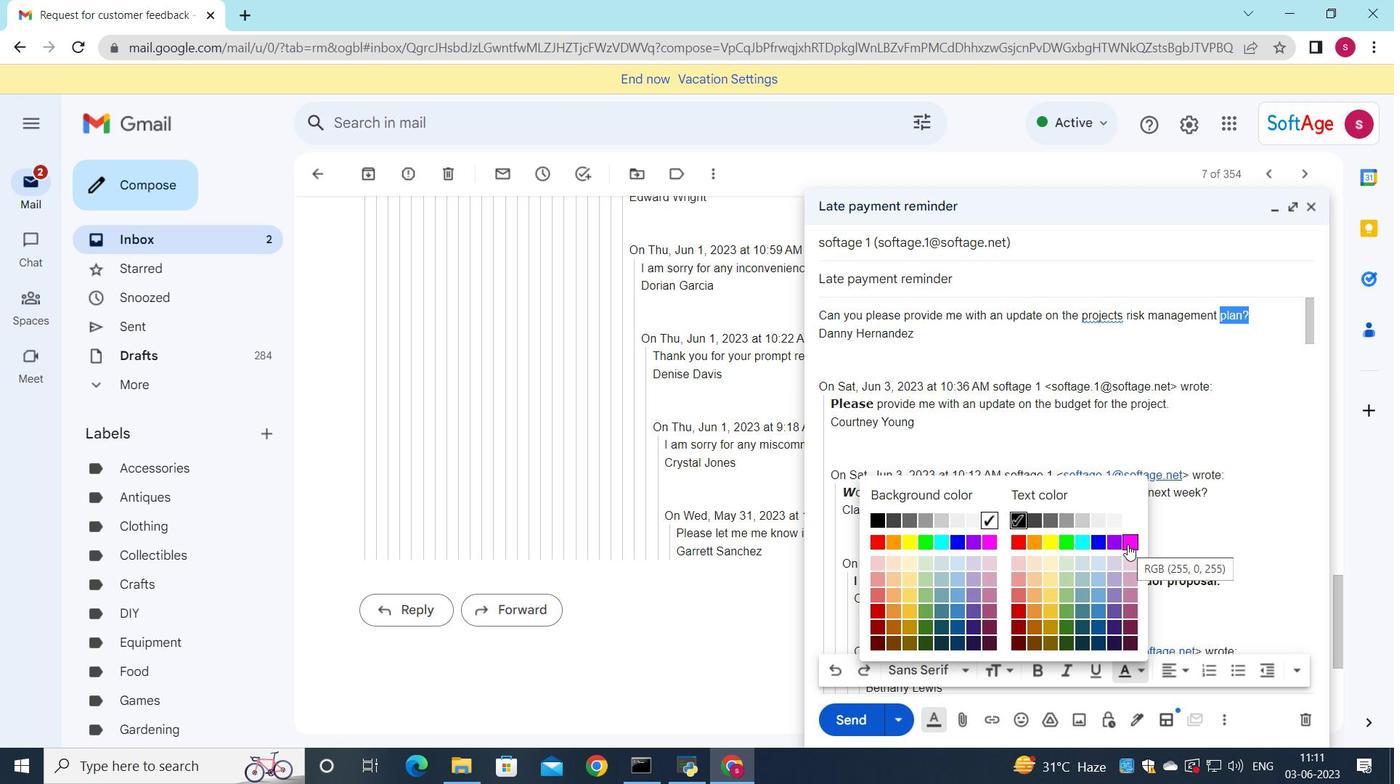 
Action: Mouse moved to (1138, 668)
Screenshot: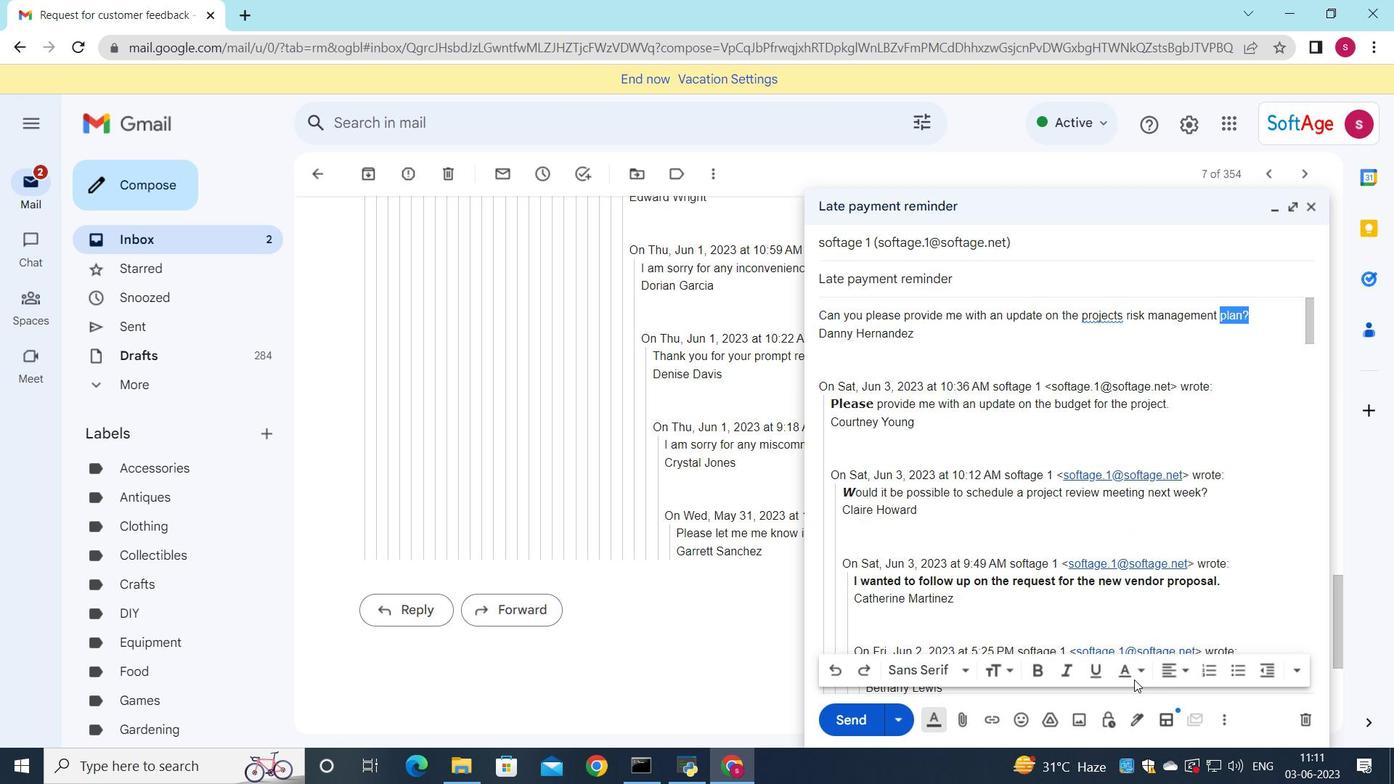 
Action: Mouse pressed left at (1138, 668)
Screenshot: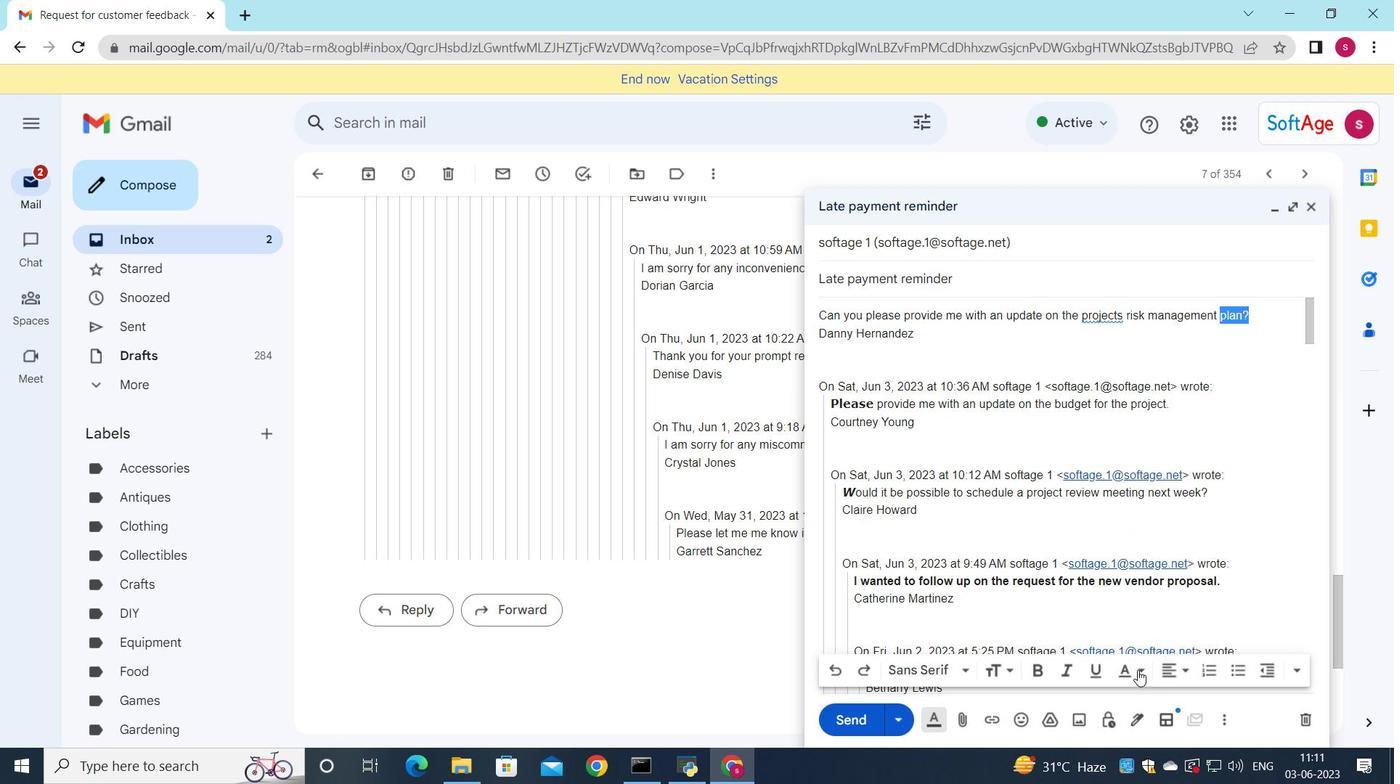 
Action: Mouse moved to (875, 517)
Screenshot: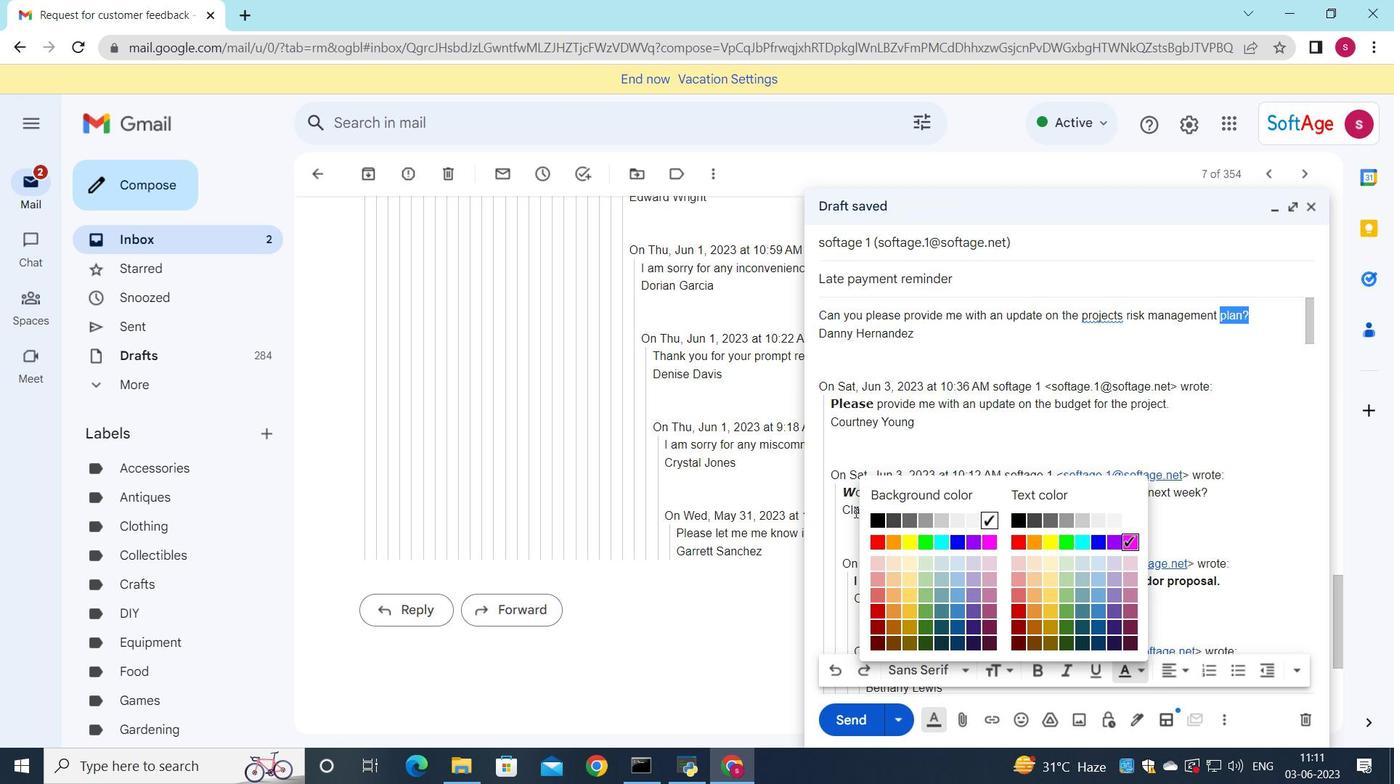 
Action: Mouse pressed left at (875, 517)
Screenshot: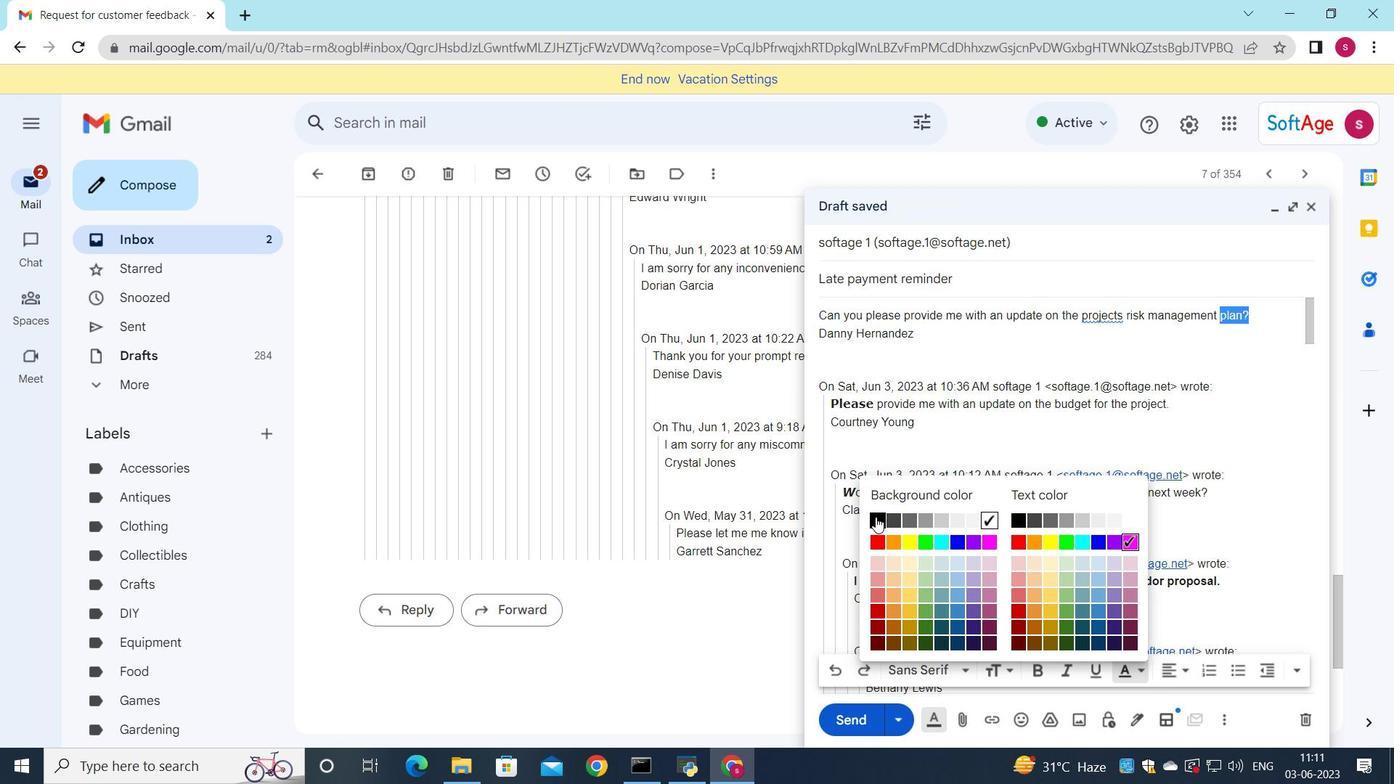 
Action: Mouse moved to (856, 710)
Screenshot: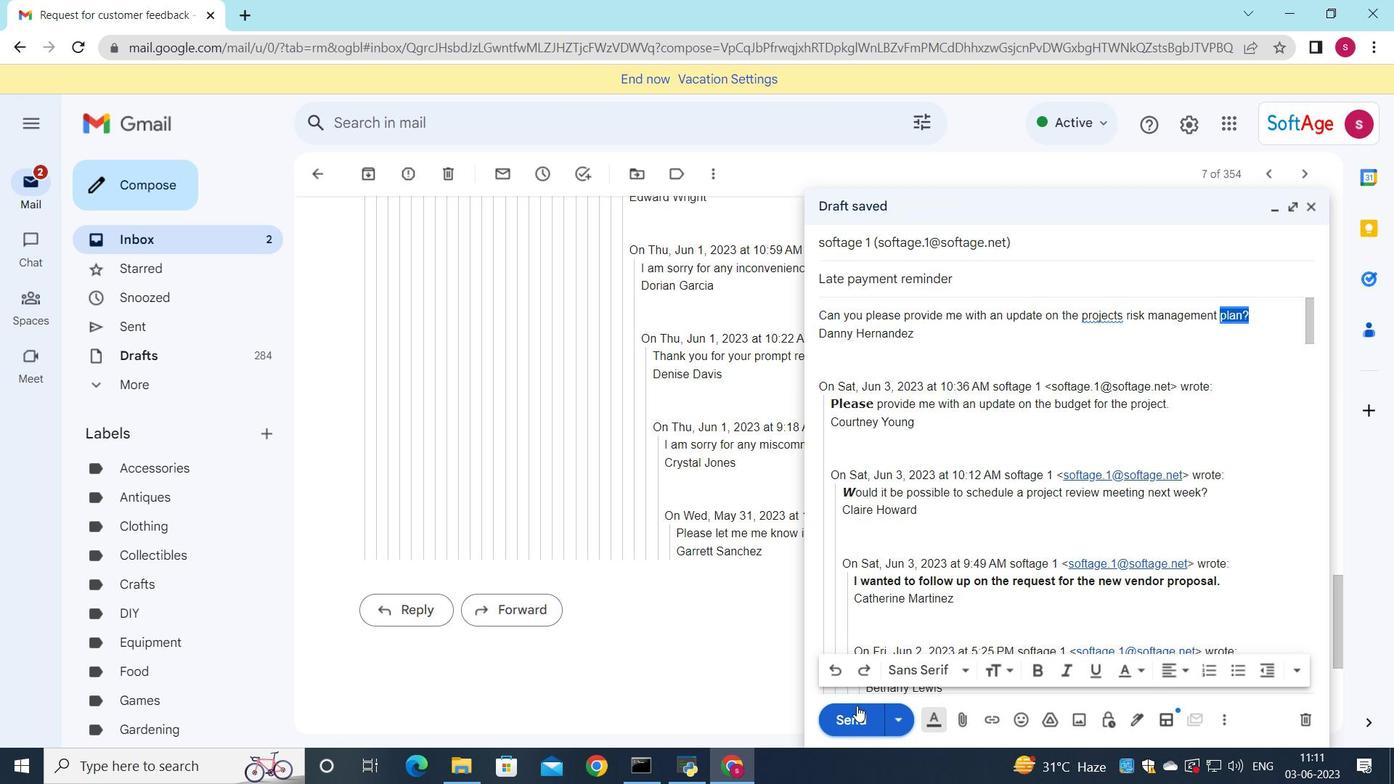 
Action: Mouse pressed left at (856, 710)
Screenshot: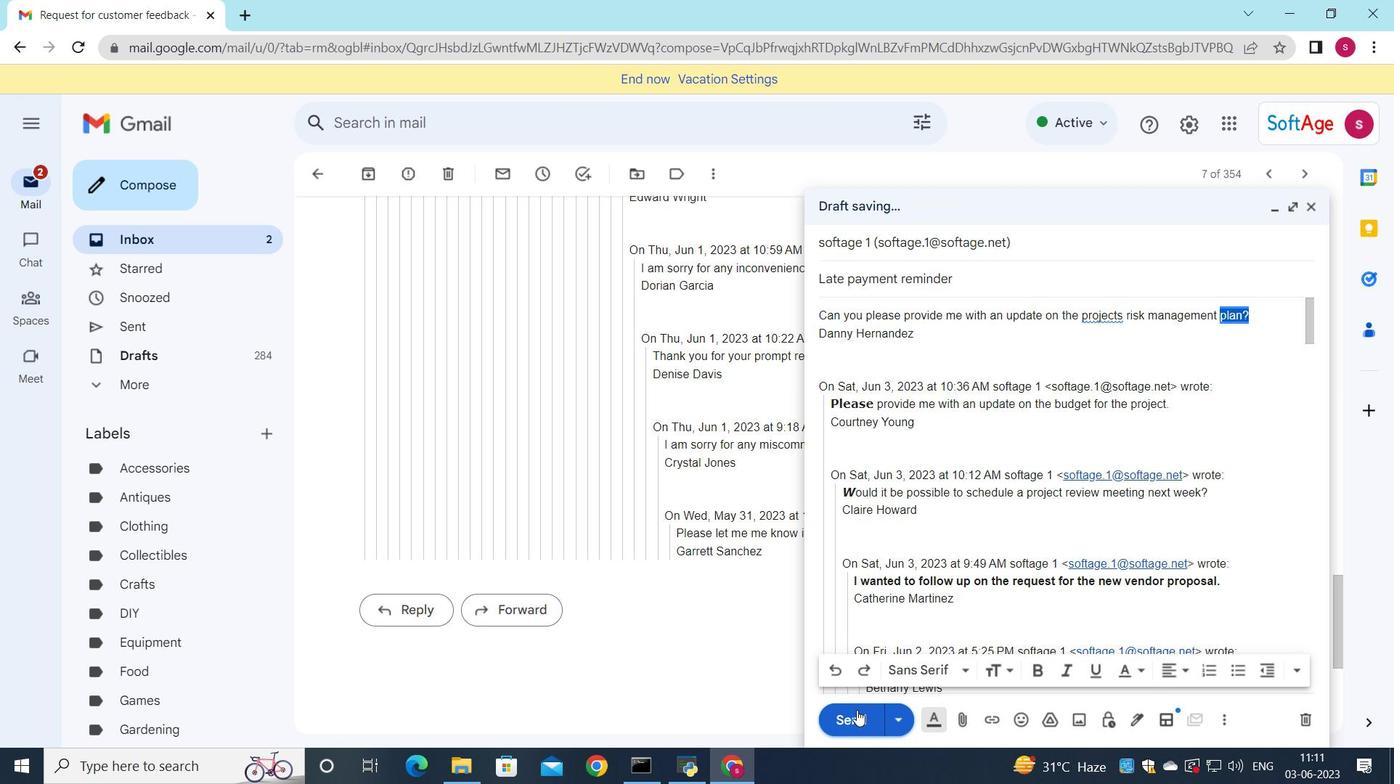 
Action: Mouse moved to (240, 241)
Screenshot: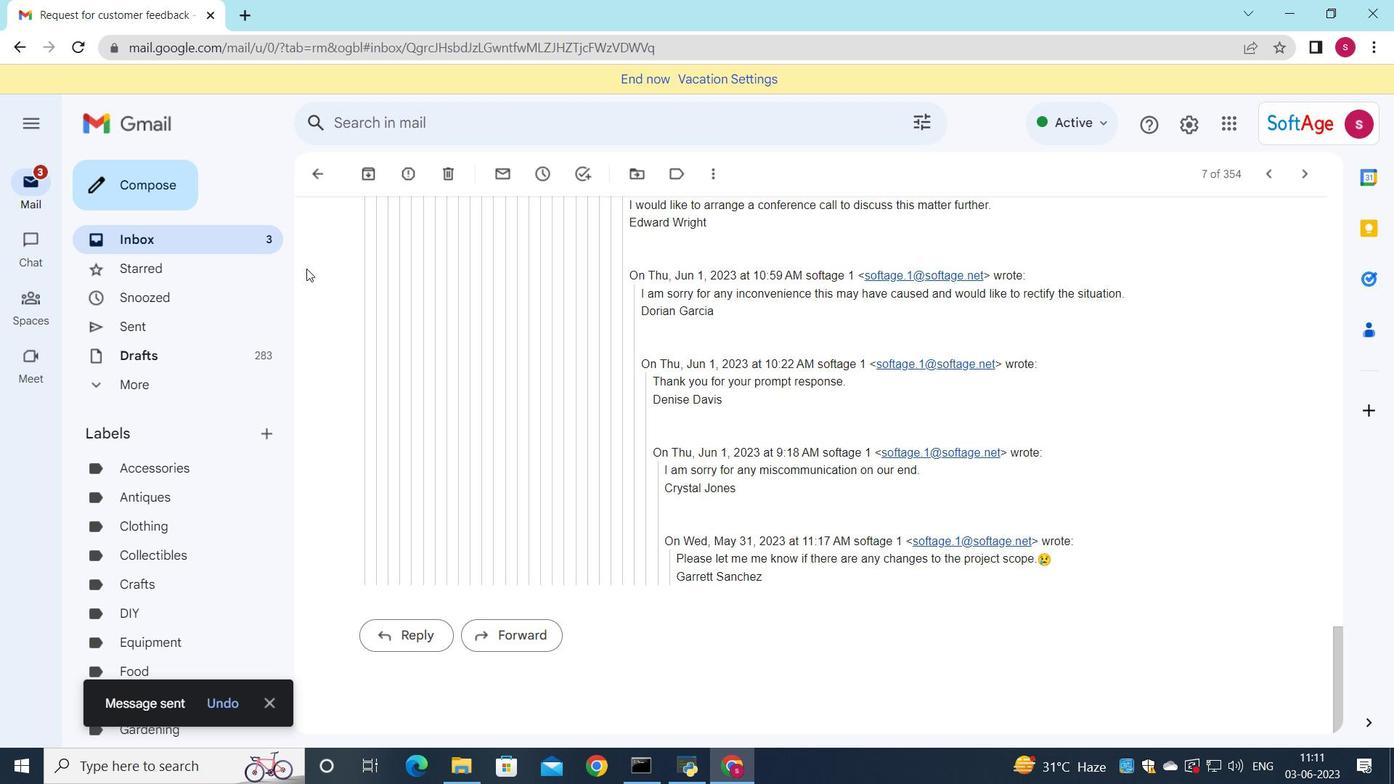 
Action: Mouse pressed left at (240, 241)
Screenshot: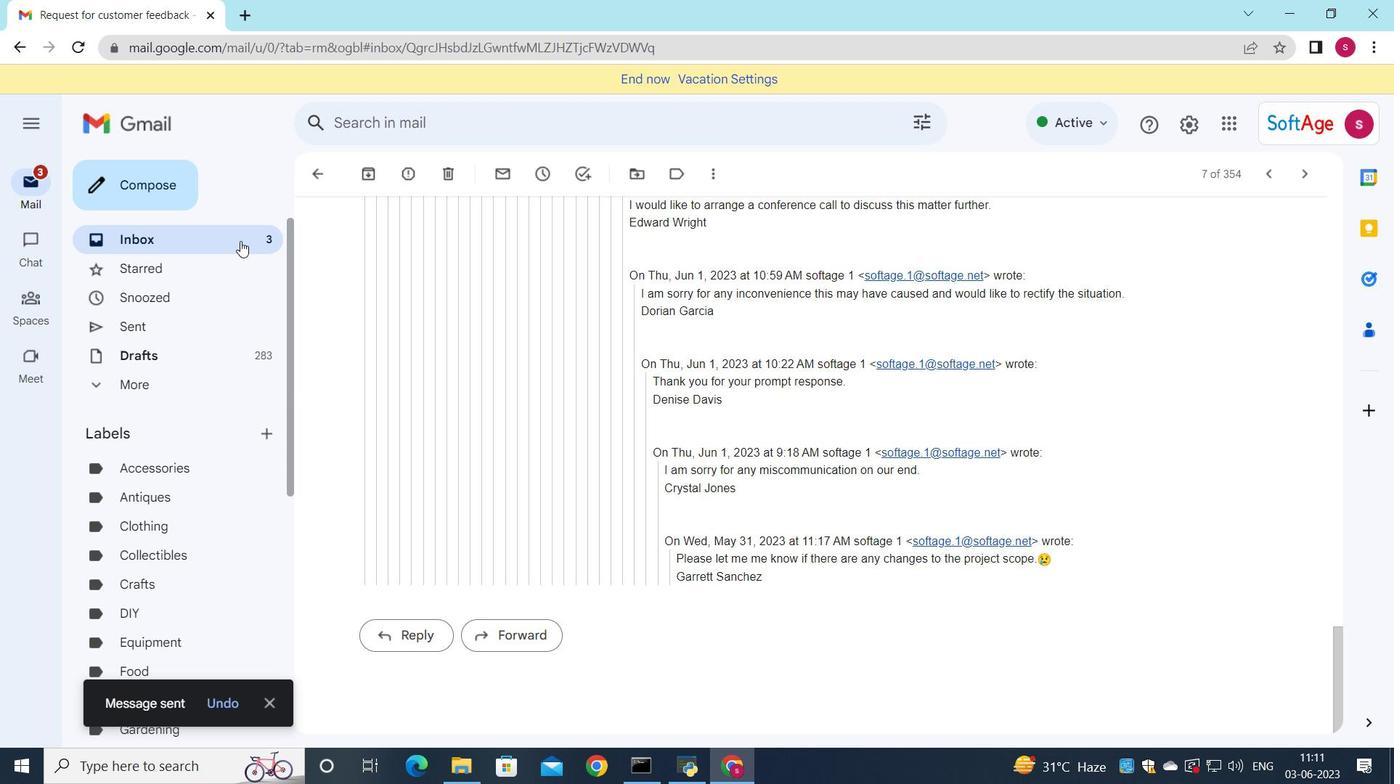 
Action: Mouse moved to (615, 214)
Screenshot: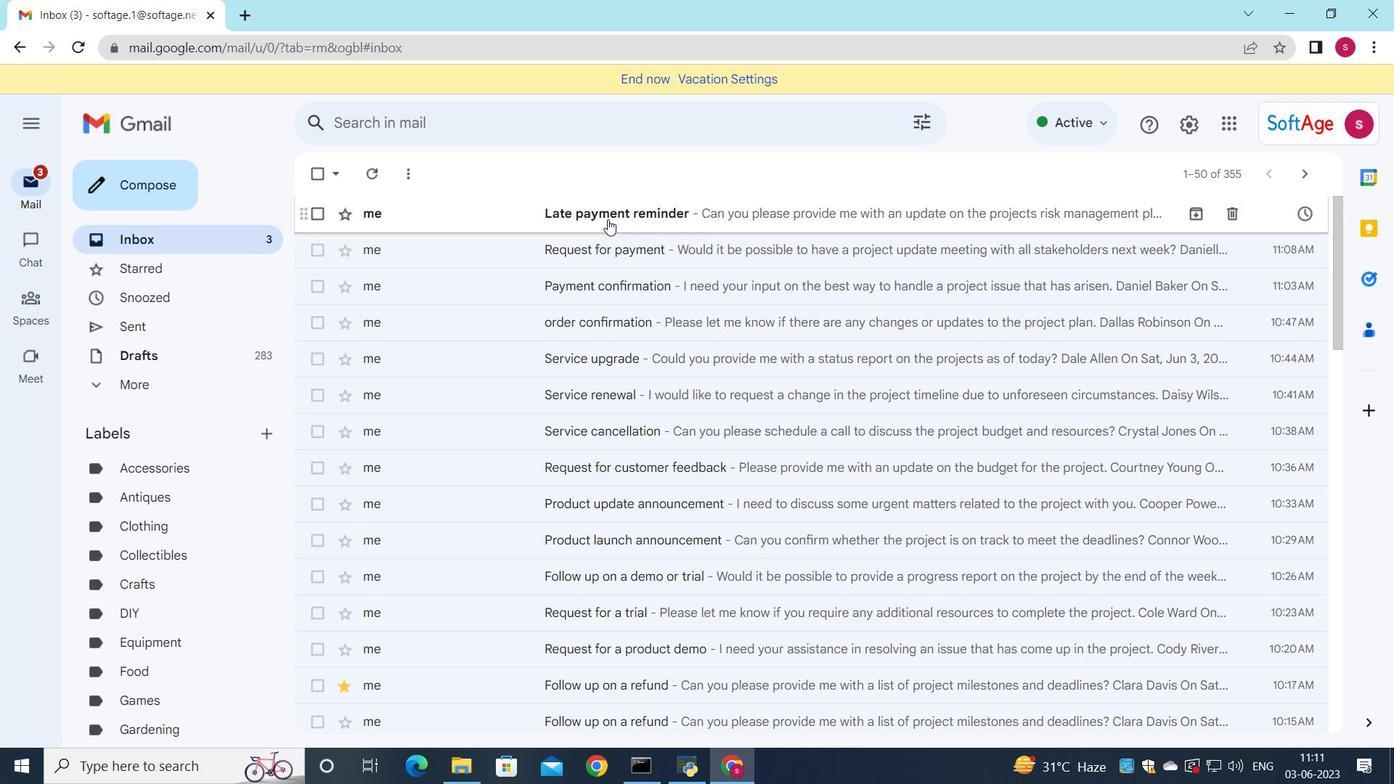 
Action: Mouse pressed left at (615, 214)
Screenshot: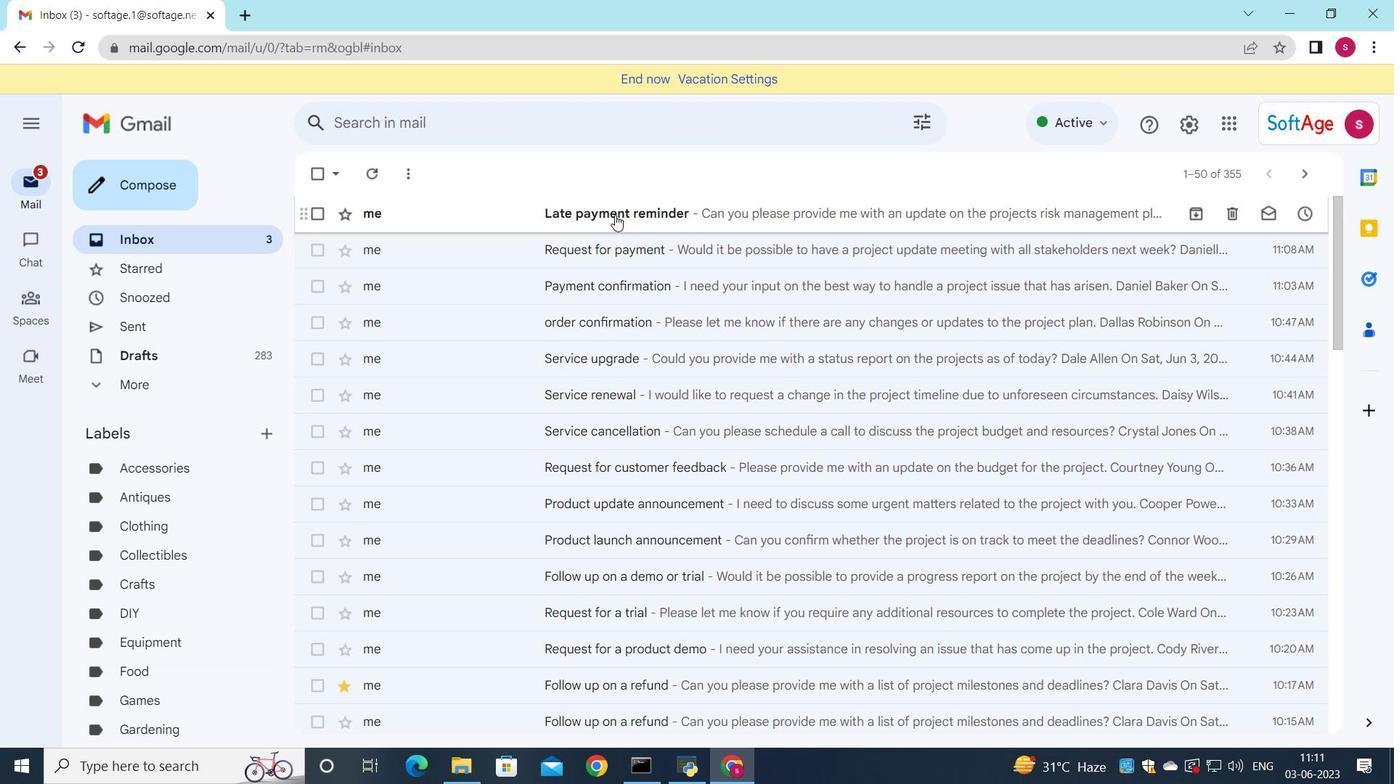 
Action: Mouse moved to (838, 342)
Screenshot: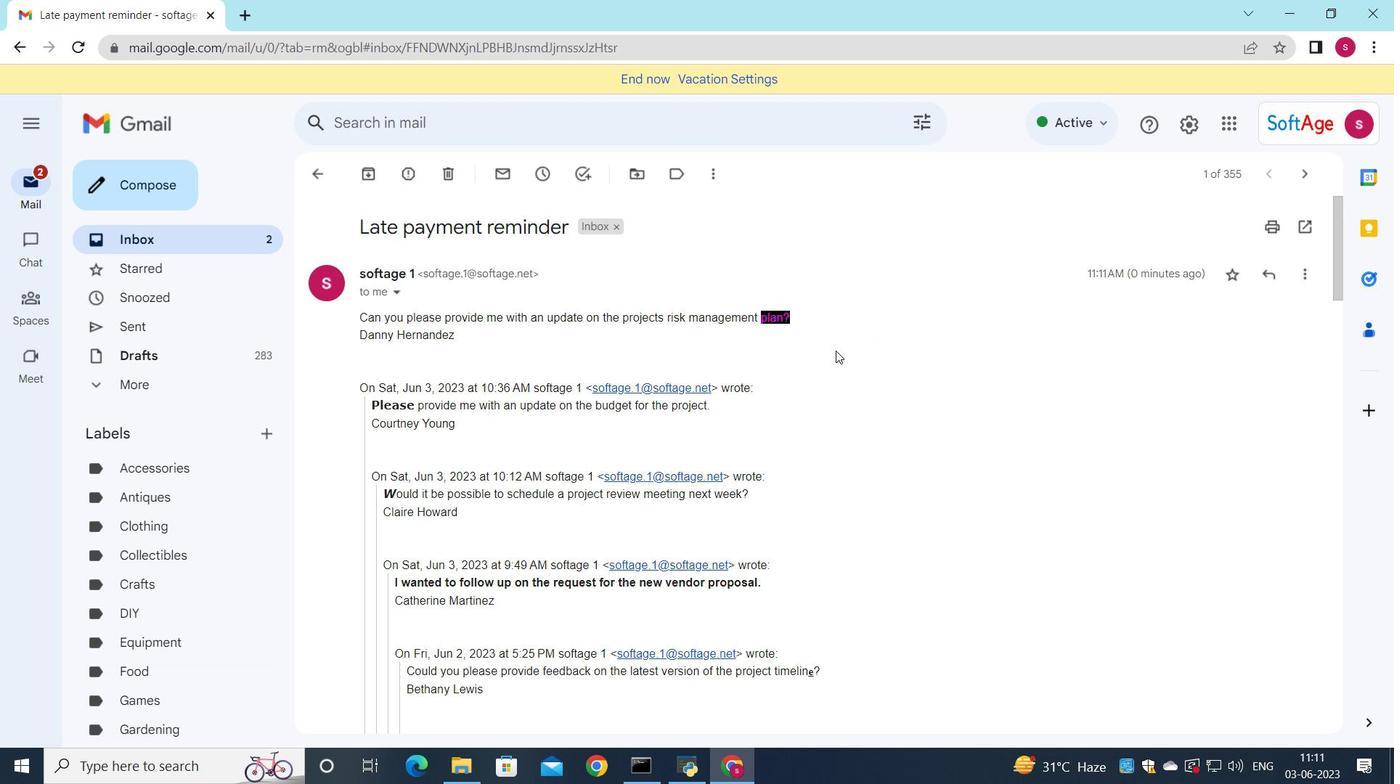 
